 Task: Slide 32 - And The Same Goes For Tables-1.
Action: Mouse moved to (41, 95)
Screenshot: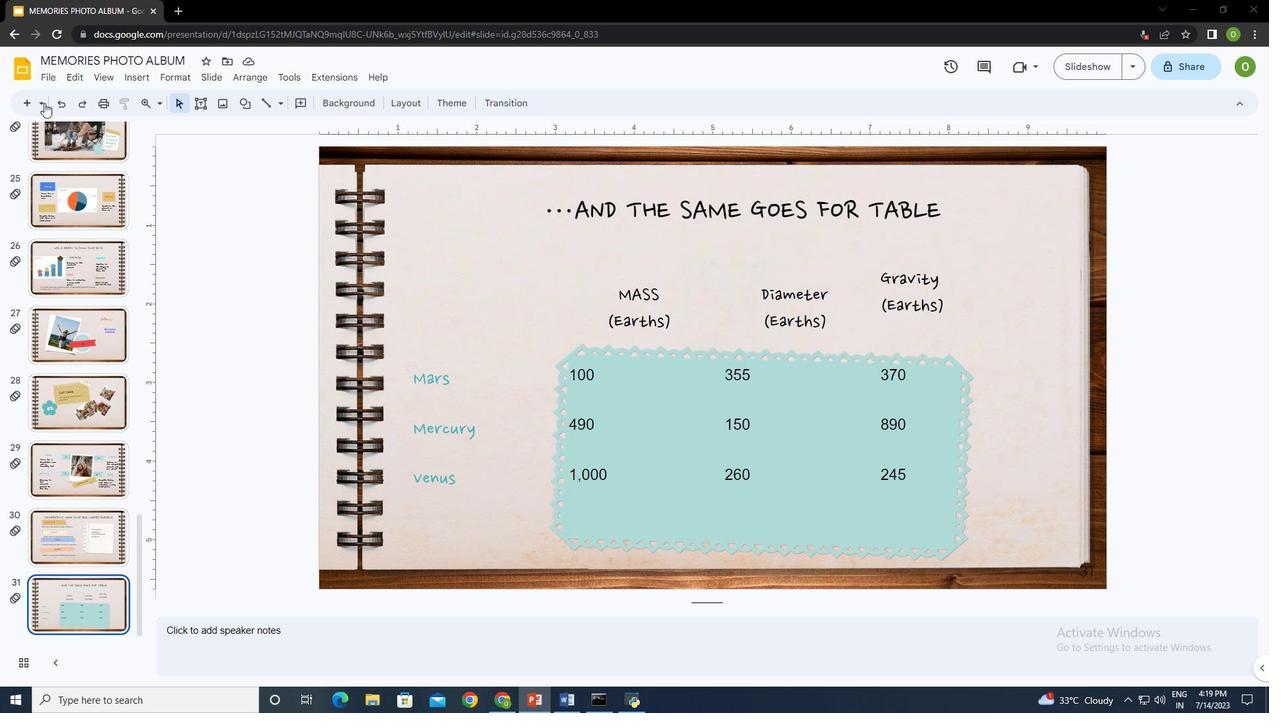 
Action: Mouse pressed left at (41, 95)
Screenshot: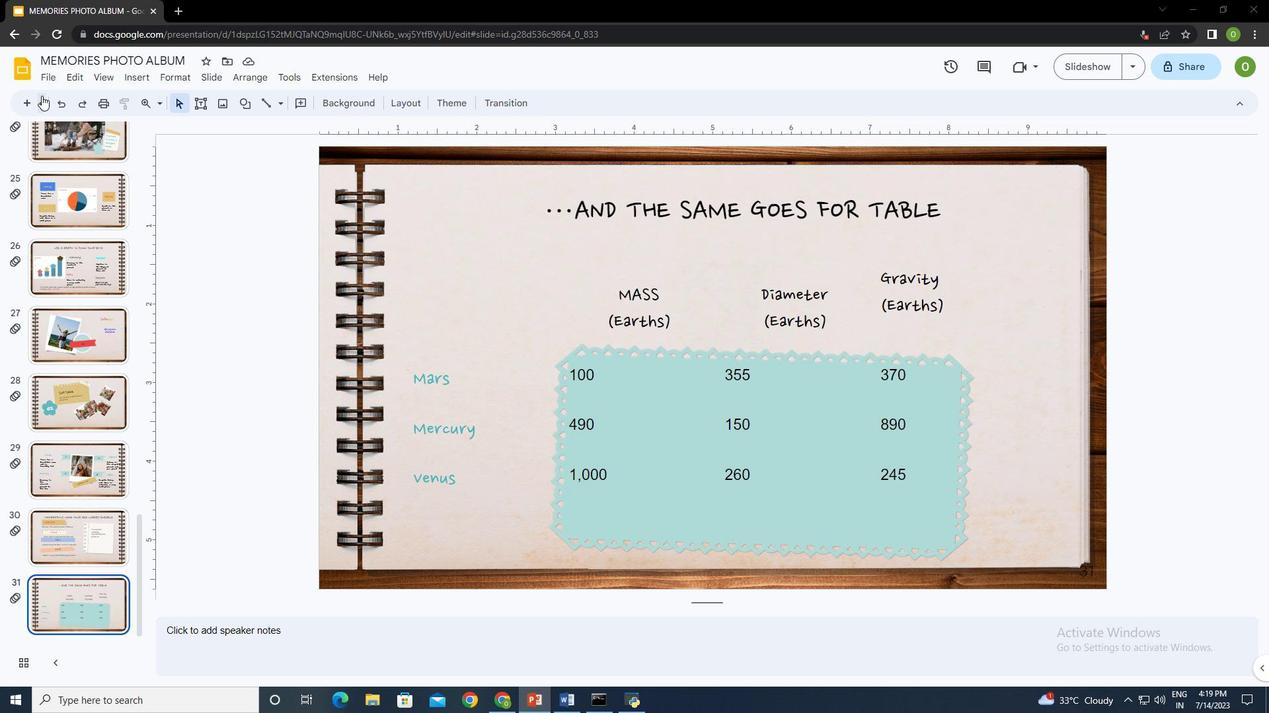 
Action: Mouse moved to (121, 348)
Screenshot: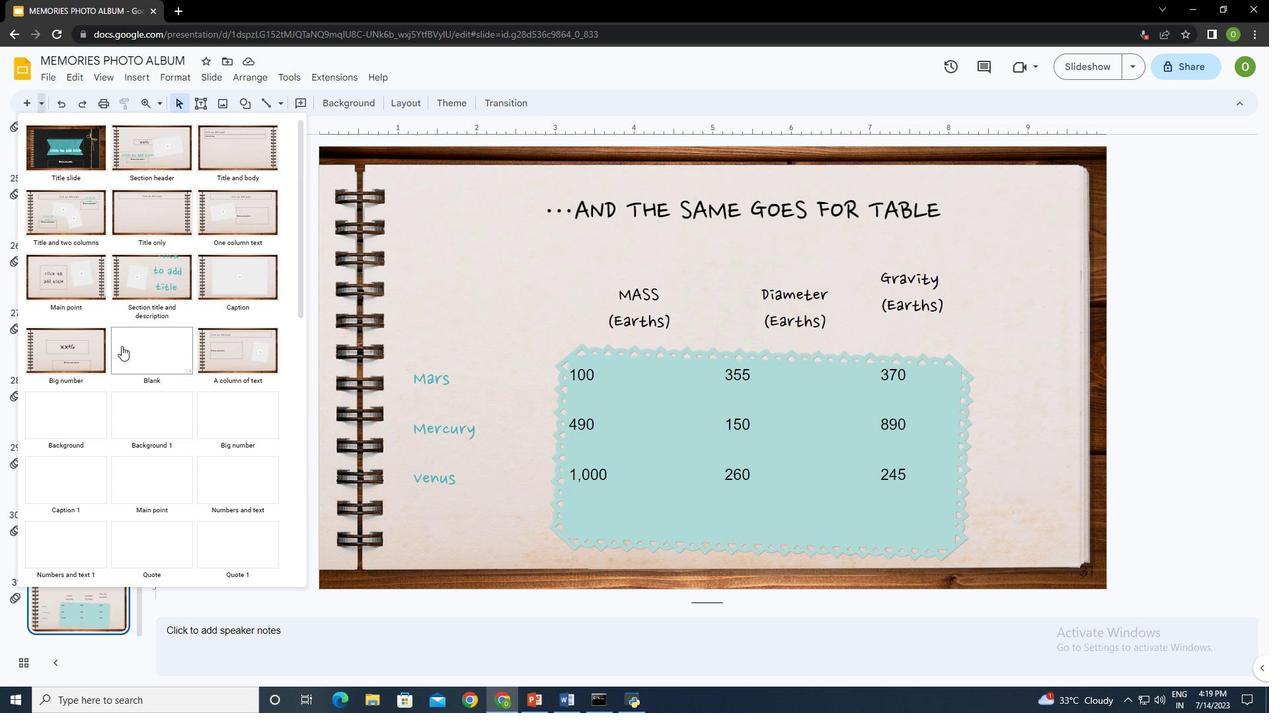 
Action: Mouse scrolled (121, 348) with delta (0, 0)
Screenshot: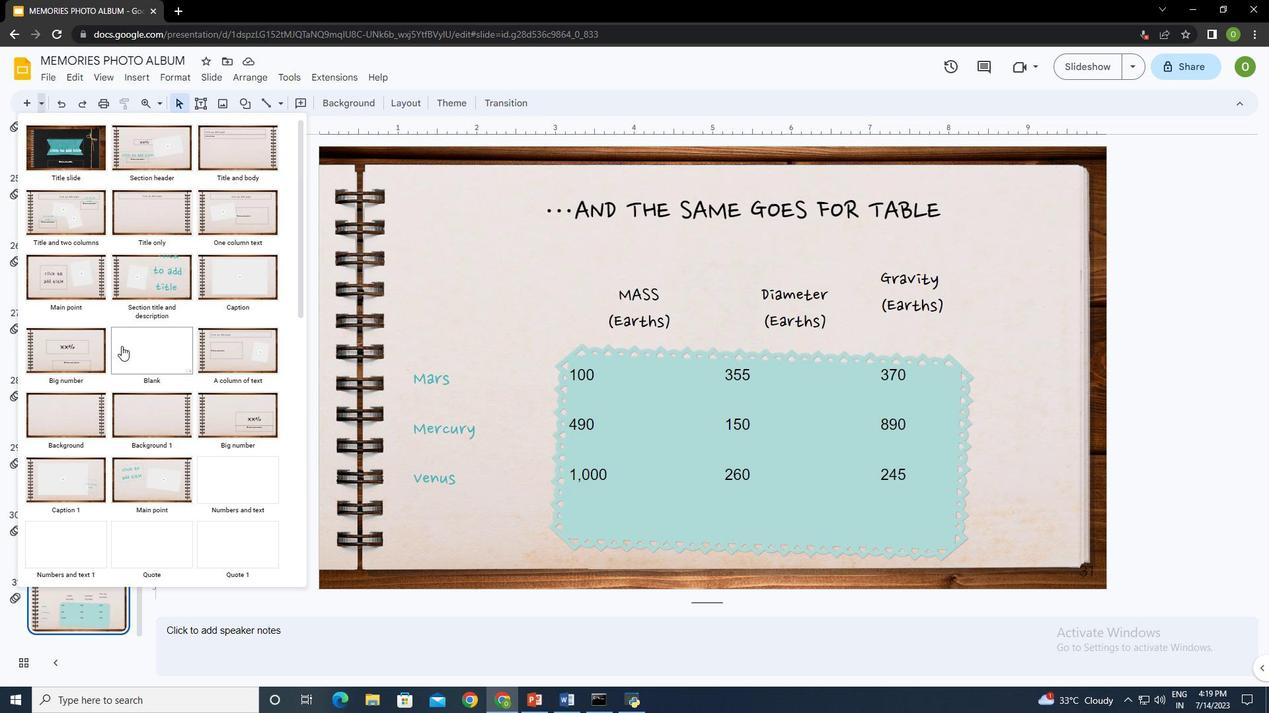 
Action: Mouse scrolled (121, 348) with delta (0, 0)
Screenshot: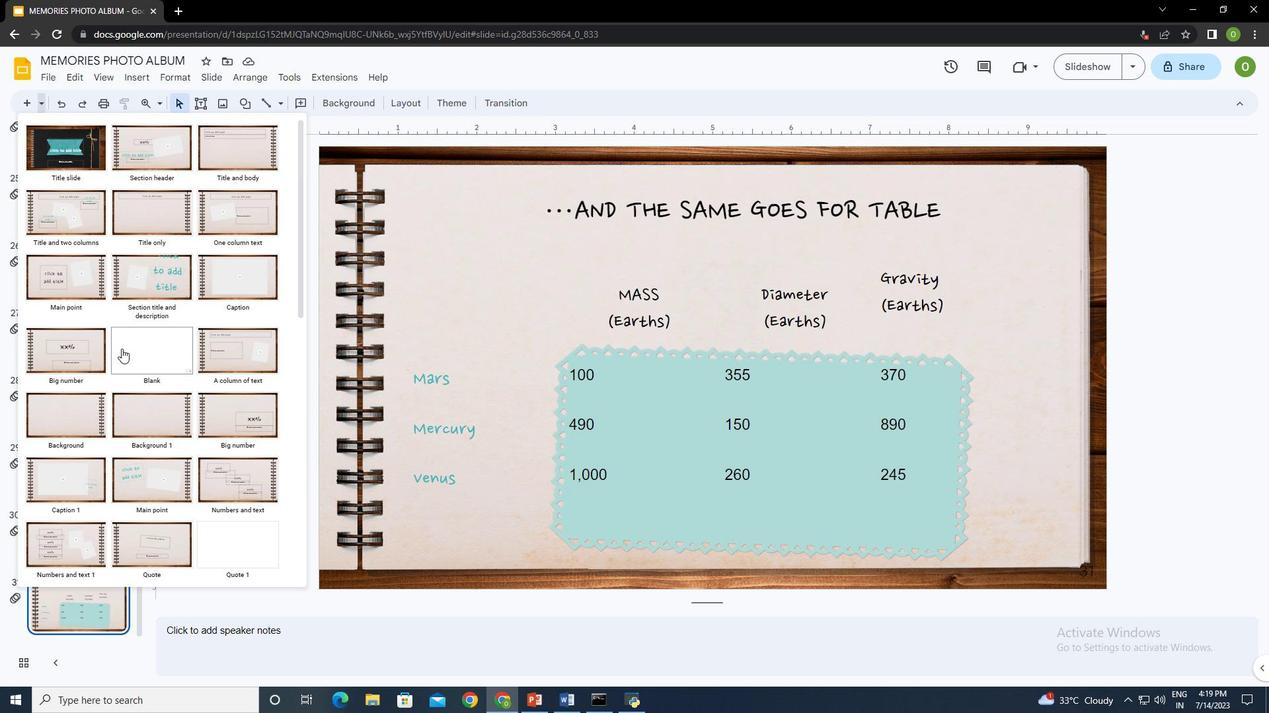 
Action: Mouse scrolled (121, 348) with delta (0, 0)
Screenshot: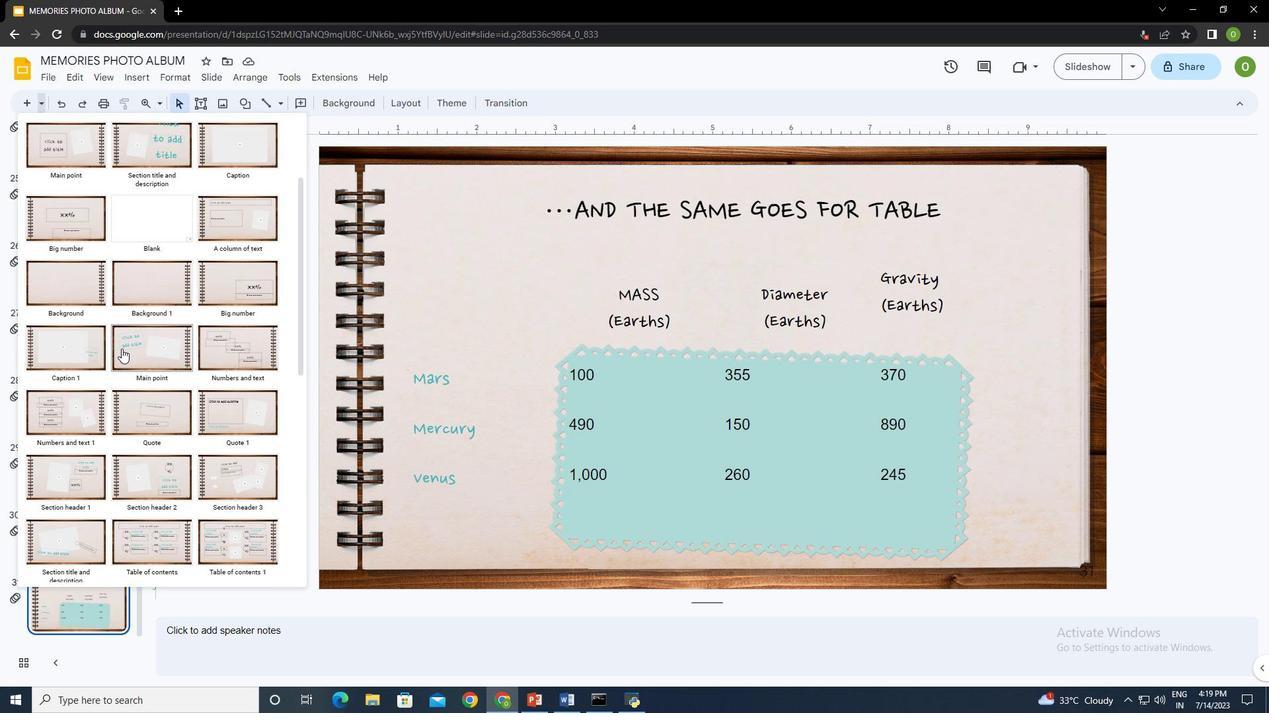 
Action: Mouse scrolled (121, 348) with delta (0, 0)
Screenshot: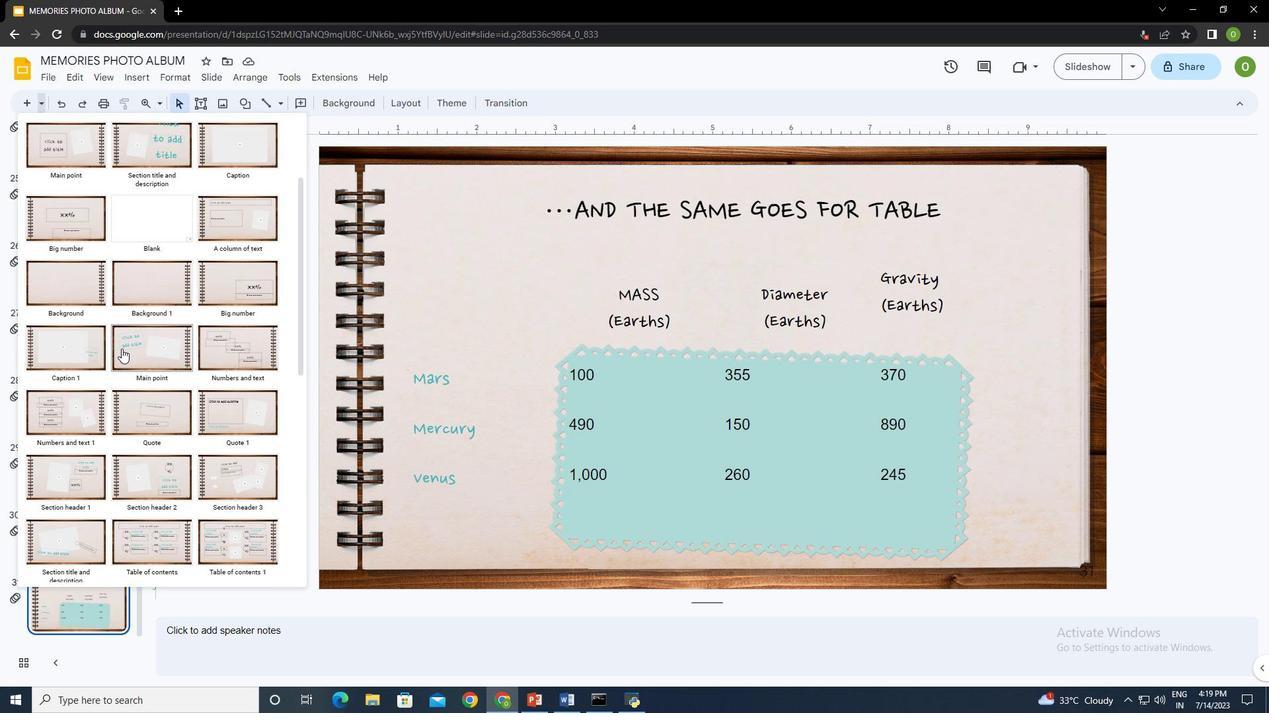 
Action: Mouse scrolled (121, 348) with delta (0, 0)
Screenshot: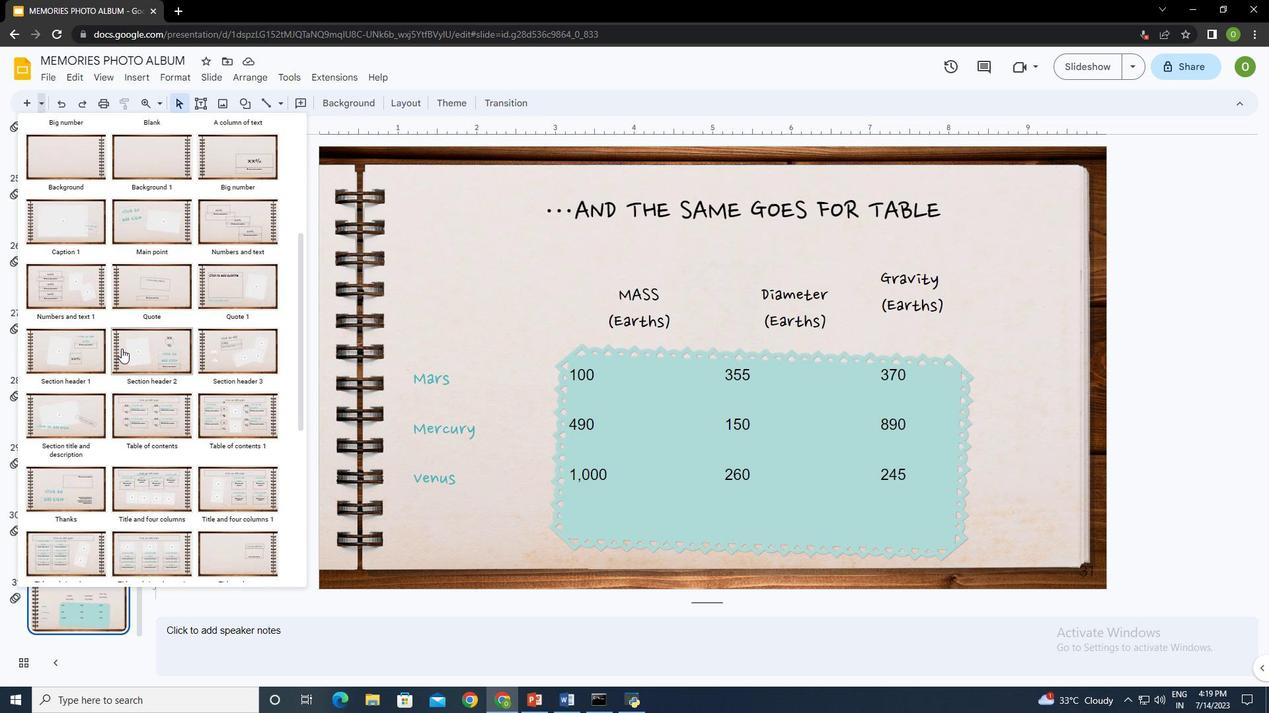 
Action: Mouse scrolled (121, 348) with delta (0, 0)
Screenshot: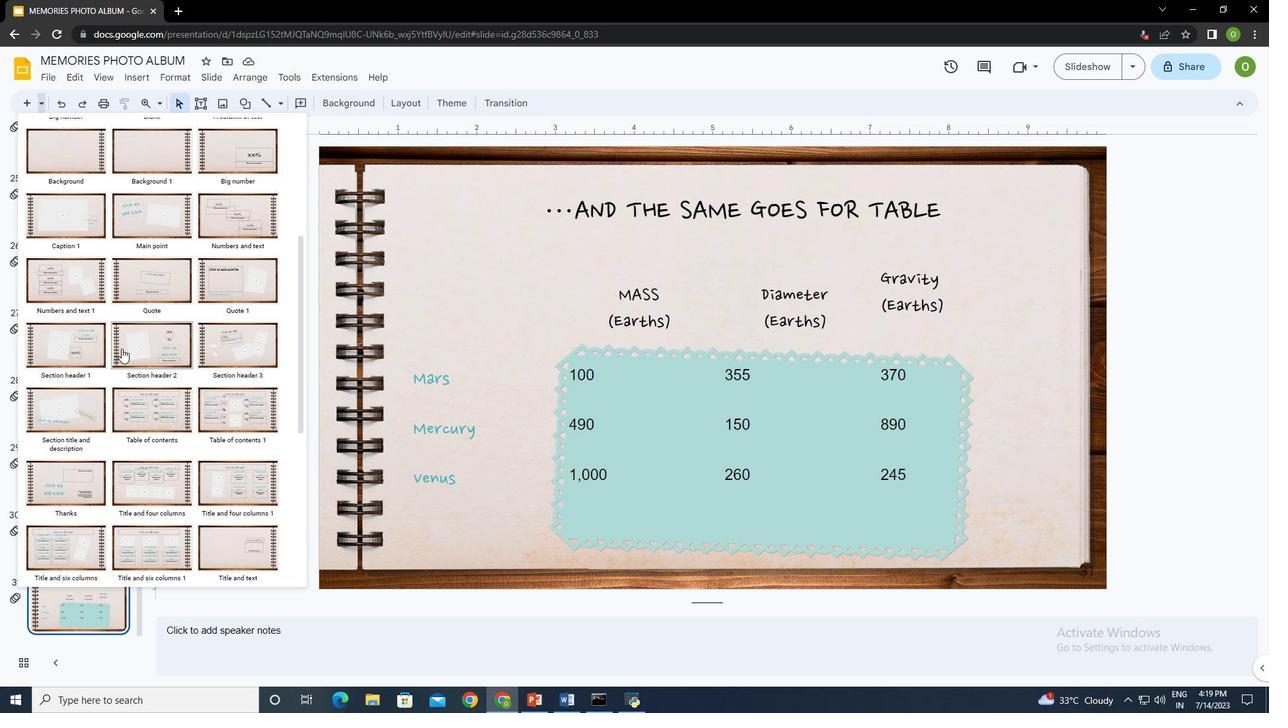 
Action: Mouse scrolled (121, 348) with delta (0, 0)
Screenshot: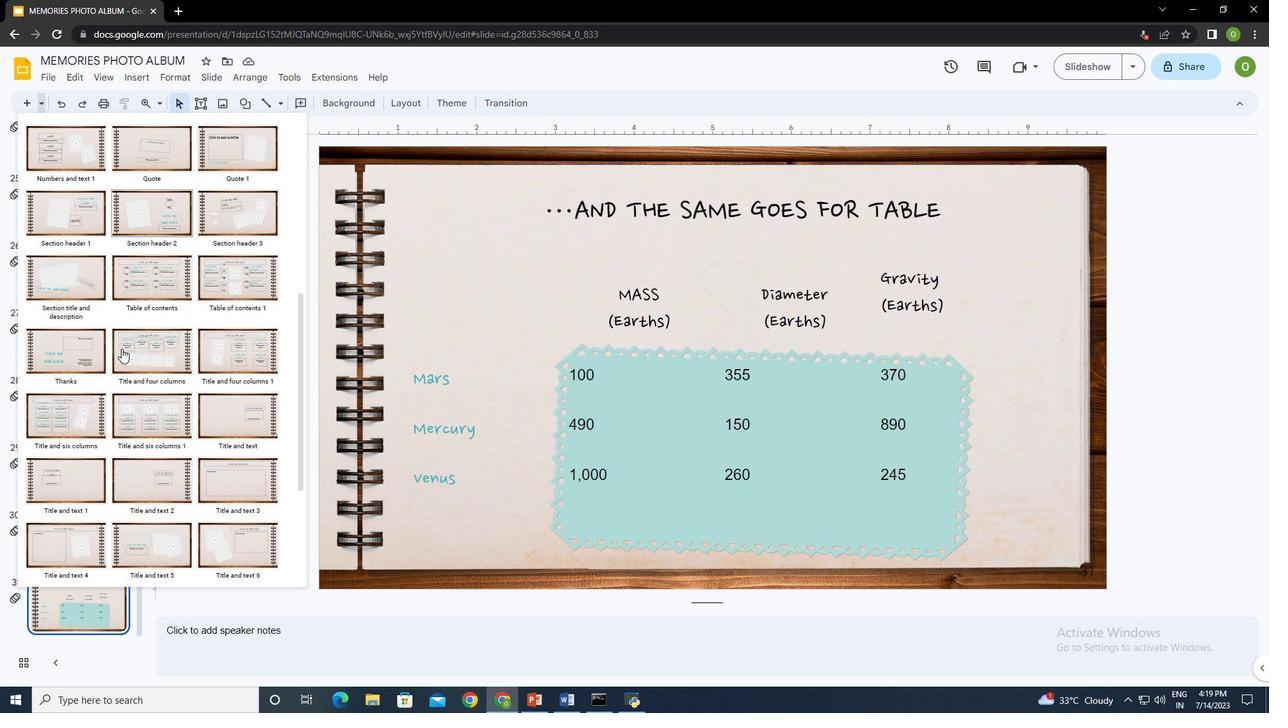 
Action: Mouse scrolled (121, 348) with delta (0, 0)
Screenshot: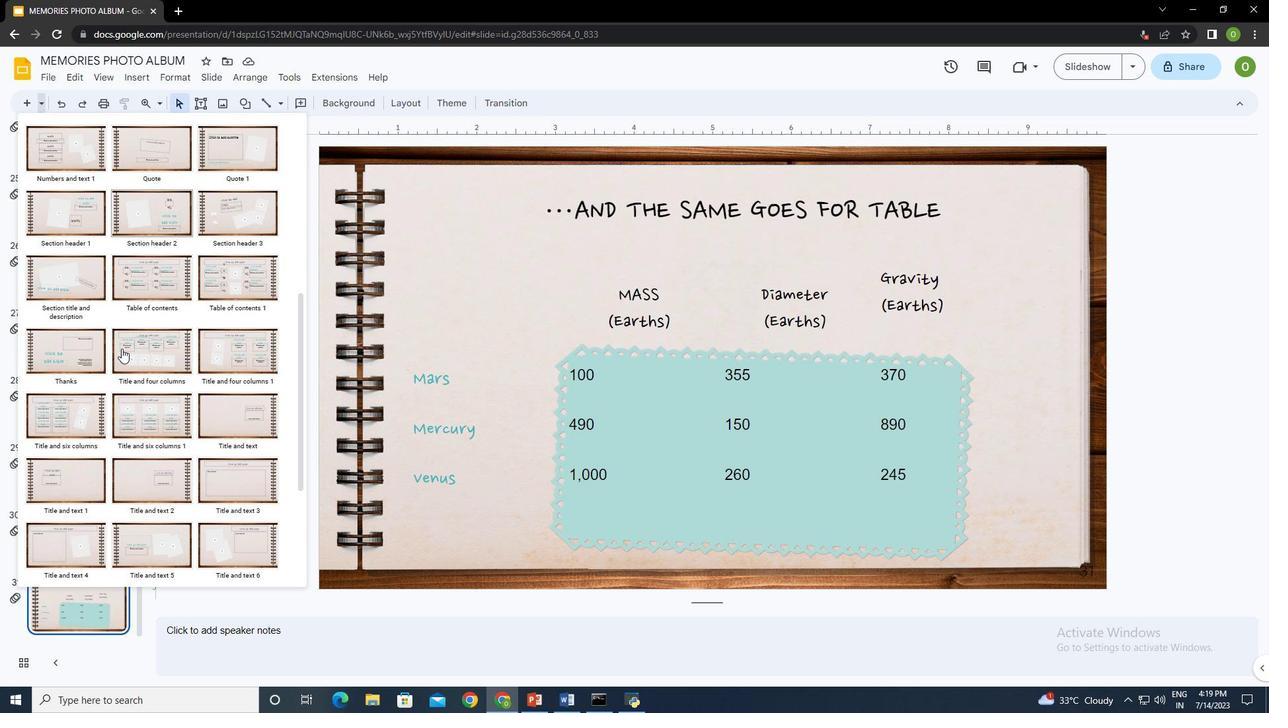 
Action: Mouse scrolled (121, 348) with delta (0, 0)
Screenshot: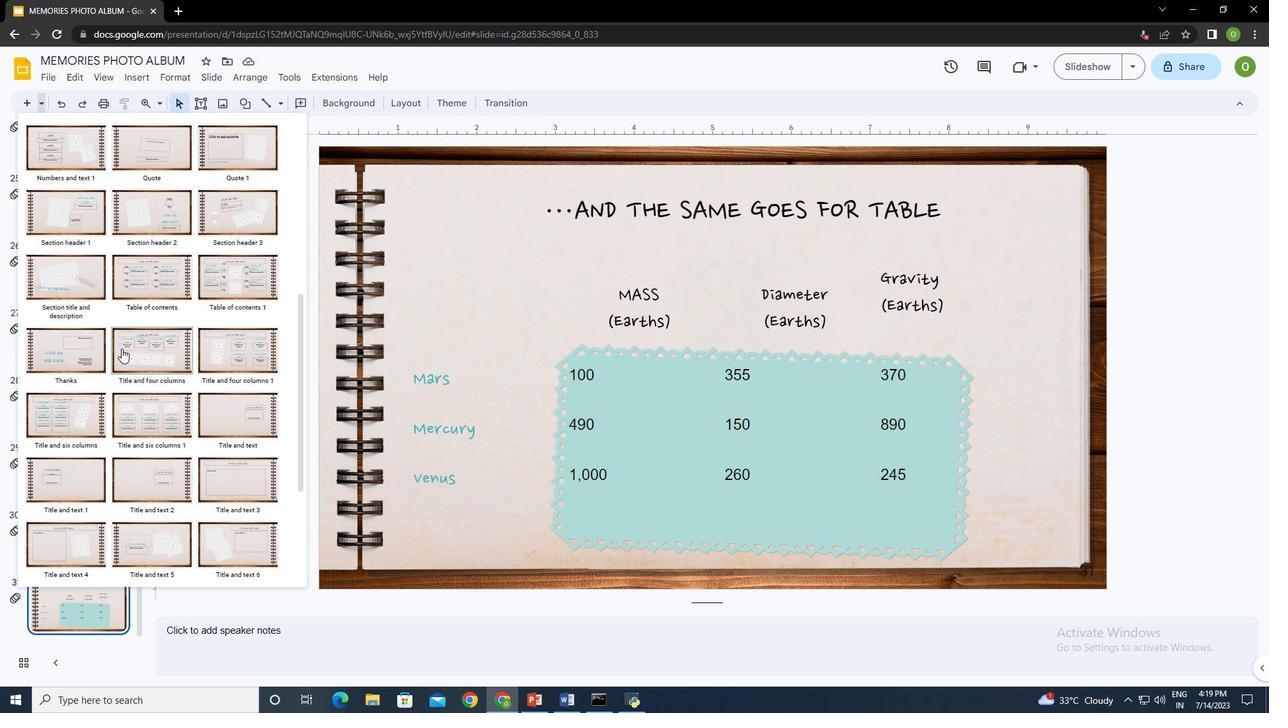 
Action: Mouse scrolled (121, 348) with delta (0, 0)
Screenshot: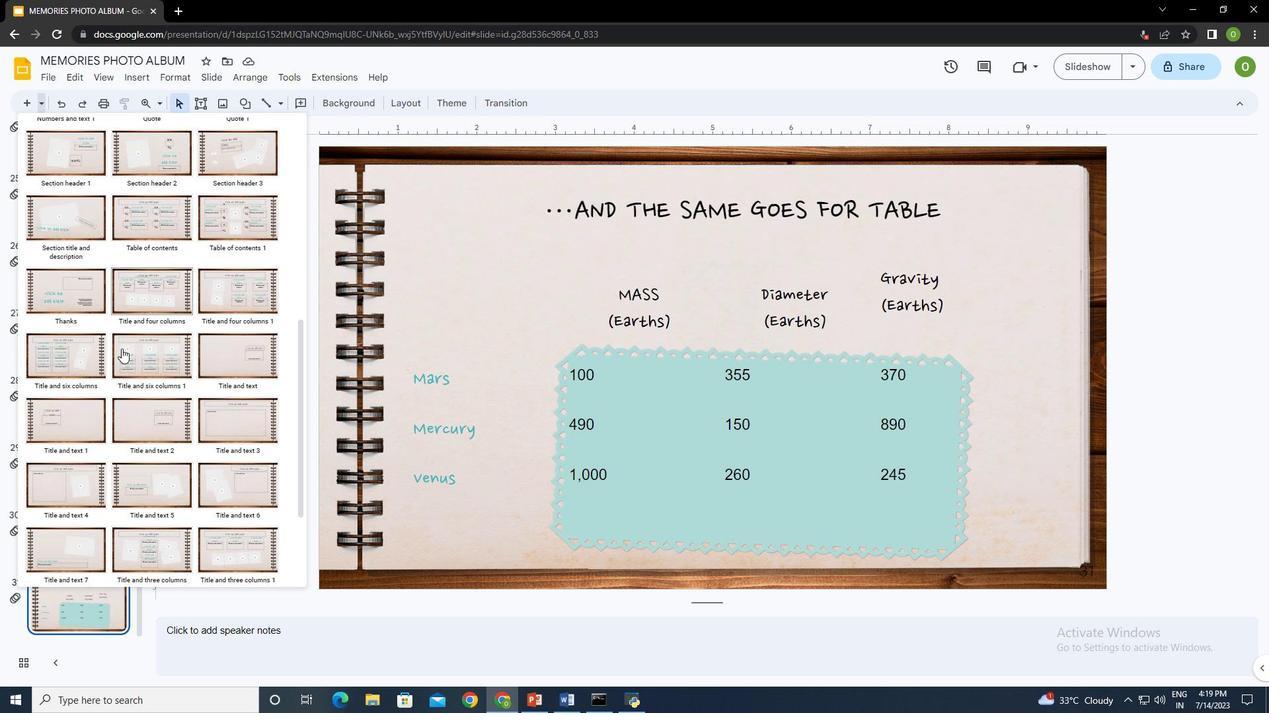 
Action: Mouse scrolled (121, 348) with delta (0, 0)
Screenshot: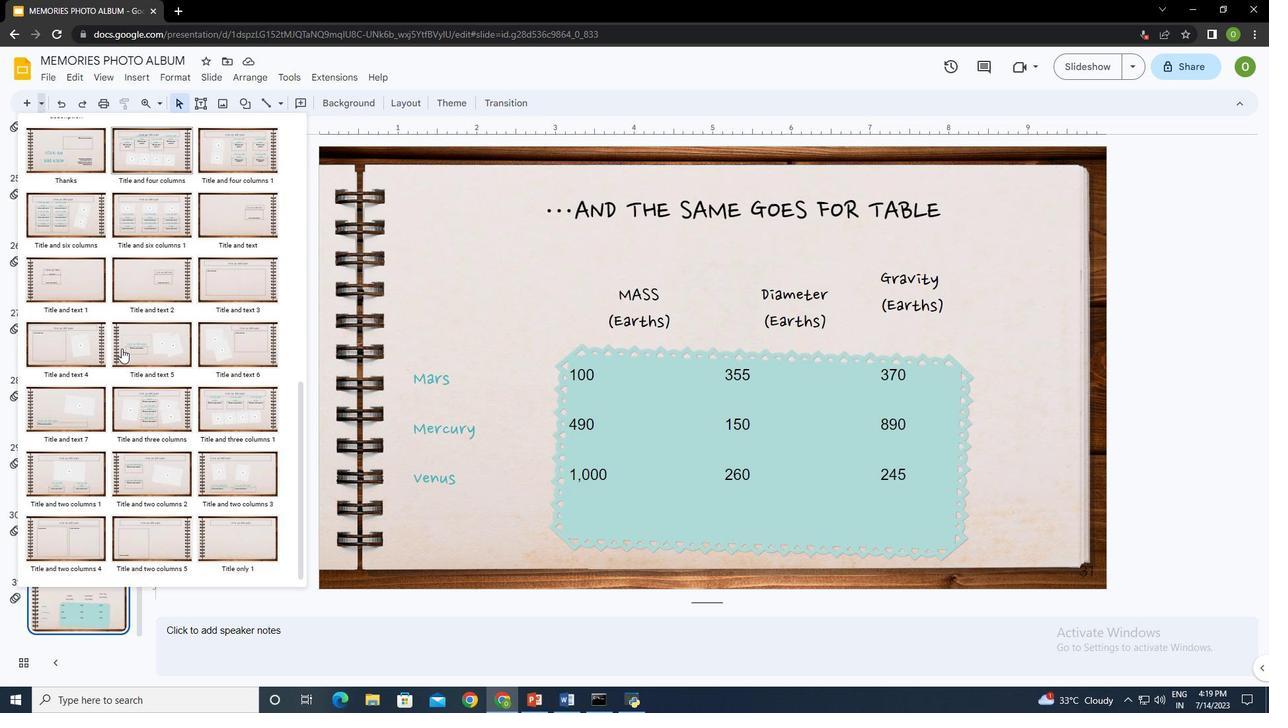 
Action: Mouse scrolled (121, 348) with delta (0, 0)
Screenshot: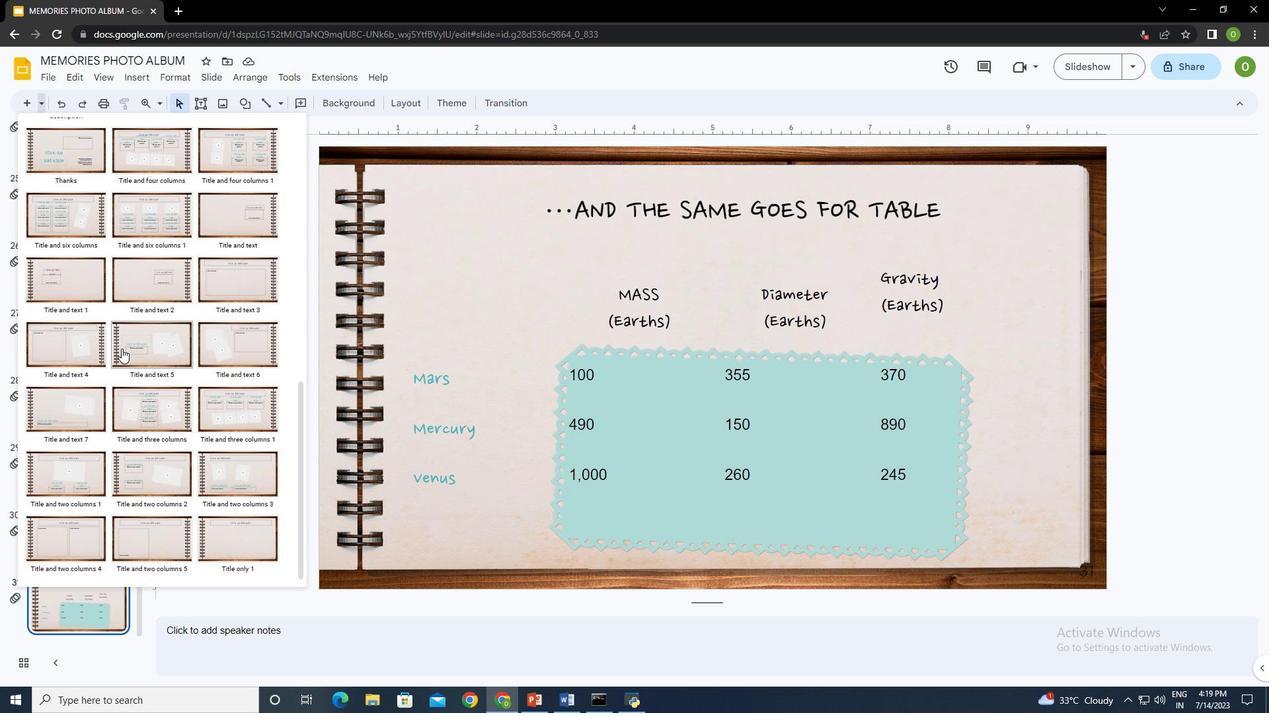 
Action: Mouse scrolled (121, 348) with delta (0, 0)
Screenshot: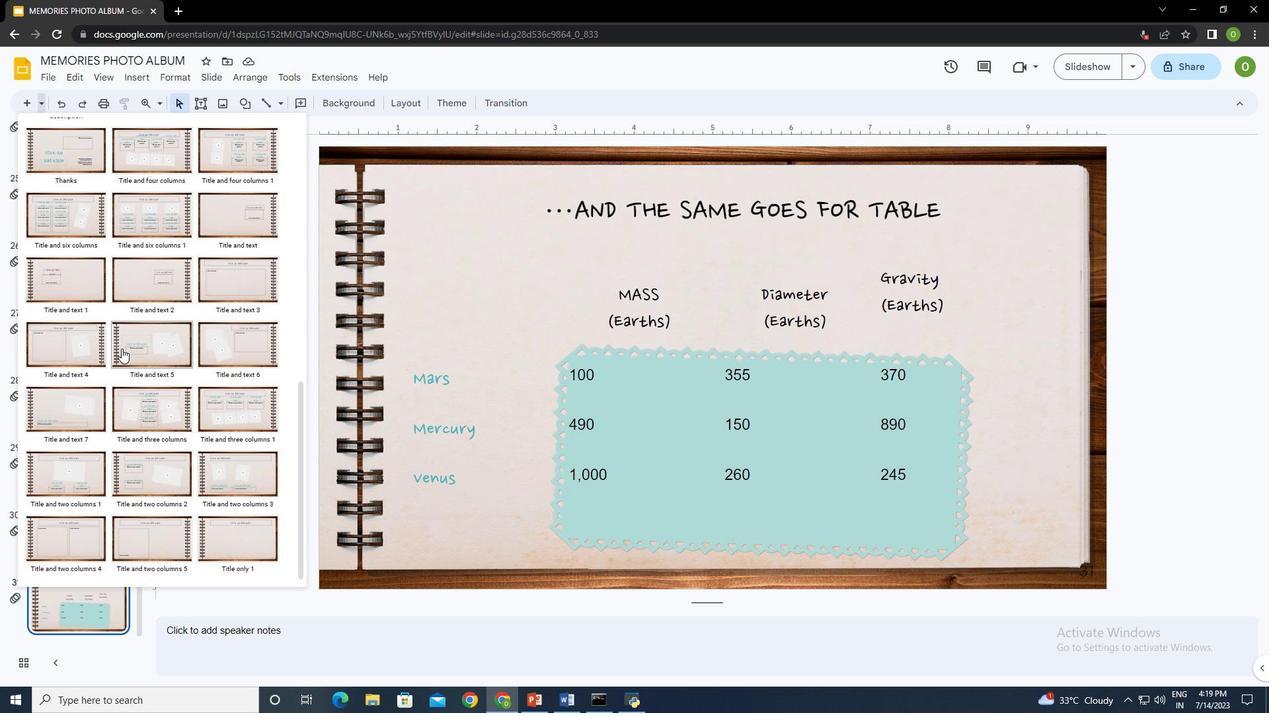 
Action: Mouse moved to (221, 537)
Screenshot: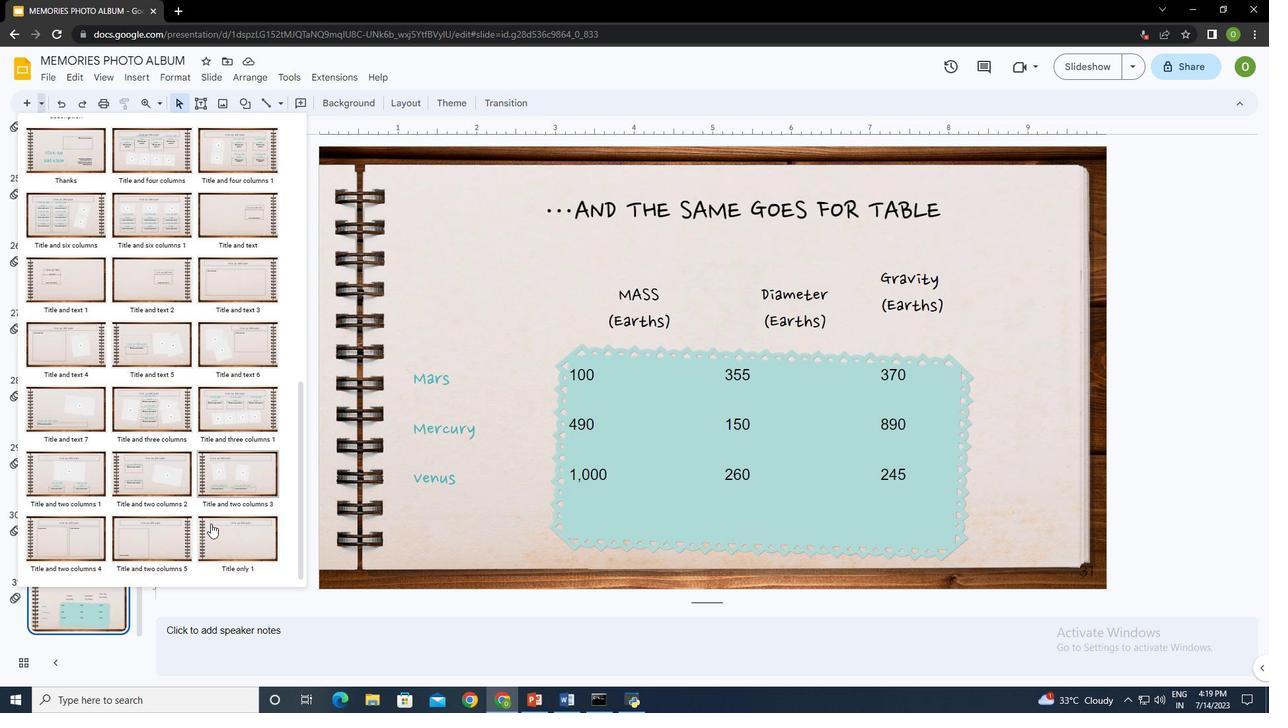 
Action: Mouse pressed left at (221, 537)
Screenshot: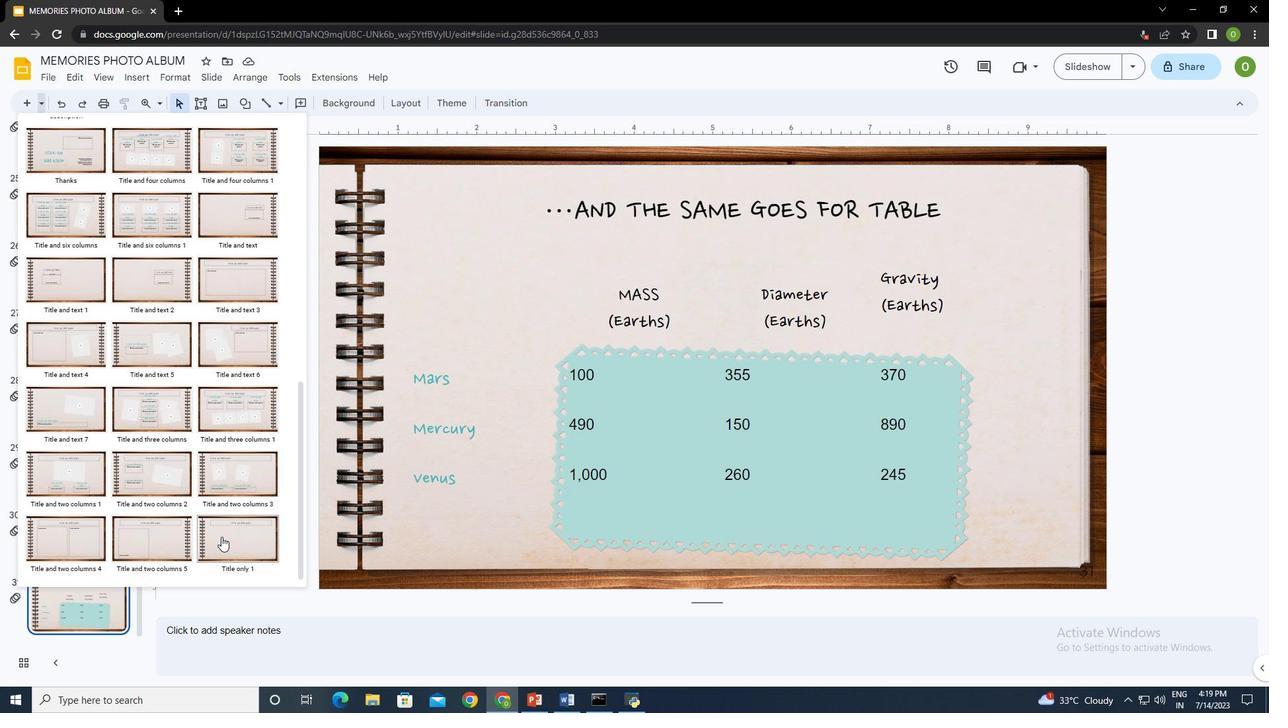 
Action: Mouse moved to (634, 214)
Screenshot: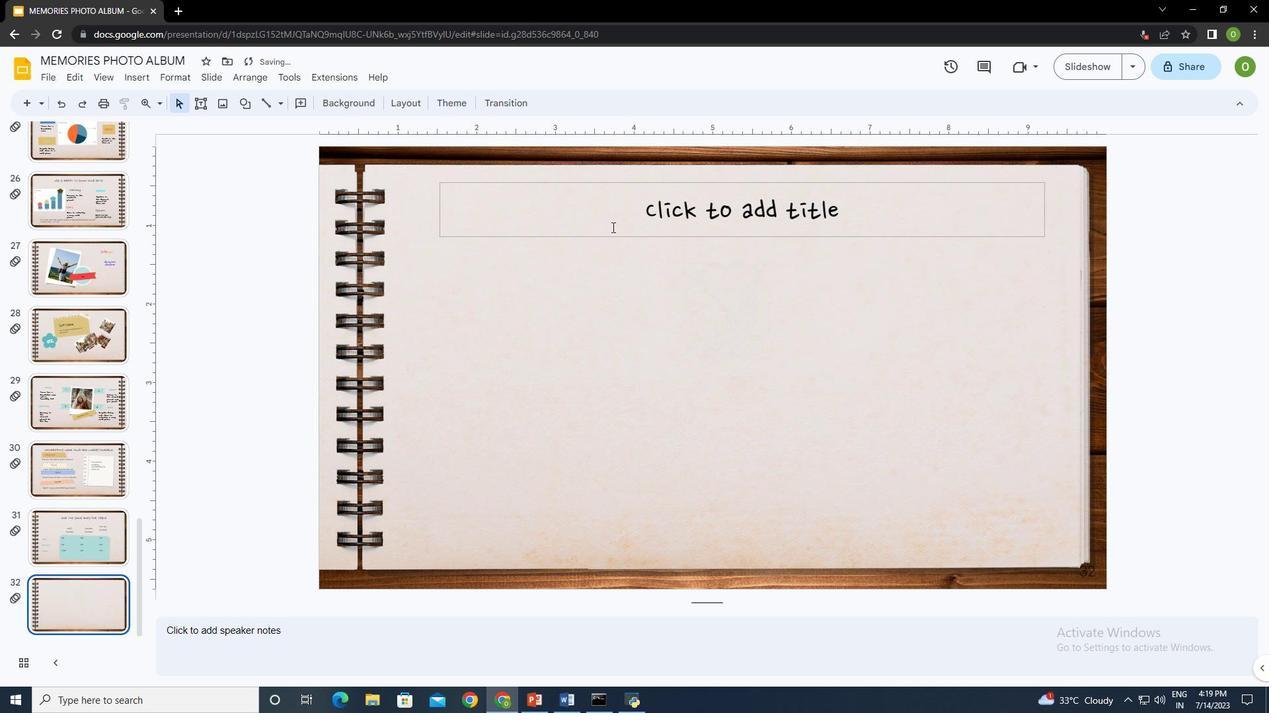 
Action: Mouse pressed left at (634, 214)
Screenshot: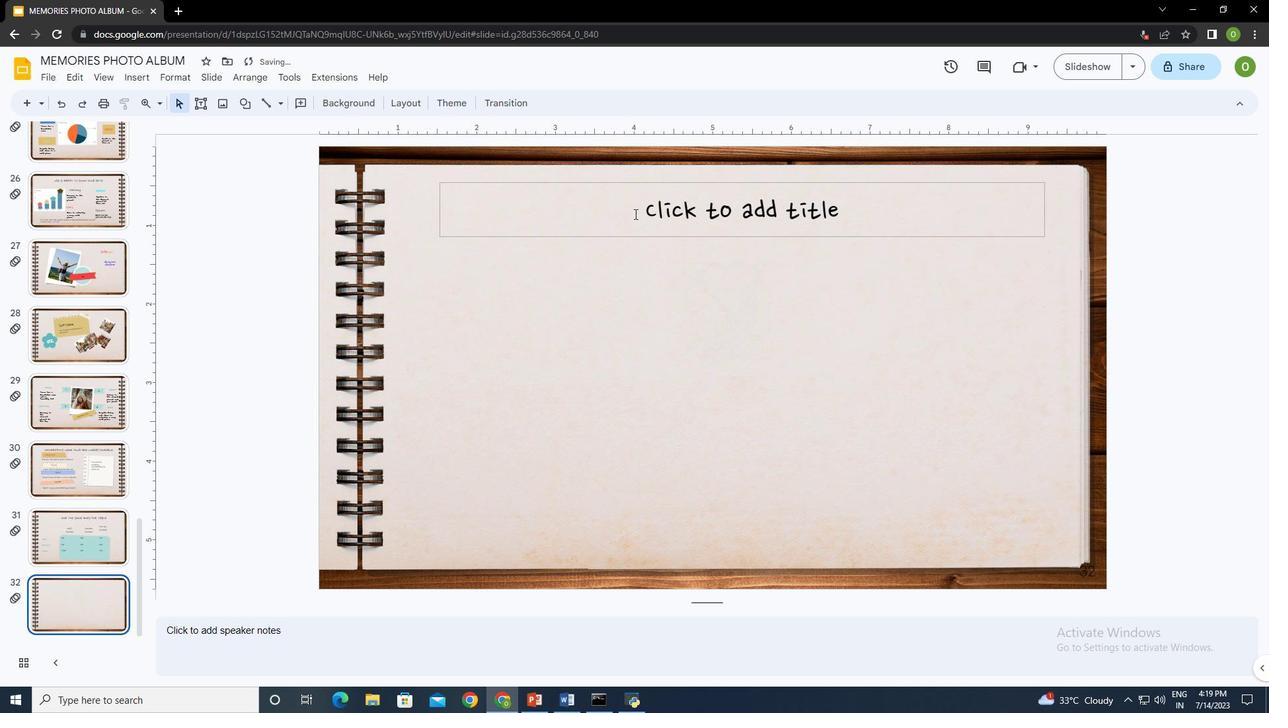
Action: Key pressed ...<Key.space><Key.backspace>an<Key.backspace><Key.backspace><Key.caps_lock>AND<Key.space>THE<Key.space>SAME<Key.space>GOES<Key.space>FOR<Key.space>TABLE
Screenshot: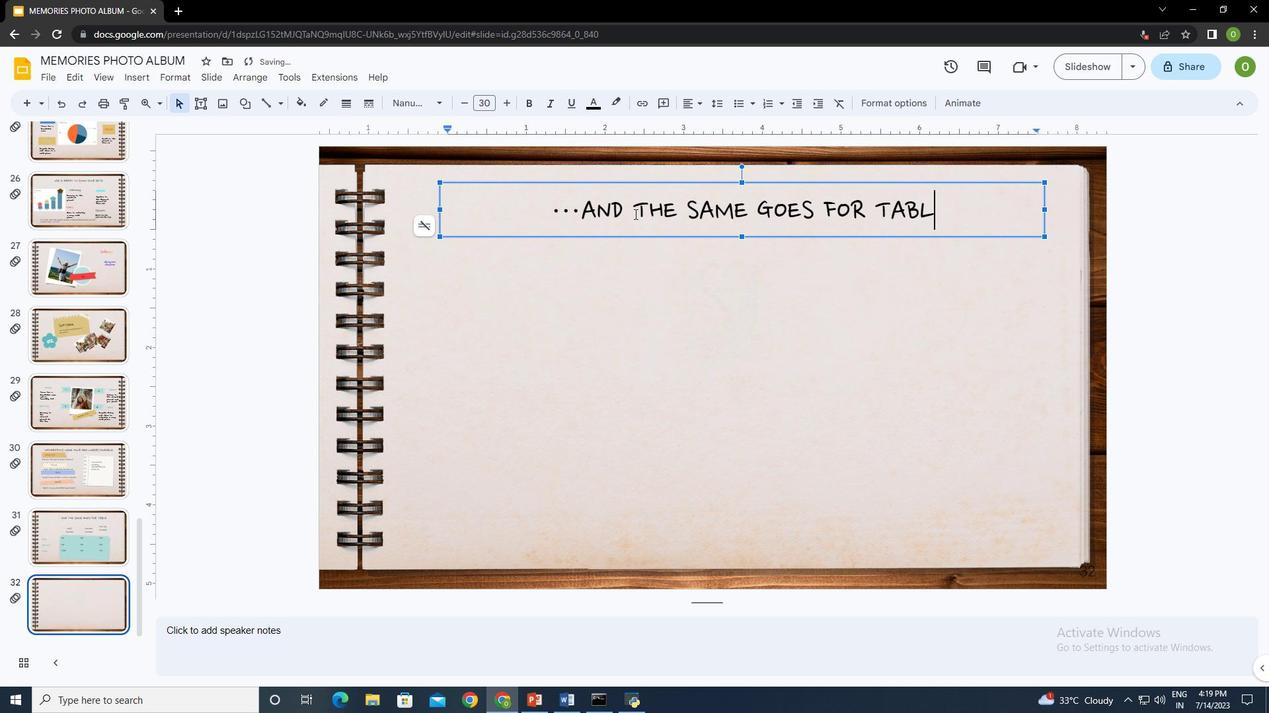 
Action: Mouse moved to (655, 290)
Screenshot: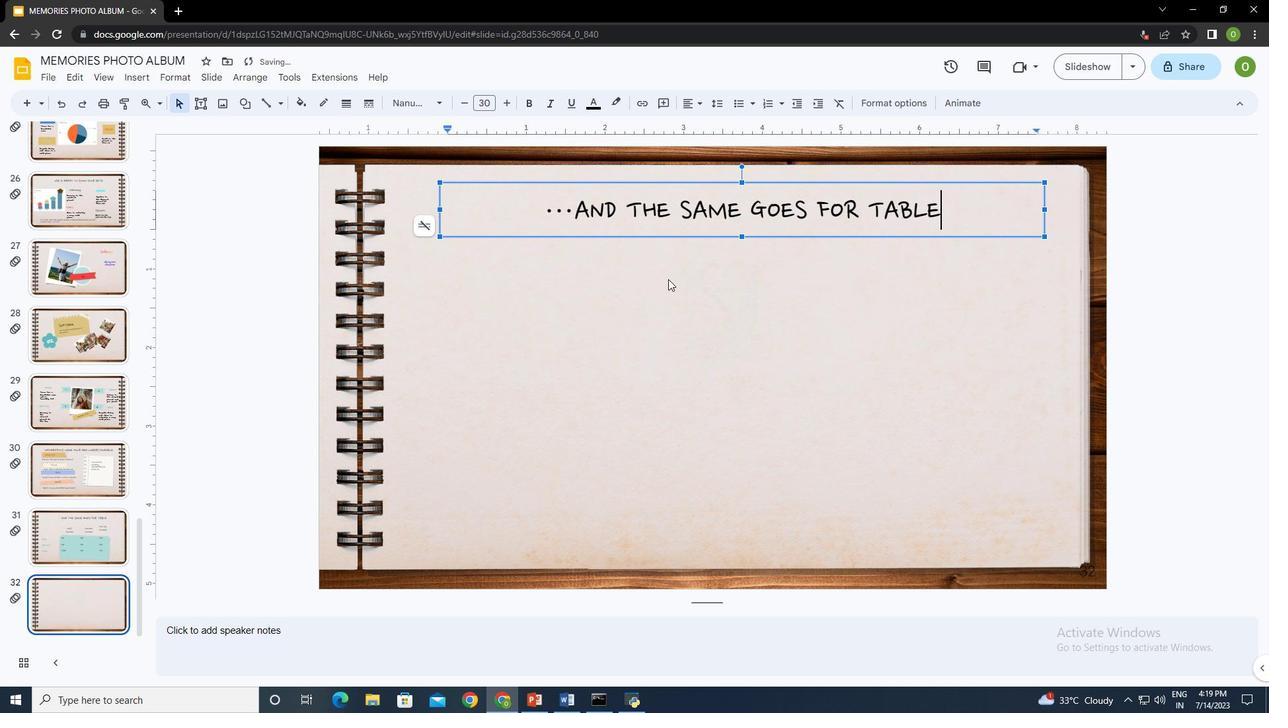 
Action: Mouse pressed left at (655, 290)
Screenshot: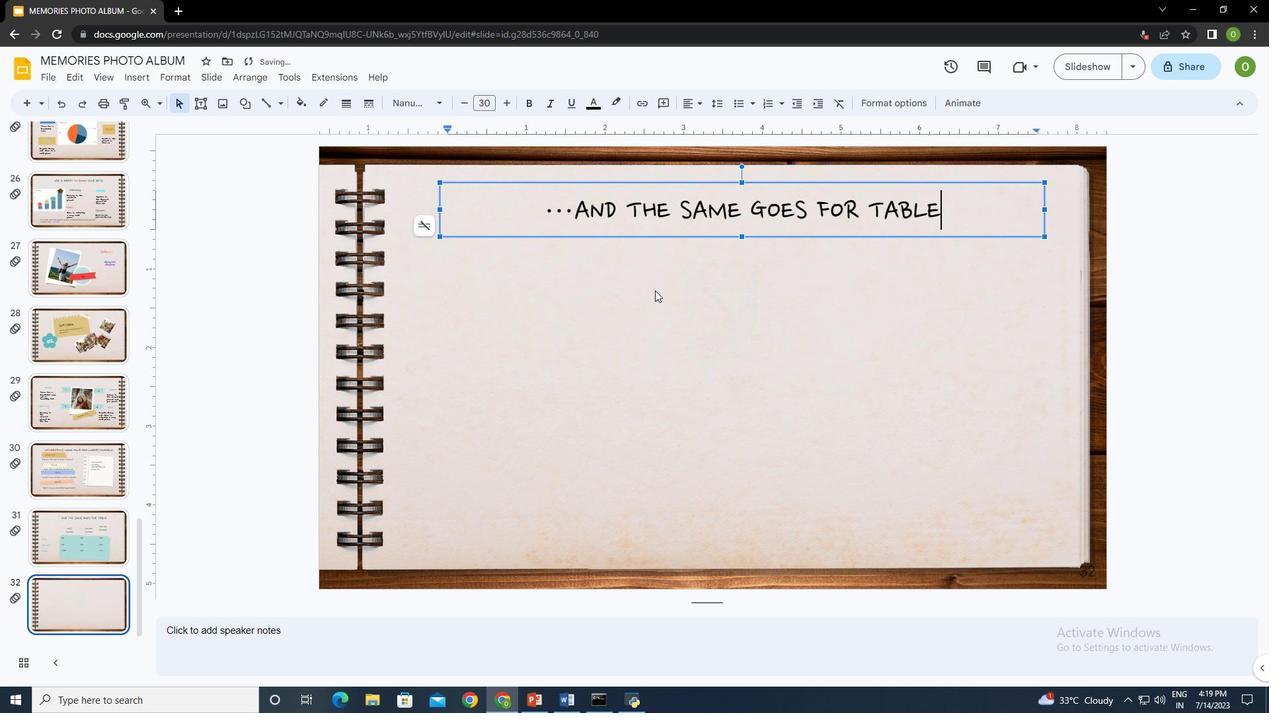 
Action: Mouse moved to (130, 72)
Screenshot: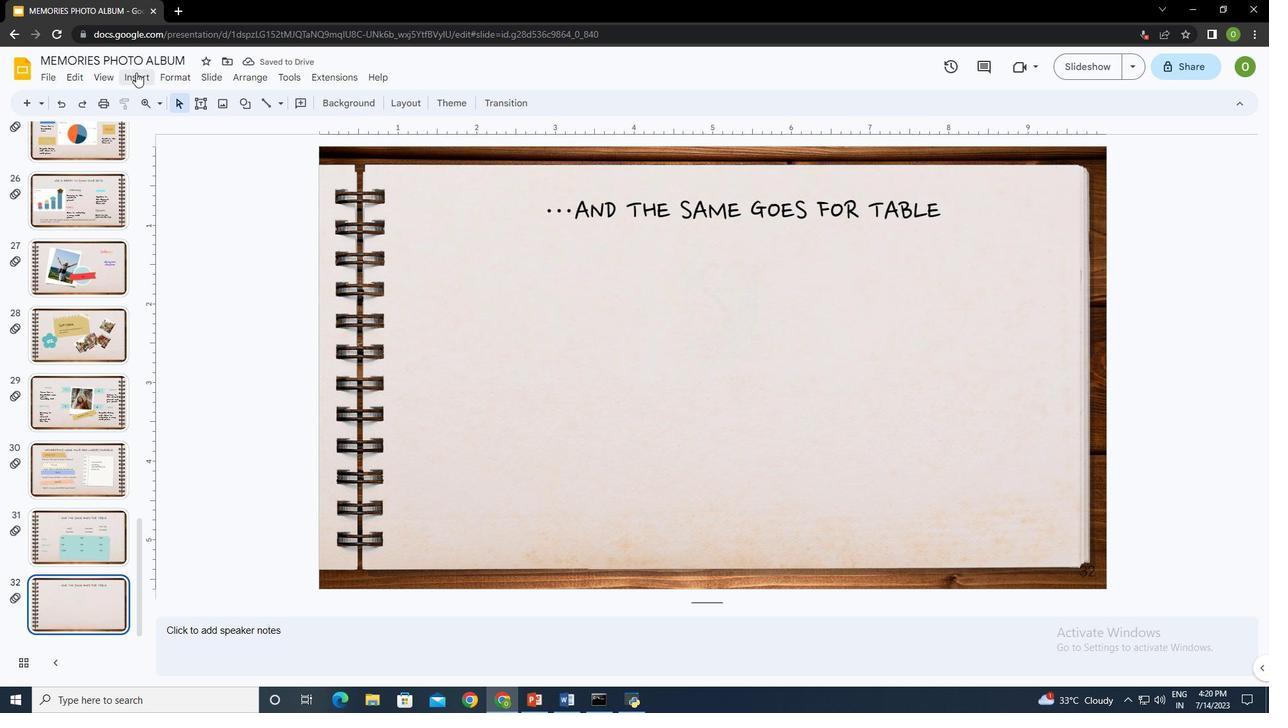 
Action: Mouse pressed left at (130, 72)
Screenshot: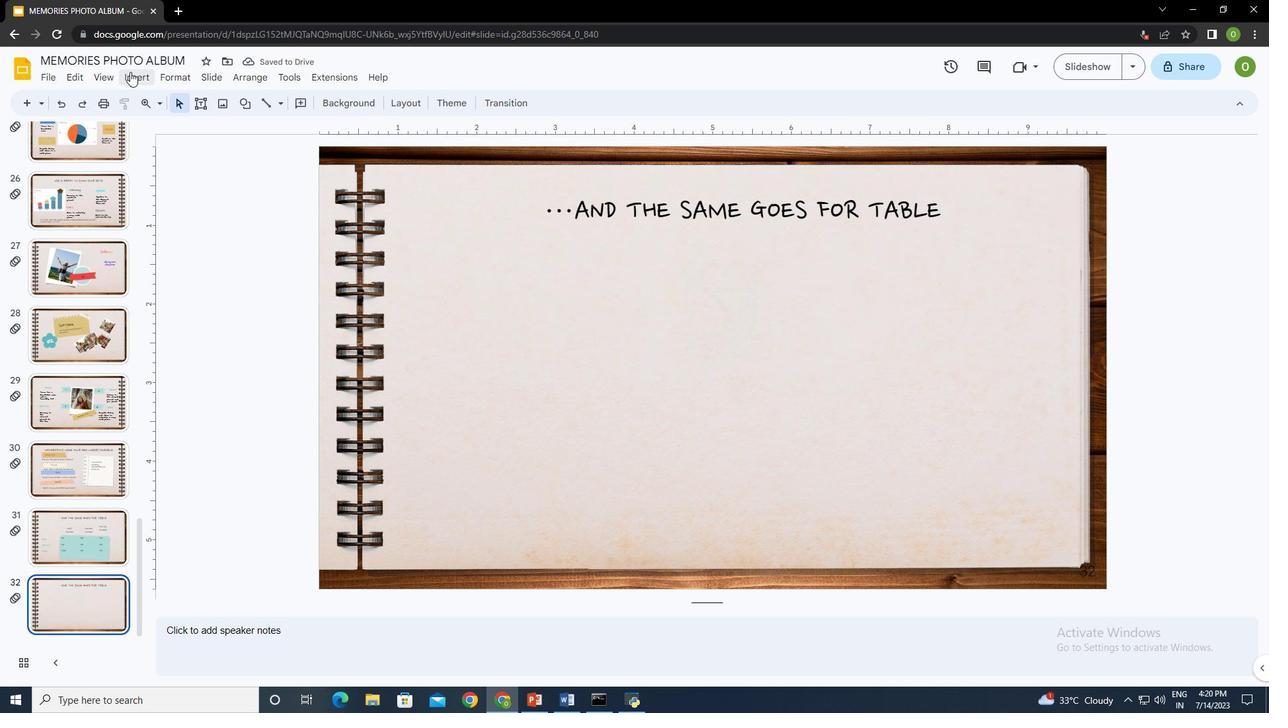 
Action: Mouse moved to (403, 106)
Screenshot: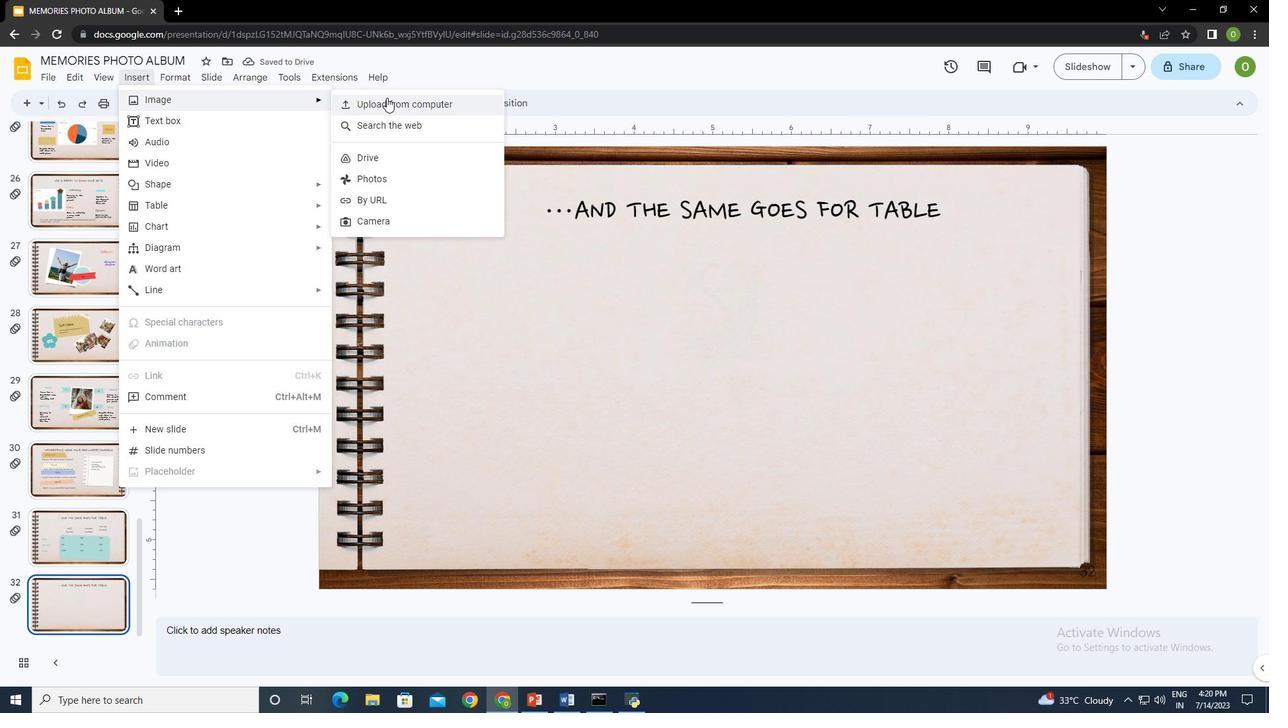 
Action: Mouse pressed left at (403, 106)
Screenshot: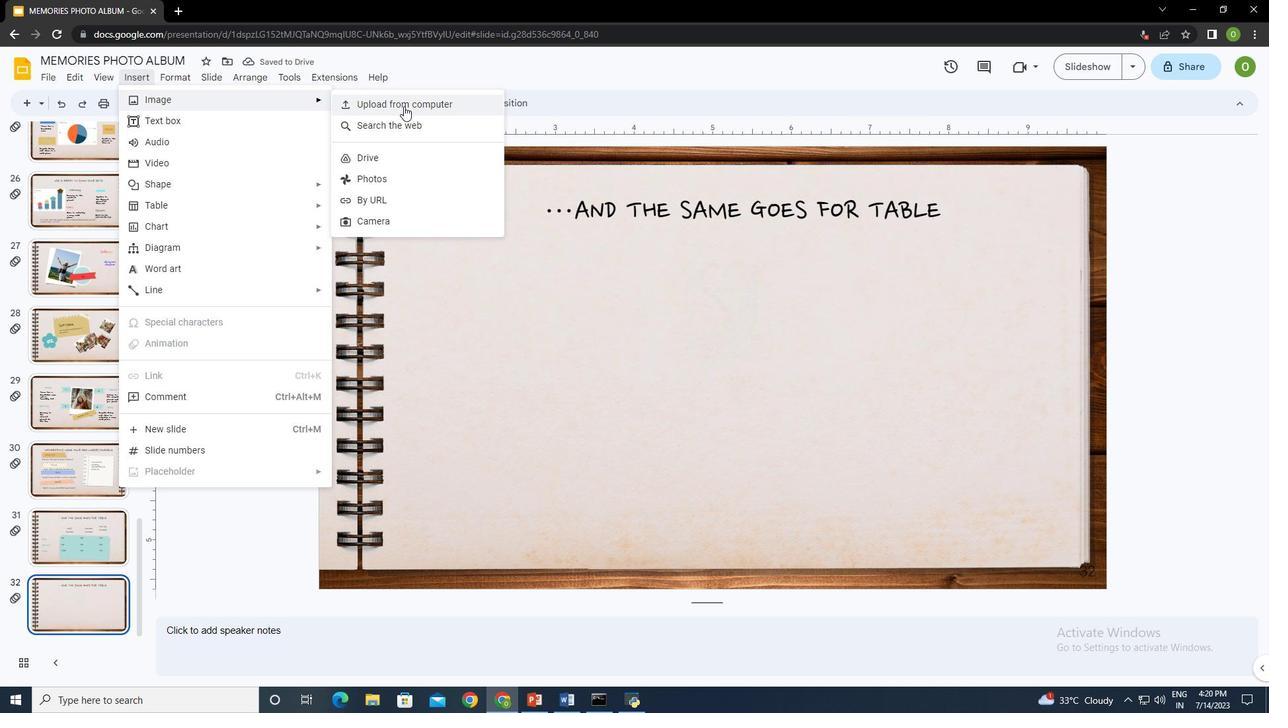 
Action: Mouse moved to (390, 185)
Screenshot: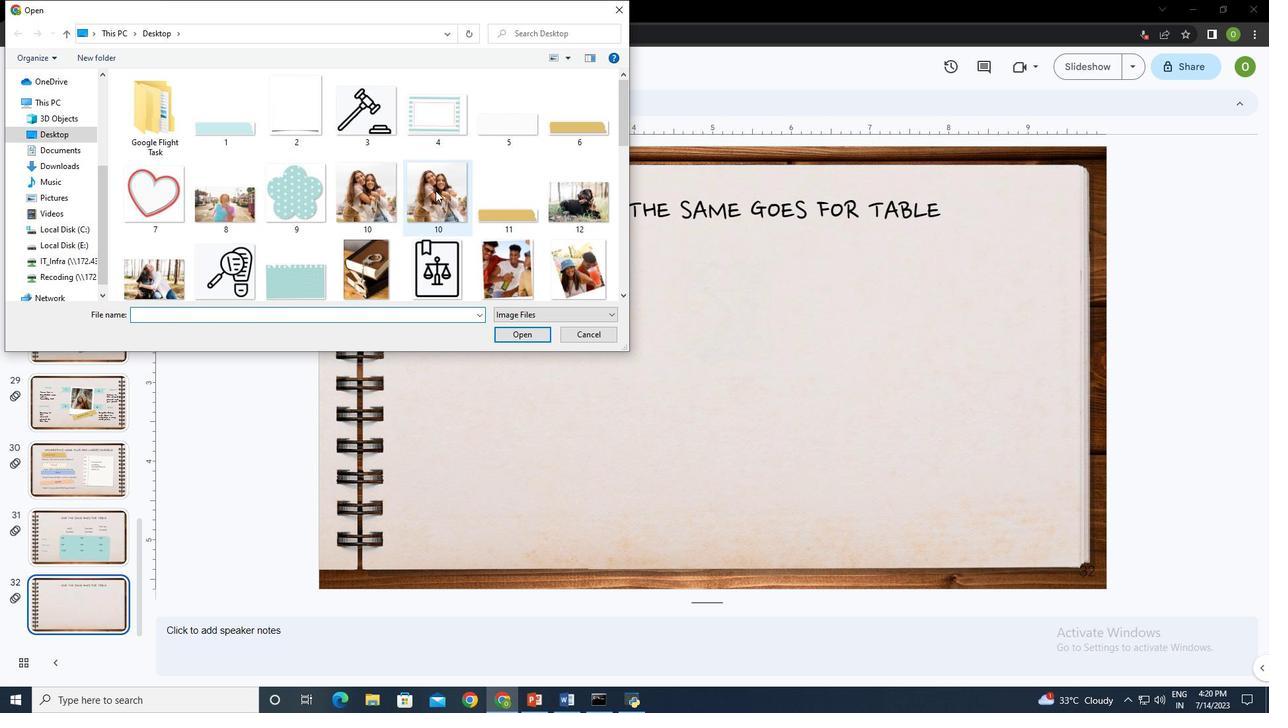 
Action: Mouse scrolled (390, 185) with delta (0, 0)
Screenshot: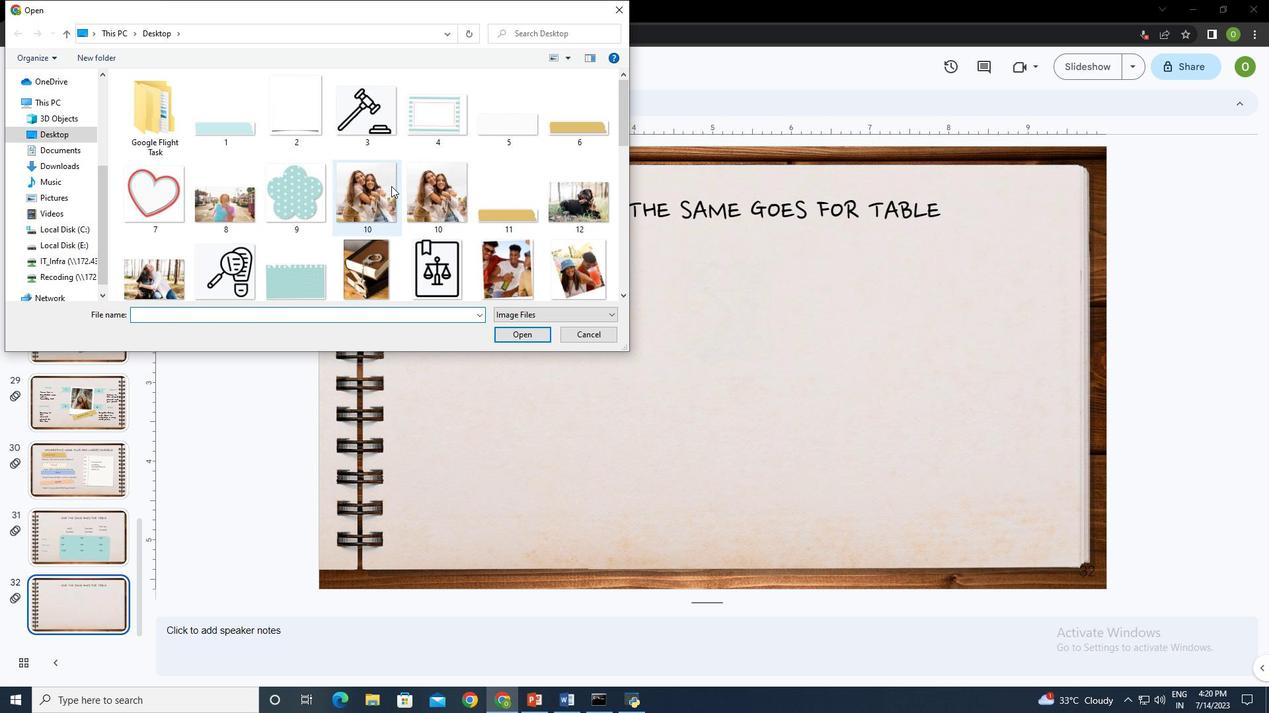 
Action: Mouse scrolled (390, 185) with delta (0, 0)
Screenshot: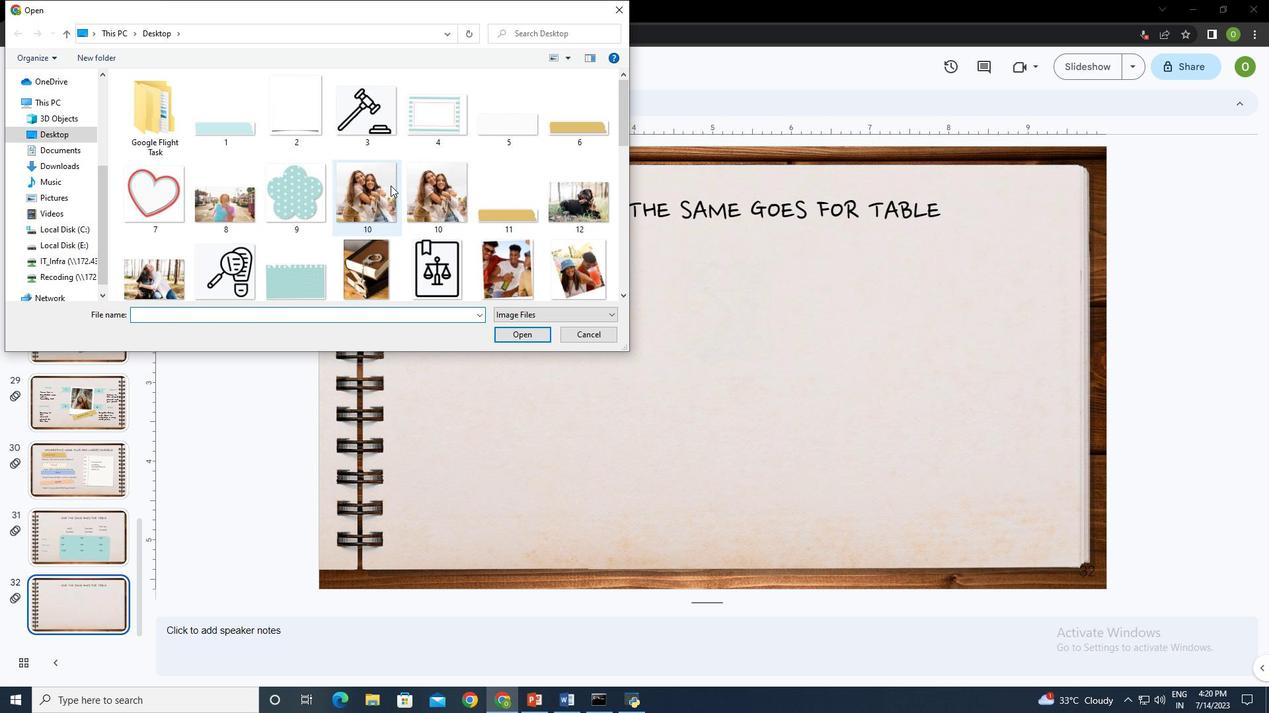 
Action: Mouse scrolled (390, 185) with delta (0, 0)
Screenshot: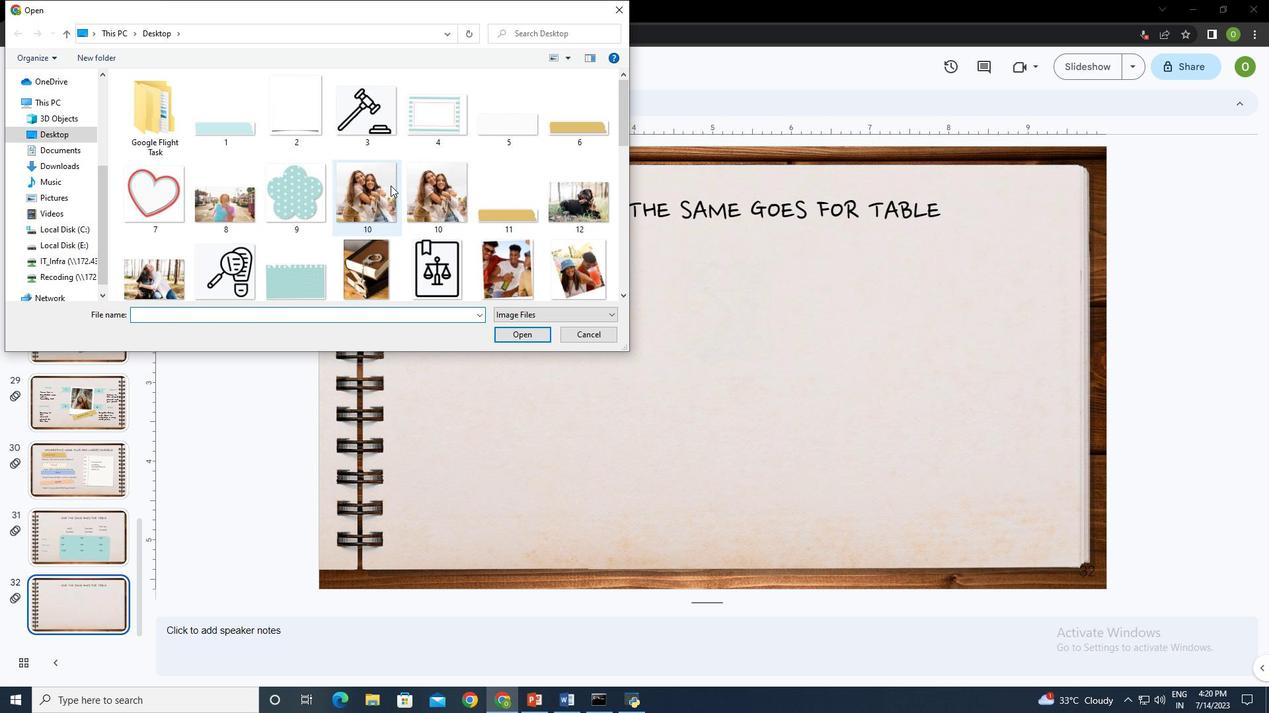 
Action: Mouse scrolled (390, 185) with delta (0, 0)
Screenshot: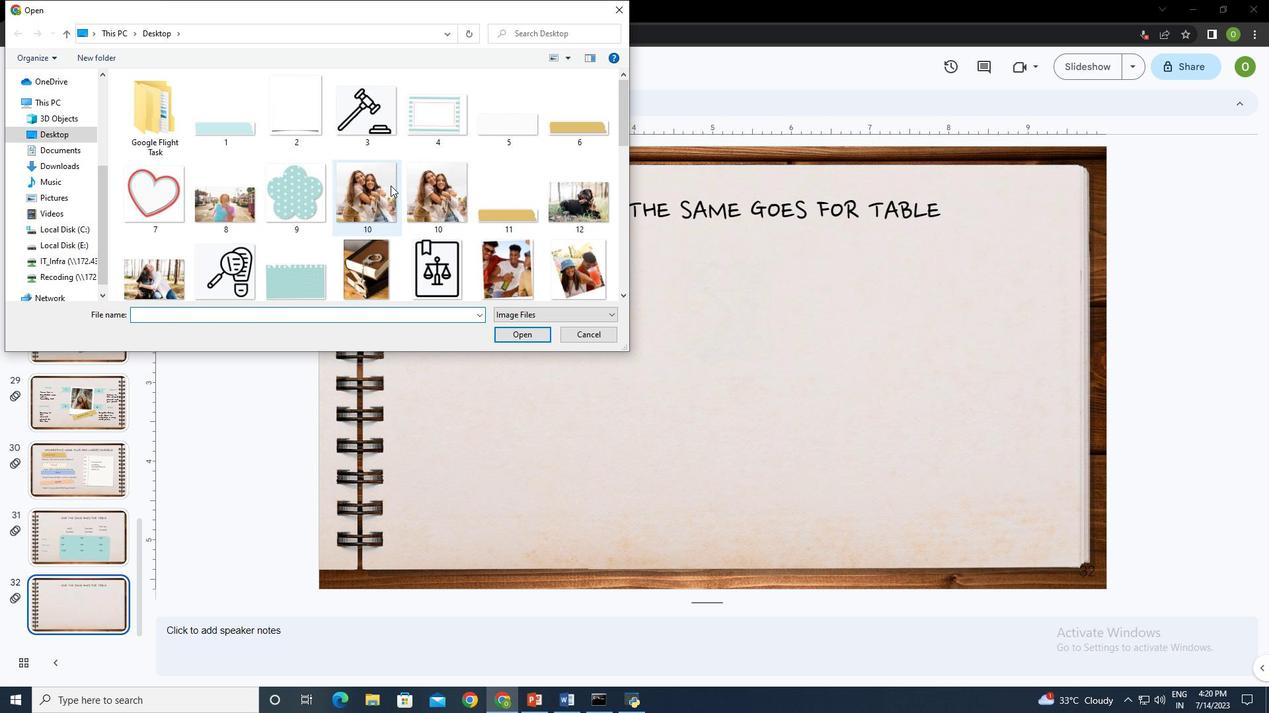 
Action: Mouse scrolled (390, 185) with delta (0, 0)
Screenshot: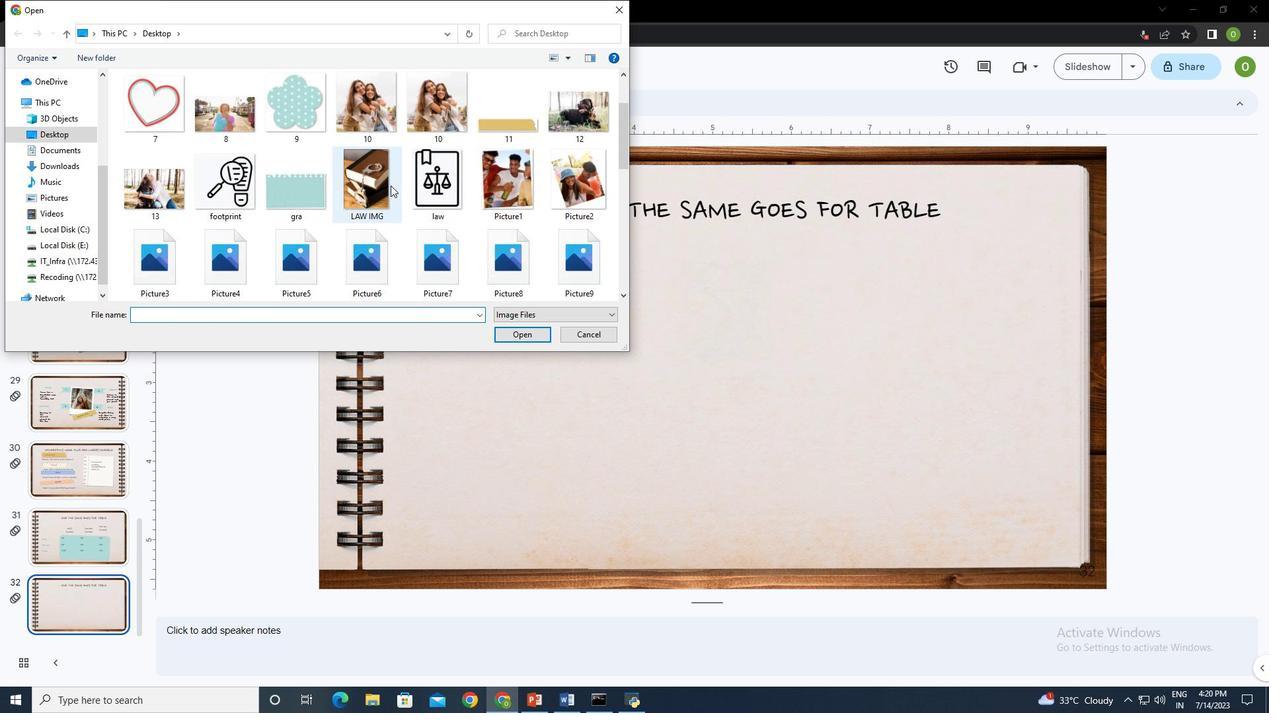 
Action: Mouse scrolled (390, 185) with delta (0, 0)
Screenshot: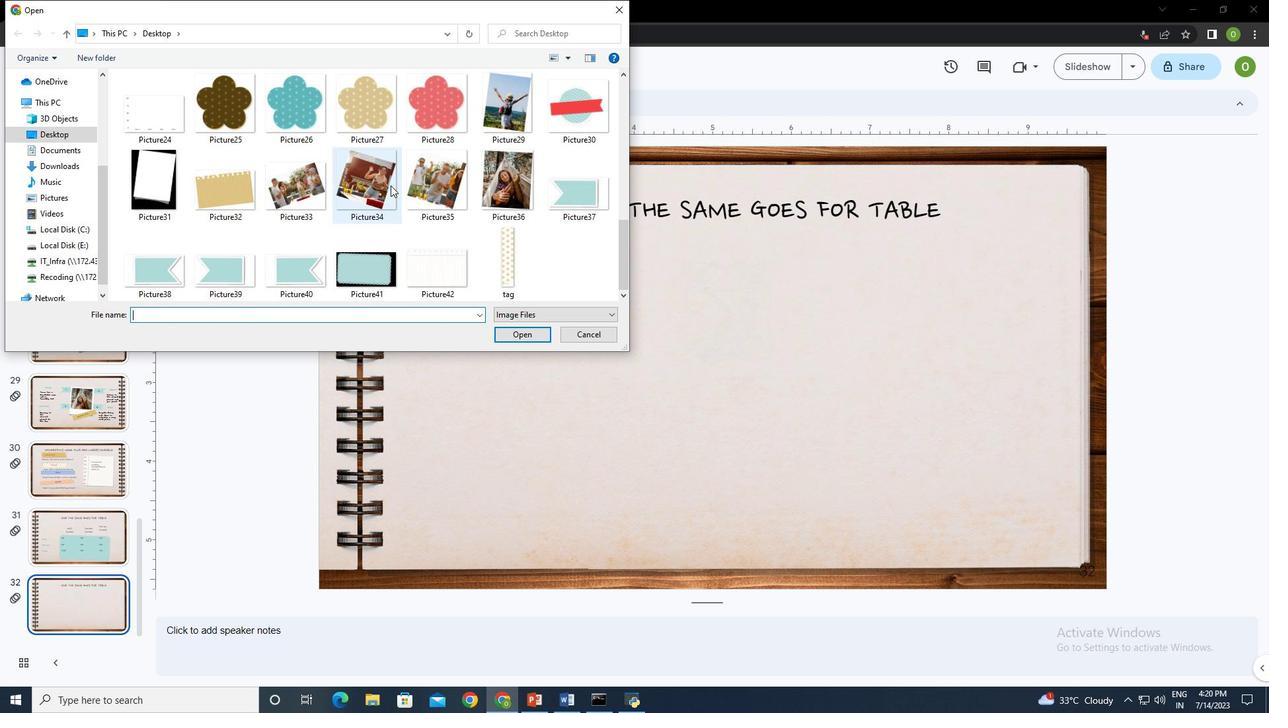 
Action: Mouse scrolled (390, 185) with delta (0, 0)
Screenshot: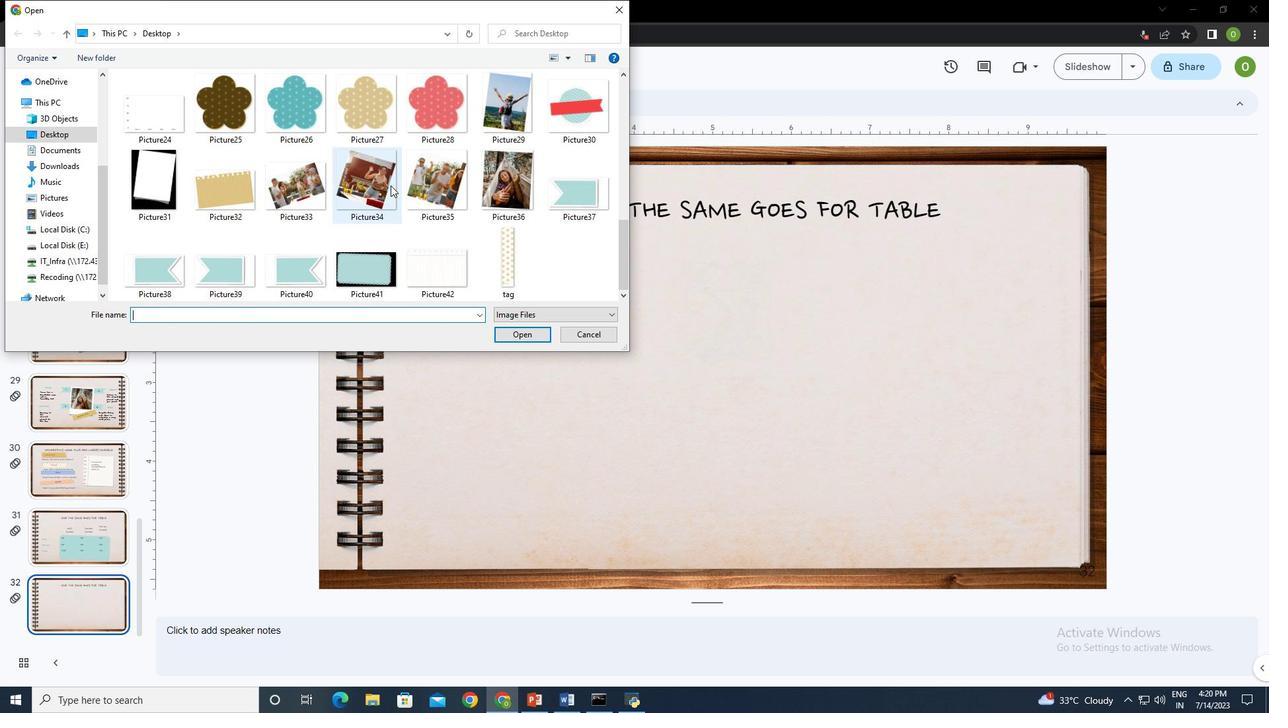 
Action: Mouse scrolled (390, 185) with delta (0, 0)
Screenshot: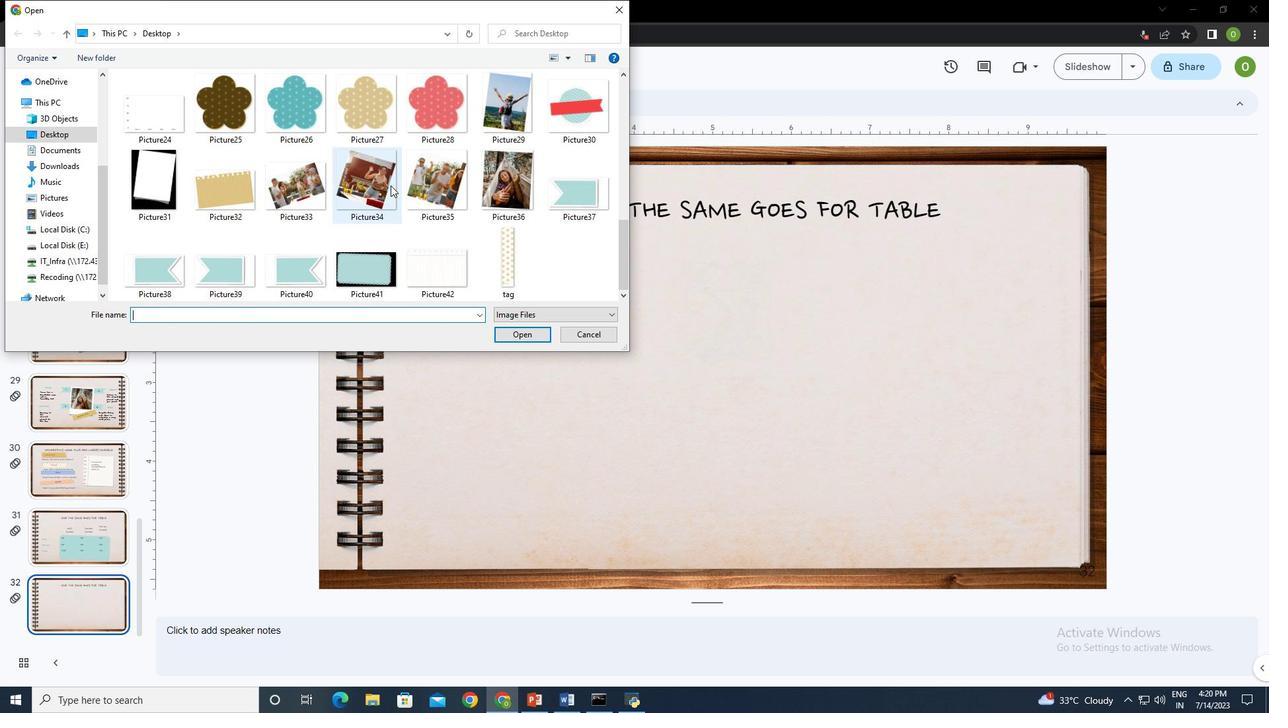 
Action: Mouse moved to (444, 263)
Screenshot: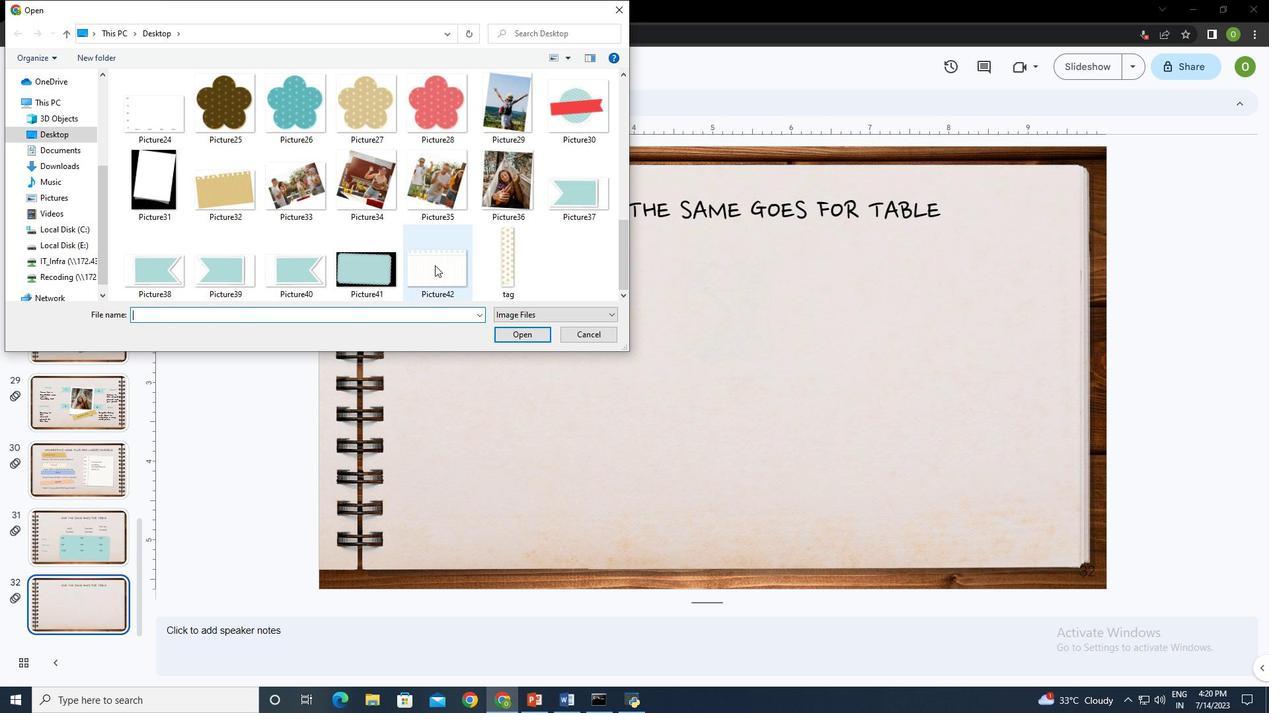
Action: Mouse pressed left at (444, 263)
Screenshot: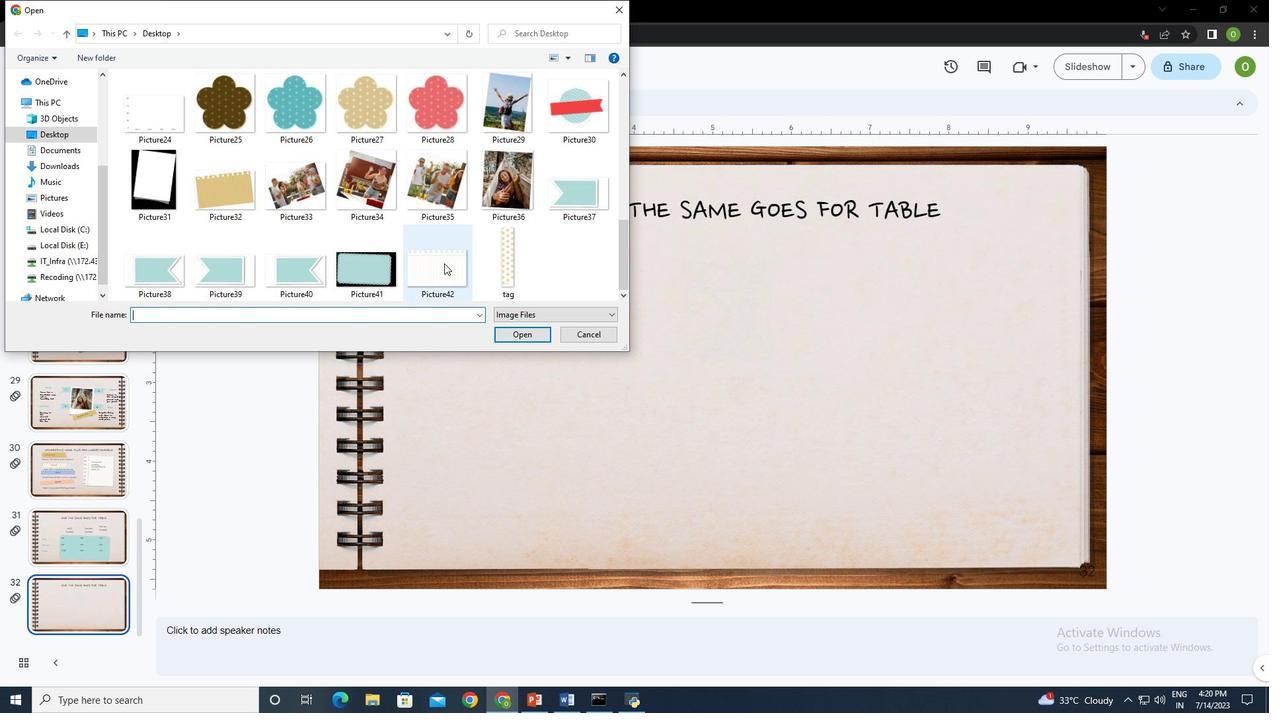
Action: Mouse moved to (528, 333)
Screenshot: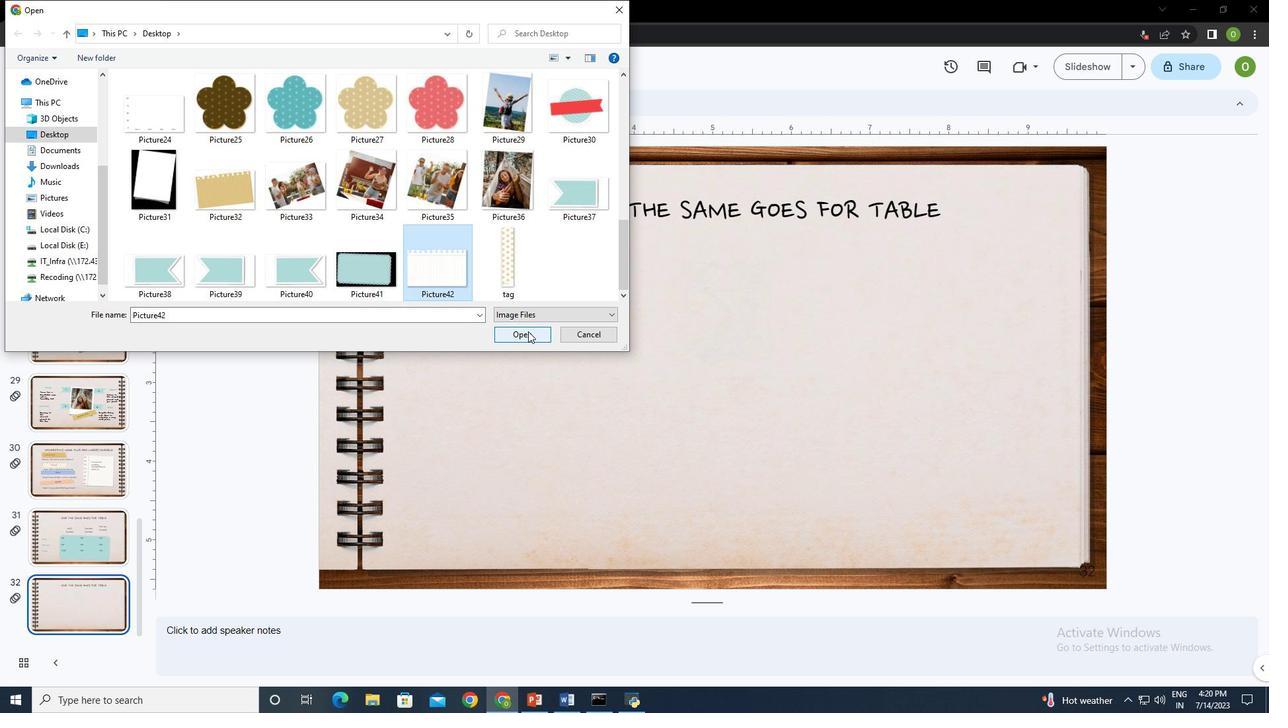 
Action: Mouse pressed left at (528, 333)
Screenshot: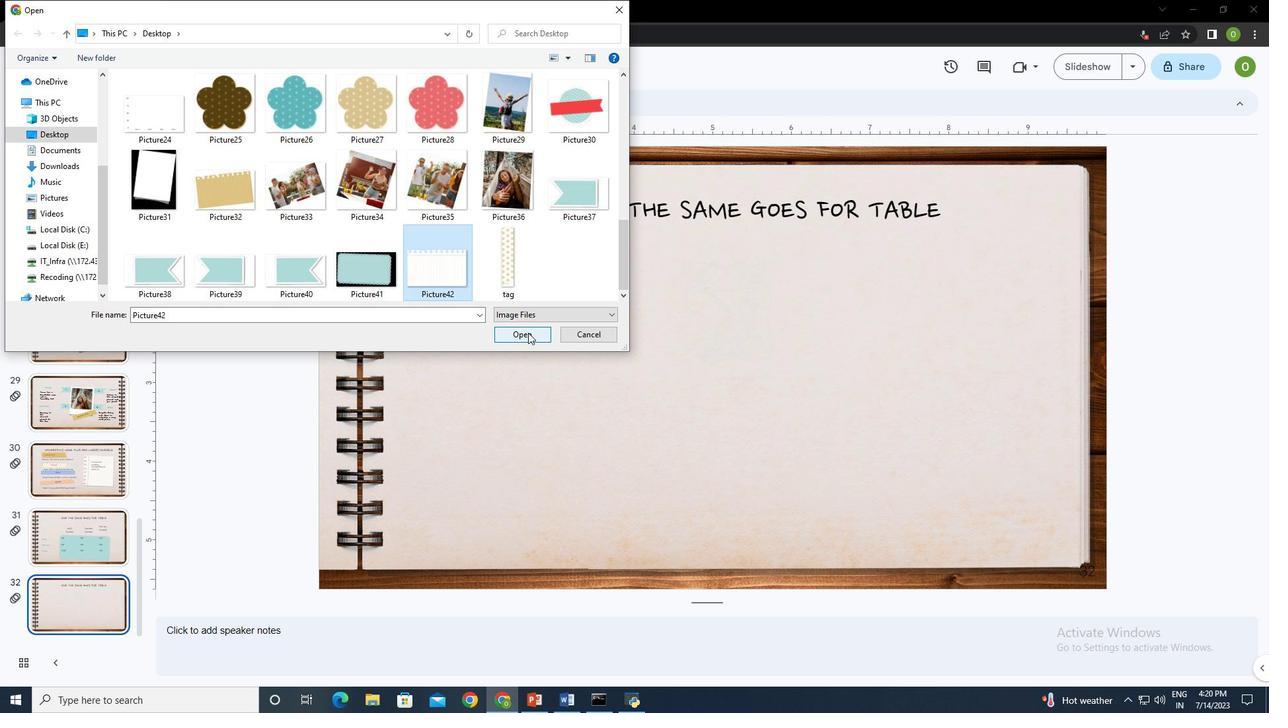 
Action: Mouse moved to (586, 390)
Screenshot: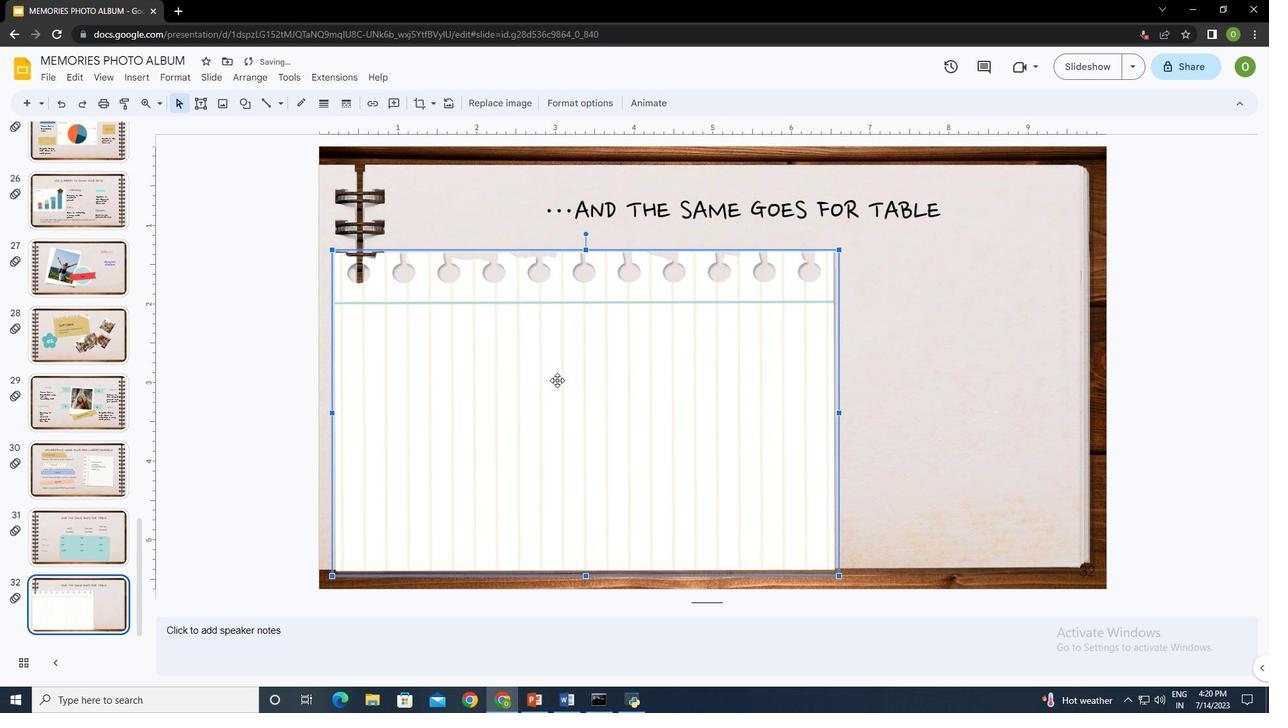 
Action: Mouse pressed left at (586, 390)
Screenshot: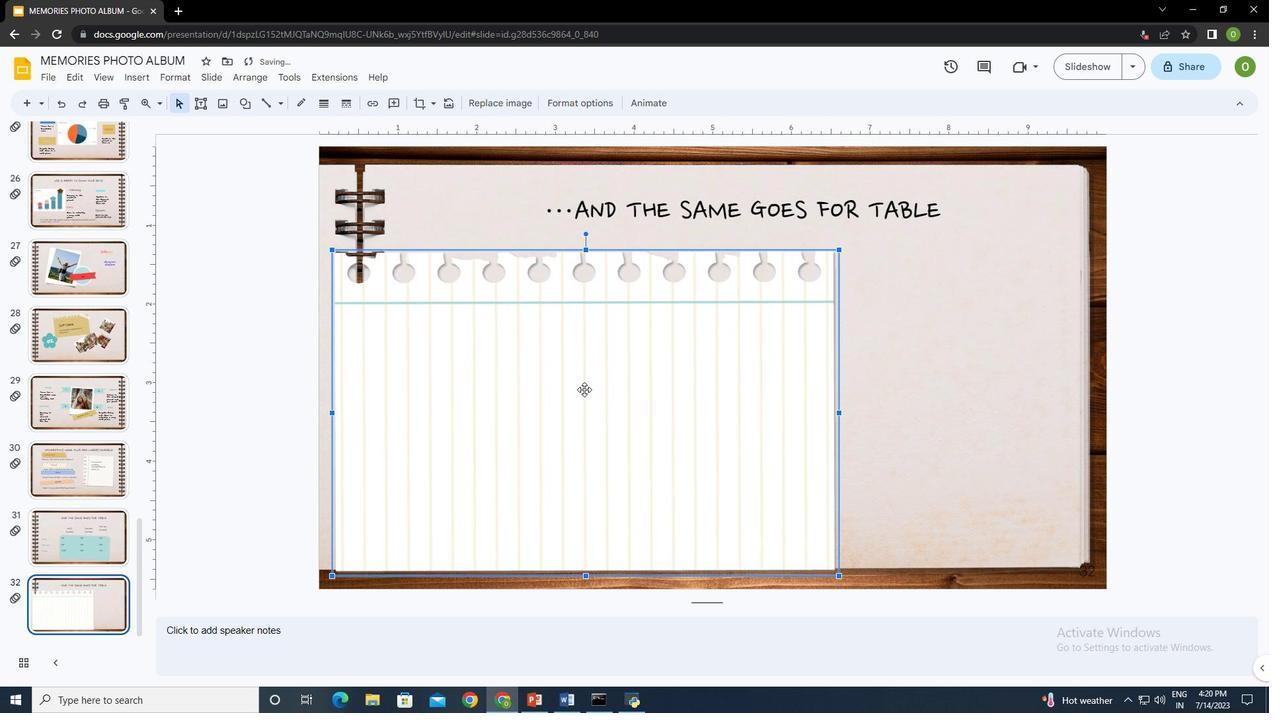 
Action: Mouse moved to (701, 391)
Screenshot: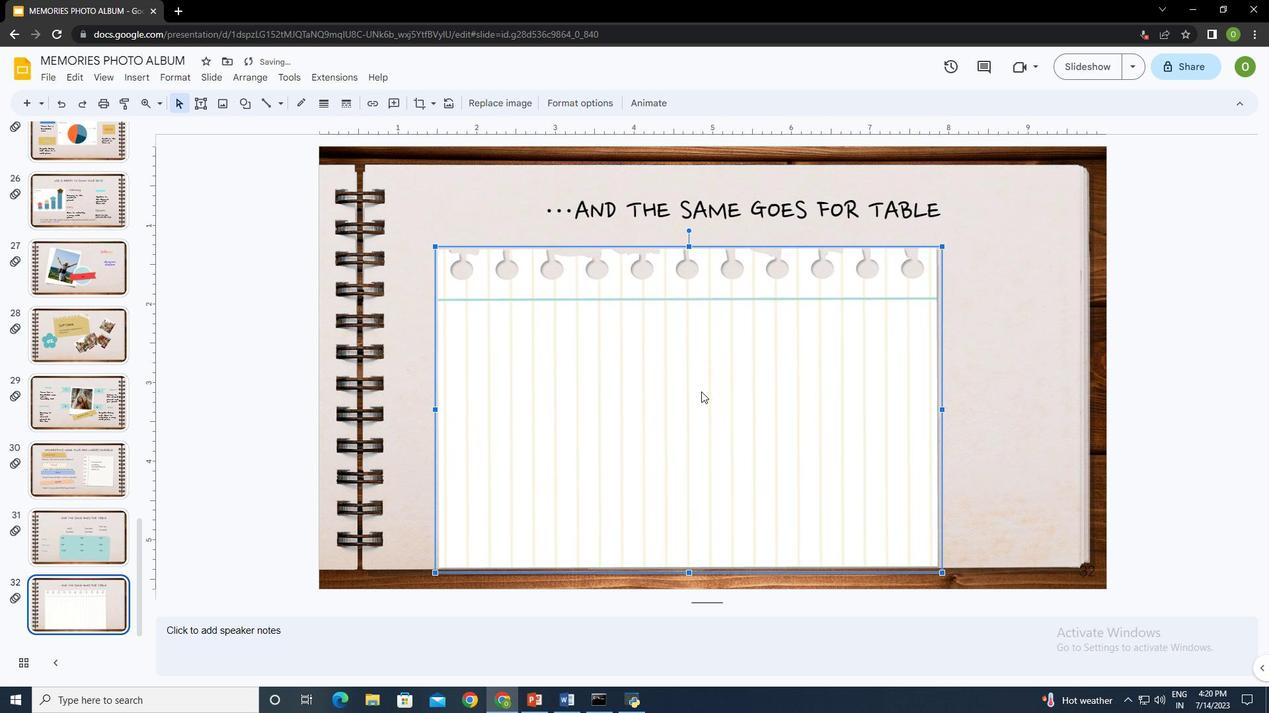 
Action: Mouse pressed left at (701, 391)
Screenshot: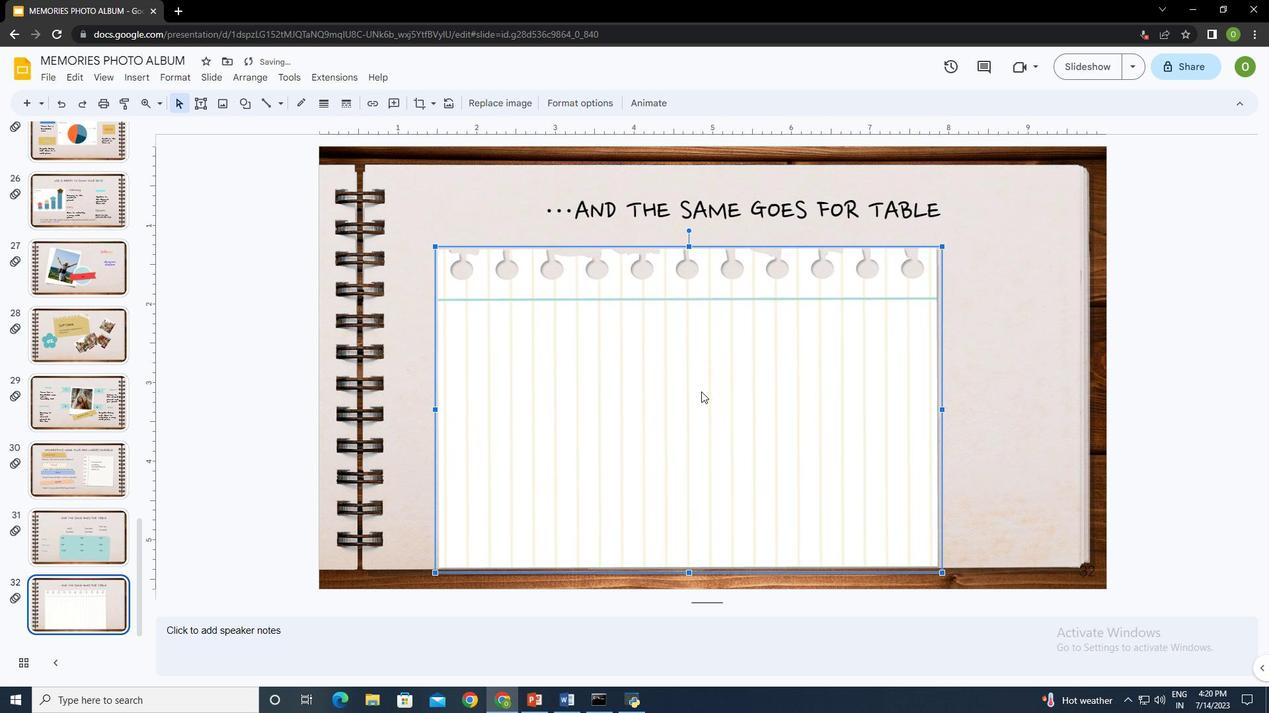 
Action: Mouse moved to (786, 380)
Screenshot: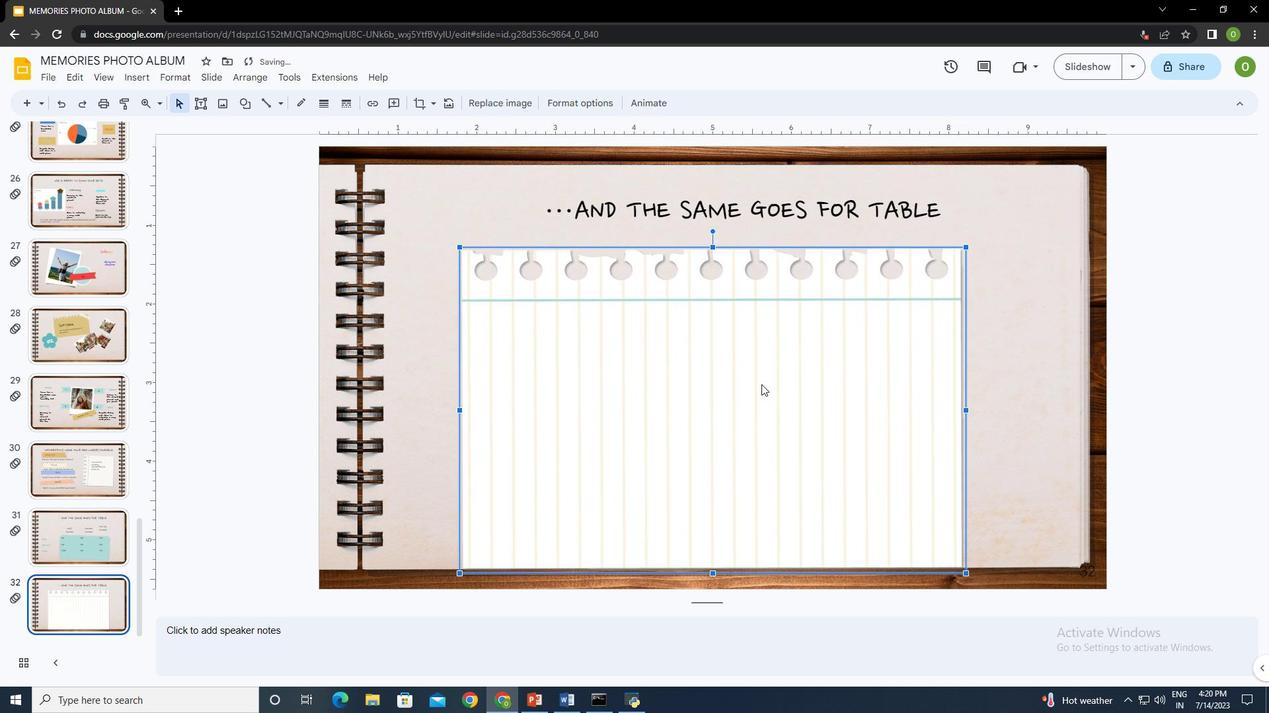 
Action: Mouse pressed left at (786, 380)
Screenshot: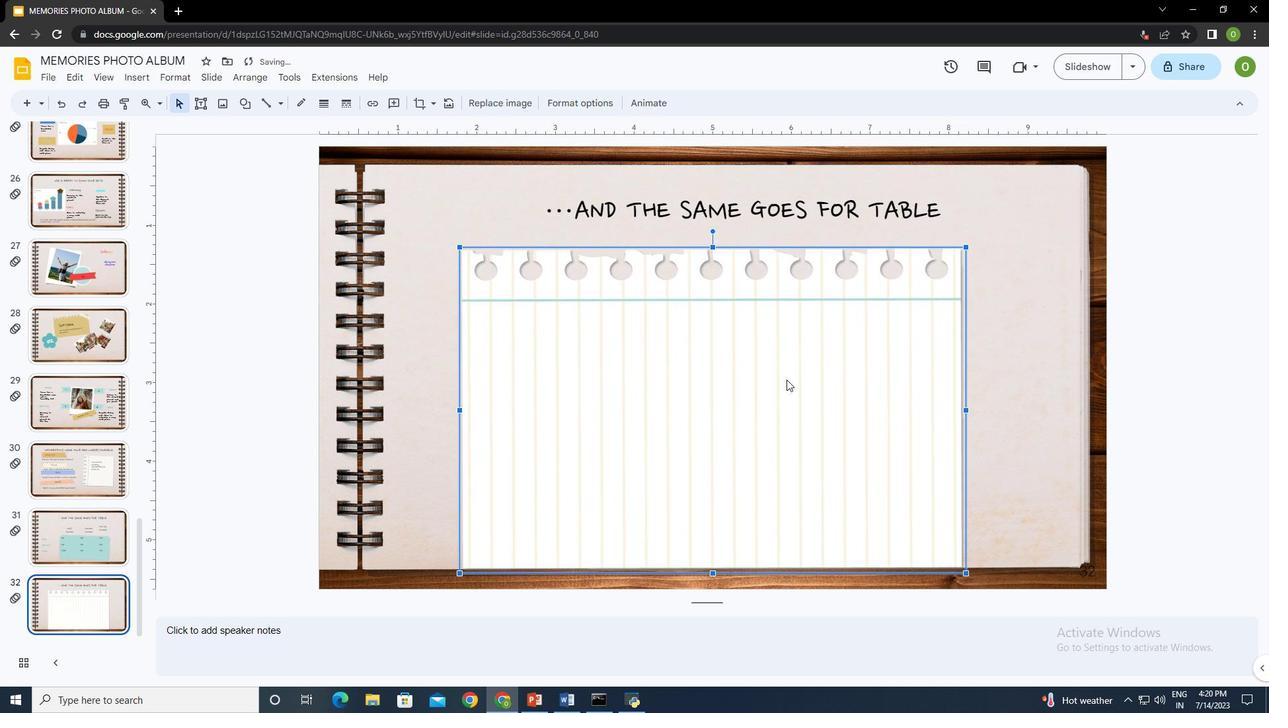 
Action: Mouse moved to (772, 373)
Screenshot: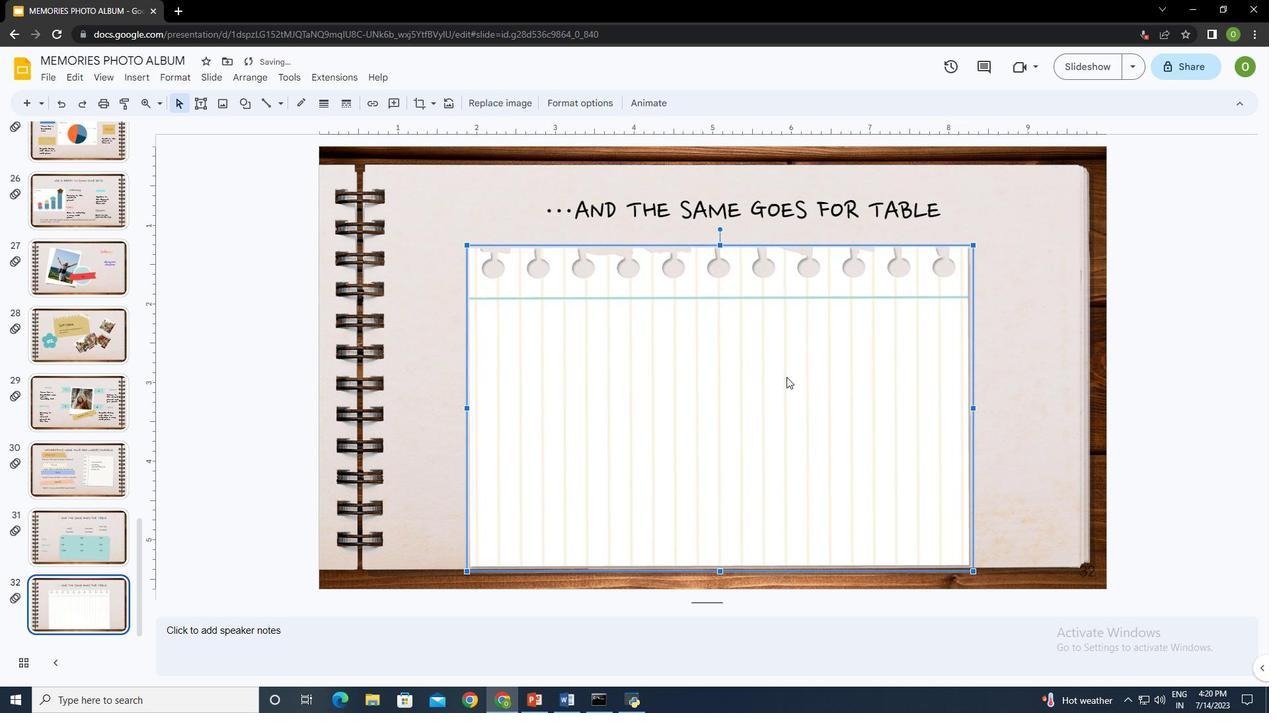 
Action: Mouse pressed left at (772, 373)
Screenshot: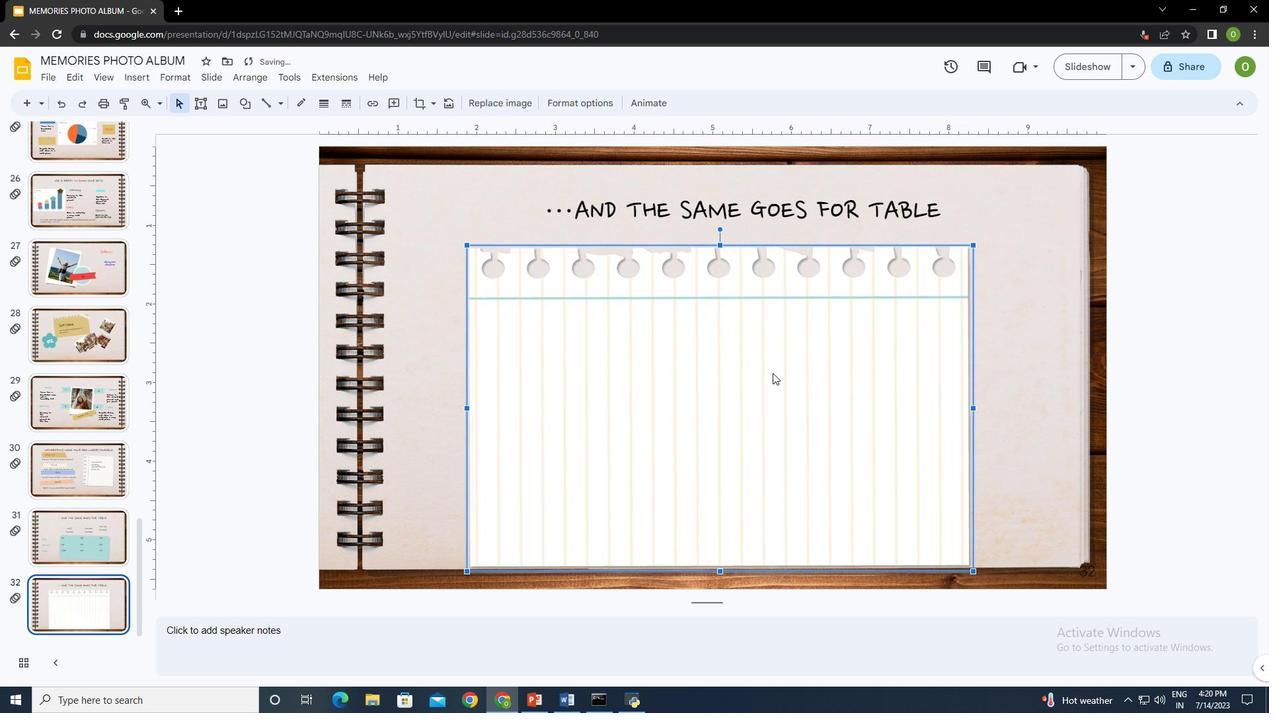 
Action: Mouse moved to (436, 313)
Screenshot: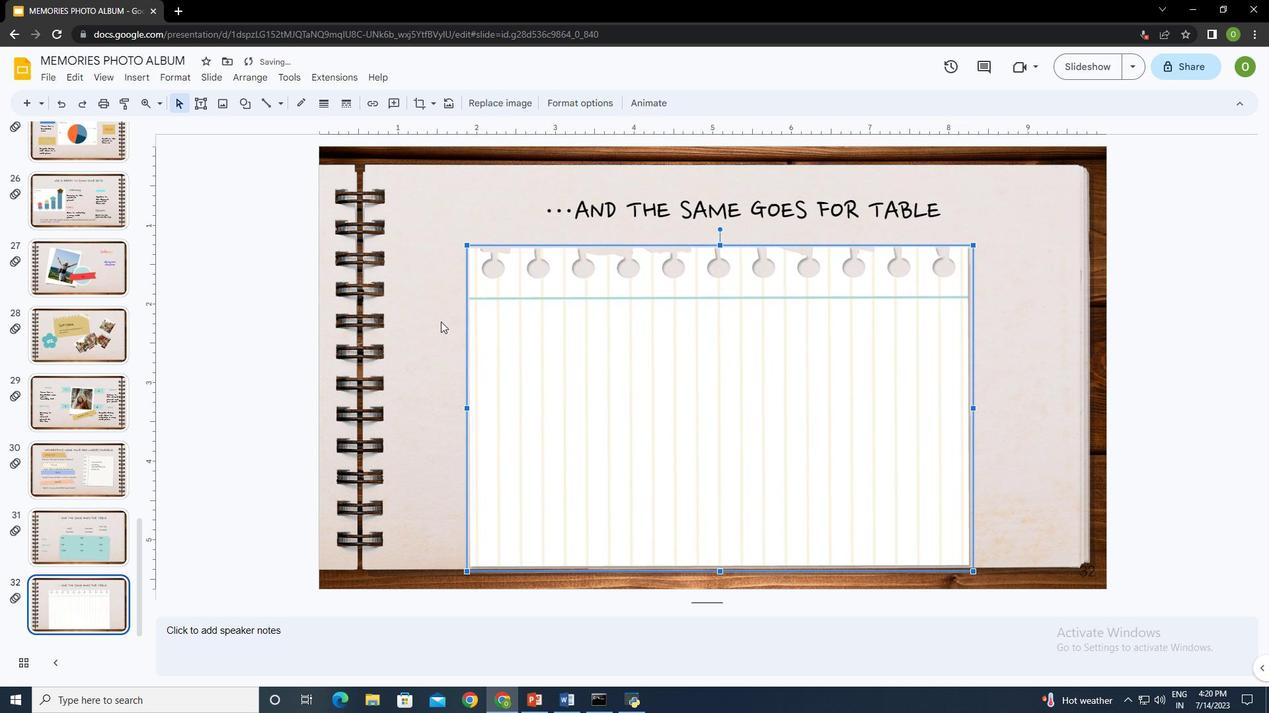 
Action: Mouse pressed left at (436, 313)
Screenshot: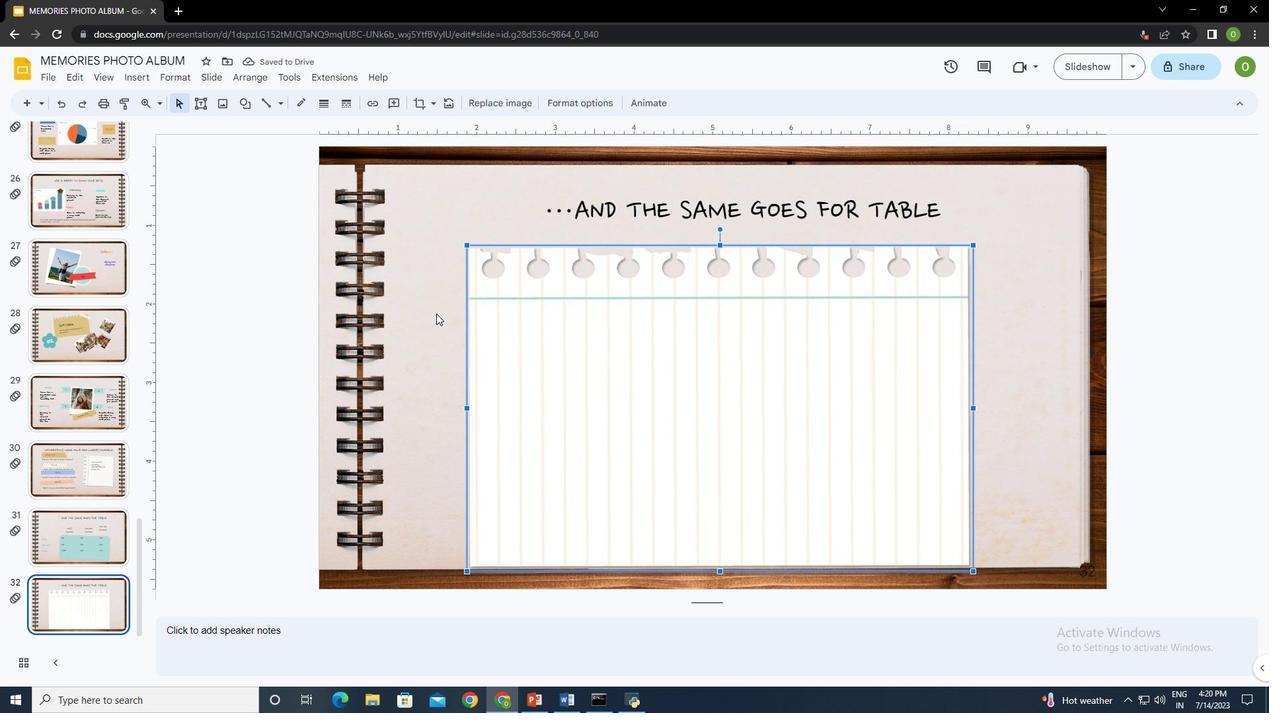 
Action: Mouse moved to (144, 74)
Screenshot: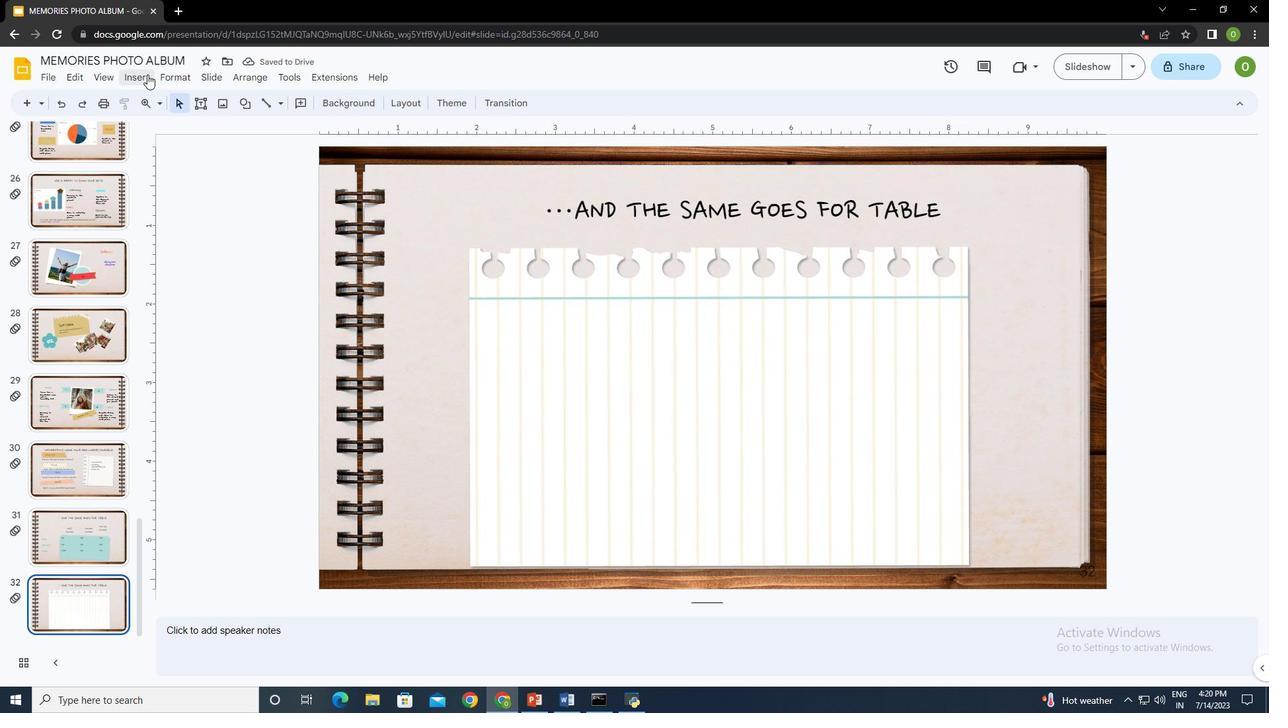 
Action: Mouse pressed left at (144, 74)
Screenshot: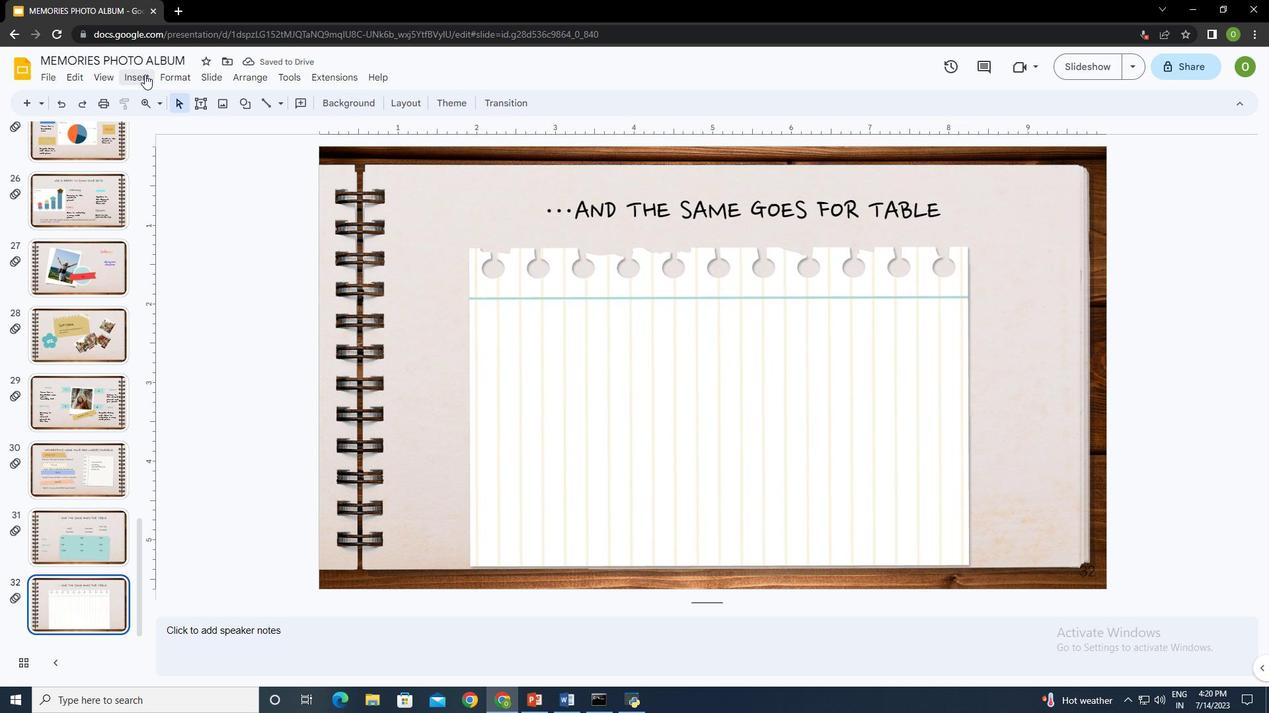 
Action: Mouse moved to (363, 222)
Screenshot: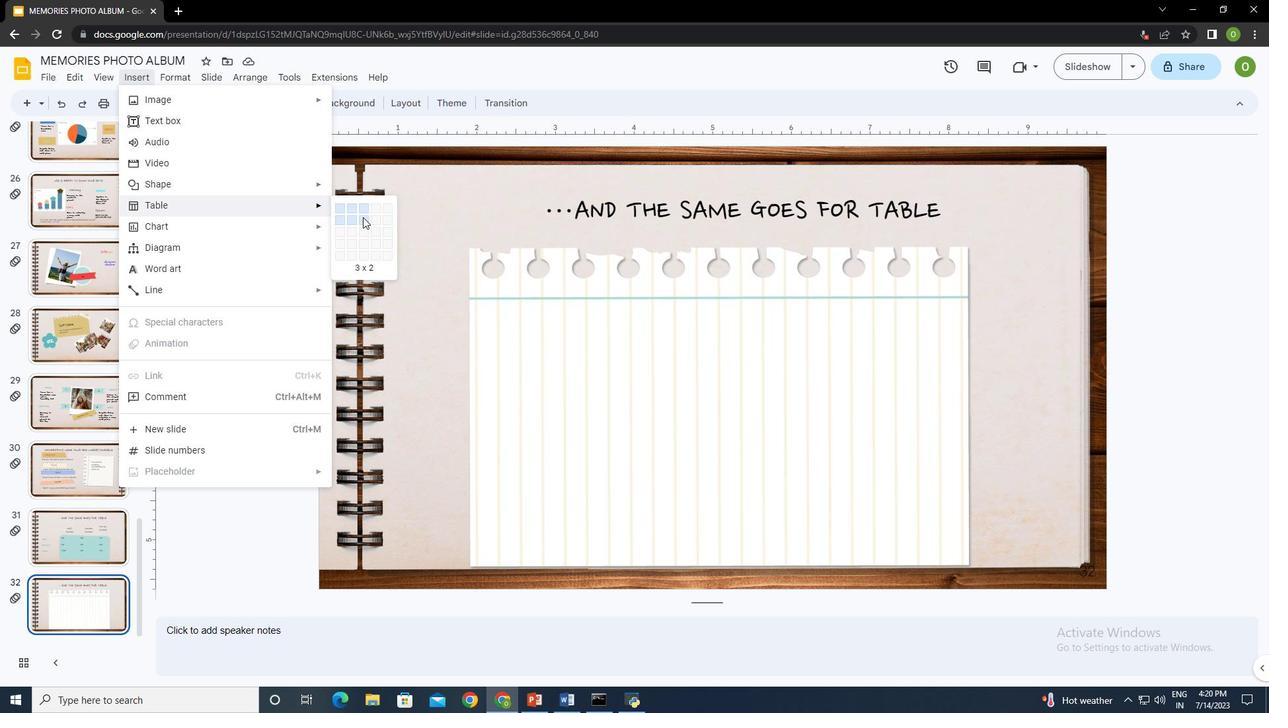 
Action: Mouse pressed left at (363, 222)
Screenshot: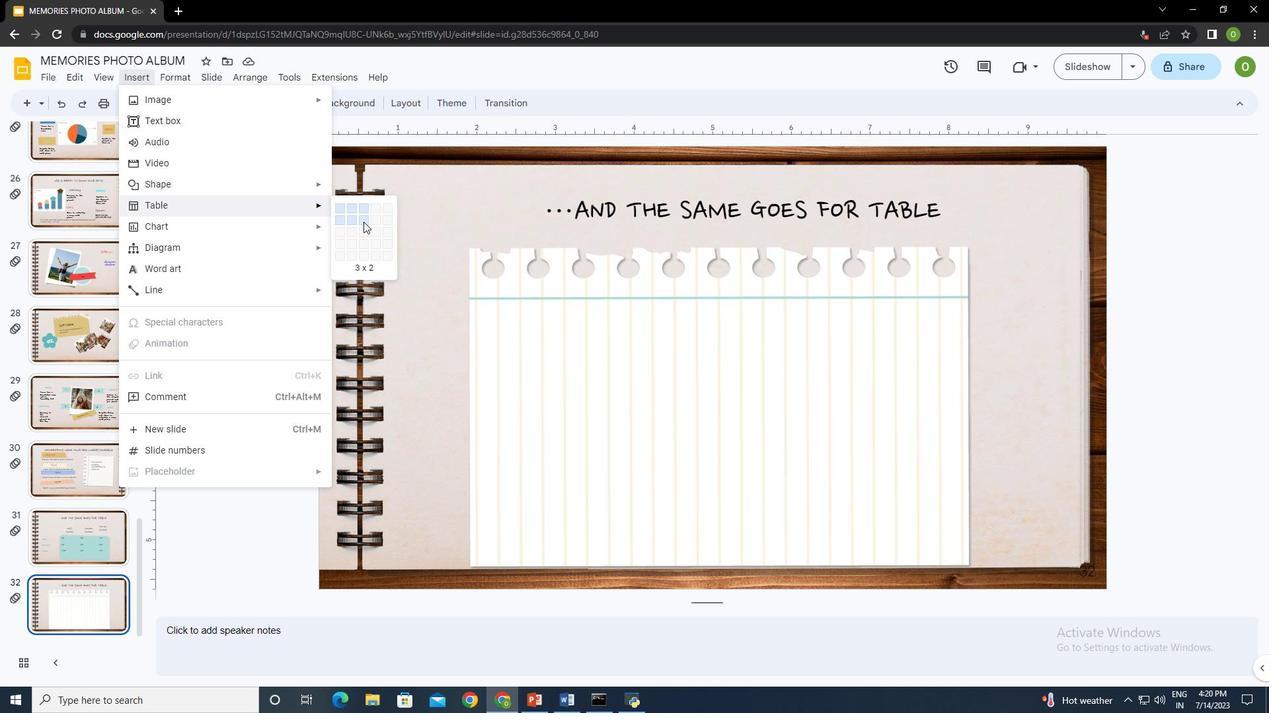 
Action: Mouse moved to (496, 348)
Screenshot: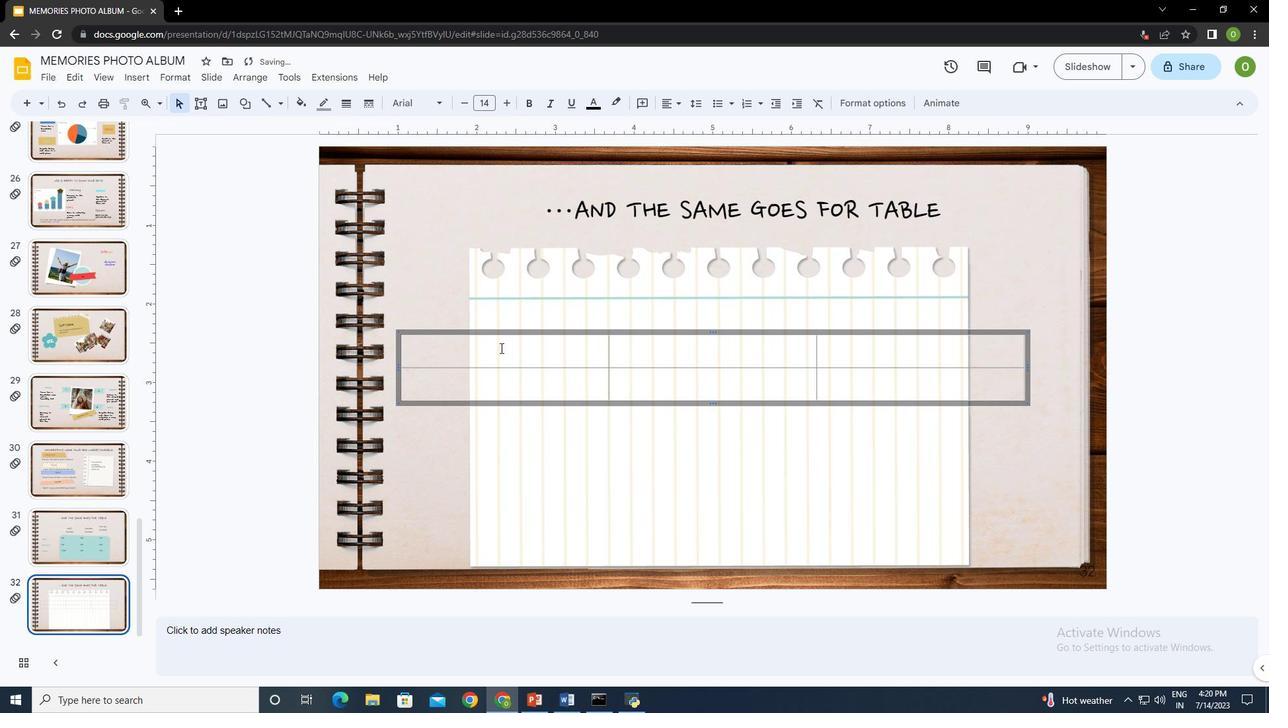 
Action: Mouse pressed left at (496, 348)
Screenshot: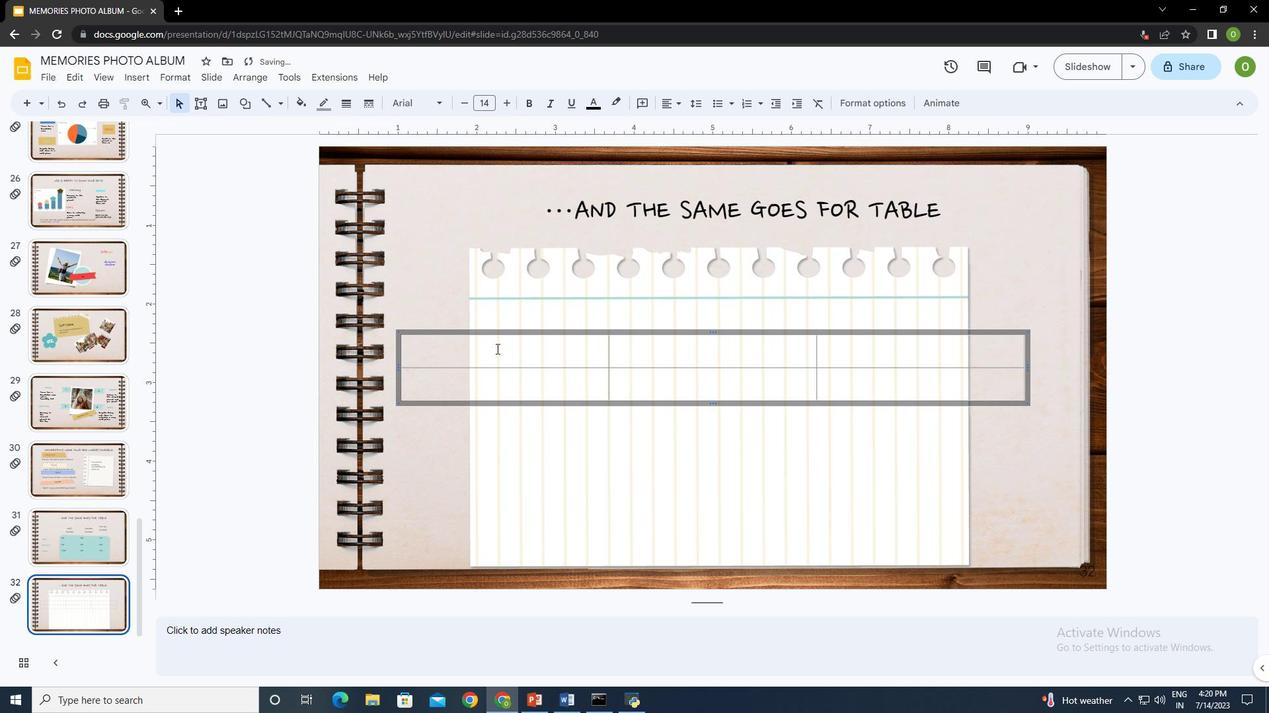 
Action: Key pressed <Key.shift><Key.shift><Key.shift><Key.shift><Key.shift><Key.shift><Key.shift><Key.shift><Key.shift><Key.shift><Key.shift><Key.shift><Key.shift><Key.shift><Key.shift>e<Key.backspace>EVENTS<Key.tab>TO<Key.space>DO<Key.backspace><Key.backspace><Key.backspace><Key.backspace><Key.caps_lock>o<Key.space>do<Key.tab>check<Key.left><Key.left><Key.left><Key.left><Key.left><Key.right><Key.backspace><Key.shift>Cctrl+A
Screenshot: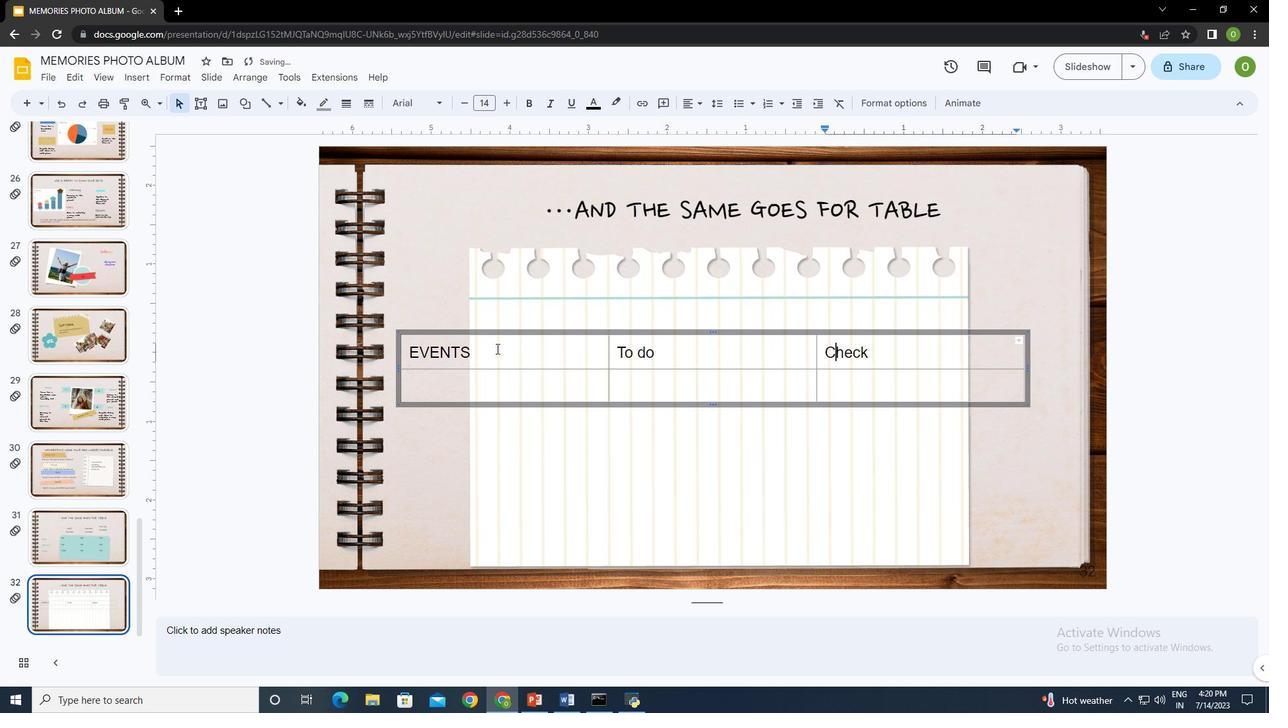 
Action: Mouse moved to (656, 350)
Screenshot: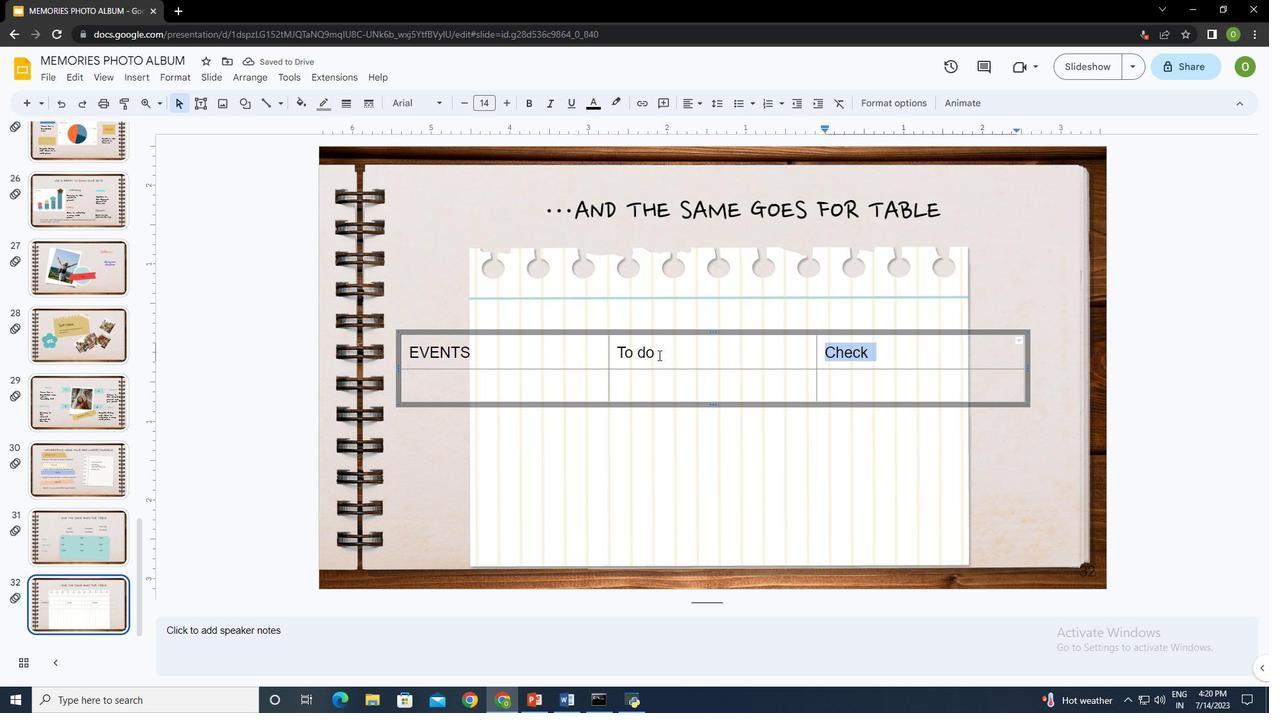 
Action: Mouse pressed left at (656, 350)
Screenshot: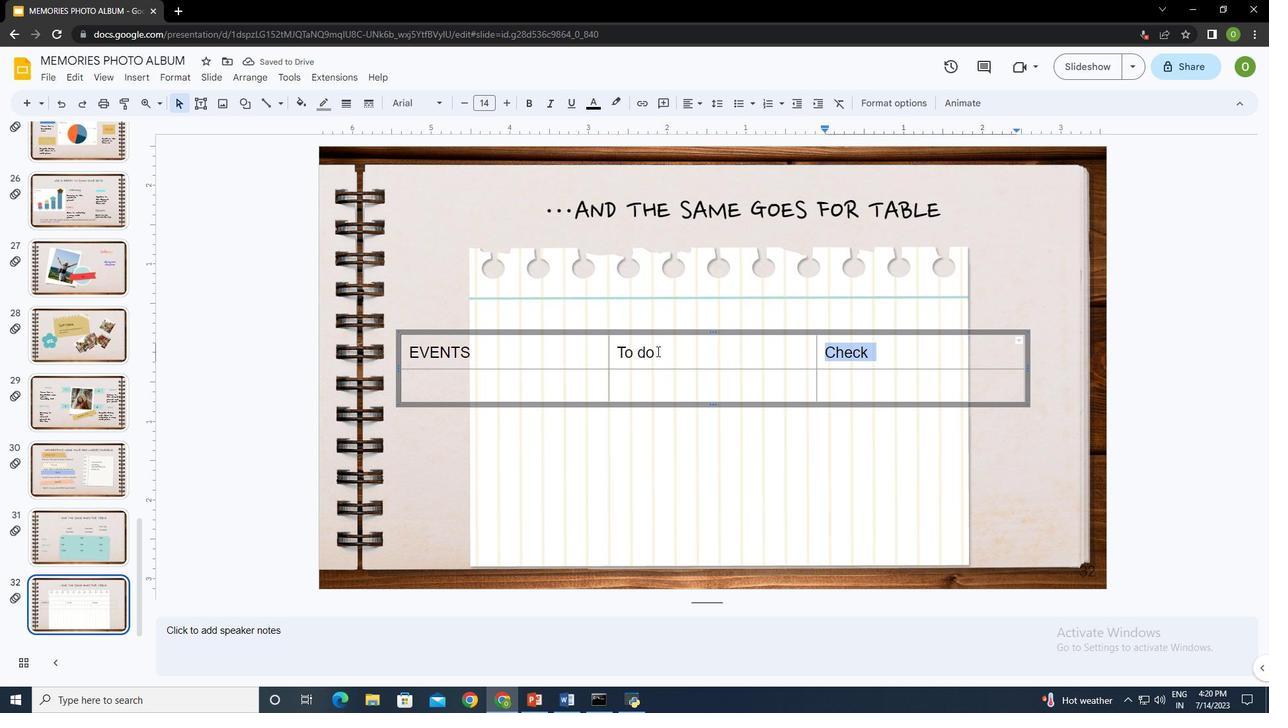 
Action: Mouse moved to (522, 349)
Screenshot: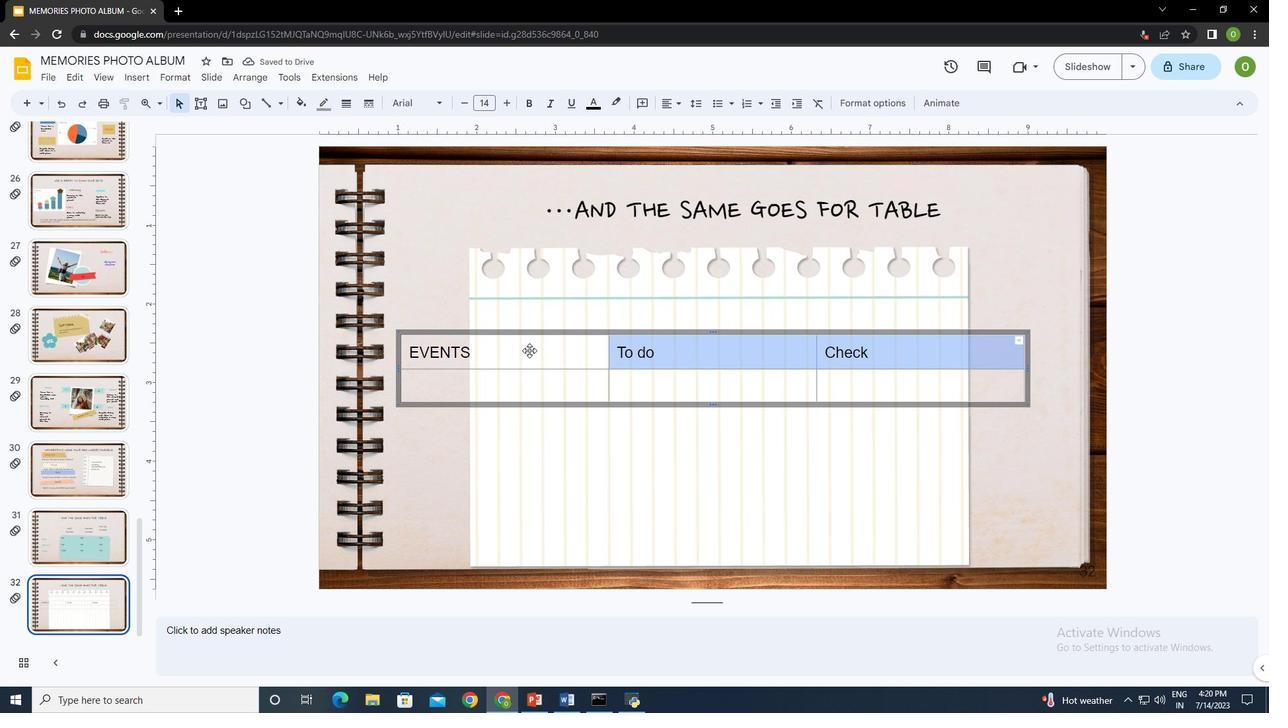 
Action: Mouse pressed left at (522, 349)
Screenshot: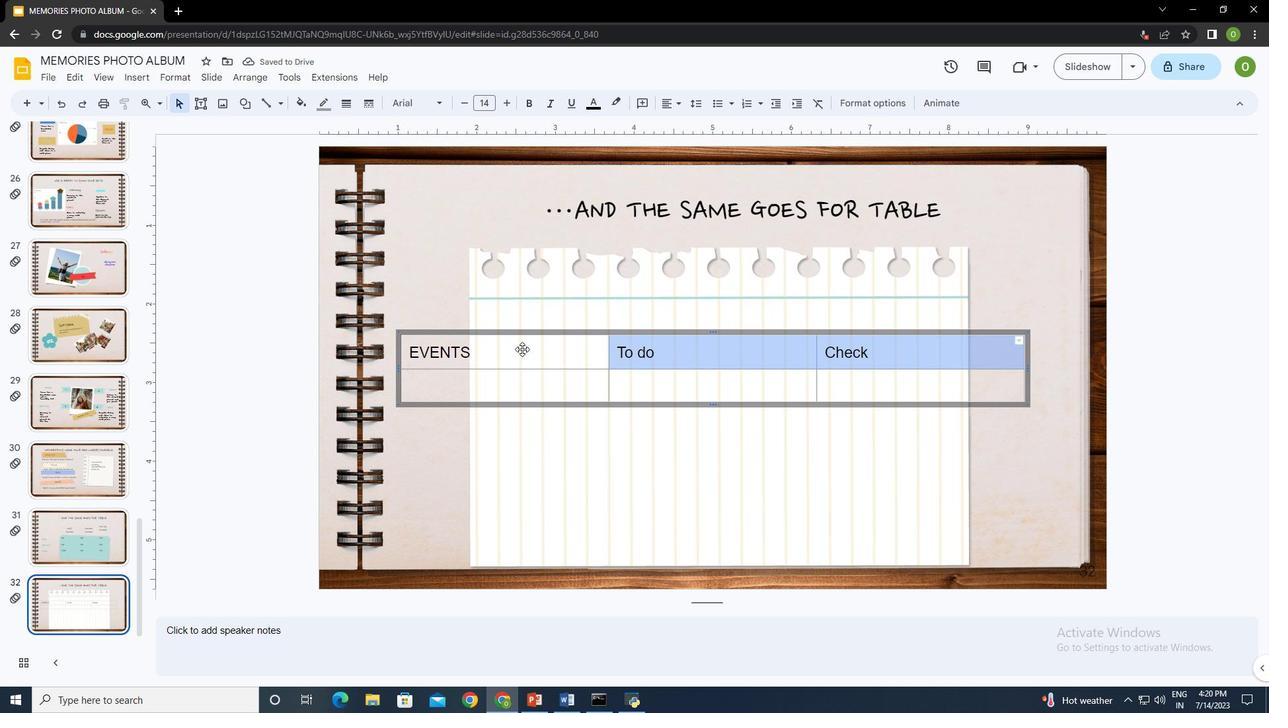 
Action: Mouse moved to (408, 107)
Screenshot: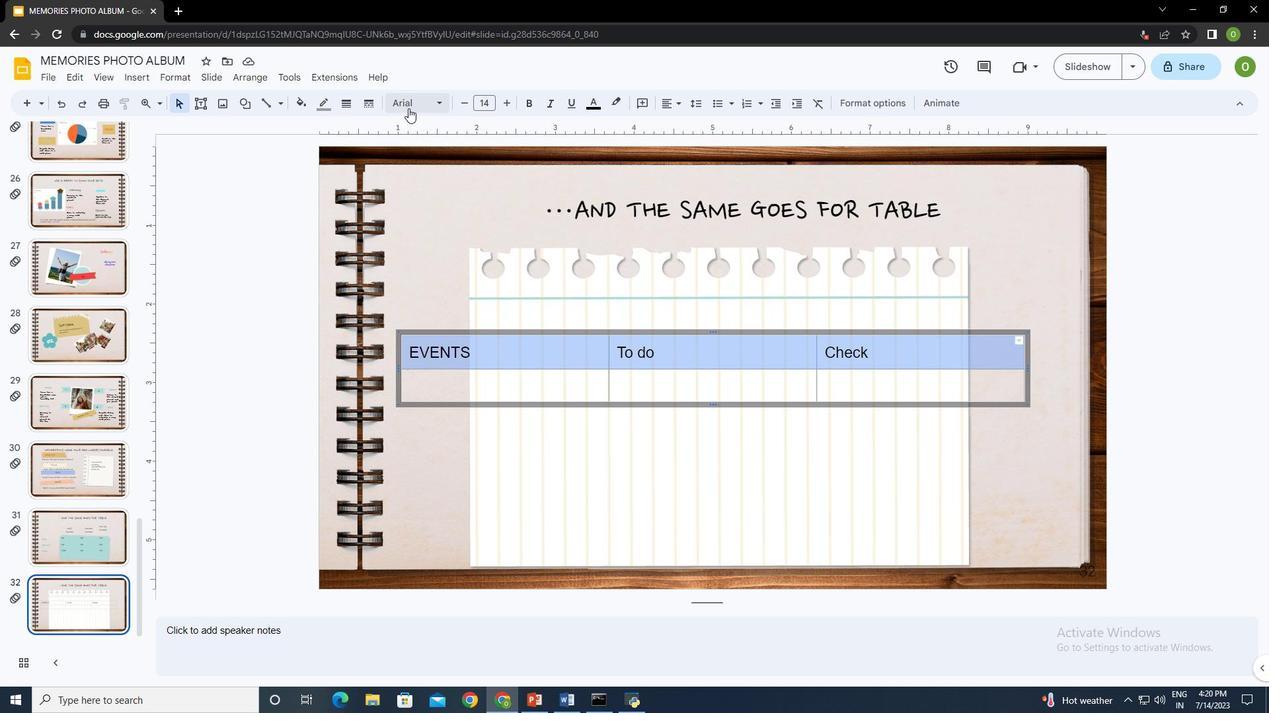 
Action: Mouse pressed left at (408, 107)
Screenshot: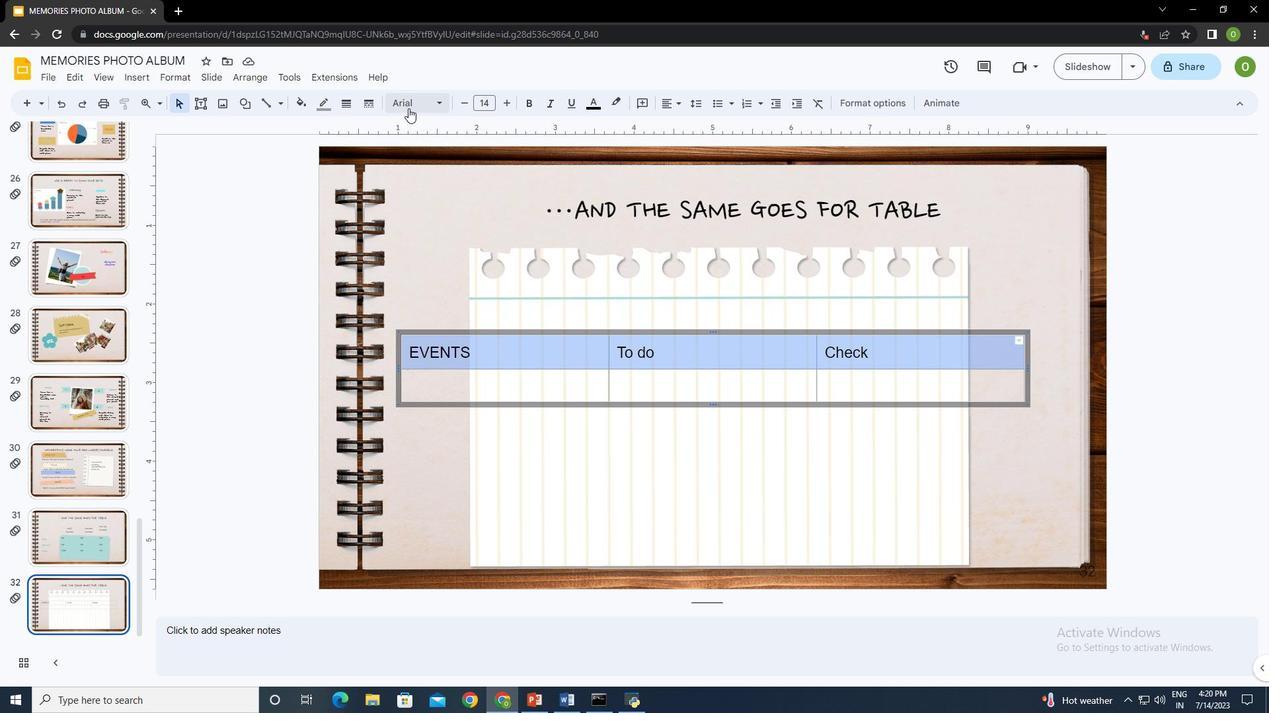 
Action: Mouse moved to (450, 177)
Screenshot: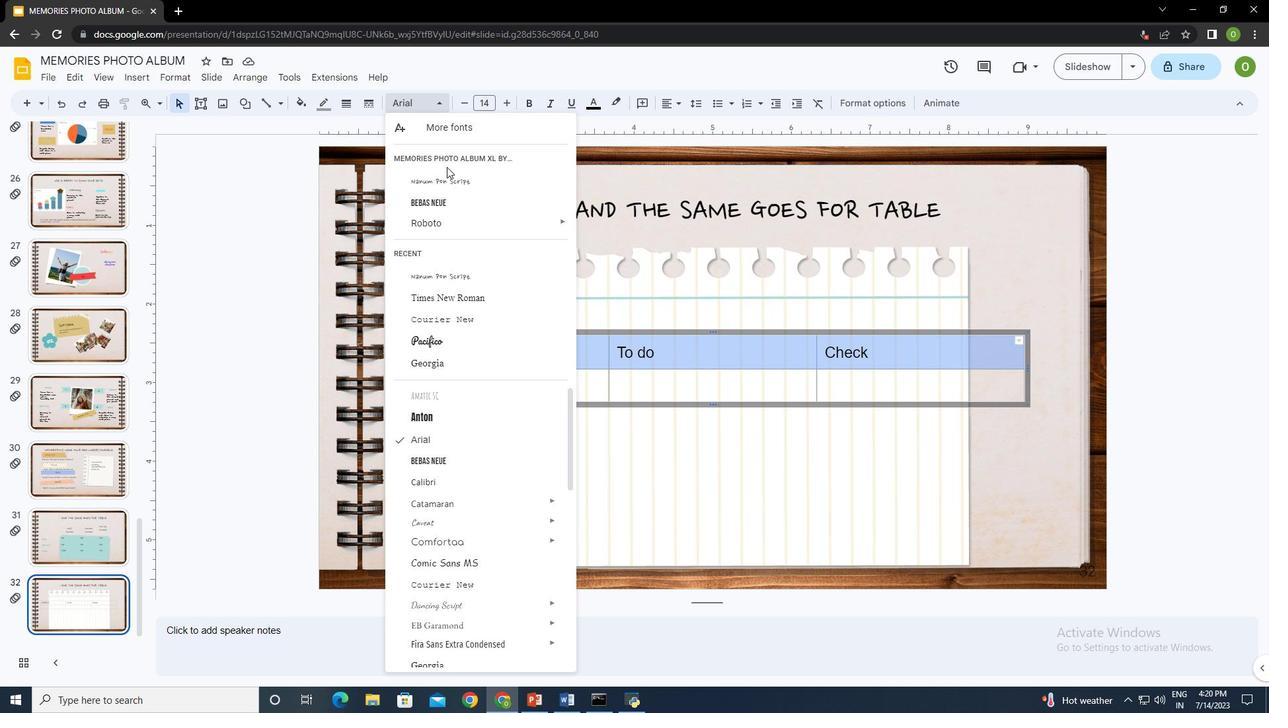
Action: Mouse pressed left at (450, 177)
Screenshot: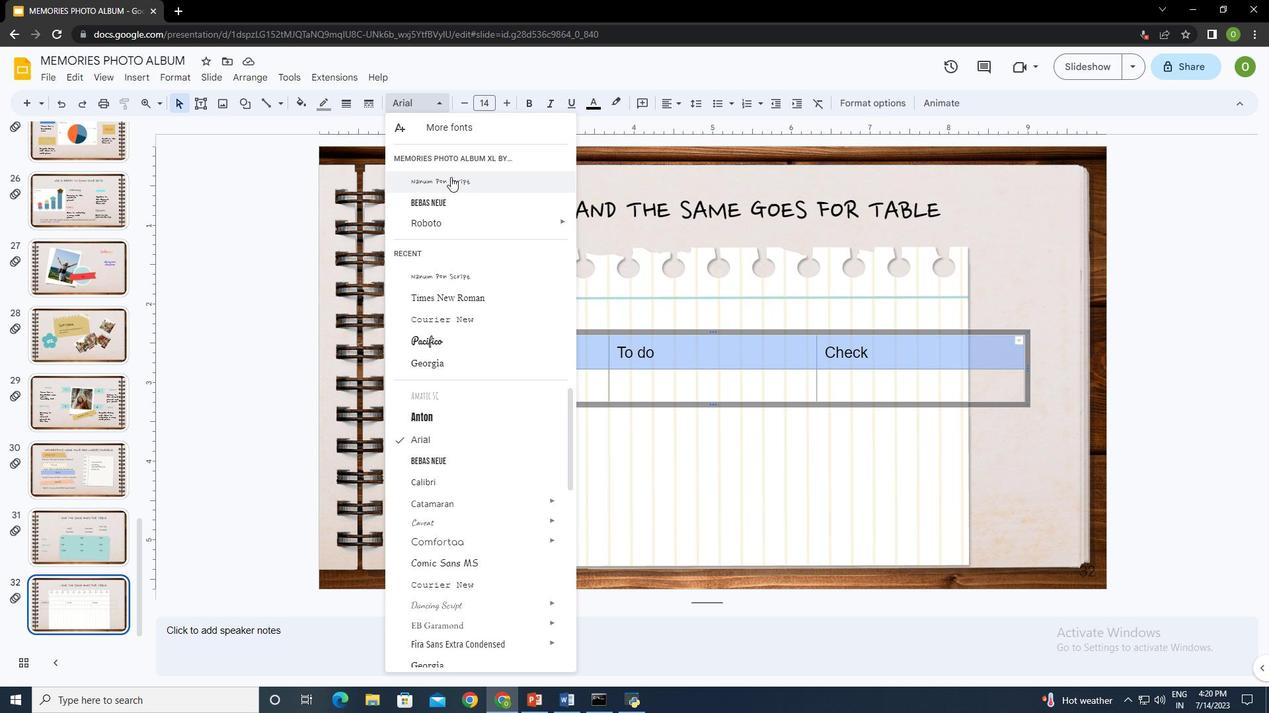 
Action: Mouse moved to (504, 106)
Screenshot: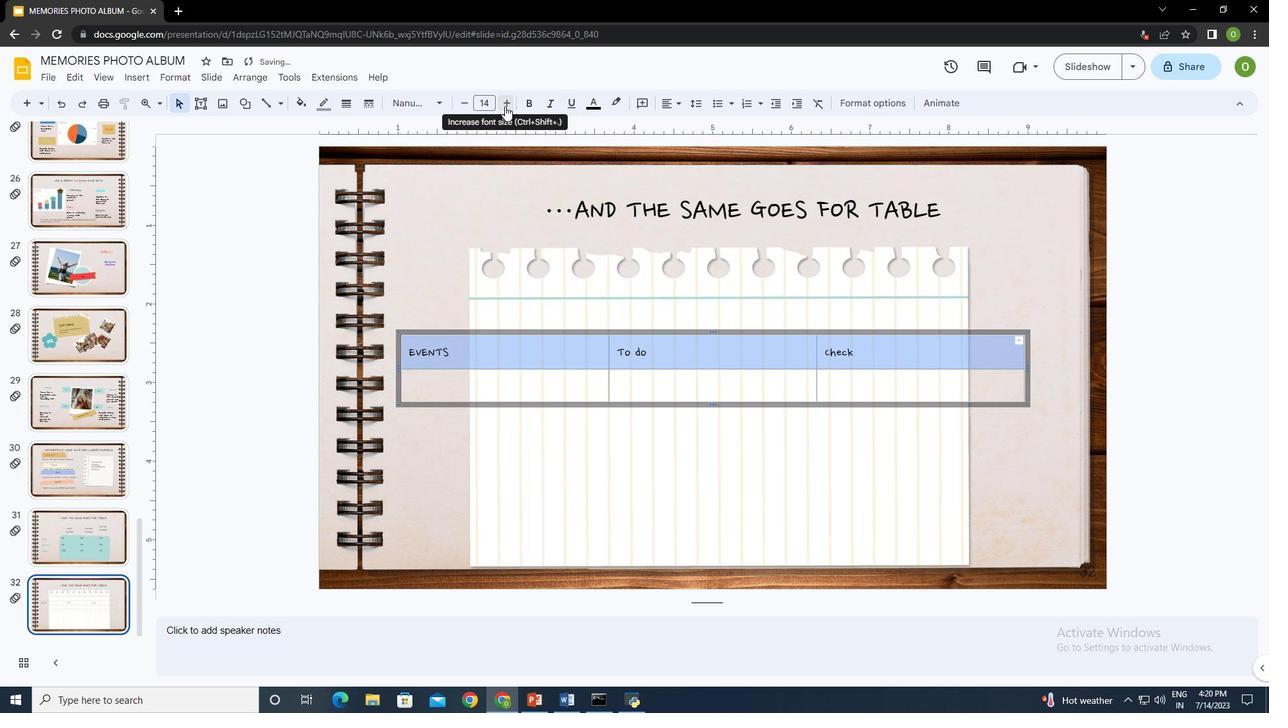
Action: Mouse pressed left at (504, 106)
Screenshot: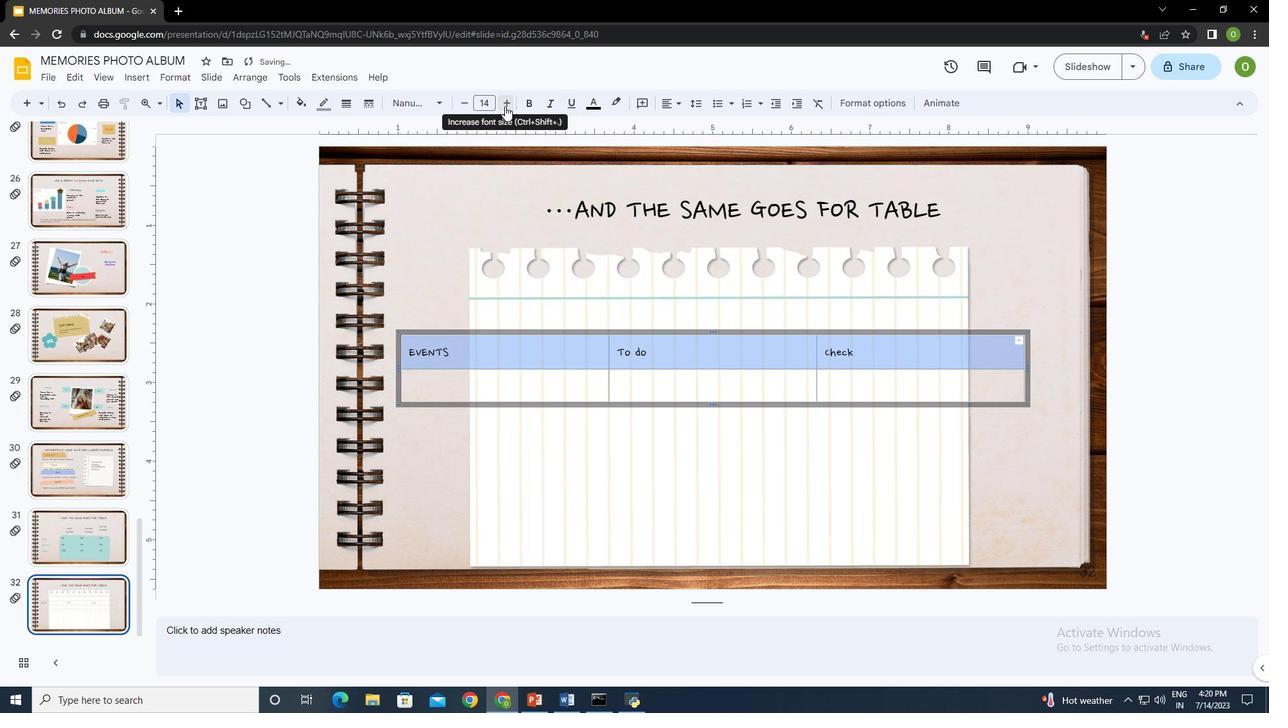 
Action: Mouse pressed left at (504, 106)
Screenshot: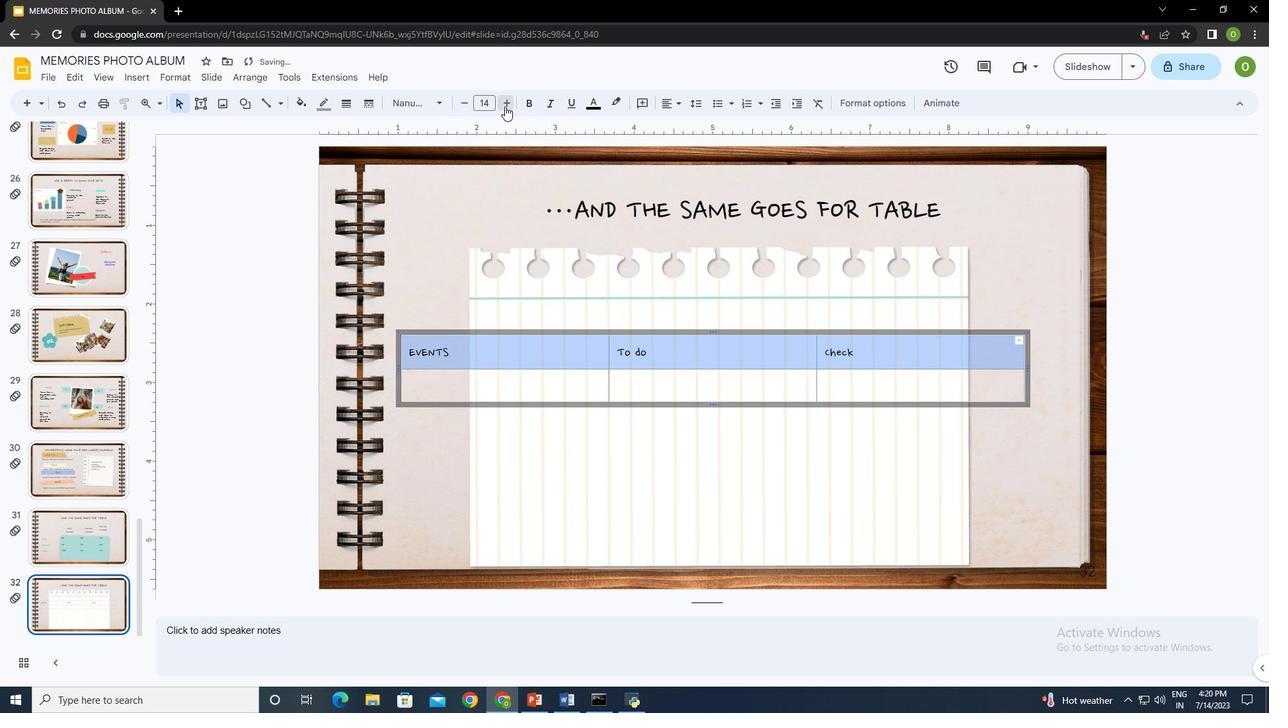 
Action: Mouse pressed left at (504, 106)
Screenshot: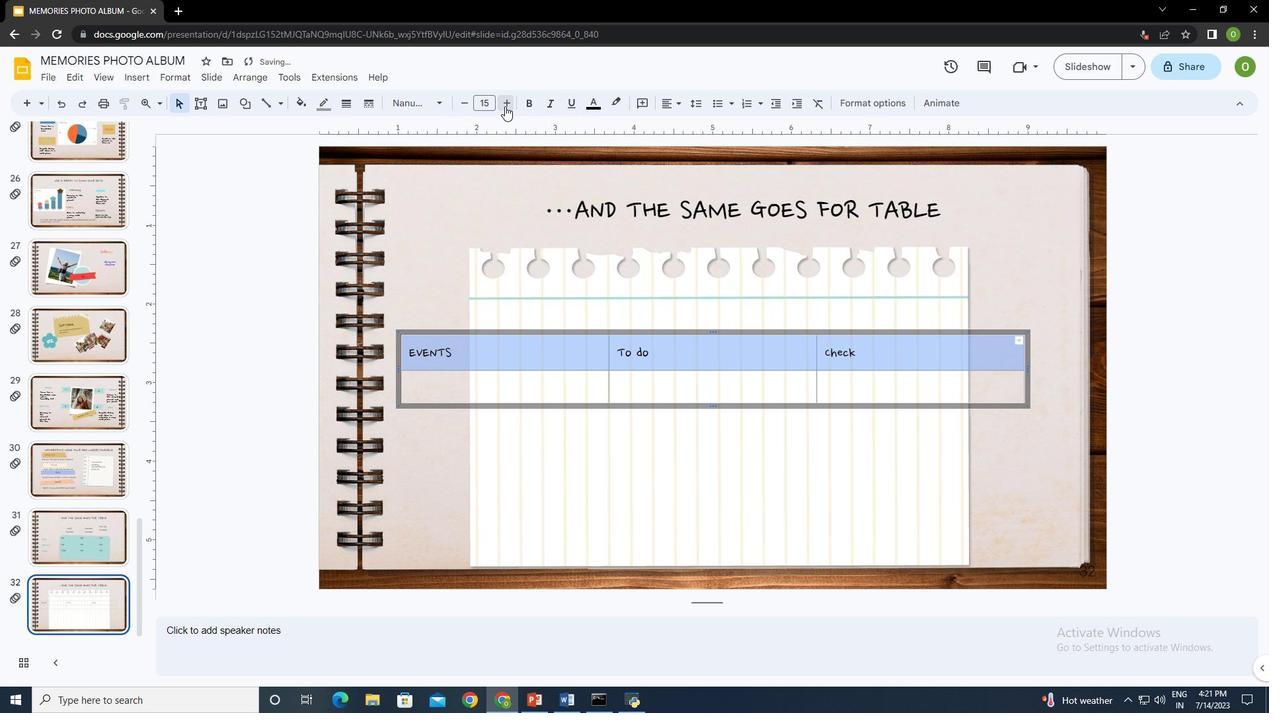 
Action: Mouse pressed left at (504, 106)
Screenshot: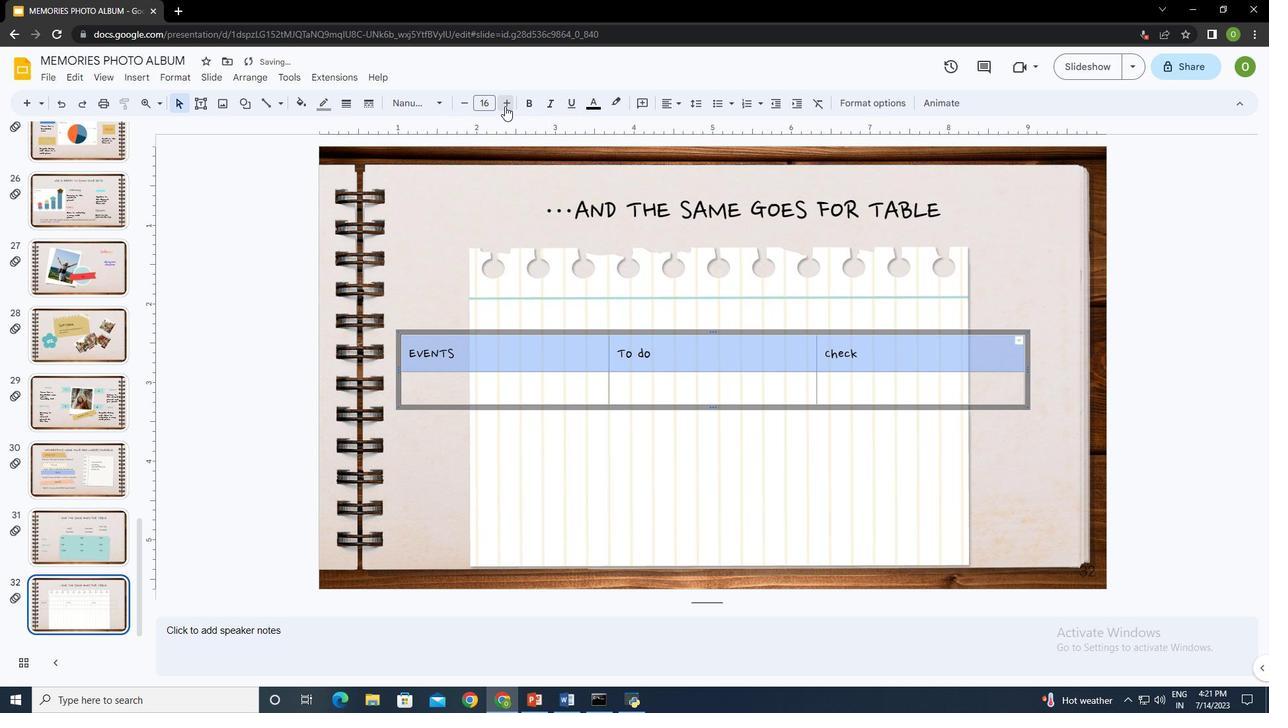 
Action: Mouse pressed left at (504, 106)
Screenshot: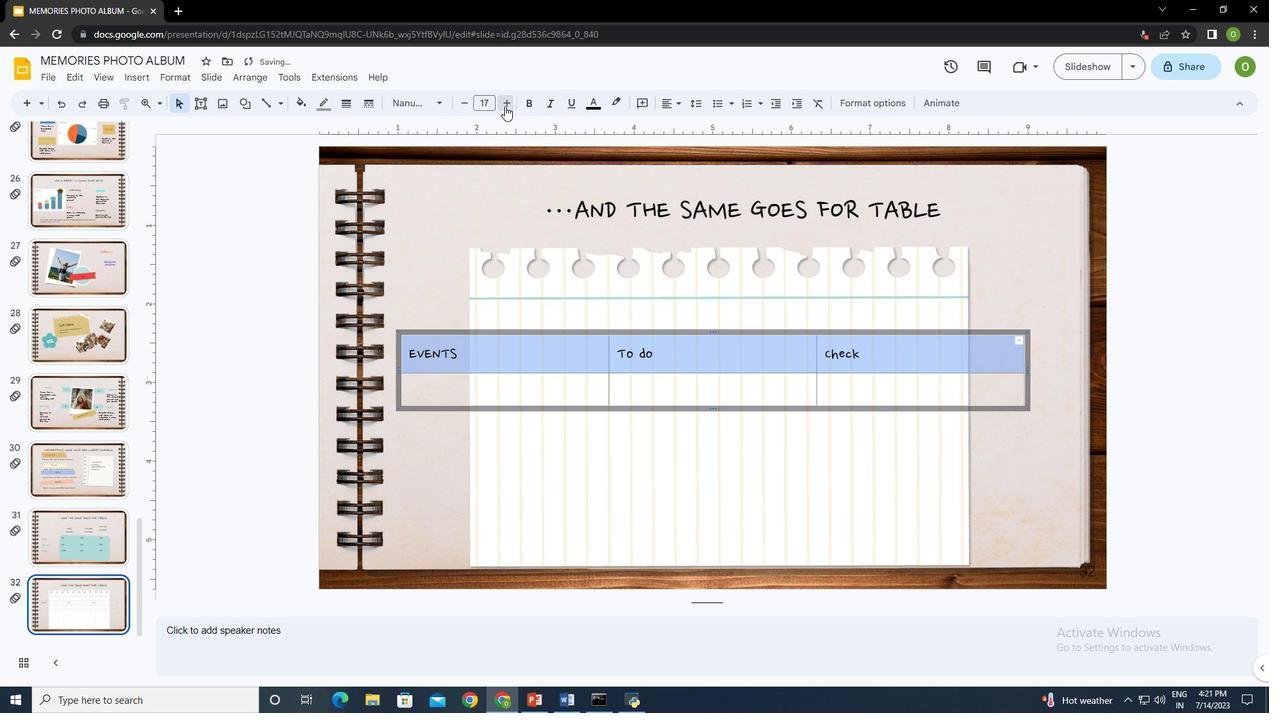 
Action: Mouse pressed left at (504, 106)
Screenshot: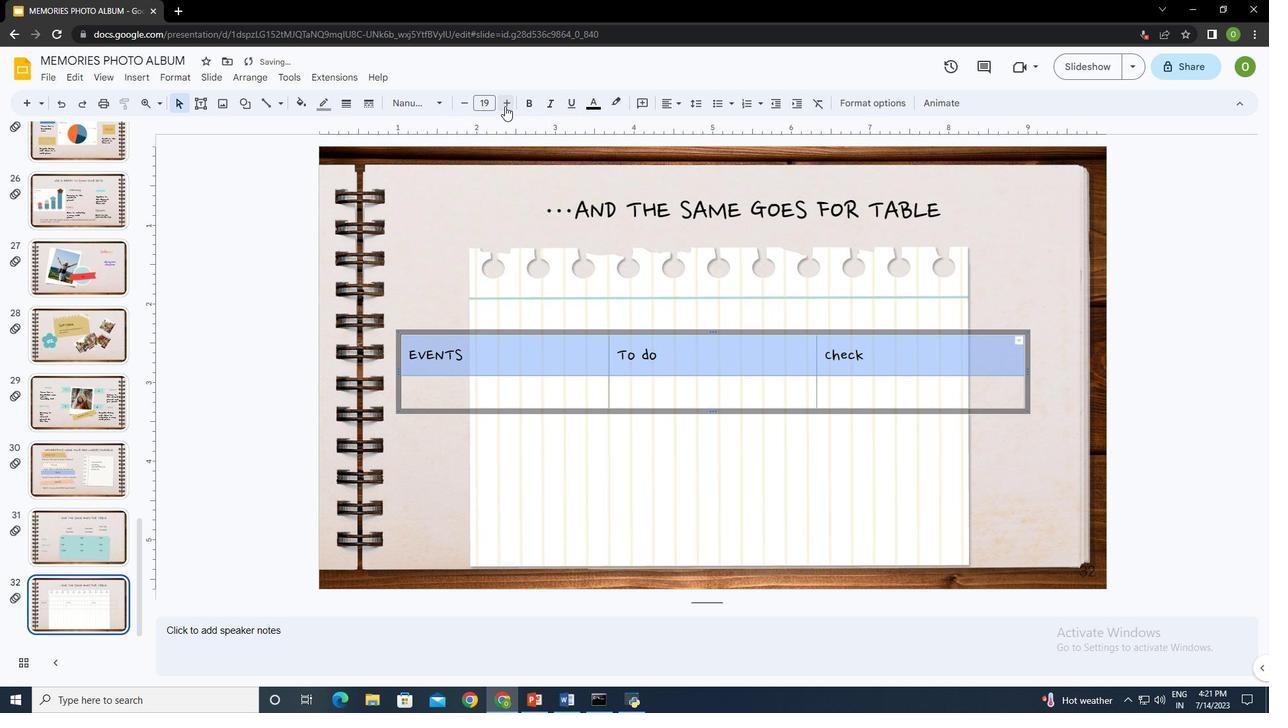 
Action: Mouse moved to (668, 105)
Screenshot: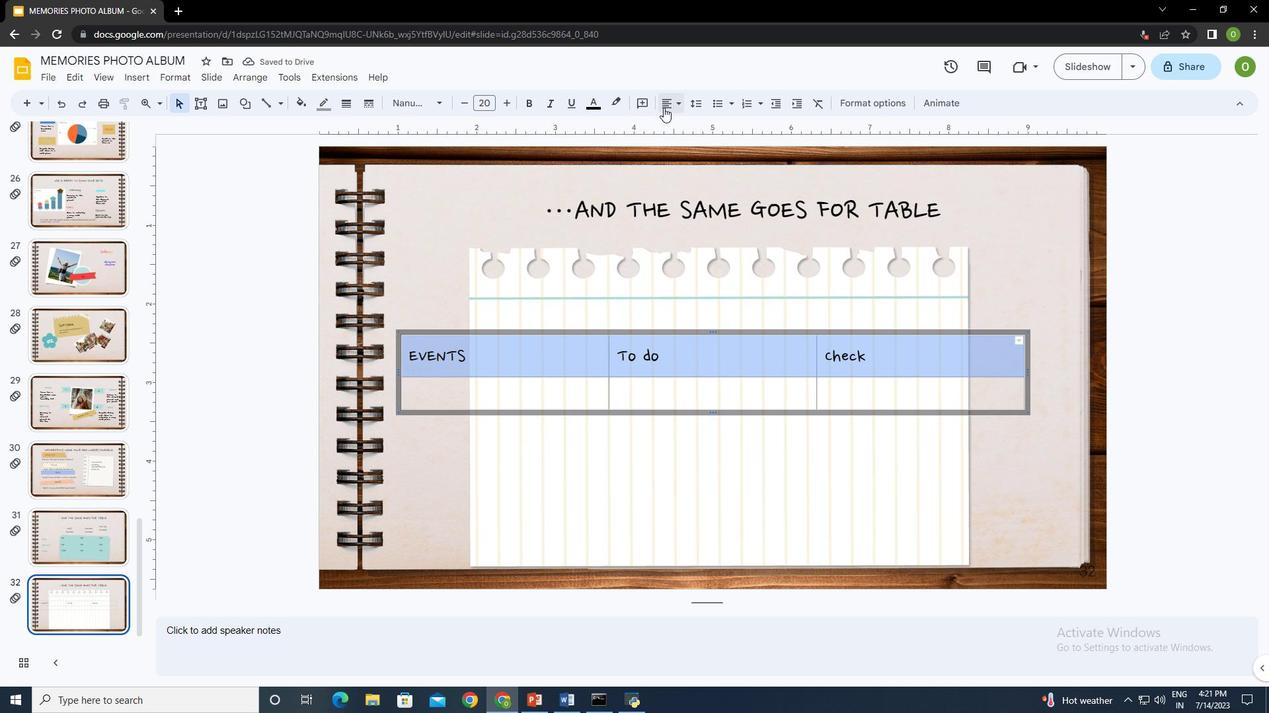 
Action: Mouse pressed left at (668, 105)
Screenshot: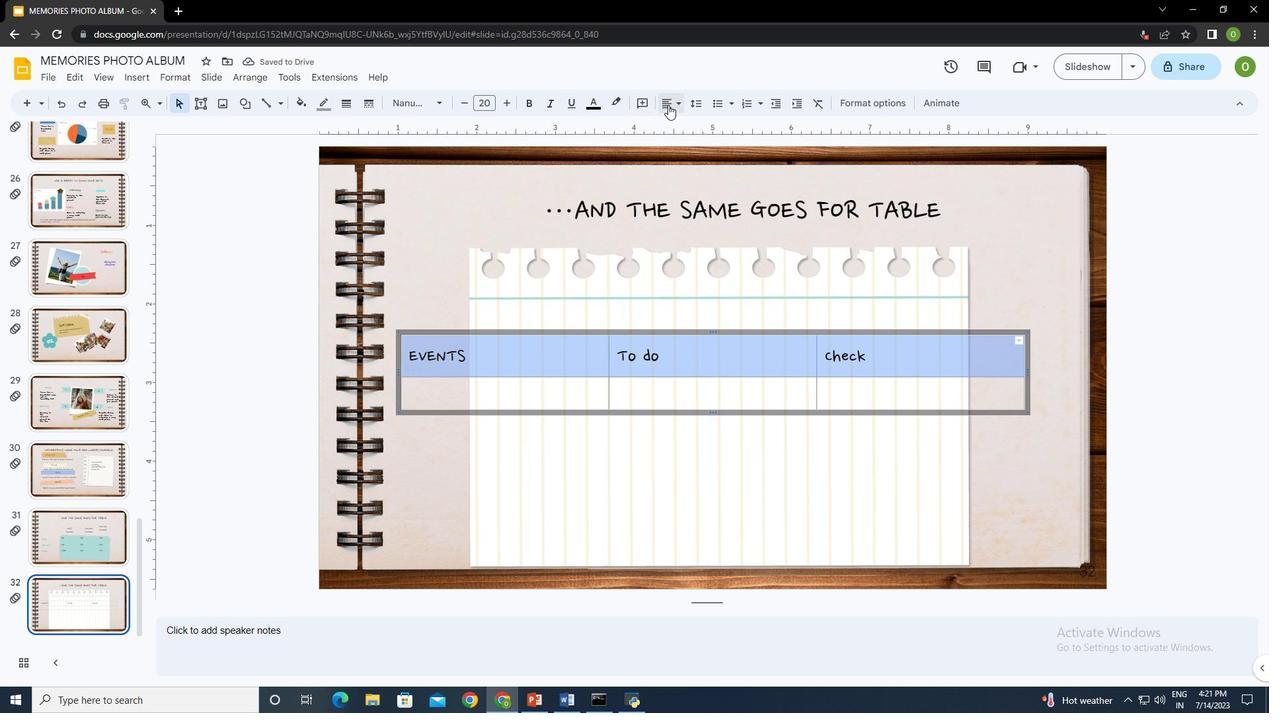 
Action: Mouse moved to (691, 128)
Screenshot: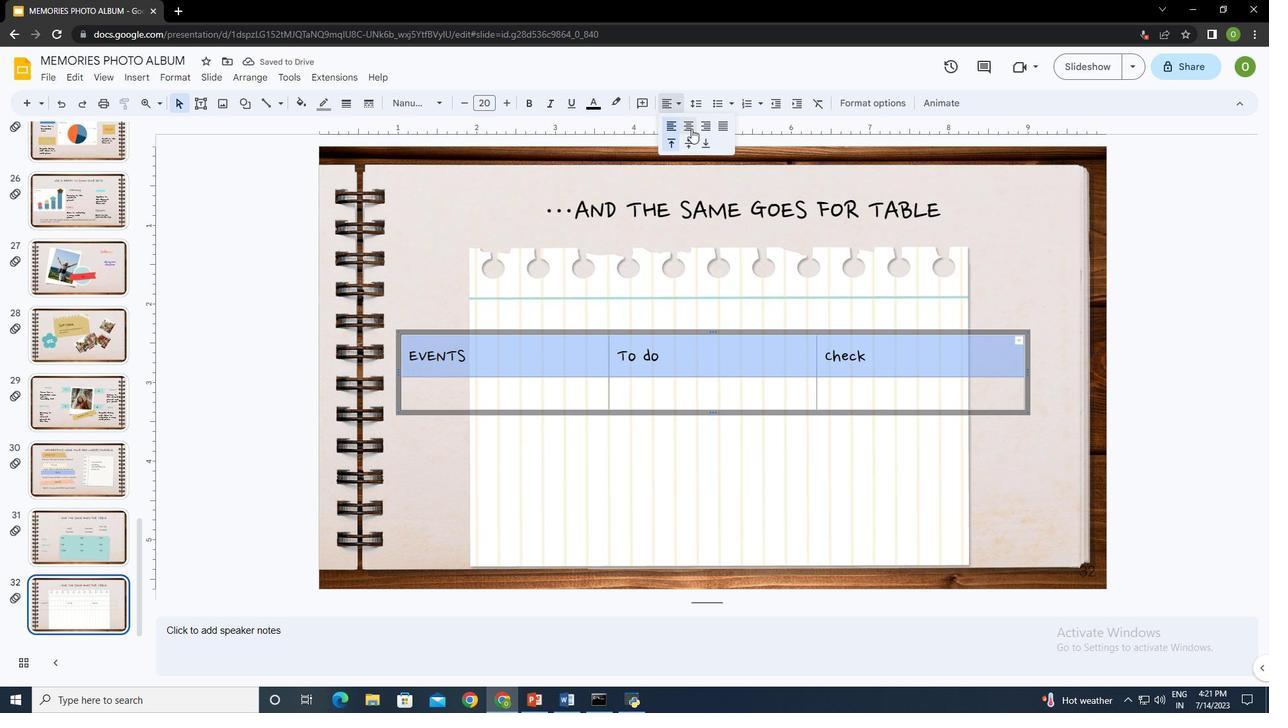 
Action: Mouse pressed left at (691, 128)
Screenshot: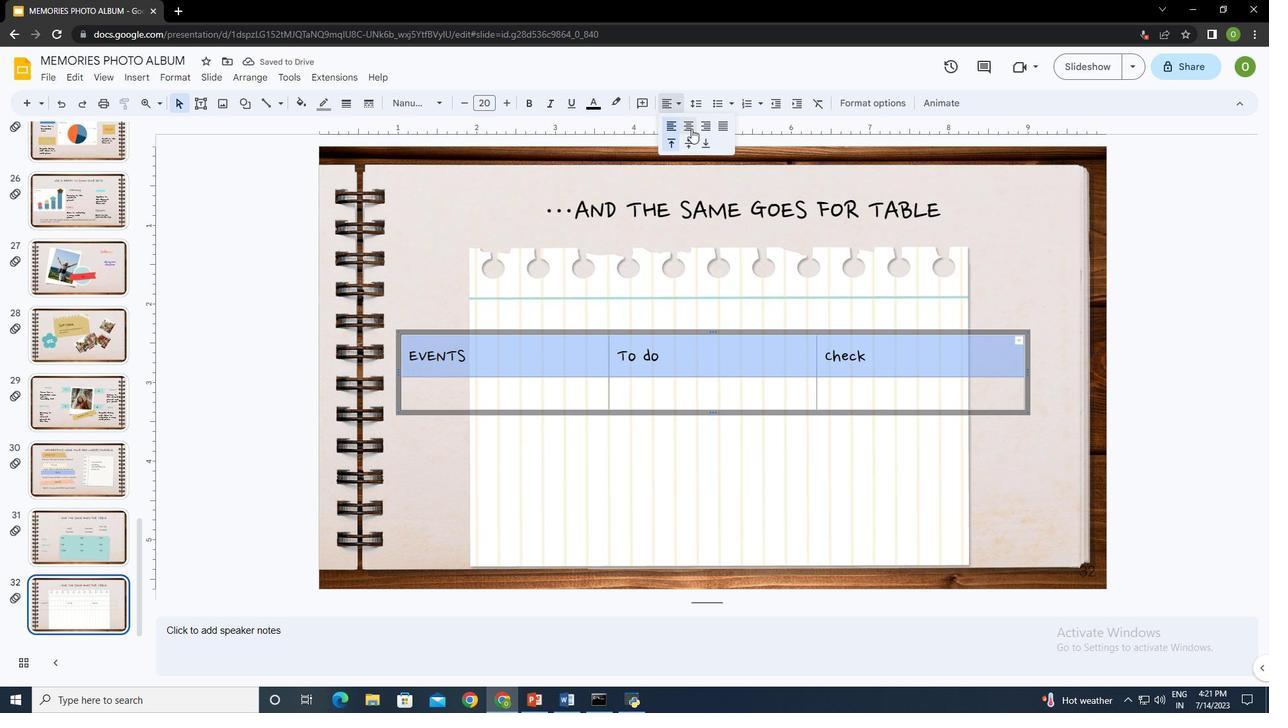 
Action: Mouse moved to (675, 104)
Screenshot: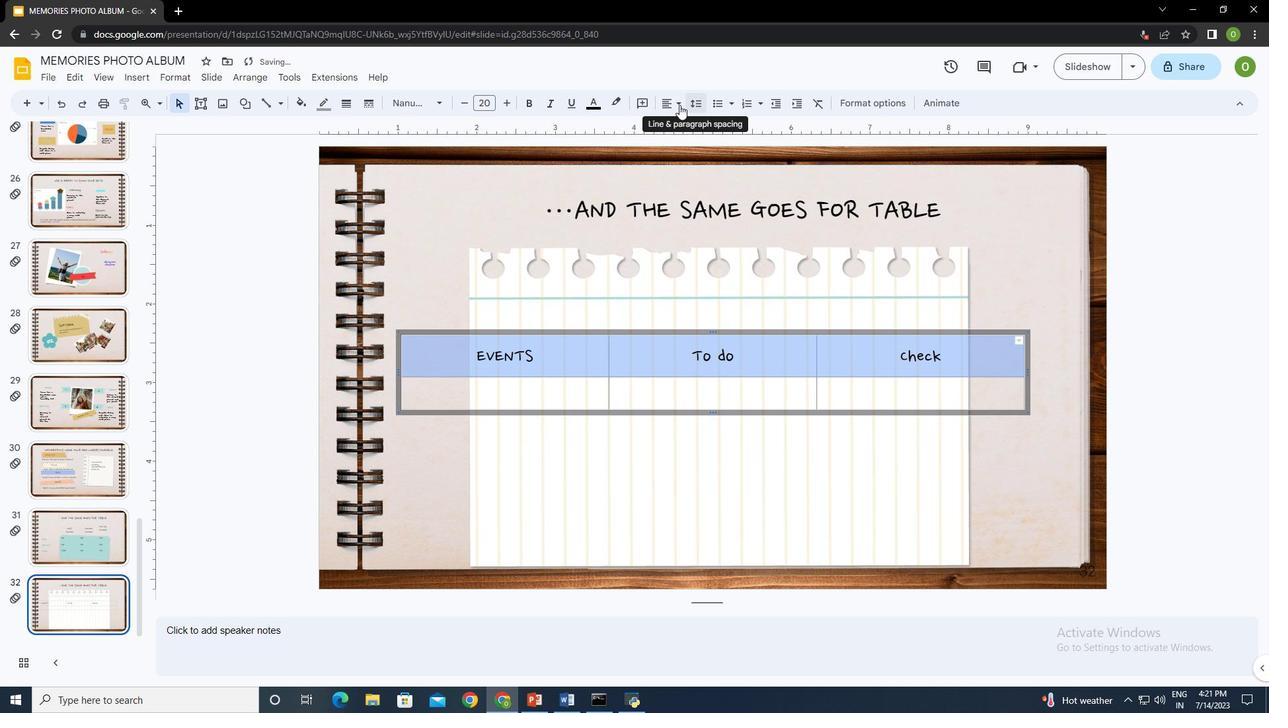 
Action: Mouse pressed left at (675, 104)
Screenshot: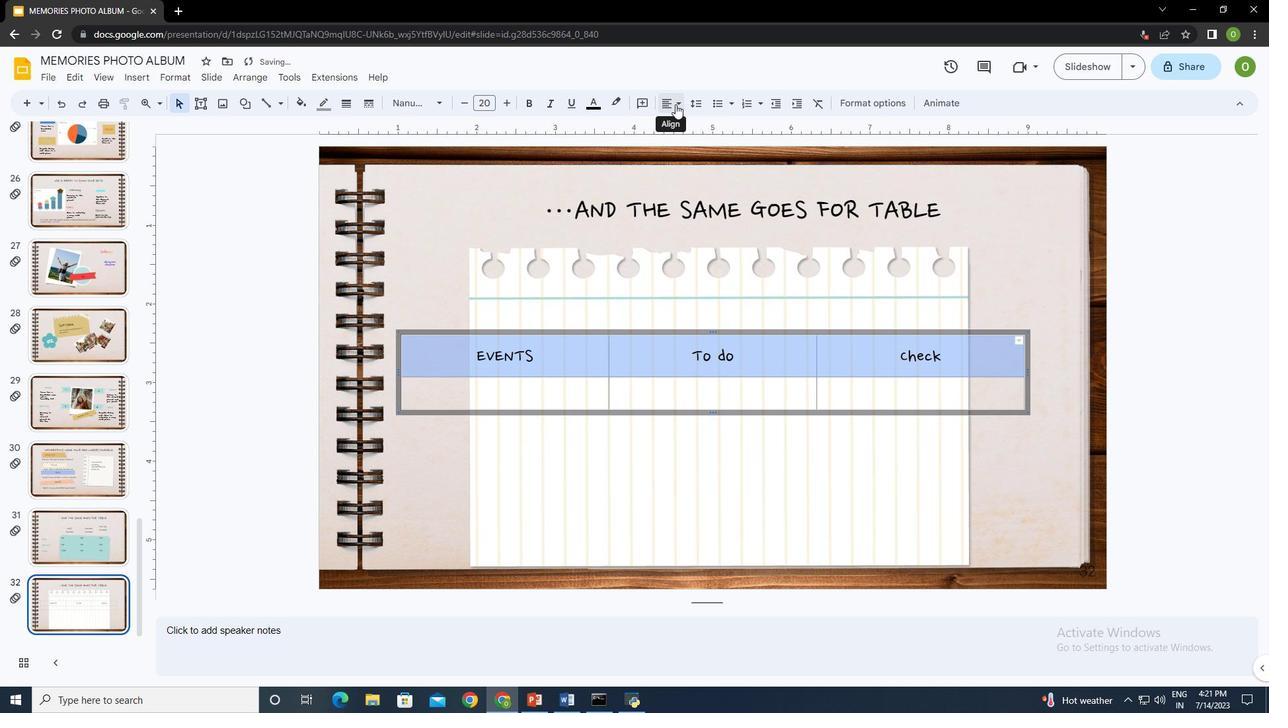 
Action: Mouse moved to (688, 142)
Screenshot: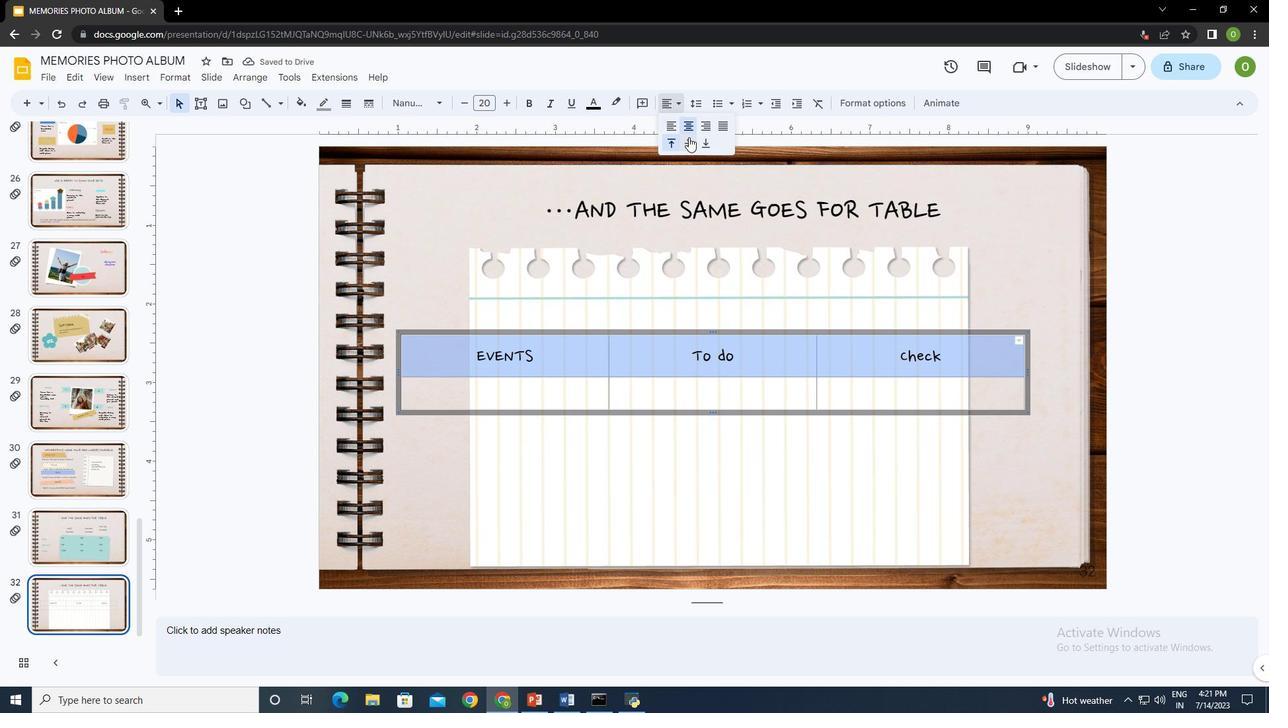 
Action: Mouse pressed left at (688, 142)
Screenshot: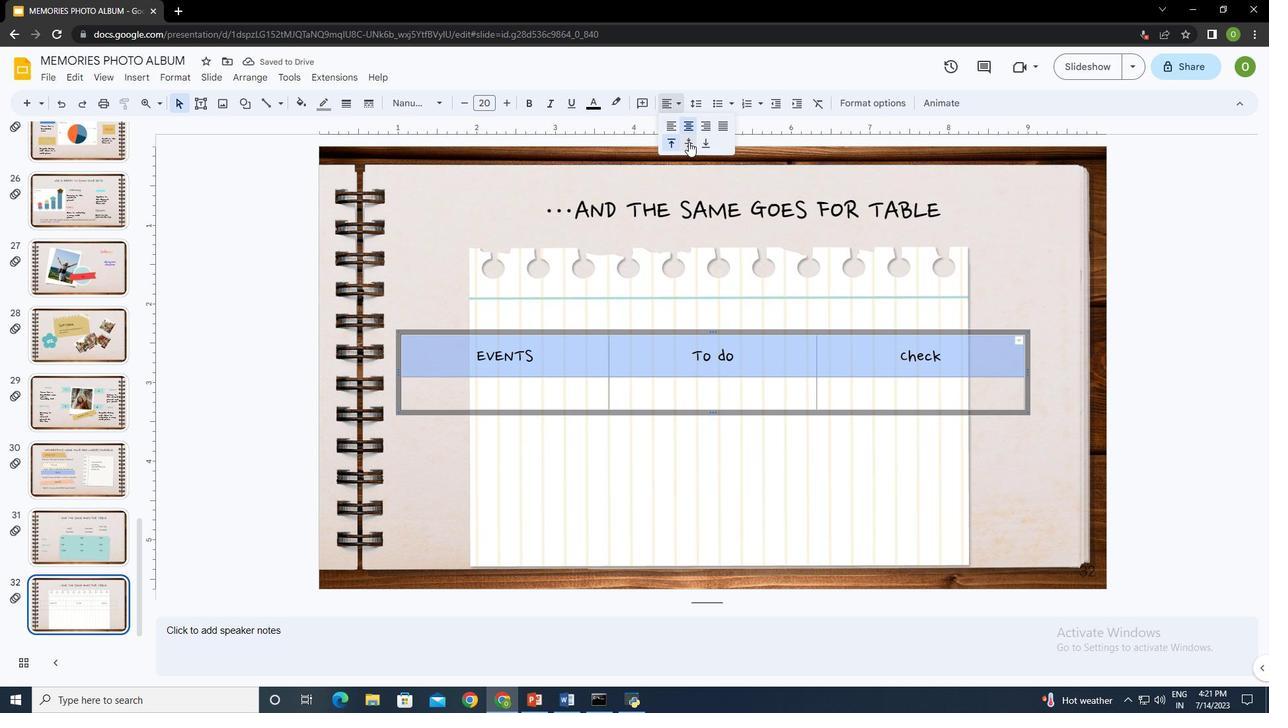 
Action: Mouse moved to (490, 402)
Screenshot: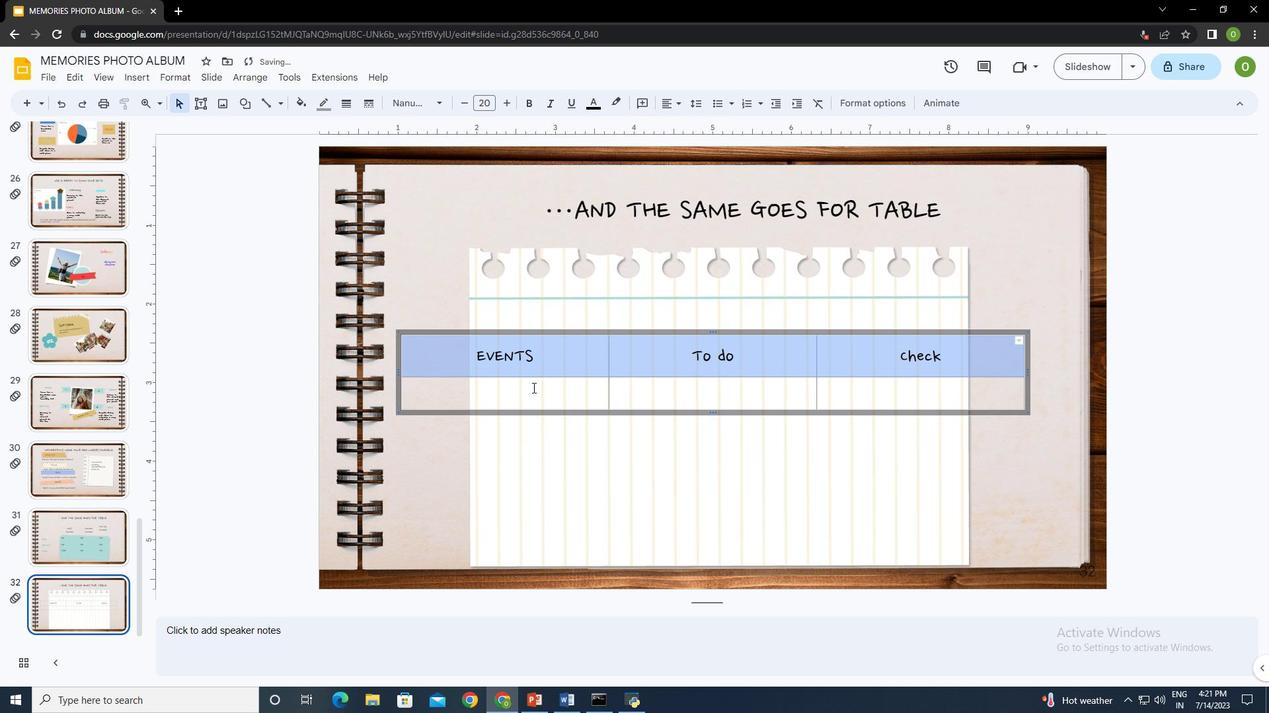 
Action: Mouse pressed left at (490, 402)
Screenshot: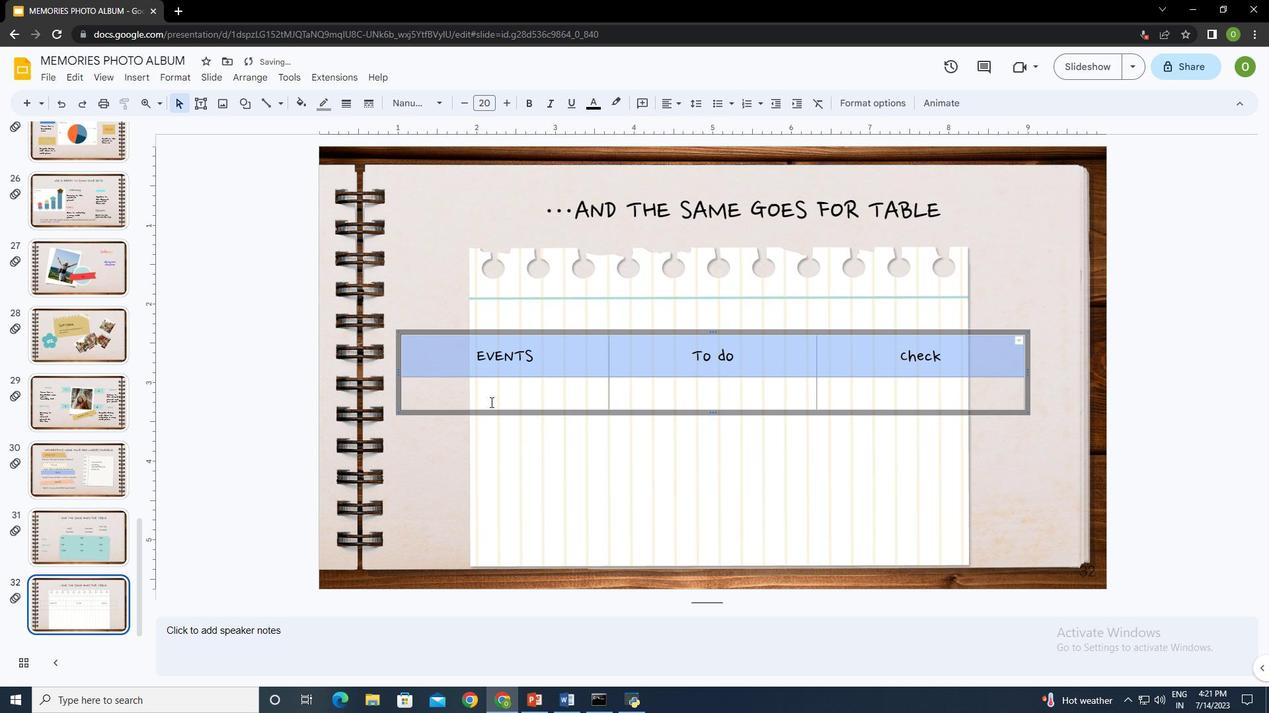 
Action: Mouse moved to (480, 400)
Screenshot: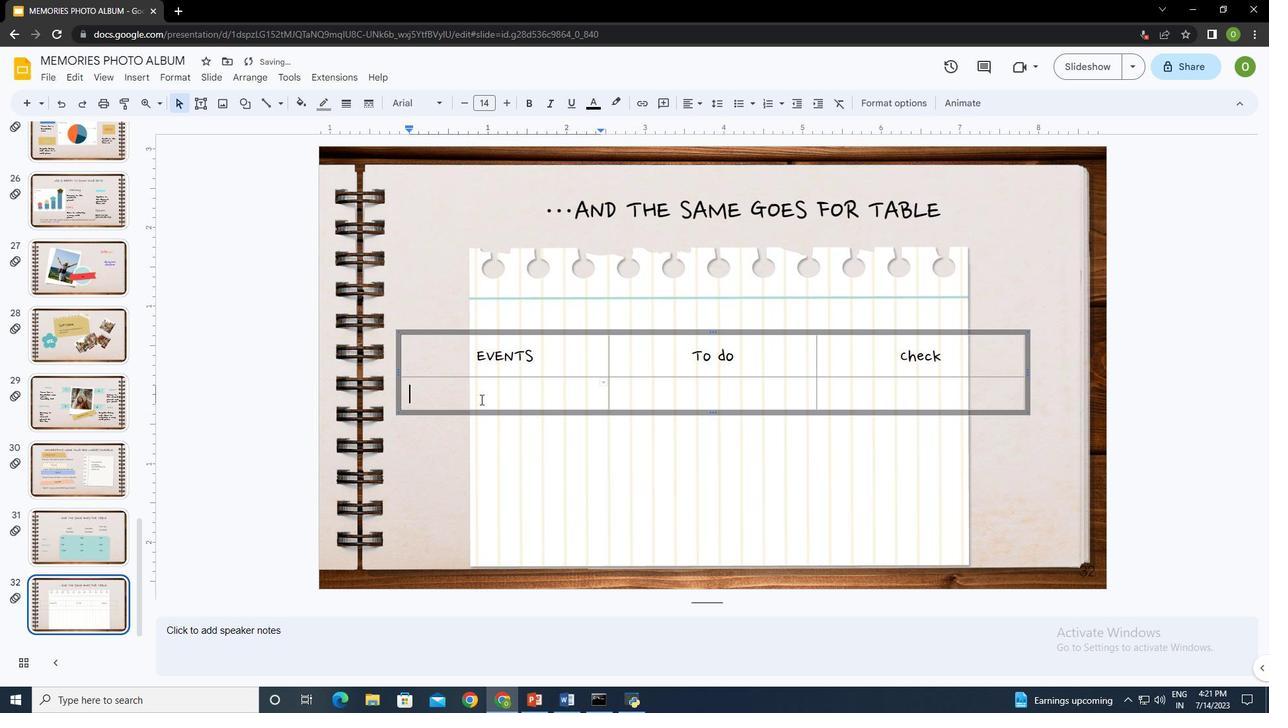 
Action: Key pressed <Key.shift><Key.shift><Key.shift><Key.shift><Key.shift><Key.shift><Key.shift><Key.shift><Key.shift><Key.shift><Key.shift><Key.shift>Mercury<Key.tab><Key.shift>Mercury<Key.space>u<Key.backspace>is<Key.space>the<Key.space>smallest<Key.space>planet<Key.space>of<Key.space>them<Key.space>all<Key.tab>yes<Key.backspace><Key.backspace><Key.backspace><Key.backspace><Key.shift><Key.shift>Yes<Key.tab><Key.shift>Venus<Key.tab><Key.shift>Venus<Key.space>is<Key.space>extremely<Key.space>hot,<Key.space>even<Key.space>more<Key.space>then<Key.backspace><Key.backspace>an<Key.space><Key.shift>Mercury<Key.tab><Key.shift>No<Key.tab><Key.shift><Key.shift>Mars<Key.tab><Key.shift>Despite<Key.space>begin<Key.backspace><Key.backspace><Key.backspace><Key.backspace>eing<Key.space>red<Key.space><Key.backspace>,<Key.space><Key.shift>Mars<Key.space>is<Key.space>actually<Key.space>a<Key.space>cold<Key.space>place<Key.tab><Key.shift><Key.shift><Key.shift><Key.shift><Key.shift>Yes
Screenshot: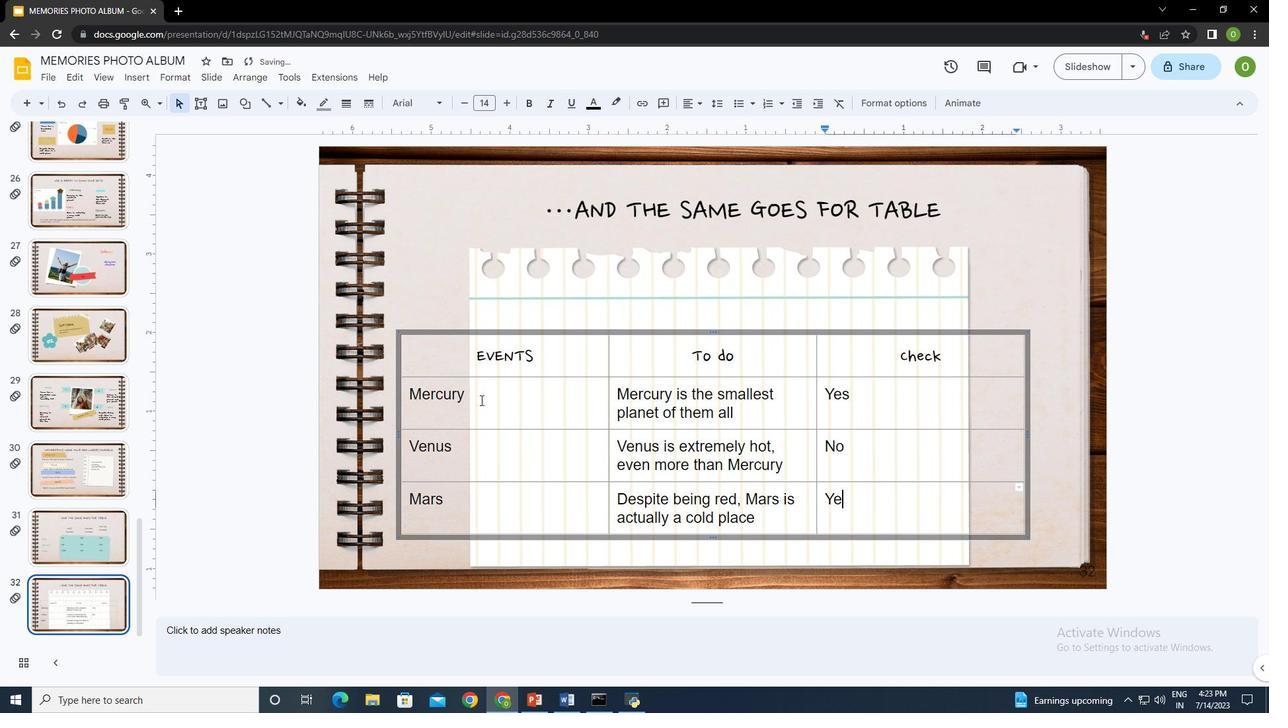 
Action: Mouse moved to (827, 536)
Screenshot: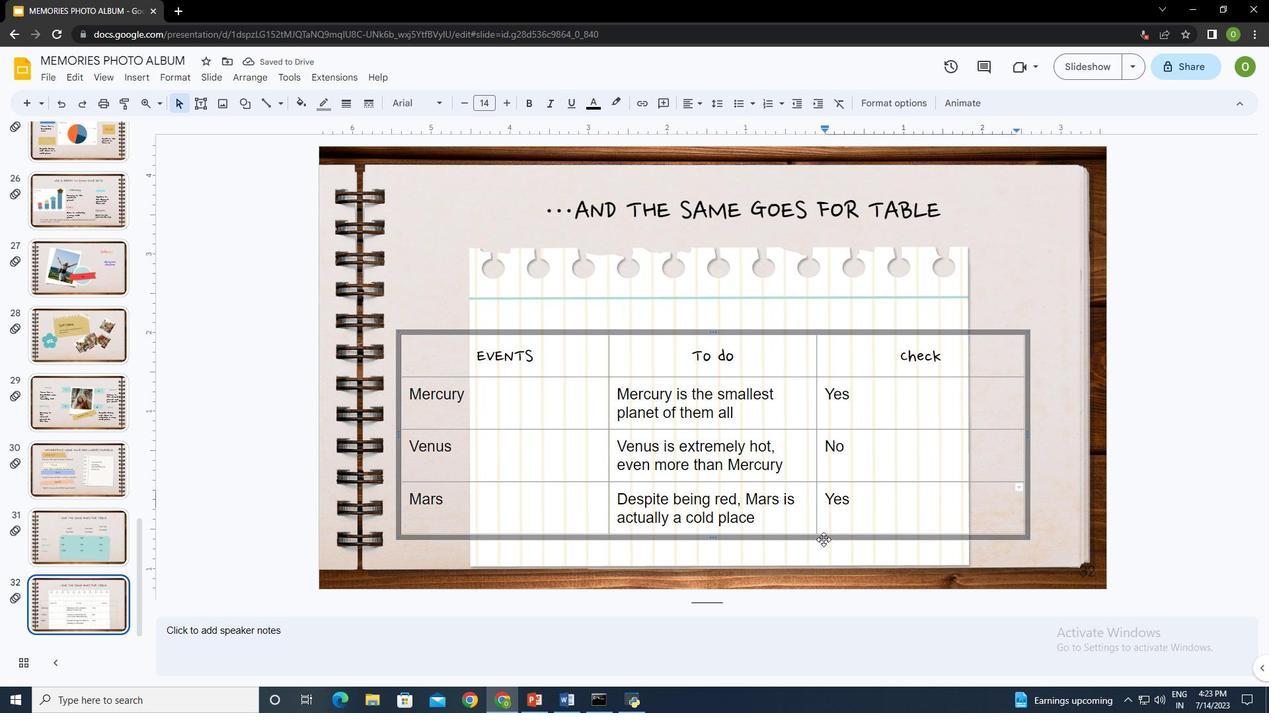 
Action: Mouse pressed left at (827, 536)
Screenshot: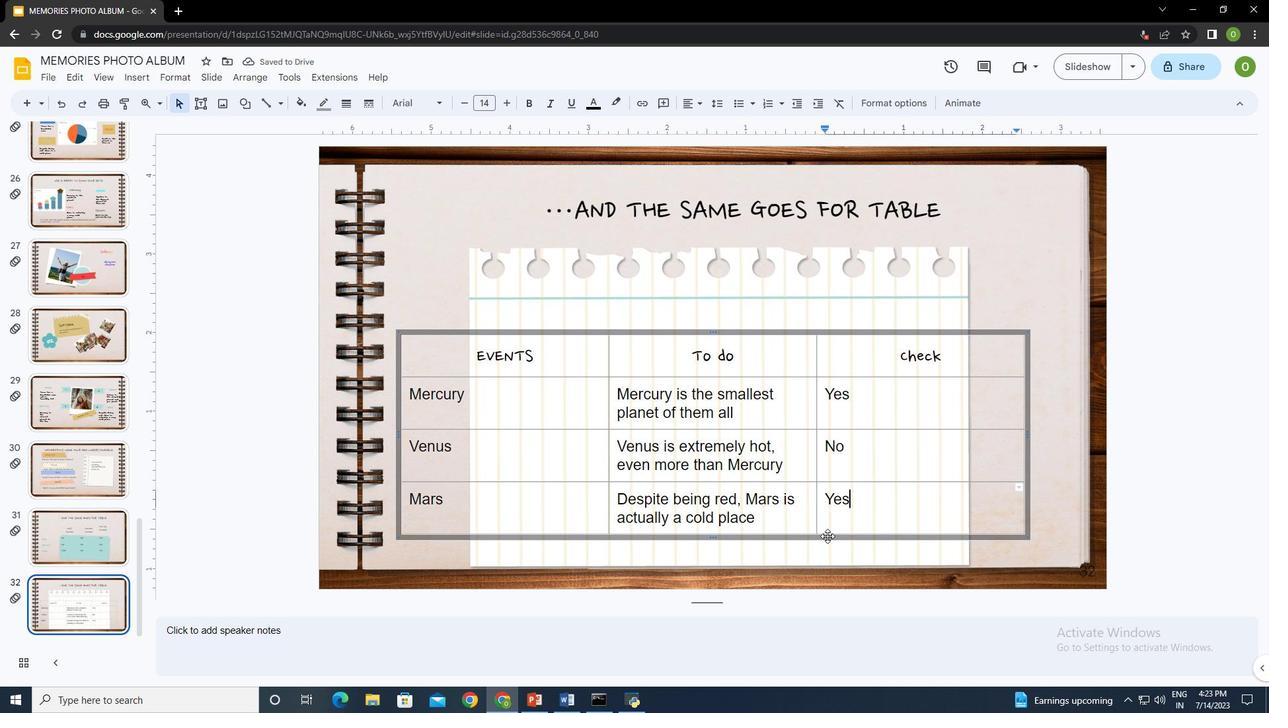 
Action: Mouse moved to (399, 435)
Screenshot: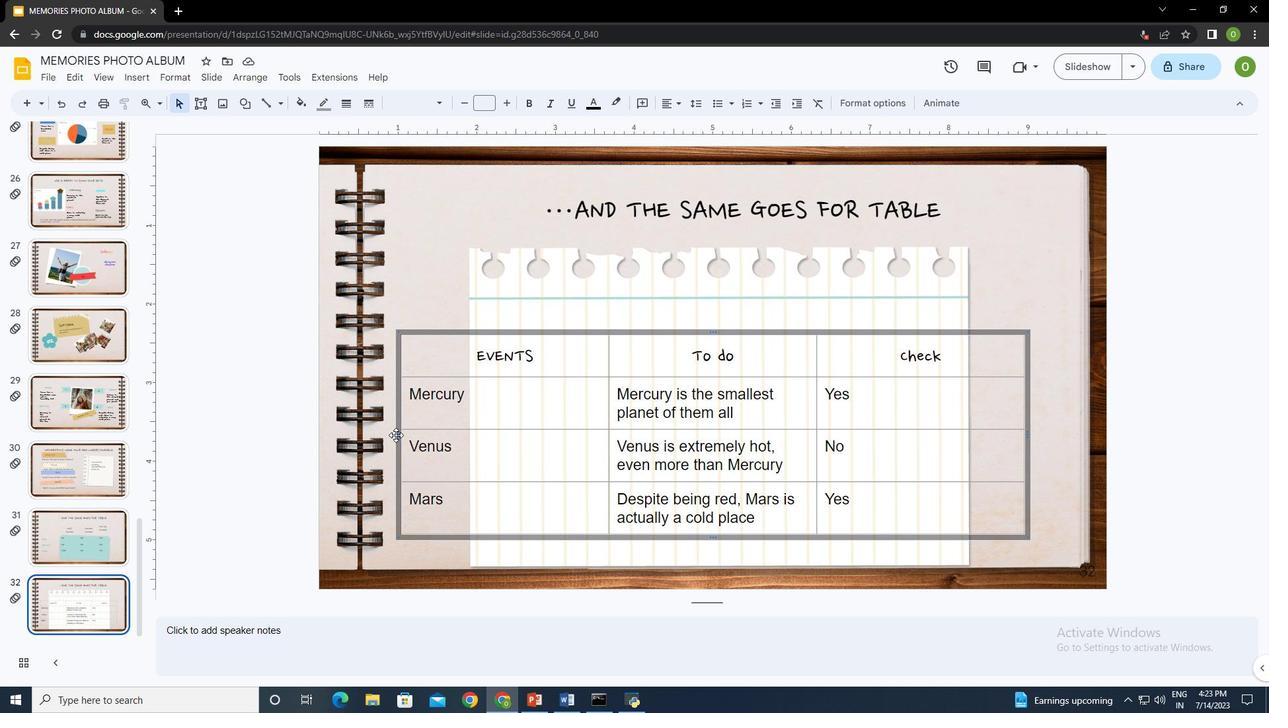 
Action: Mouse pressed left at (399, 435)
Screenshot: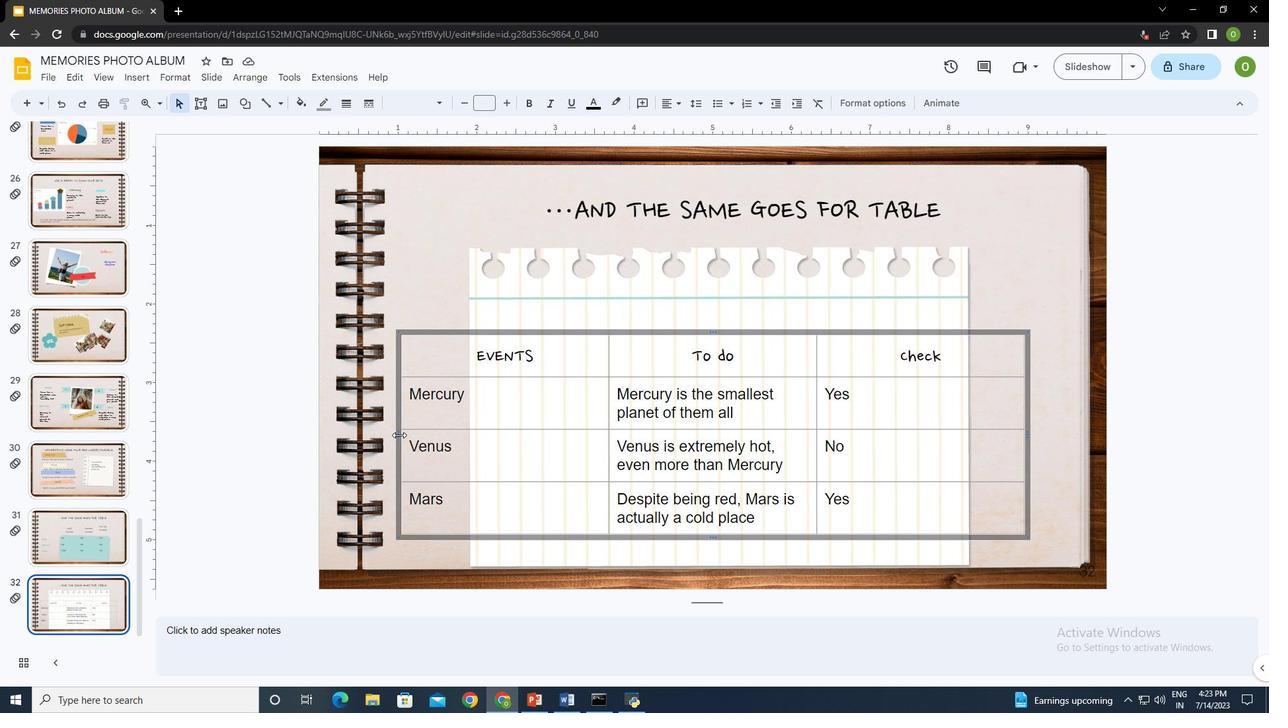 
Action: Mouse moved to (1029, 436)
Screenshot: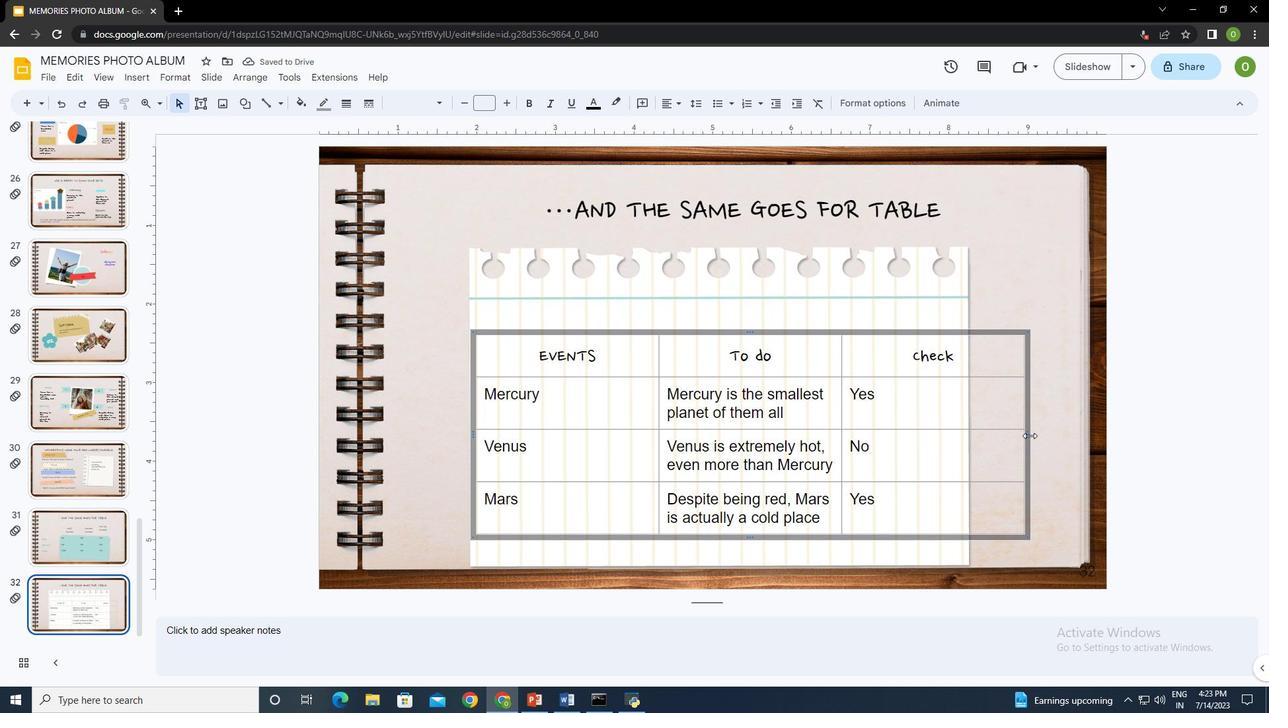 
Action: Mouse pressed left at (1029, 436)
Screenshot: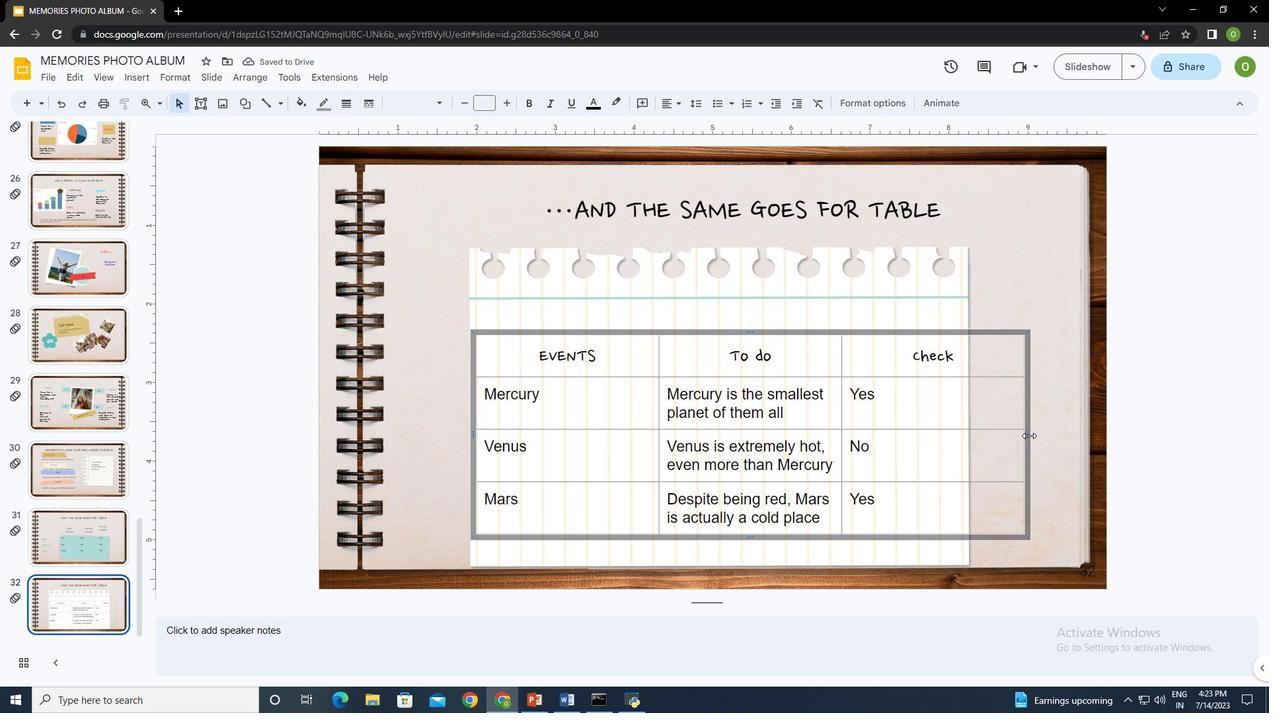 
Action: Mouse moved to (723, 592)
Screenshot: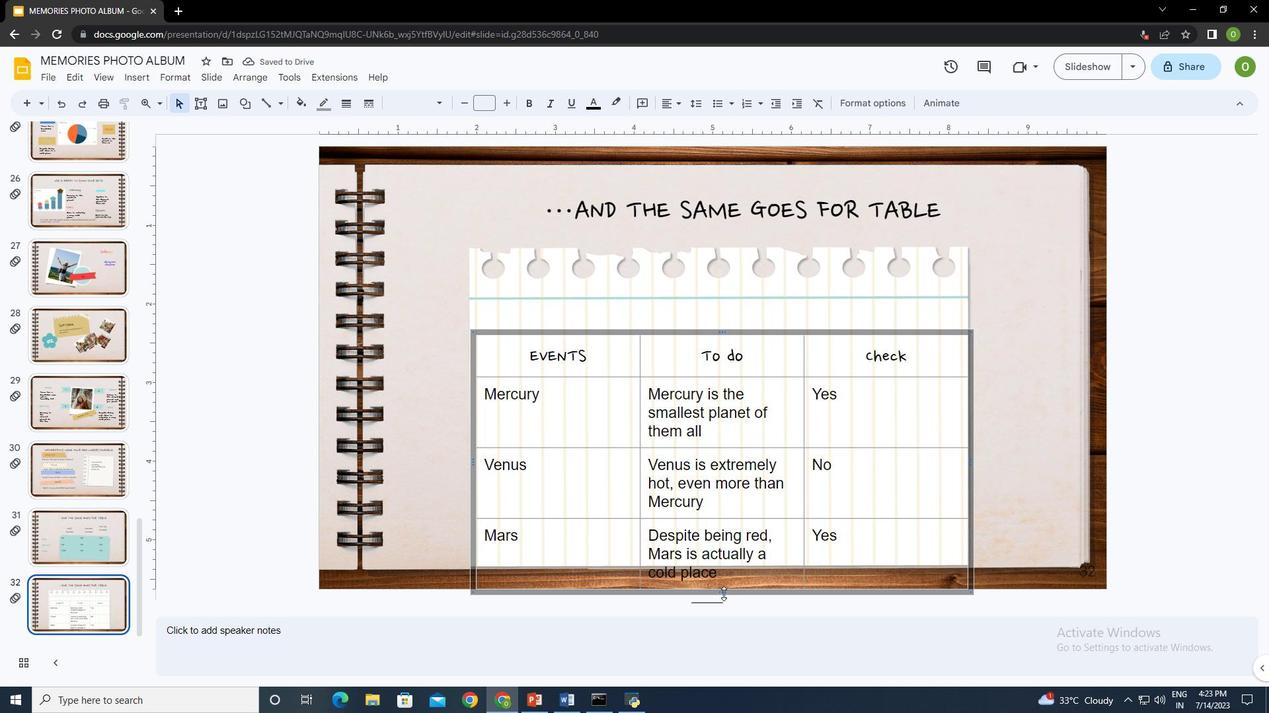
Action: Mouse pressed left at (723, 592)
Screenshot: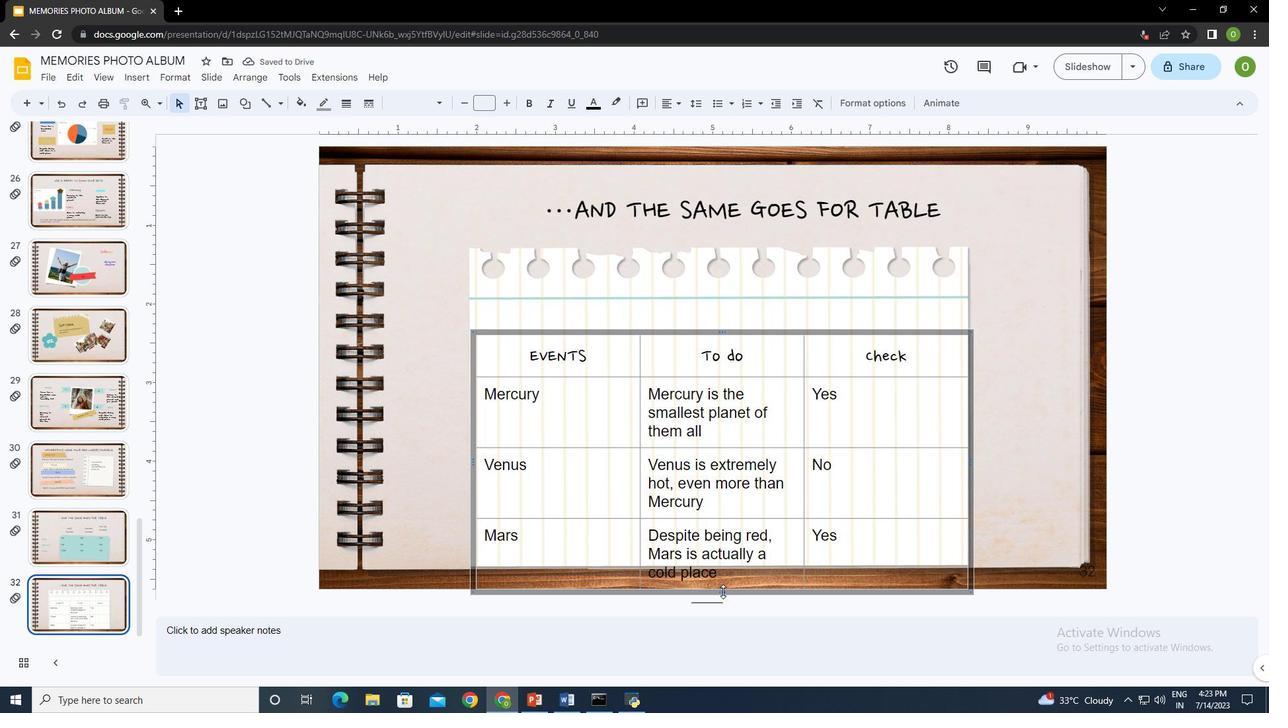 
Action: Mouse moved to (724, 335)
Screenshot: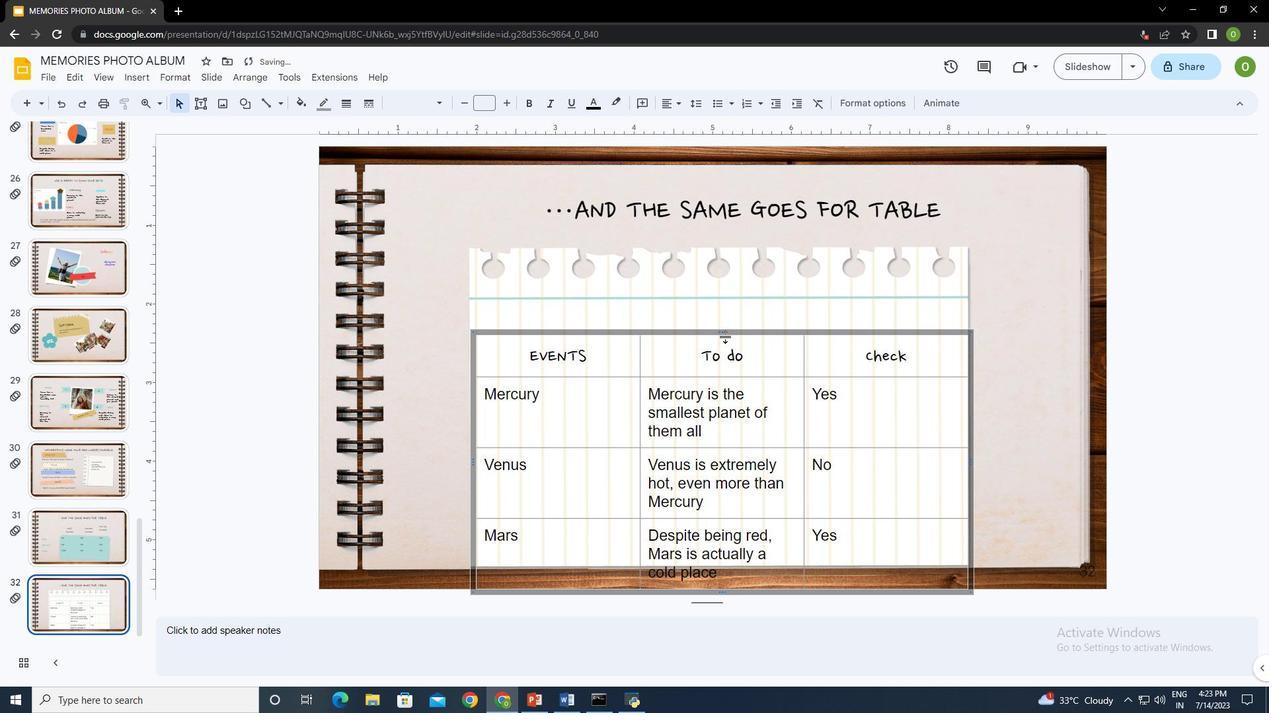 
Action: Mouse pressed left at (724, 335)
Screenshot: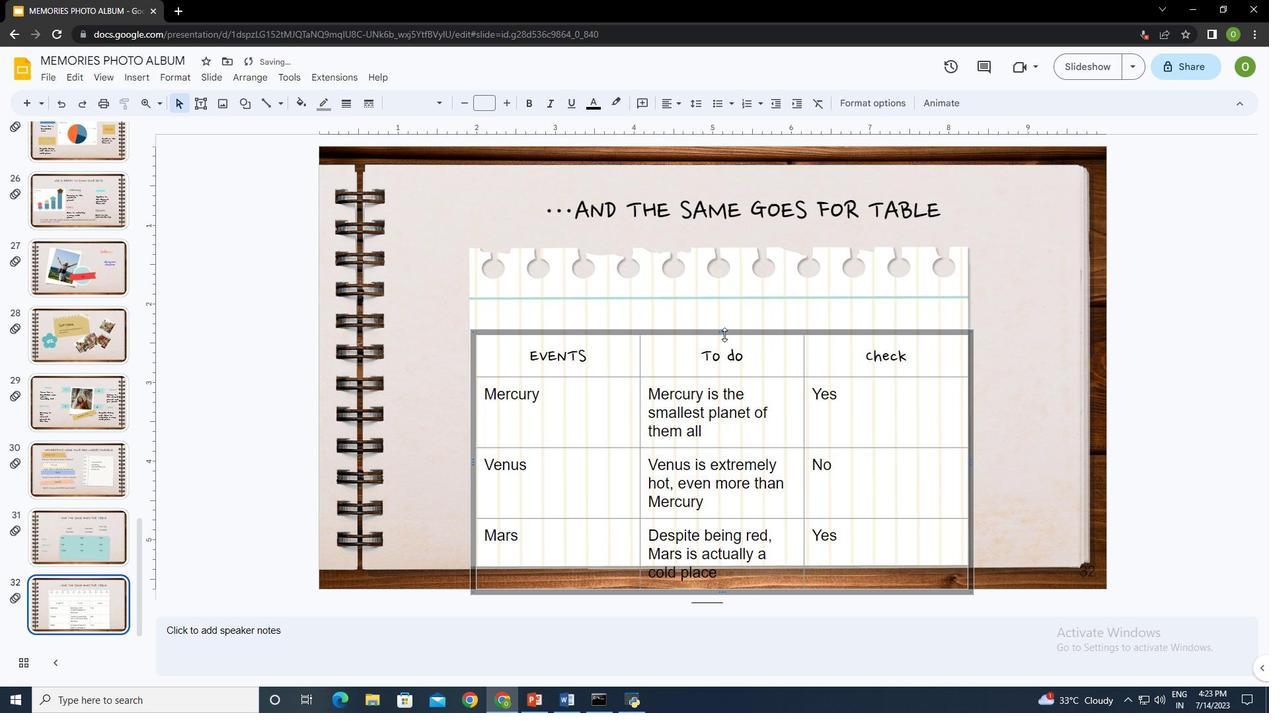 
Action: Mouse moved to (715, 406)
Screenshot: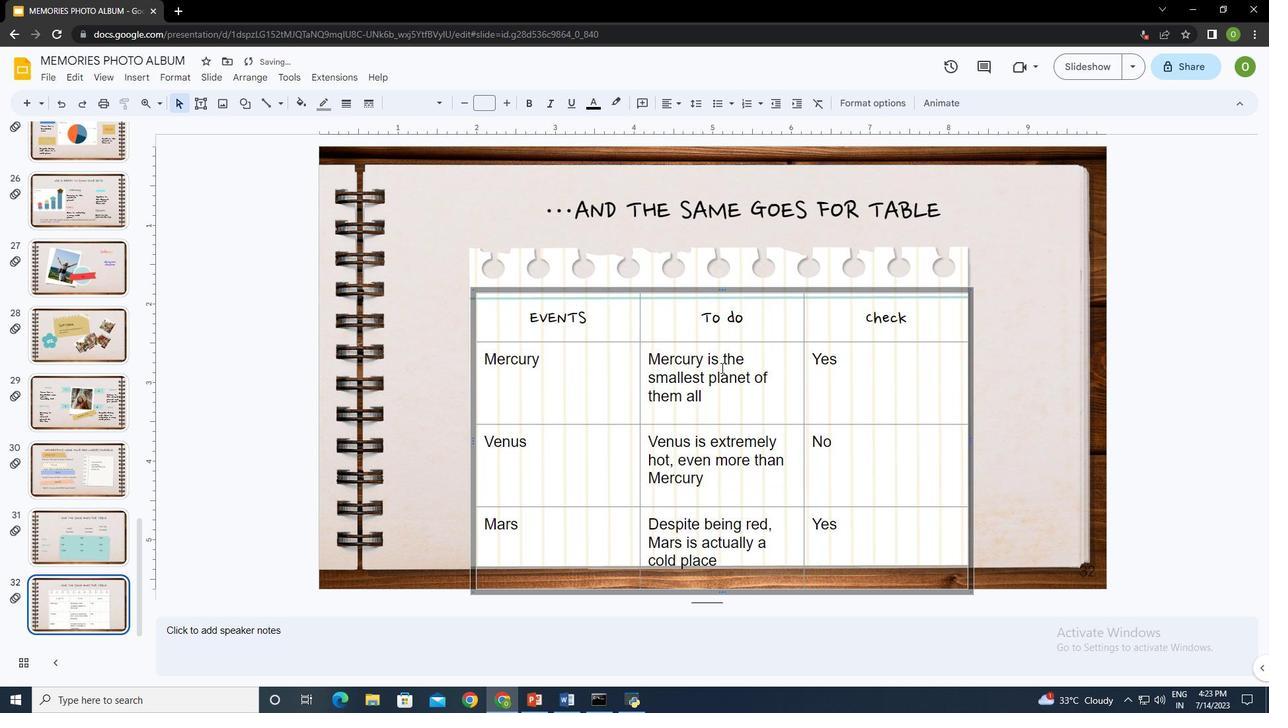 
Action: Mouse pressed left at (715, 406)
Screenshot: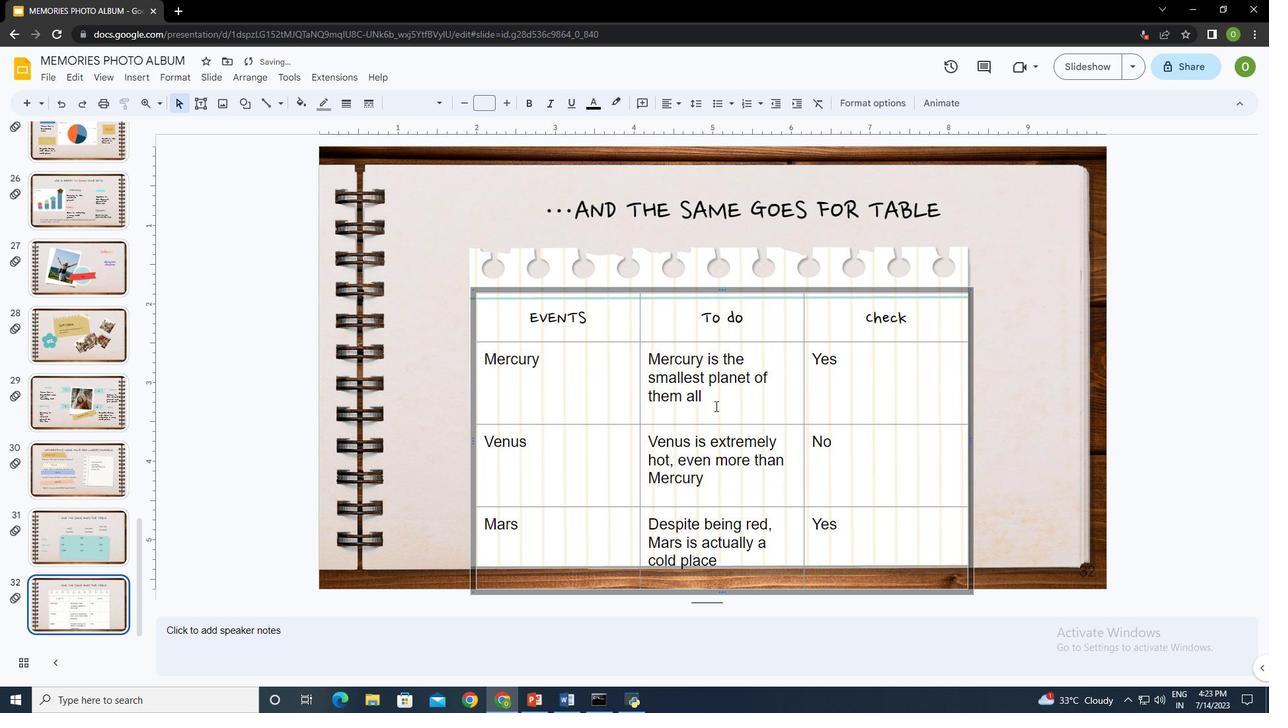 
Action: Mouse moved to (629, 289)
Screenshot: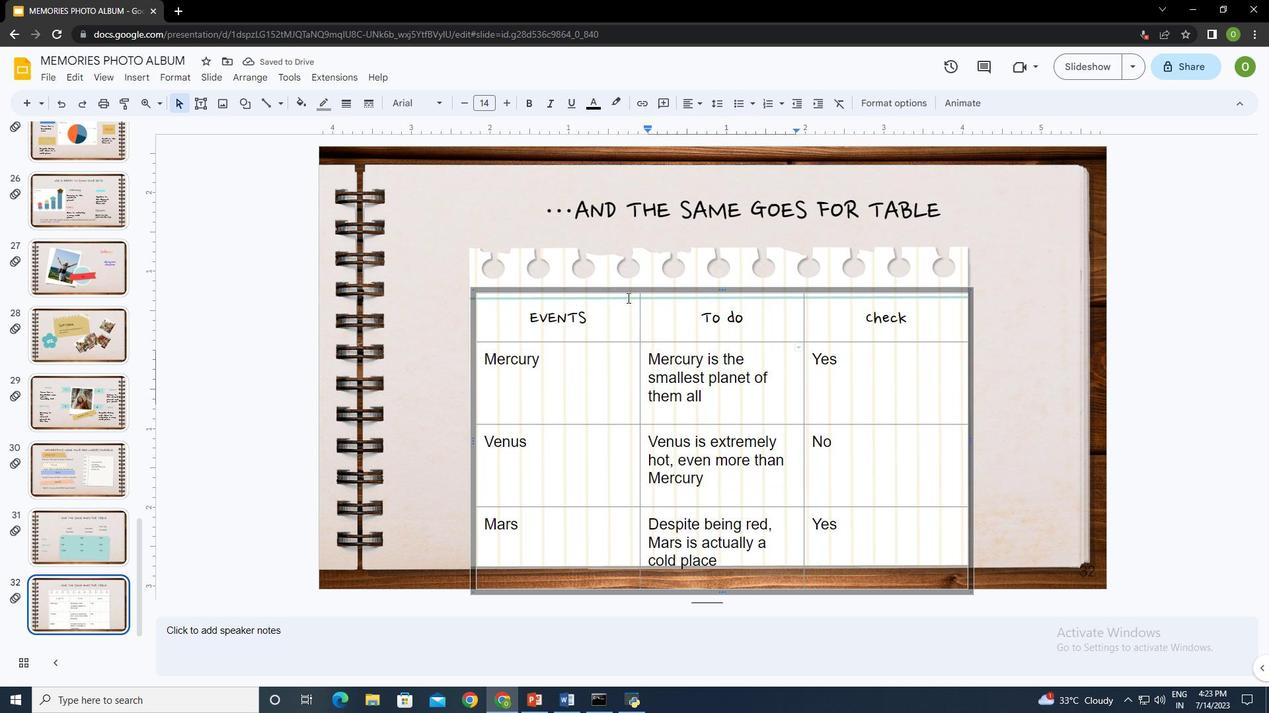 
Action: Mouse pressed left at (629, 289)
Screenshot: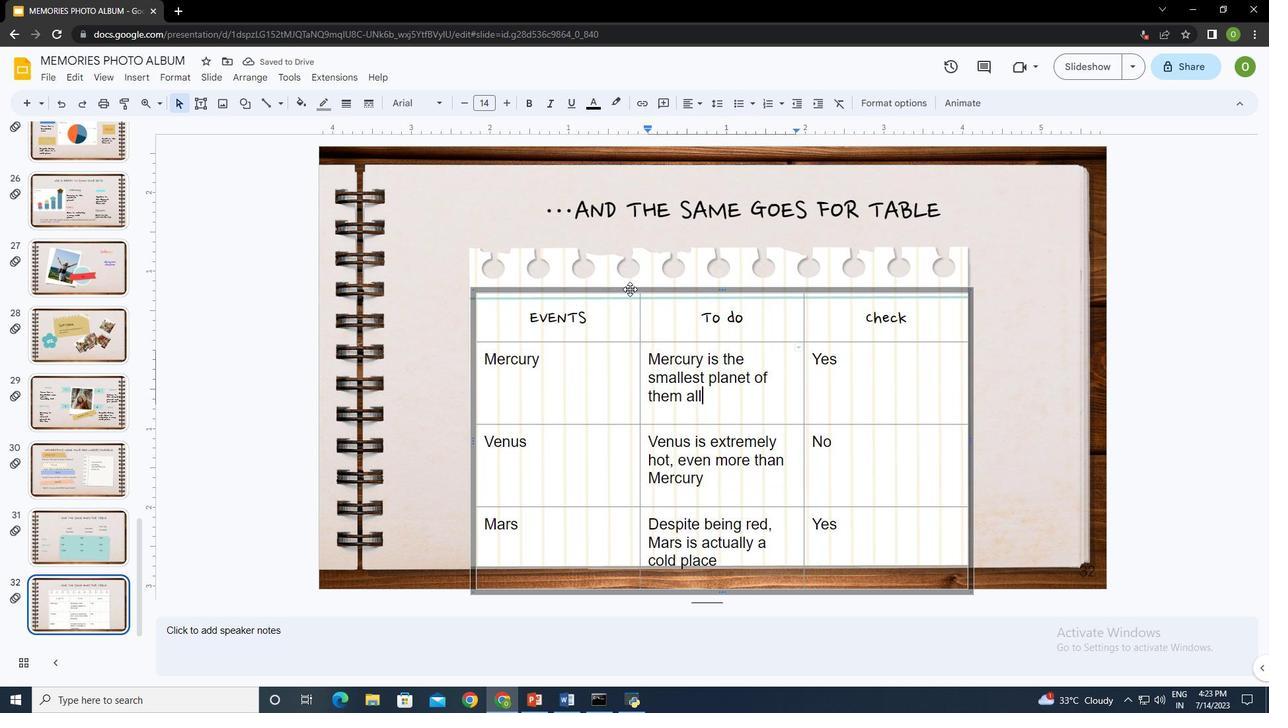 
Action: Mouse moved to (325, 106)
Screenshot: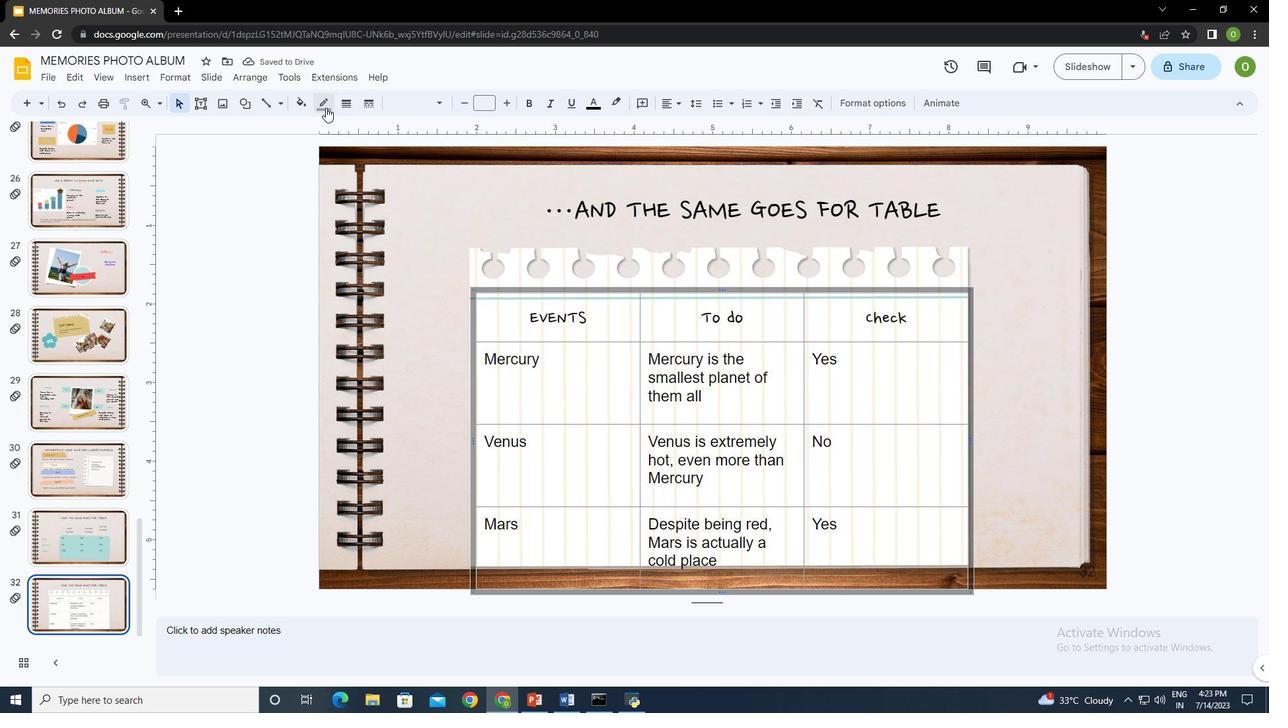 
Action: Mouse pressed left at (325, 106)
Screenshot: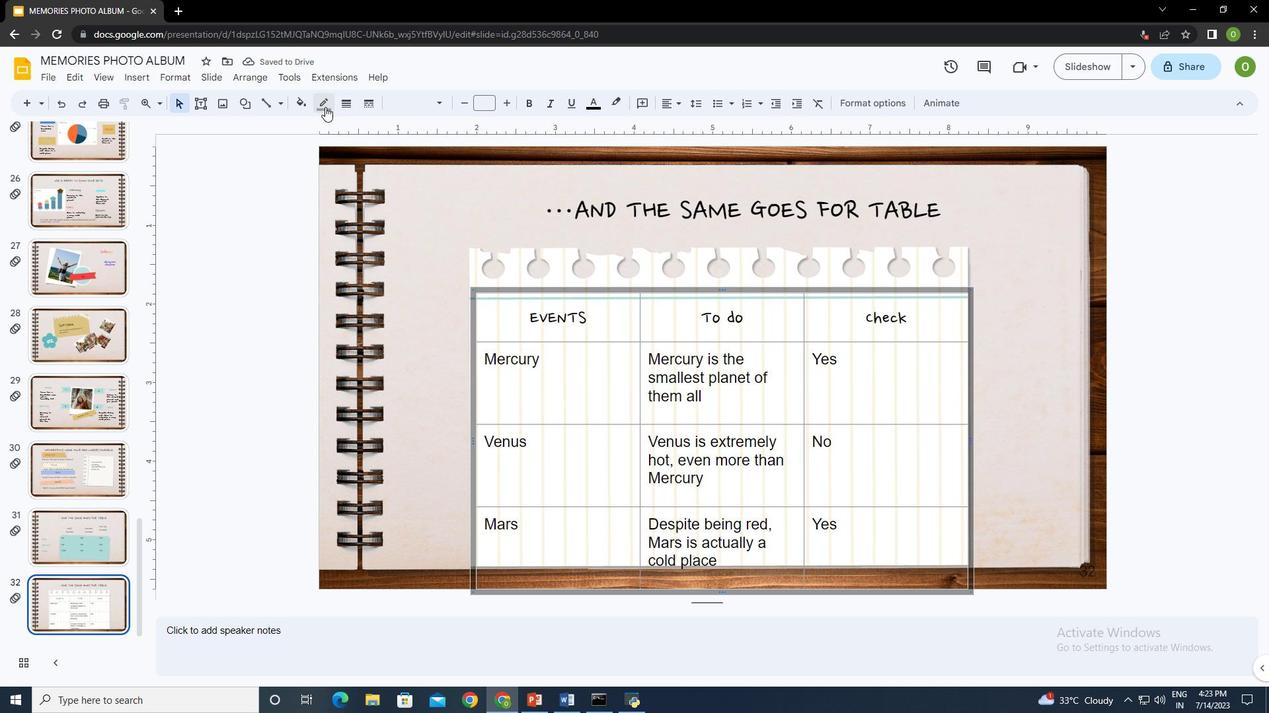 
Action: Mouse moved to (417, 338)
Screenshot: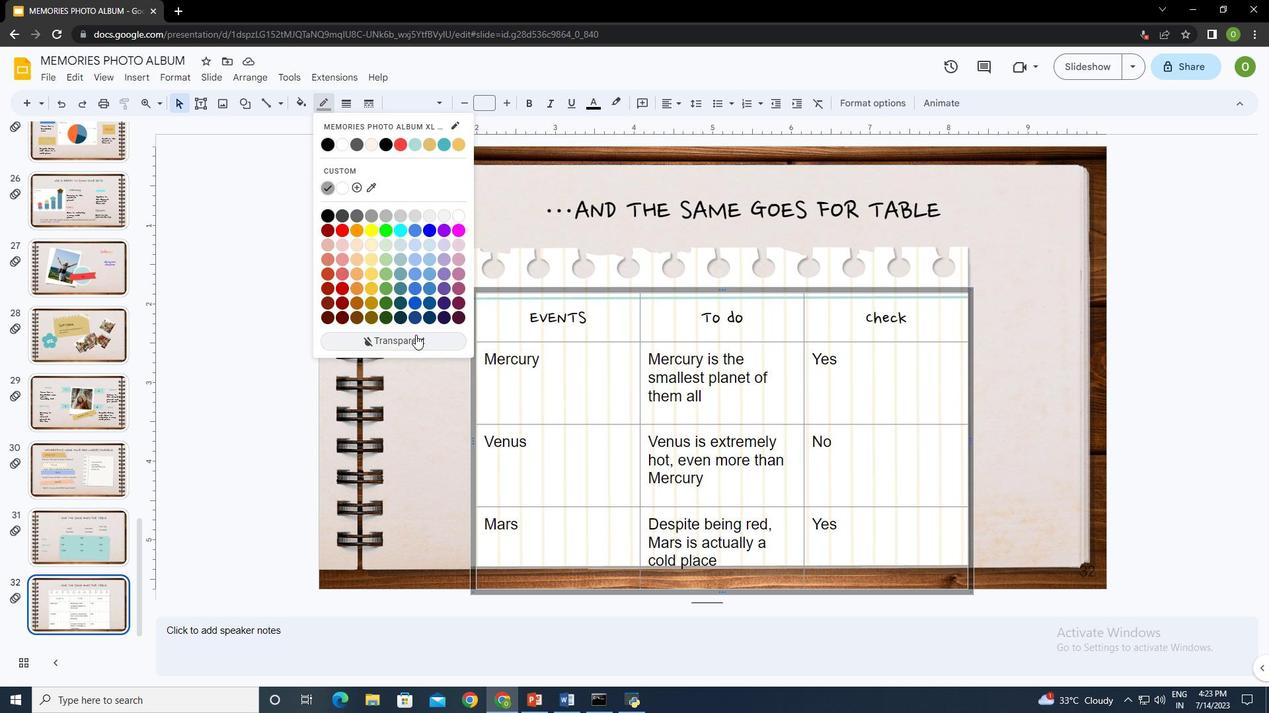 
Action: Mouse pressed left at (417, 338)
Screenshot: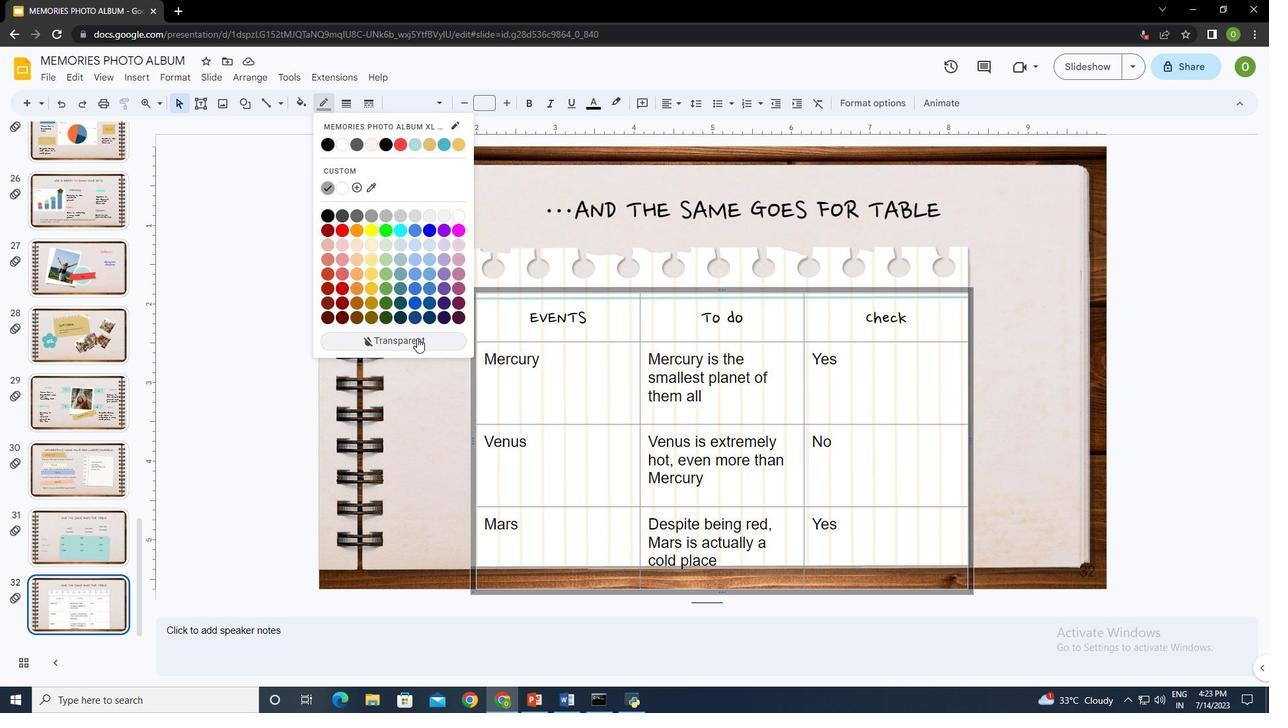
Action: Mouse moved to (840, 329)
Screenshot: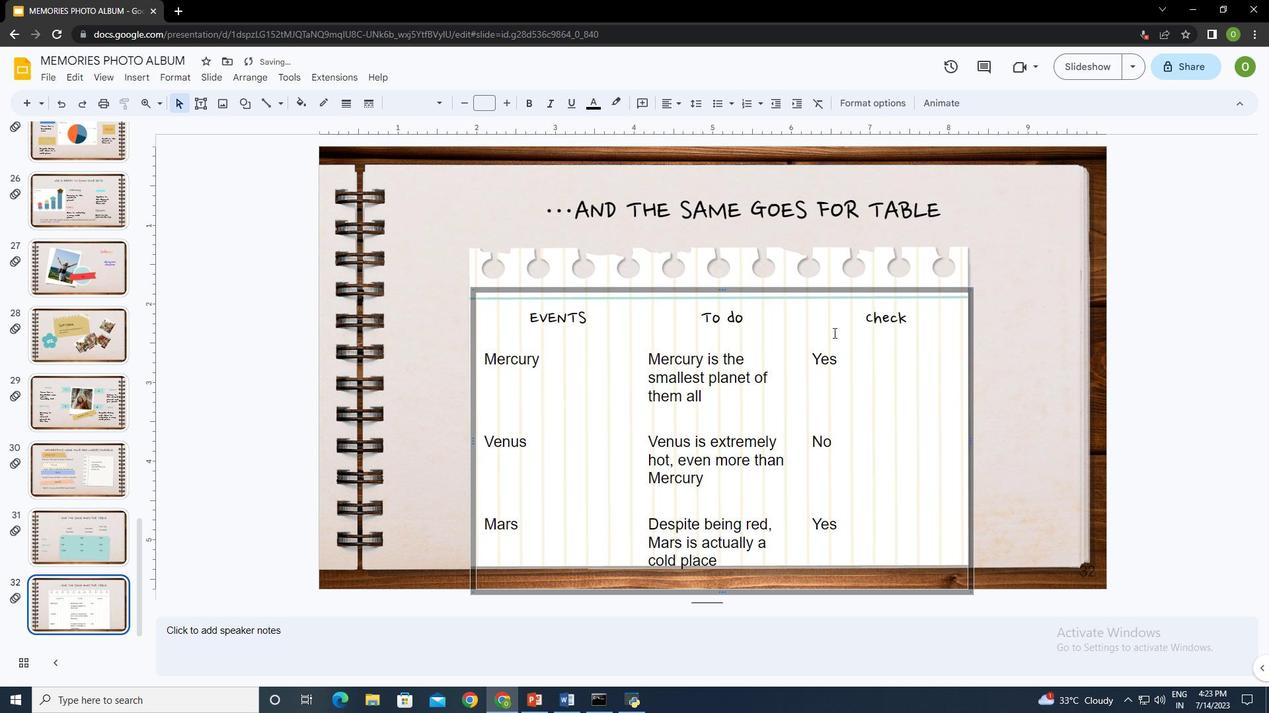
Action: Mouse pressed left at (840, 329)
Screenshot: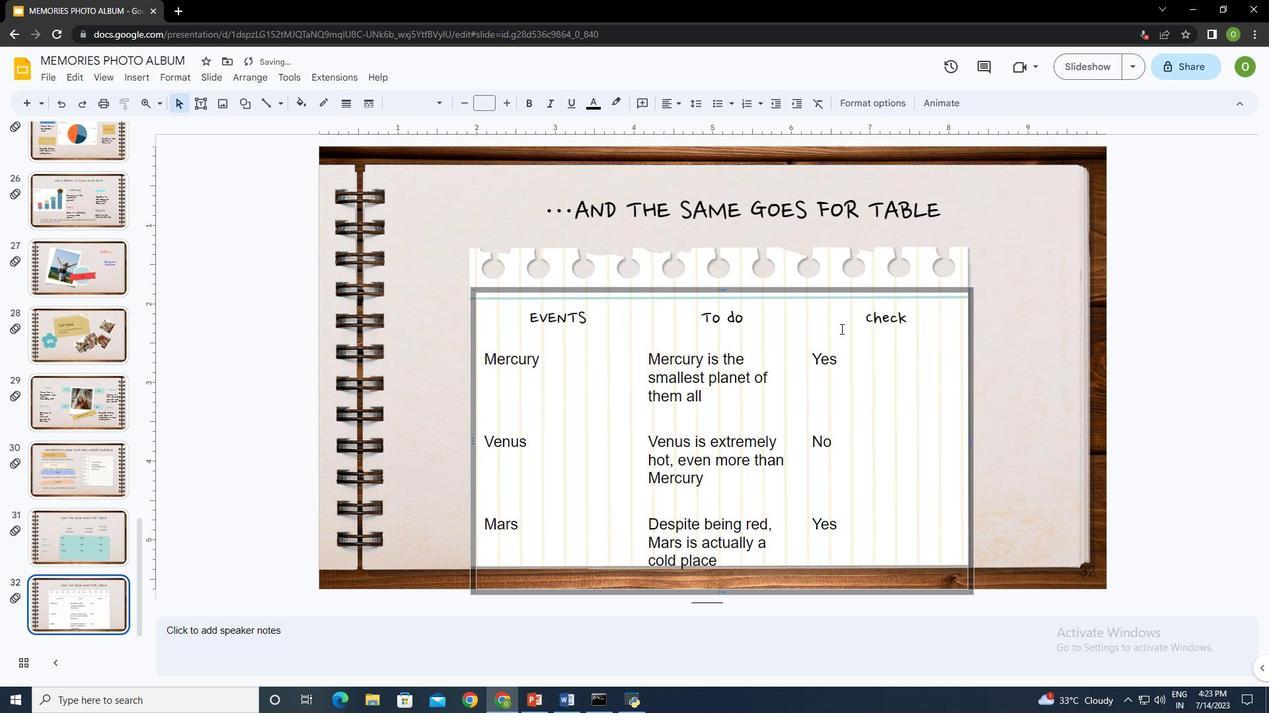 
Action: Mouse moved to (1003, 309)
Screenshot: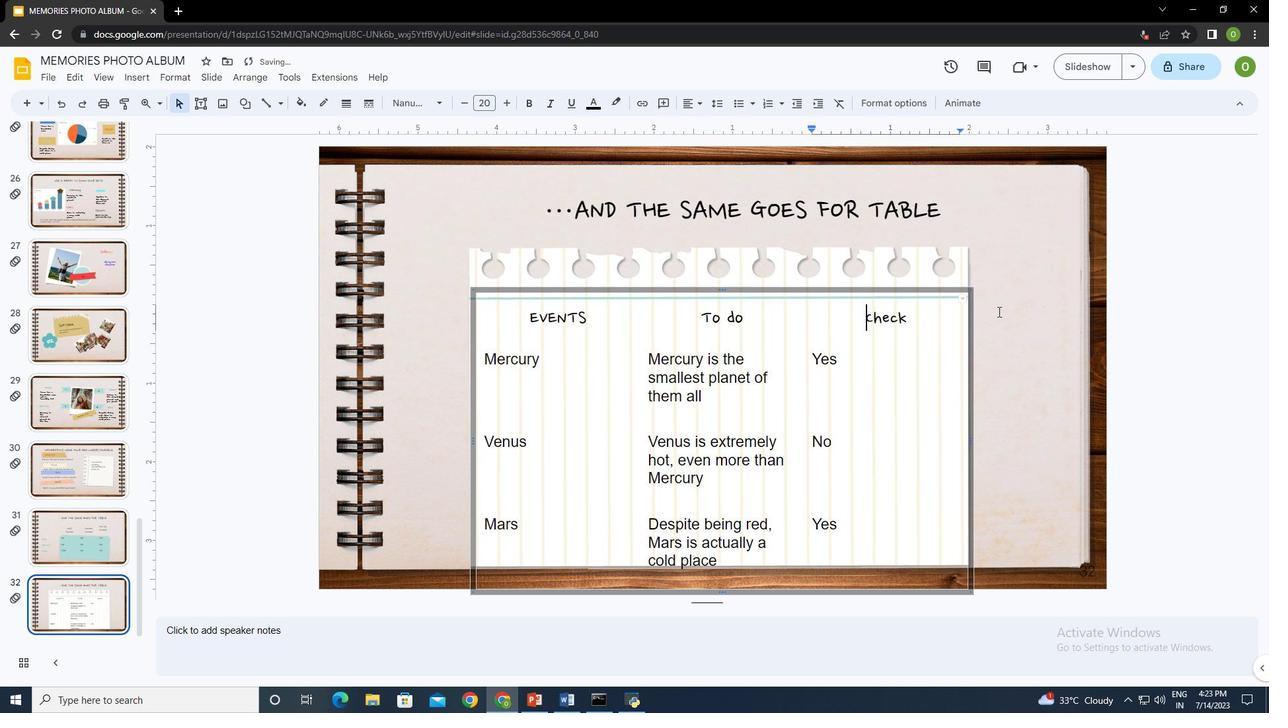 
Action: Mouse pressed left at (1003, 309)
Screenshot: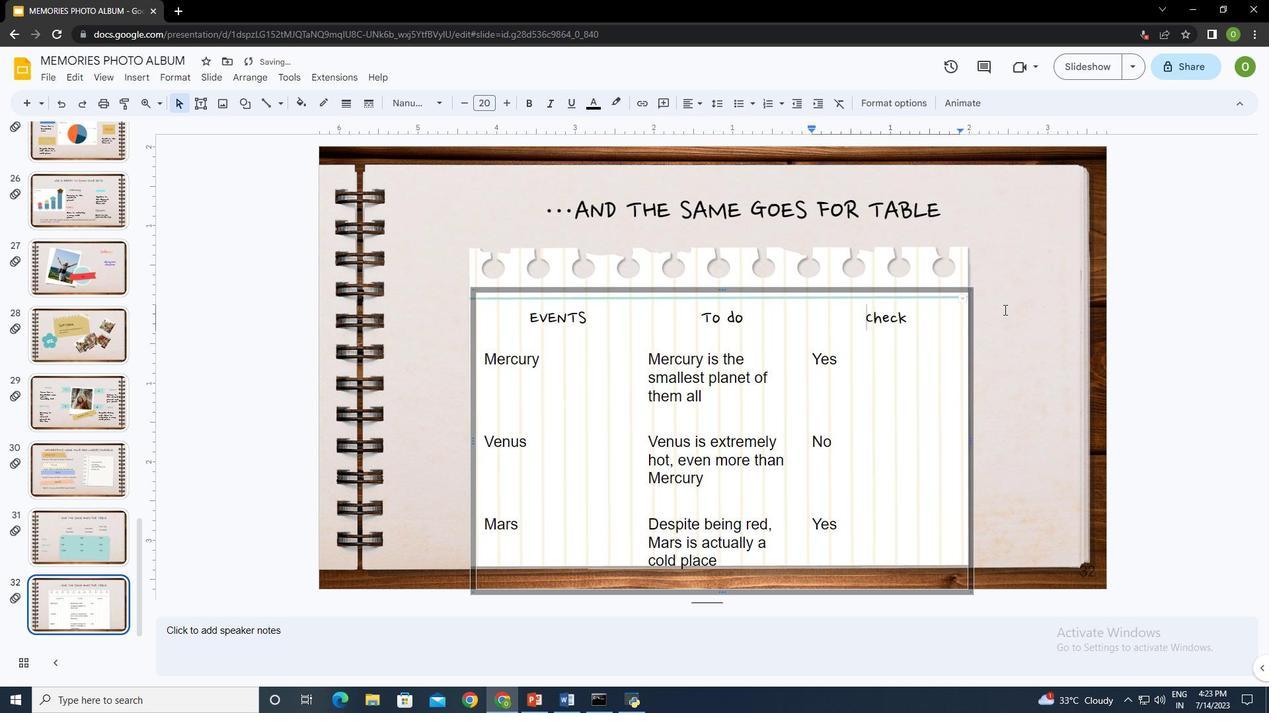 
Action: Mouse moved to (642, 348)
Screenshot: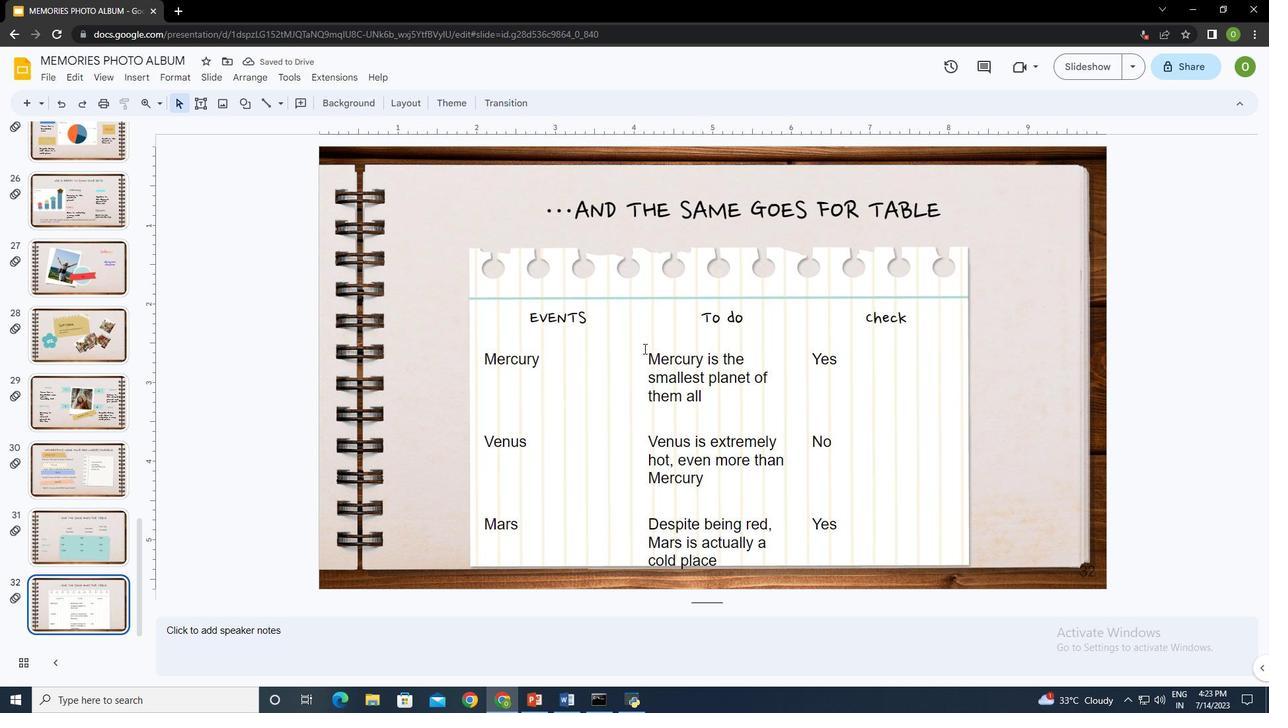 
Action: Mouse pressed left at (642, 348)
Screenshot: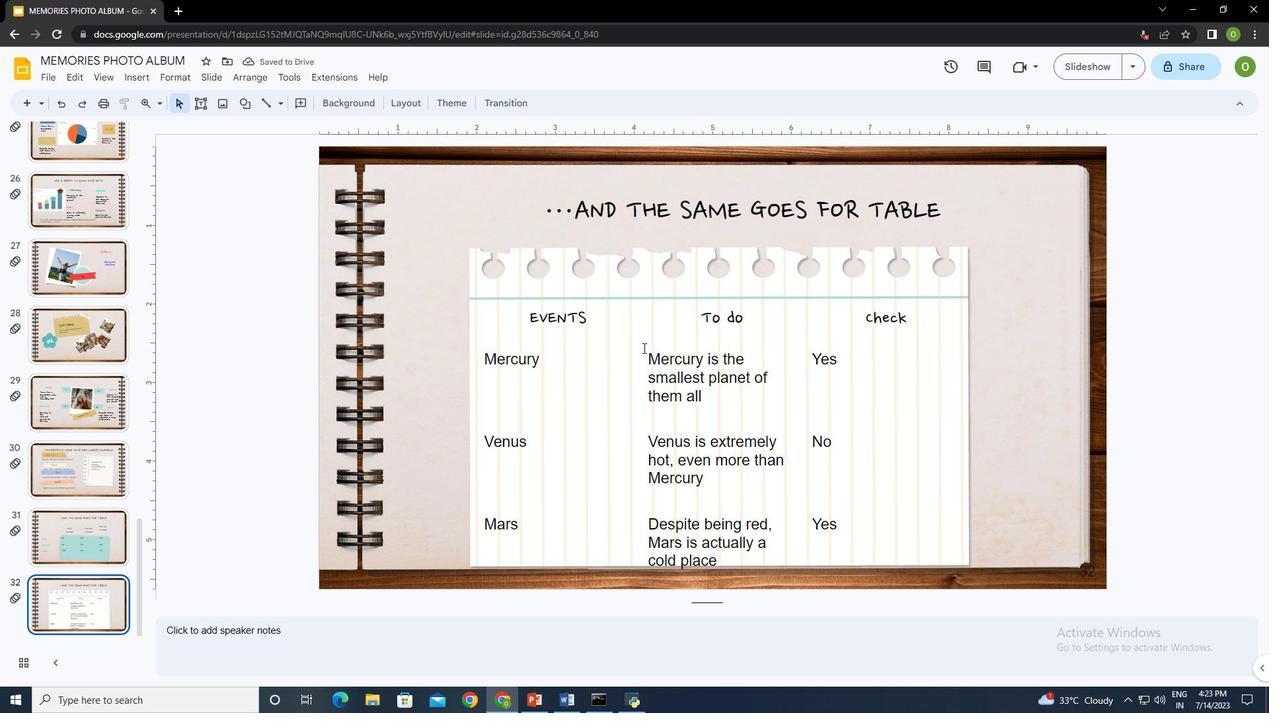 
Action: Mouse moved to (845, 358)
Screenshot: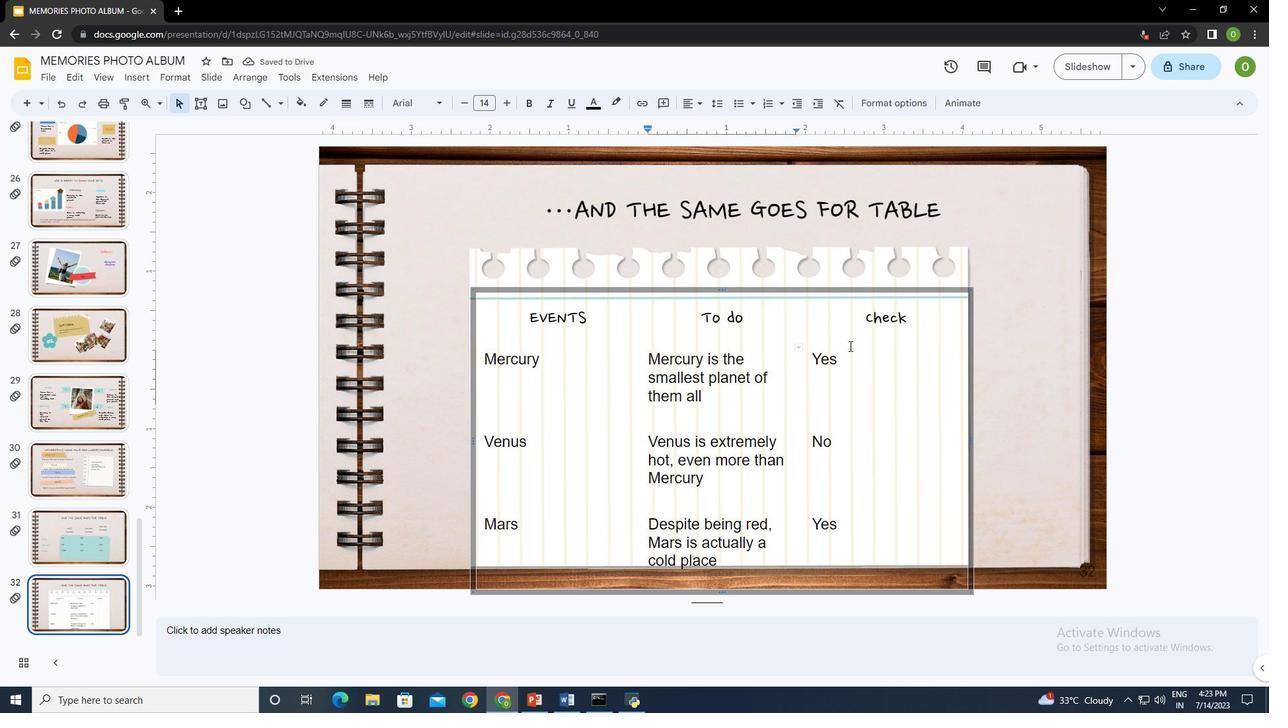 
Action: Mouse pressed left at (845, 358)
Screenshot: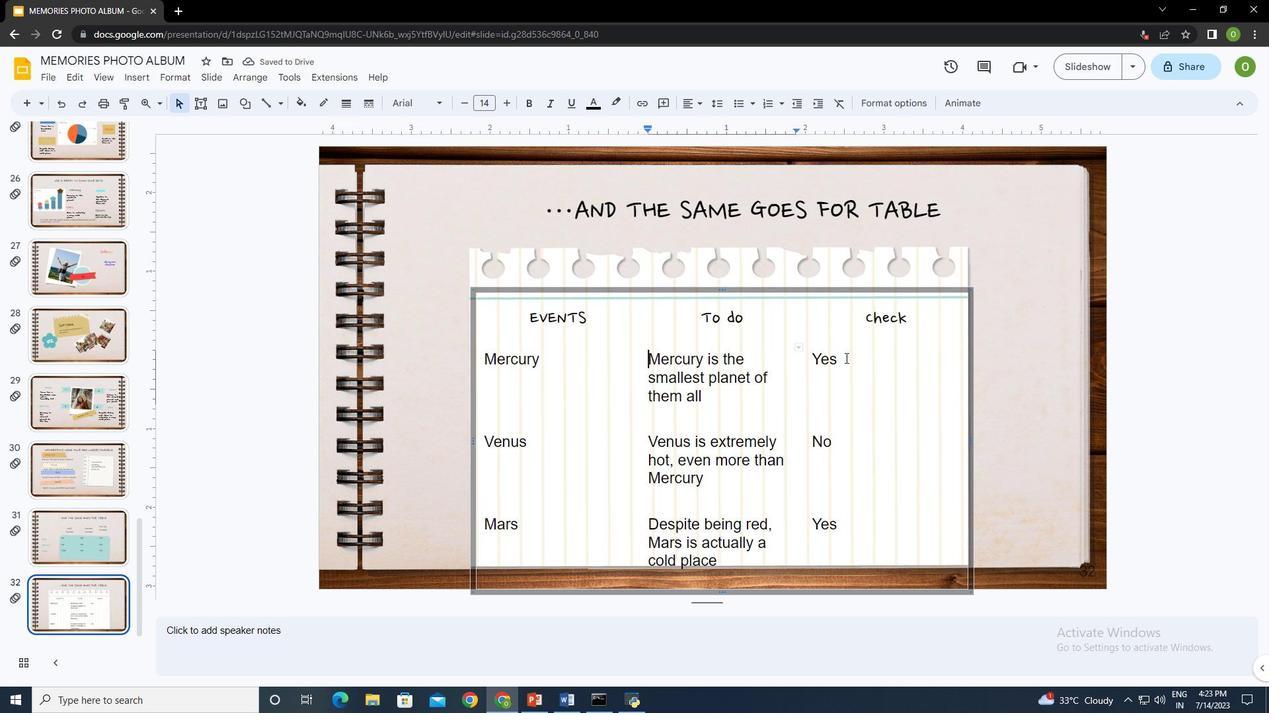 
Action: Mouse moved to (845, 359)
Screenshot: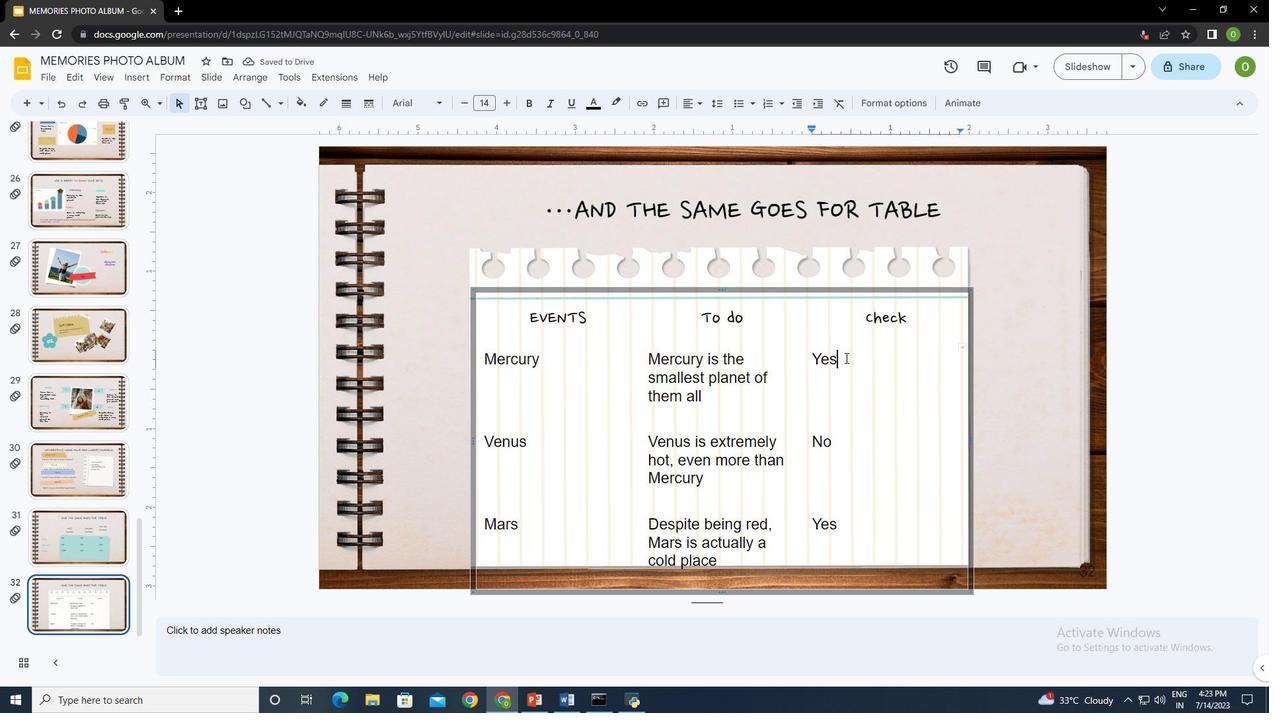 
Action: Mouse pressed left at (845, 359)
Screenshot: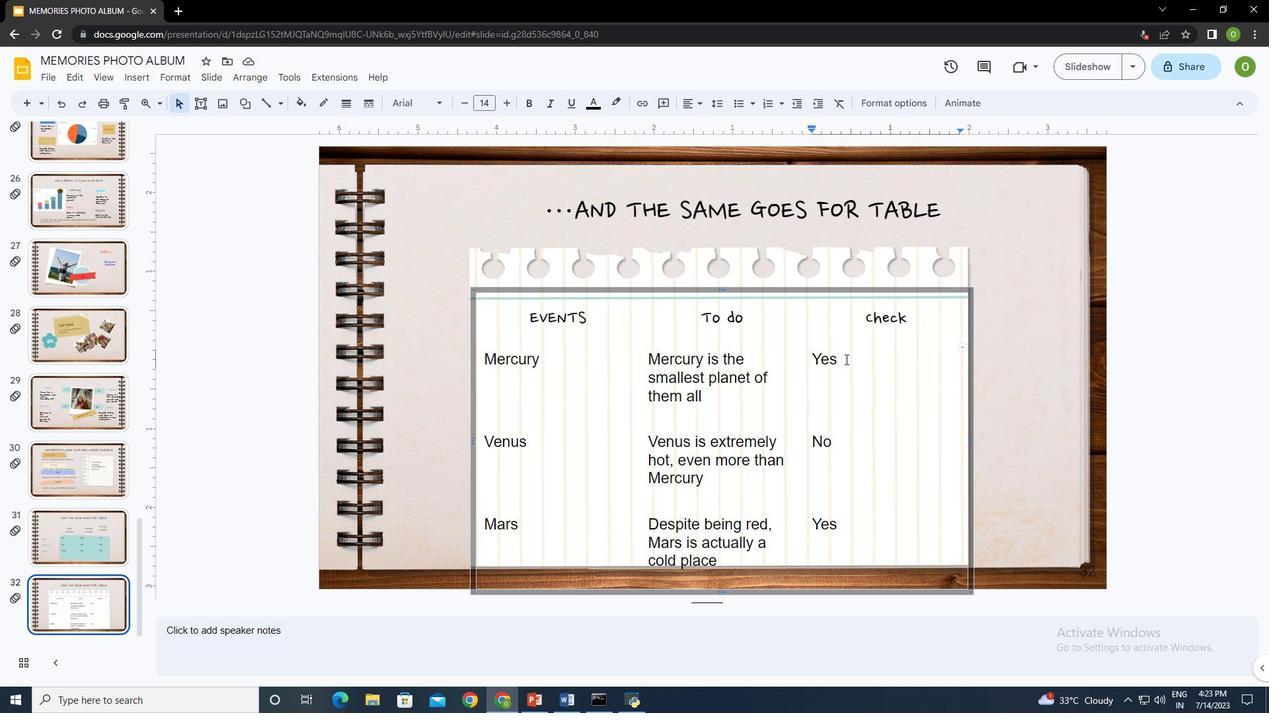 
Action: Mouse moved to (838, 442)
Screenshot: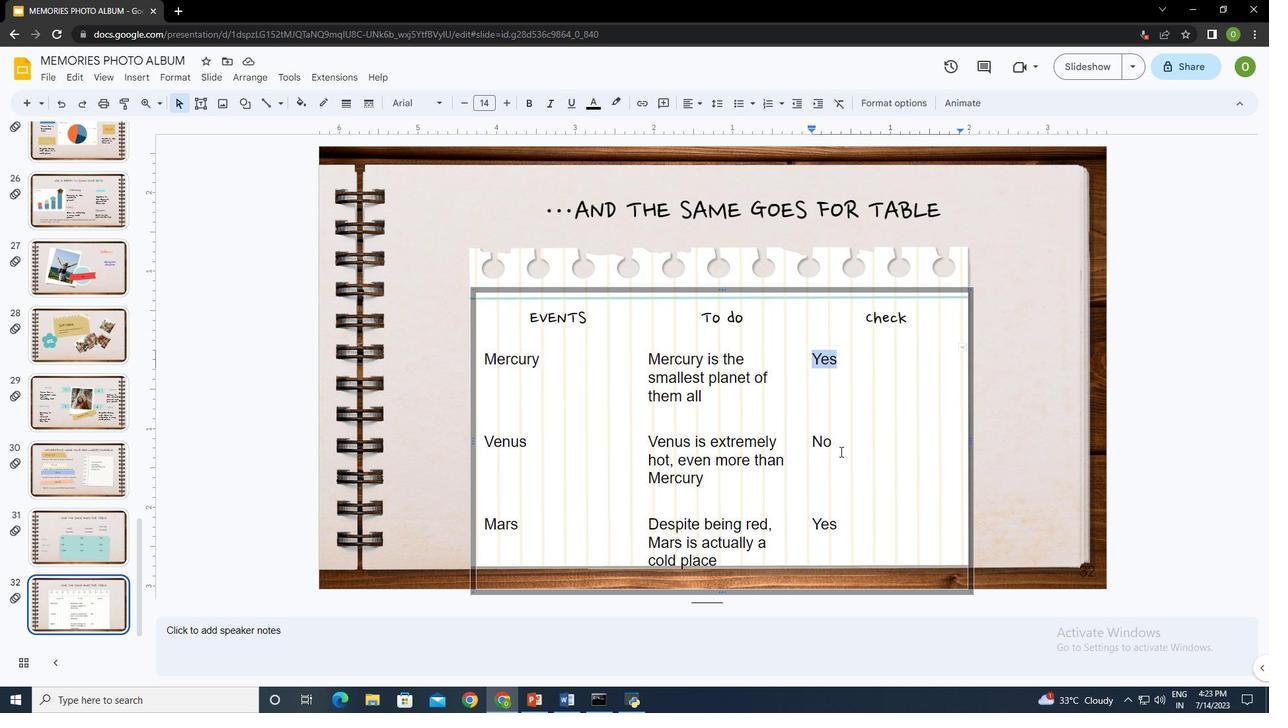 
Action: Mouse pressed left at (838, 442)
Screenshot: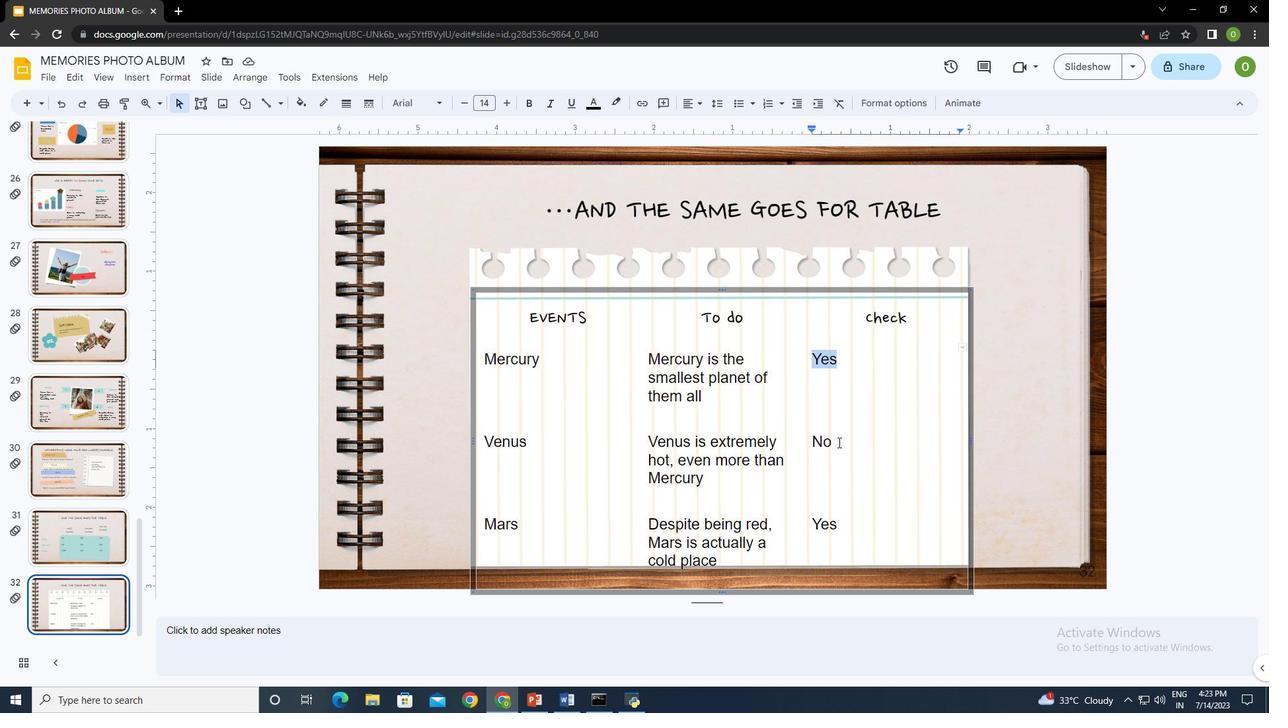 
Action: Mouse moved to (851, 524)
Screenshot: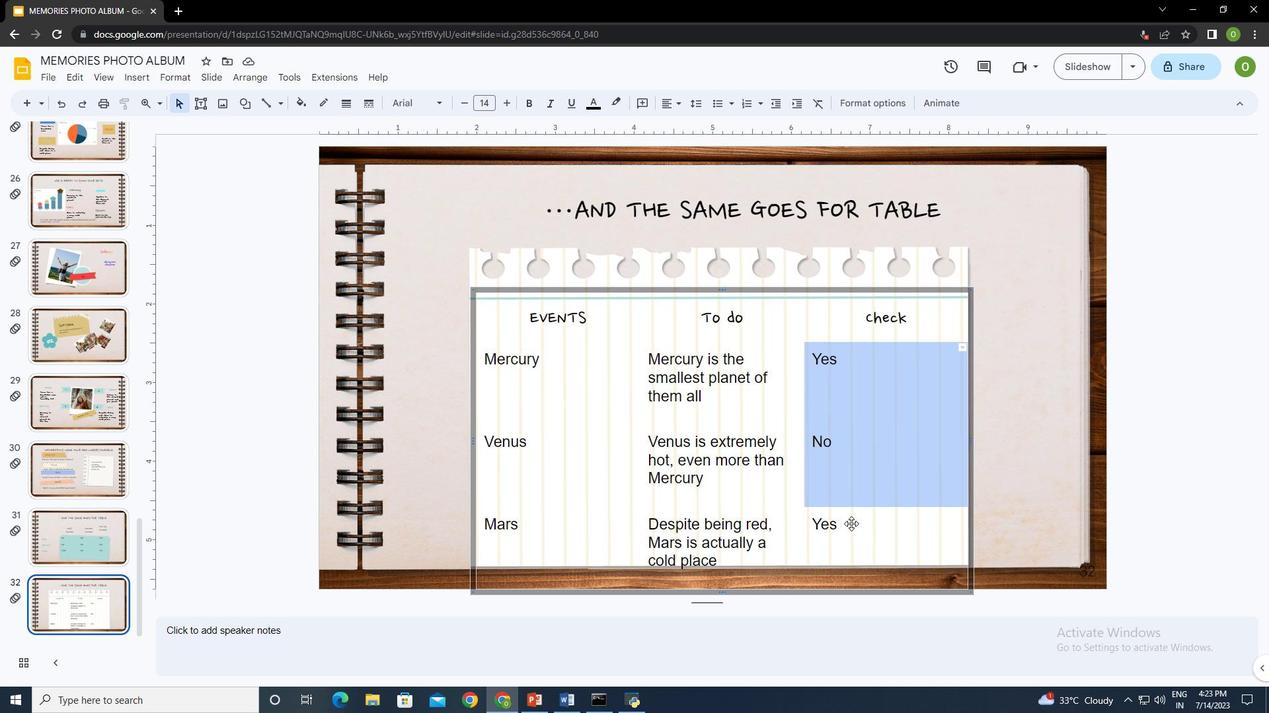 
Action: Mouse pressed left at (851, 524)
Screenshot: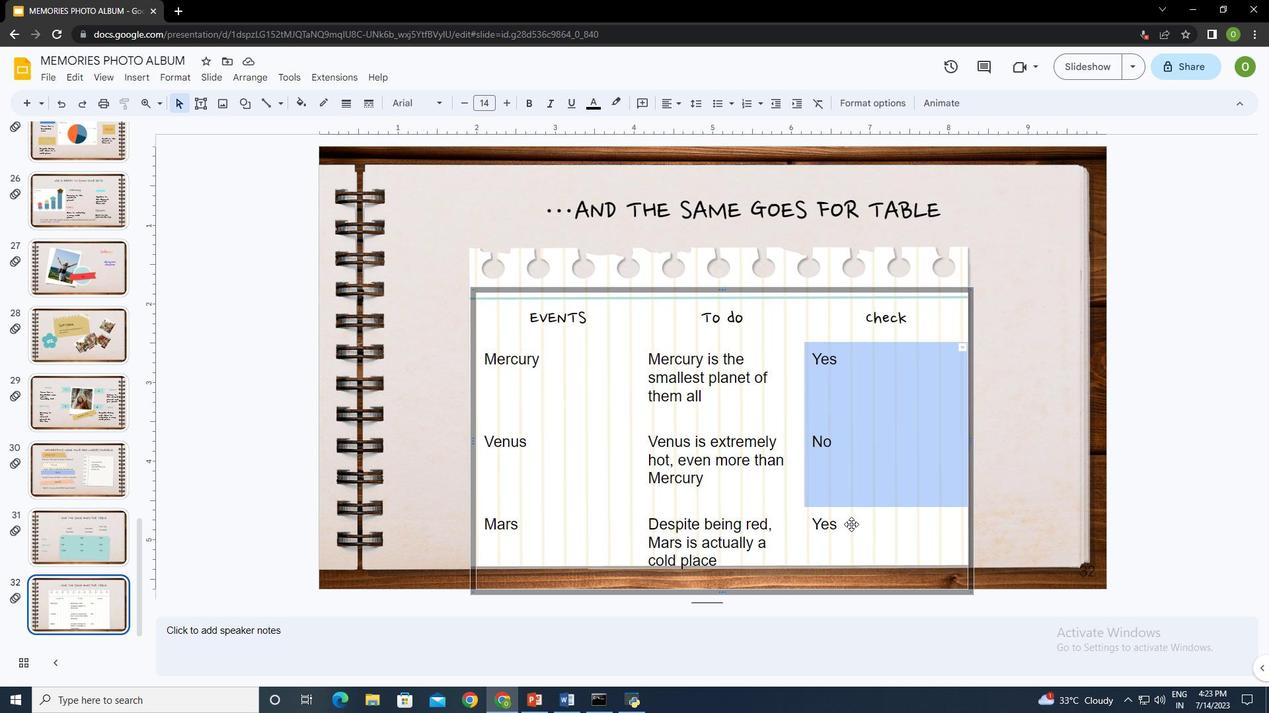 
Action: Mouse moved to (670, 105)
Screenshot: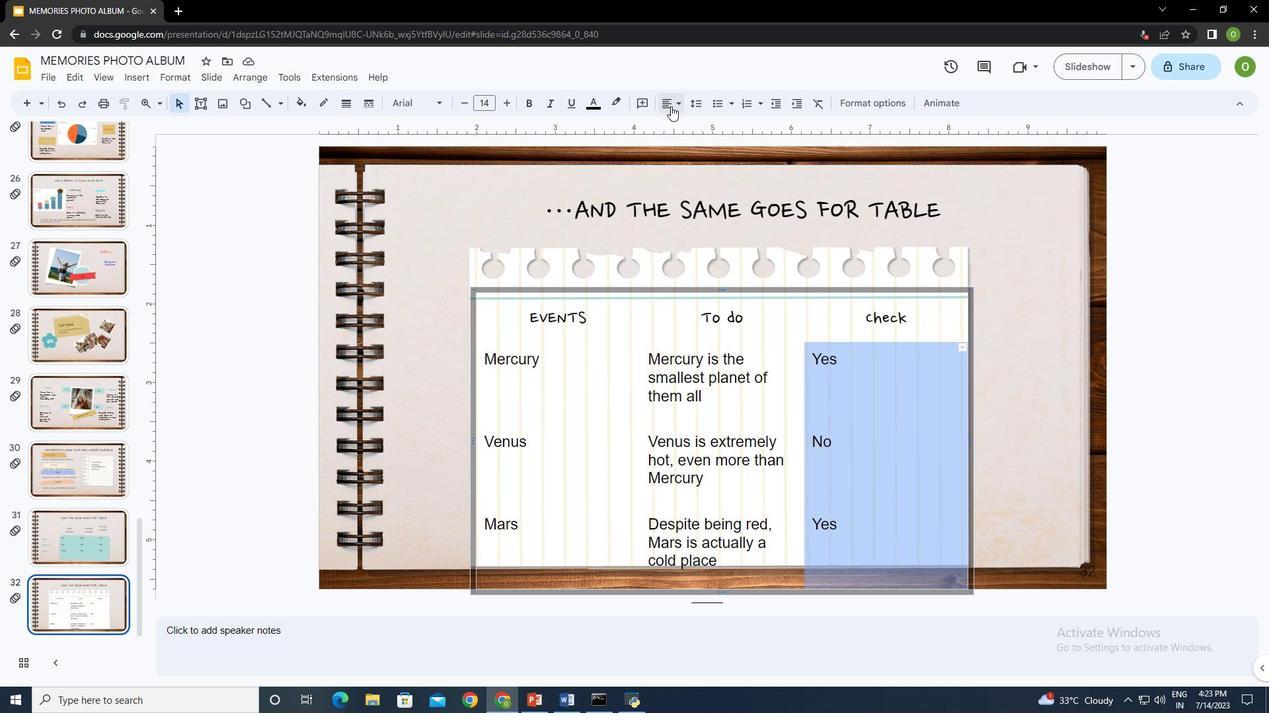 
Action: Mouse pressed left at (670, 105)
Screenshot: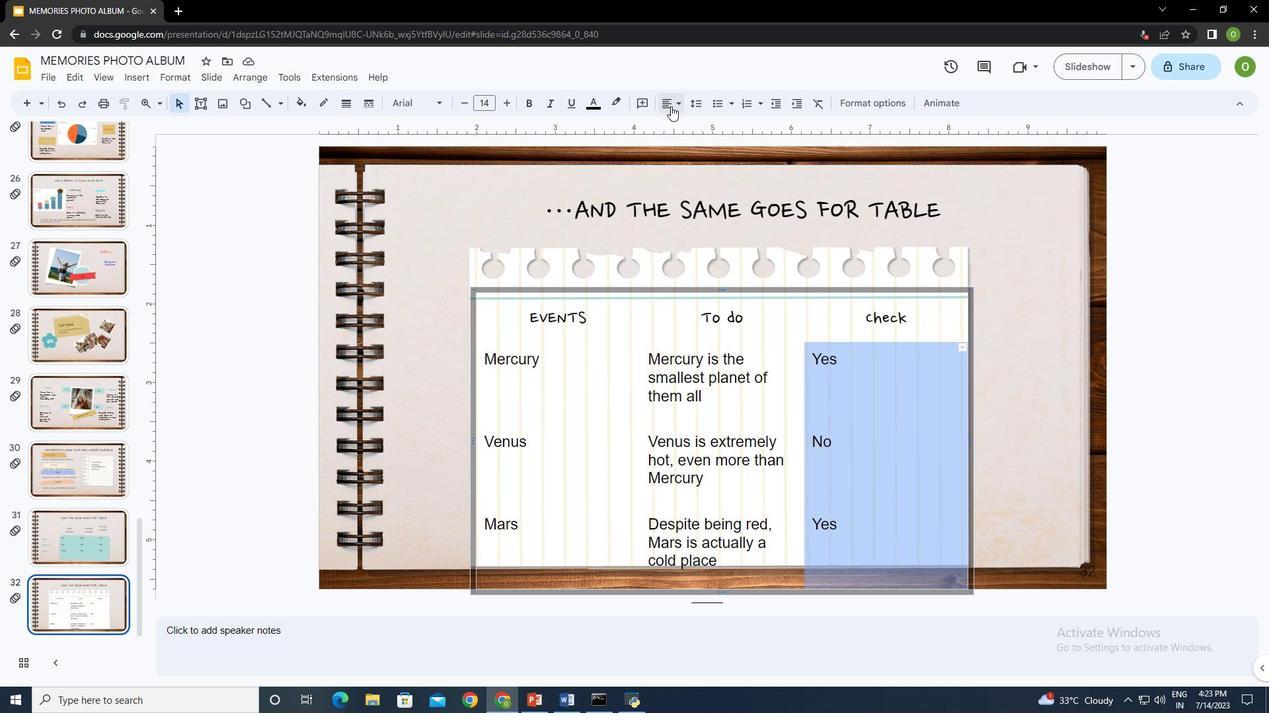 
Action: Mouse moved to (703, 128)
Screenshot: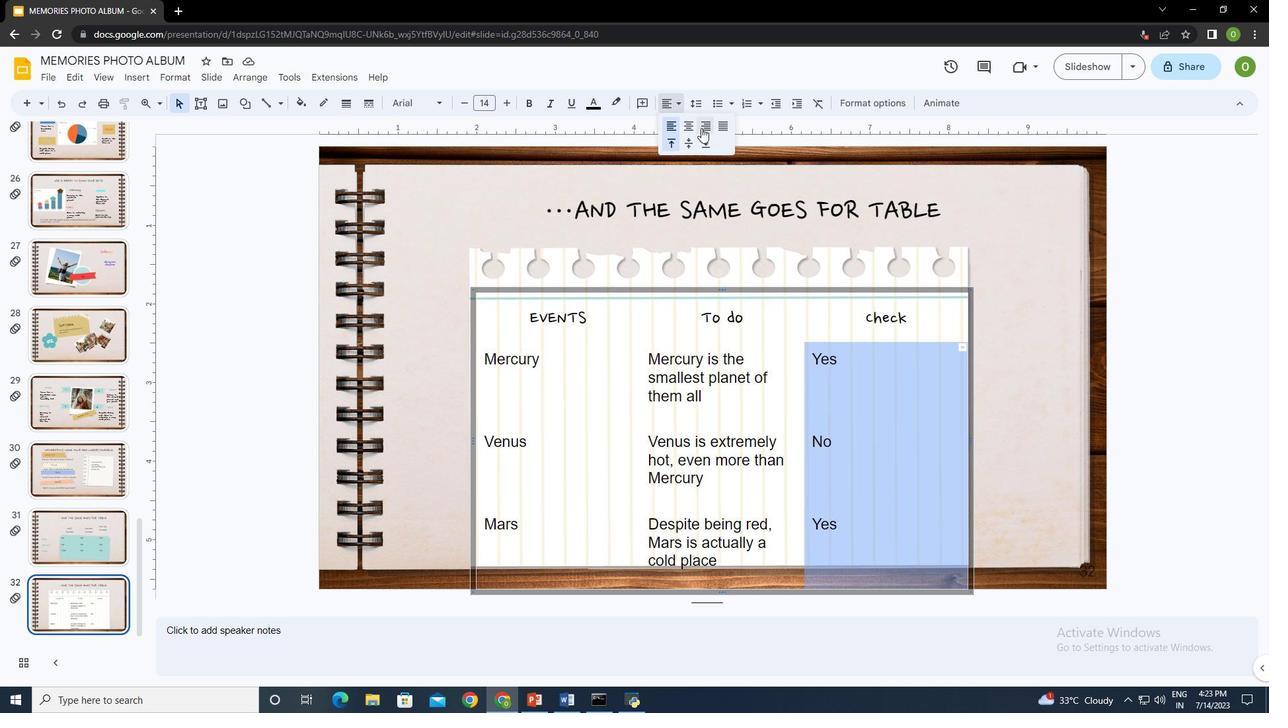 
Action: Mouse pressed left at (703, 128)
Screenshot: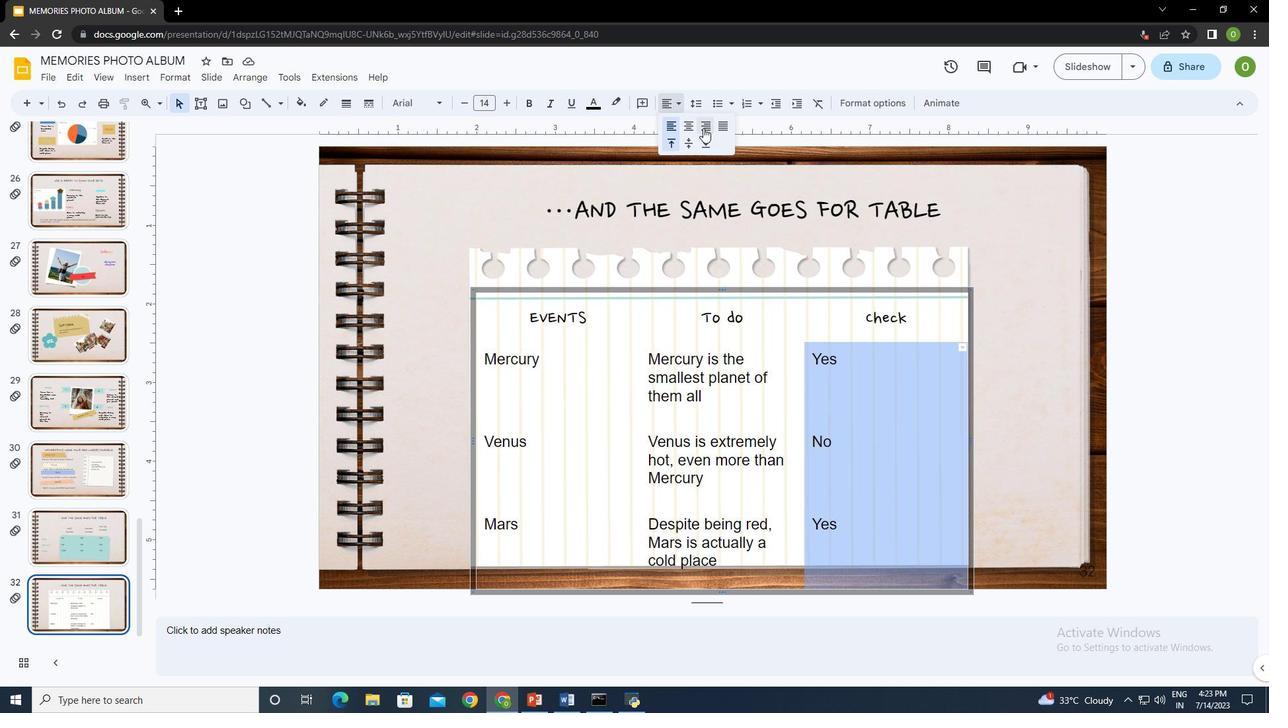 
Action: Mouse moved to (669, 103)
Screenshot: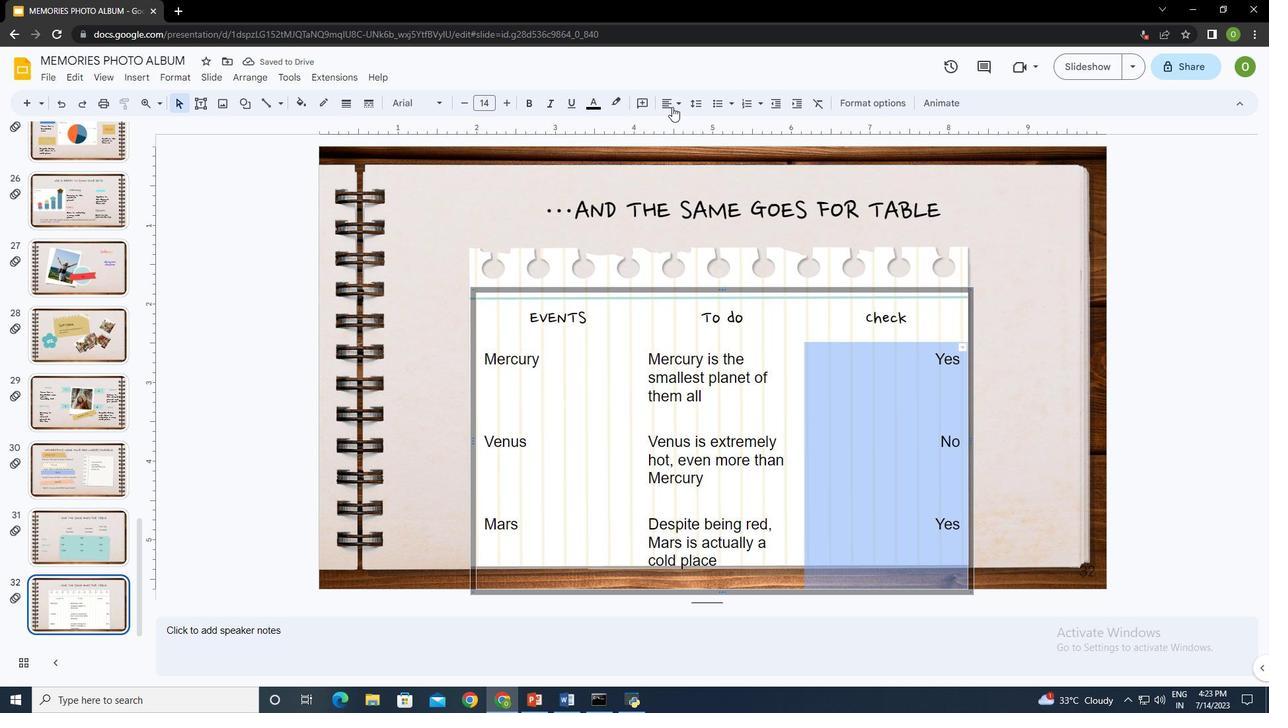 
Action: Mouse pressed left at (669, 103)
Screenshot: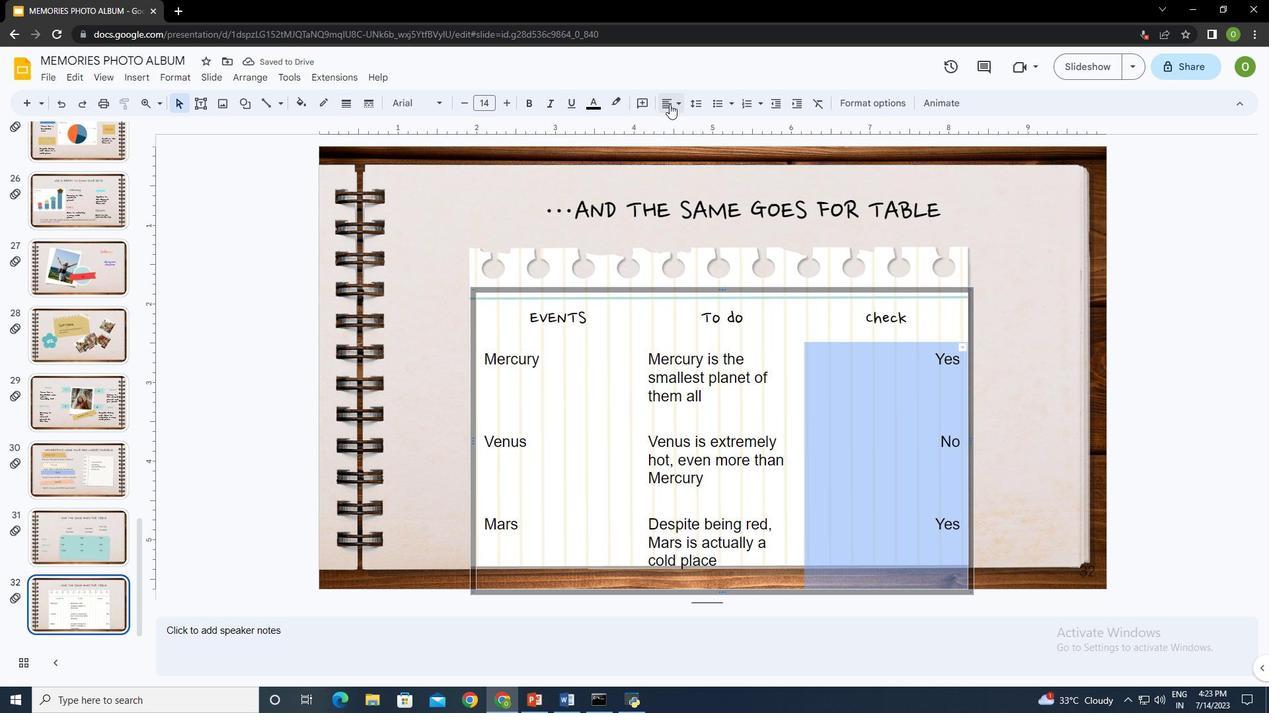 
Action: Mouse moved to (692, 124)
Screenshot: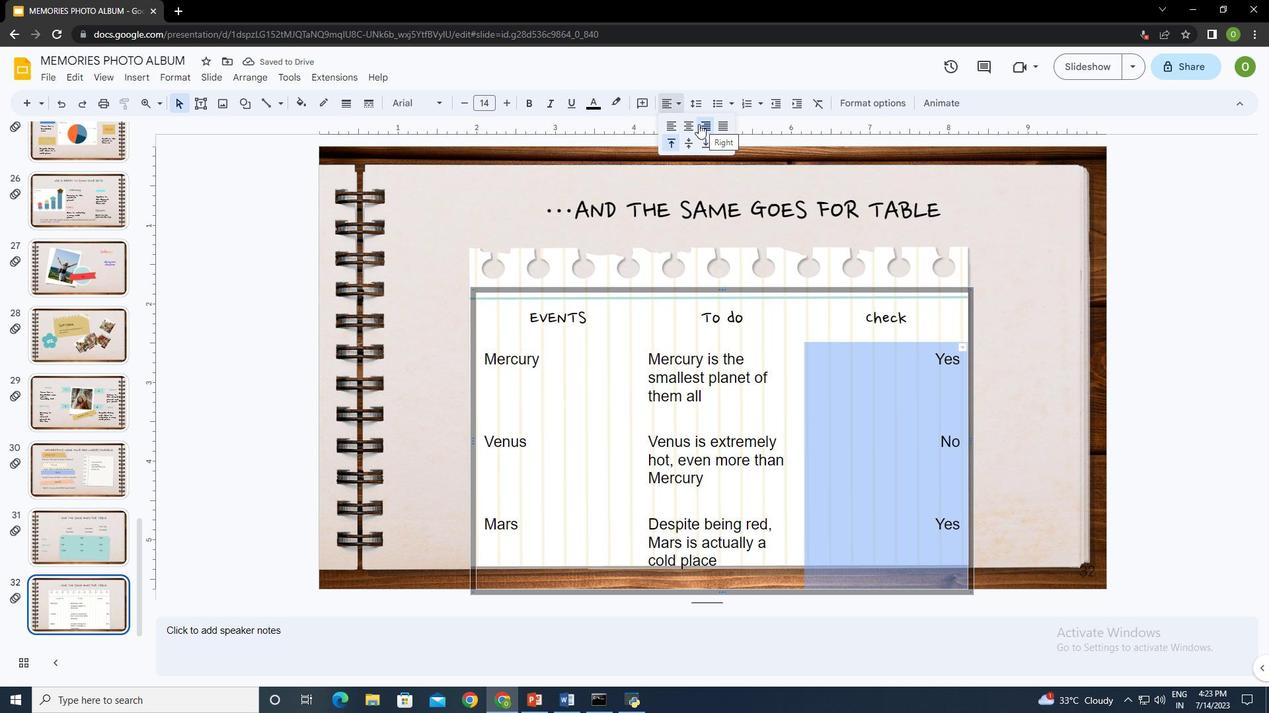 
Action: Mouse pressed left at (692, 124)
Screenshot: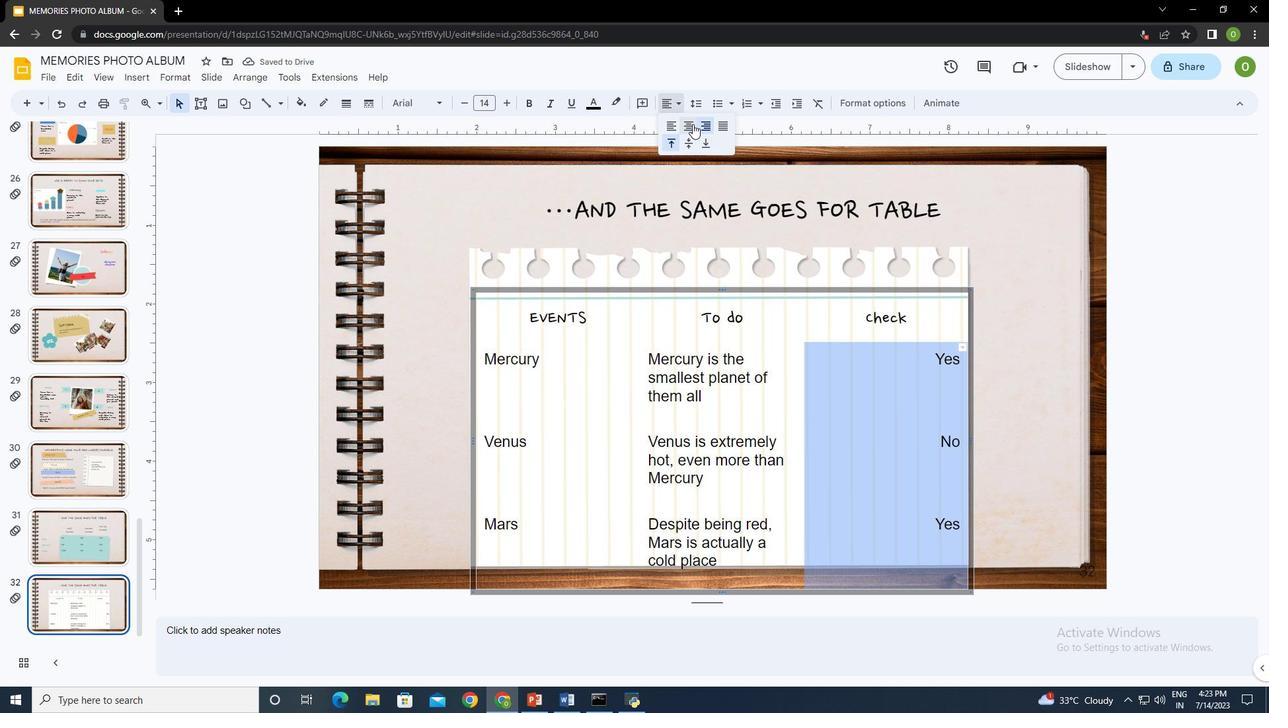 
Action: Mouse moved to (423, 99)
Screenshot: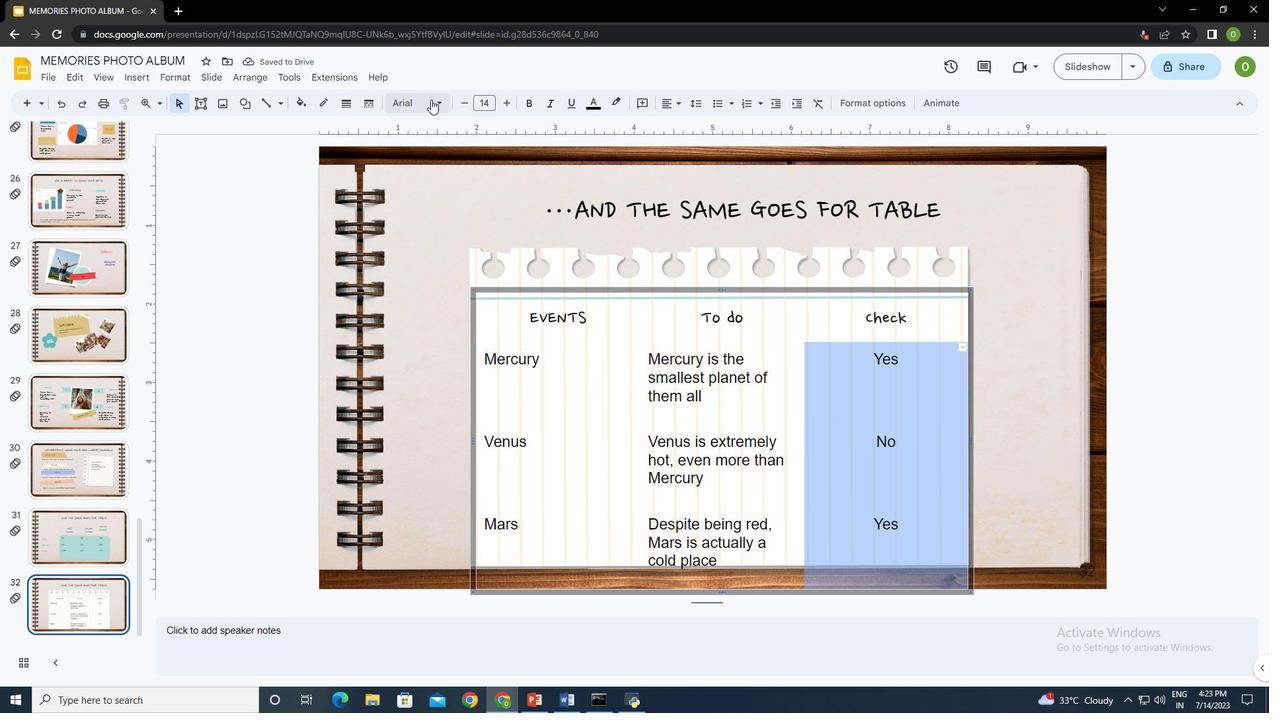 
Action: Mouse pressed left at (423, 99)
Screenshot: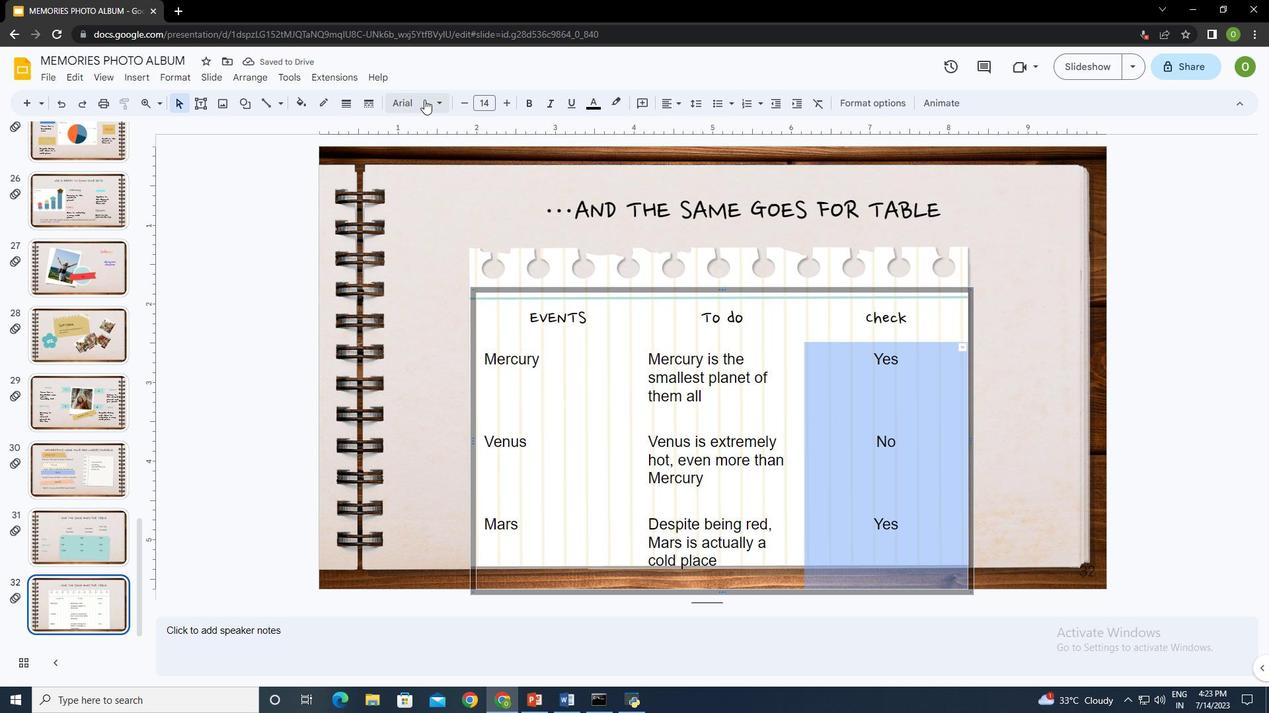 
Action: Mouse moved to (463, 293)
Screenshot: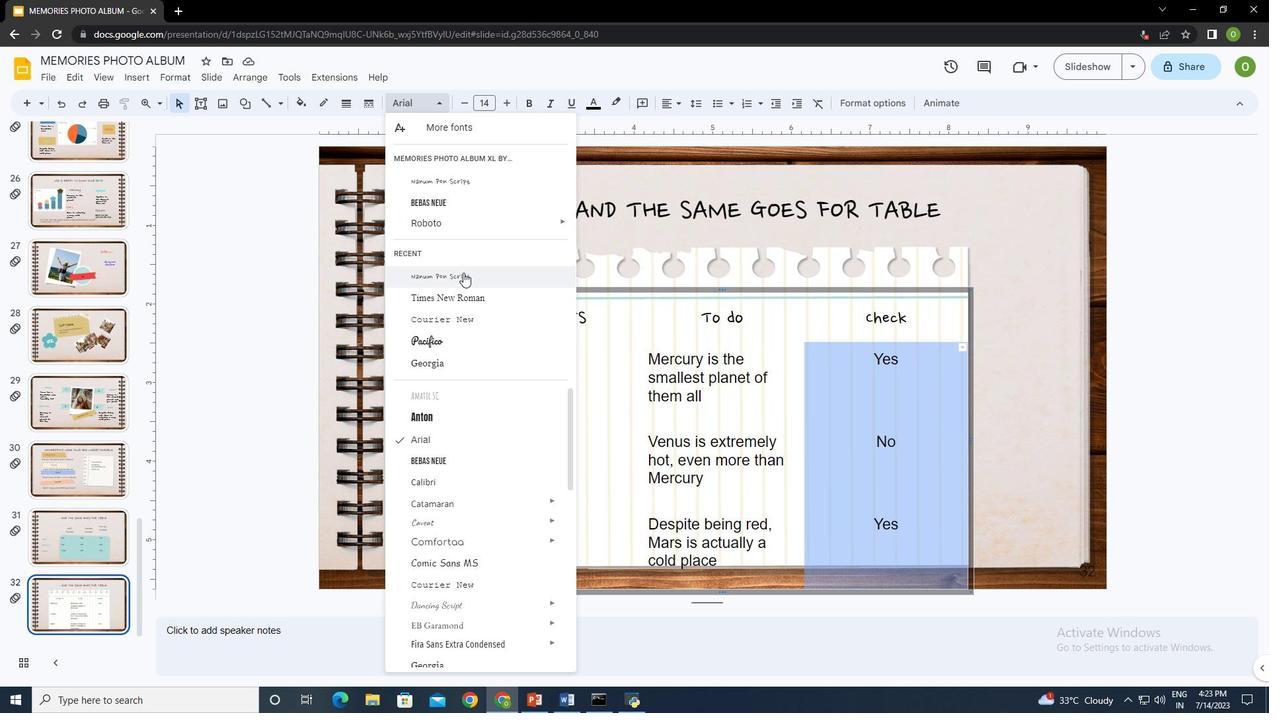 
Action: Mouse pressed left at (463, 293)
Screenshot: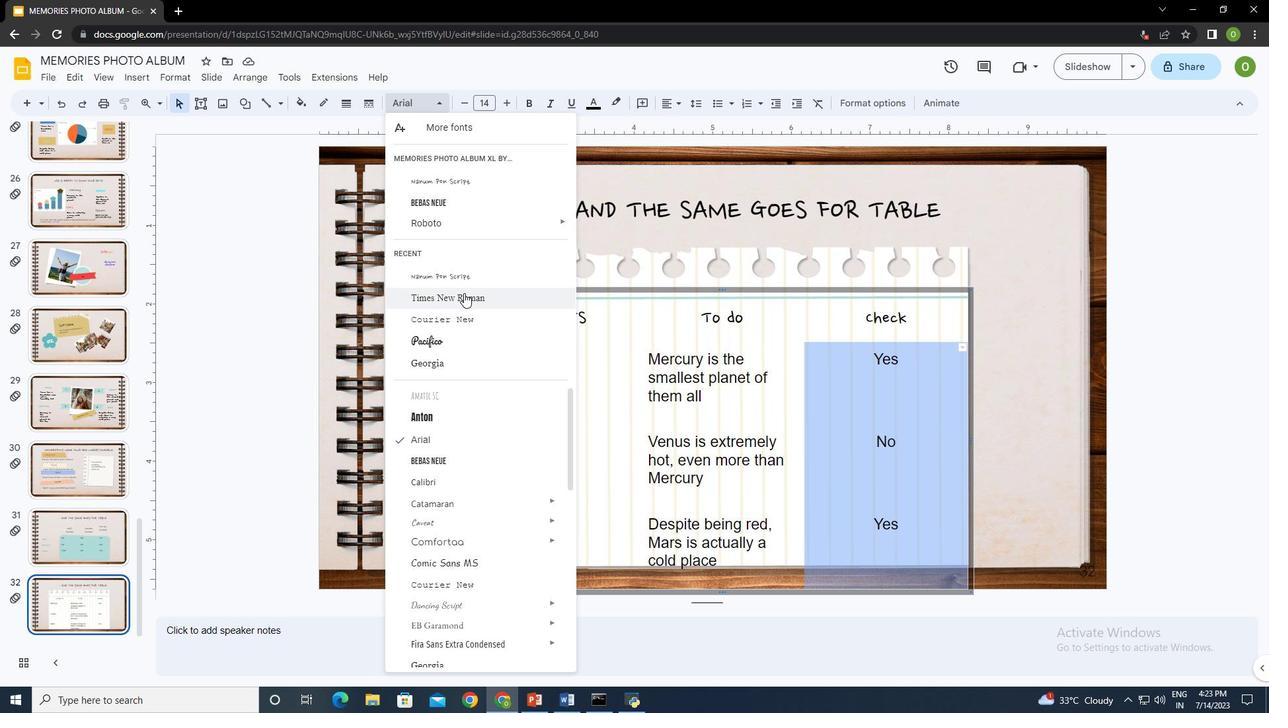 
Action: Mouse moved to (753, 359)
Screenshot: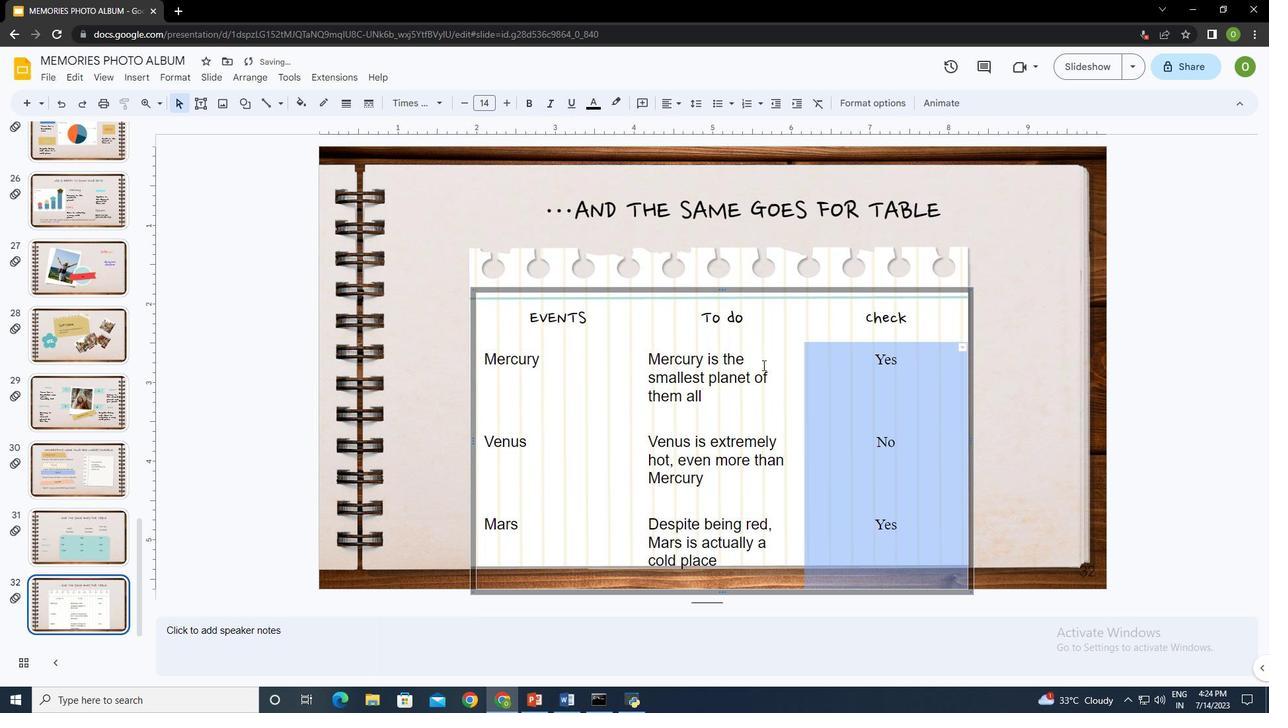 
Action: Mouse pressed left at (753, 359)
Screenshot: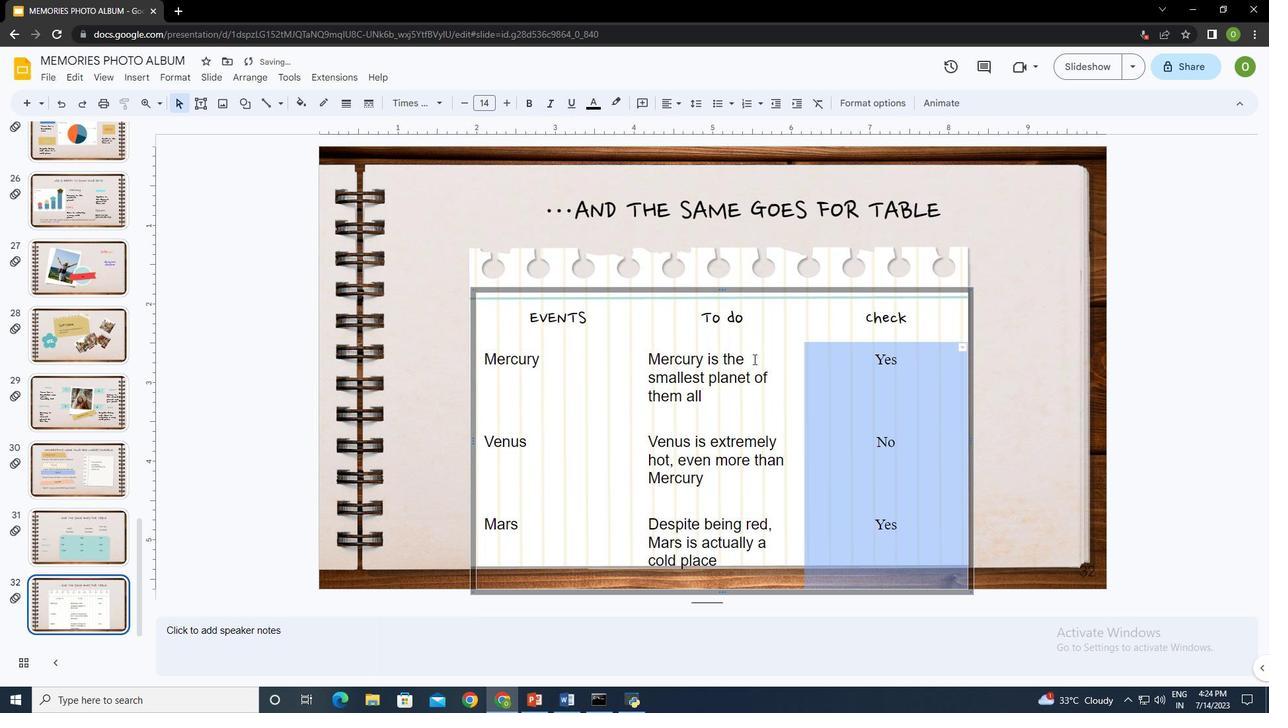 
Action: Mouse moved to (741, 443)
Screenshot: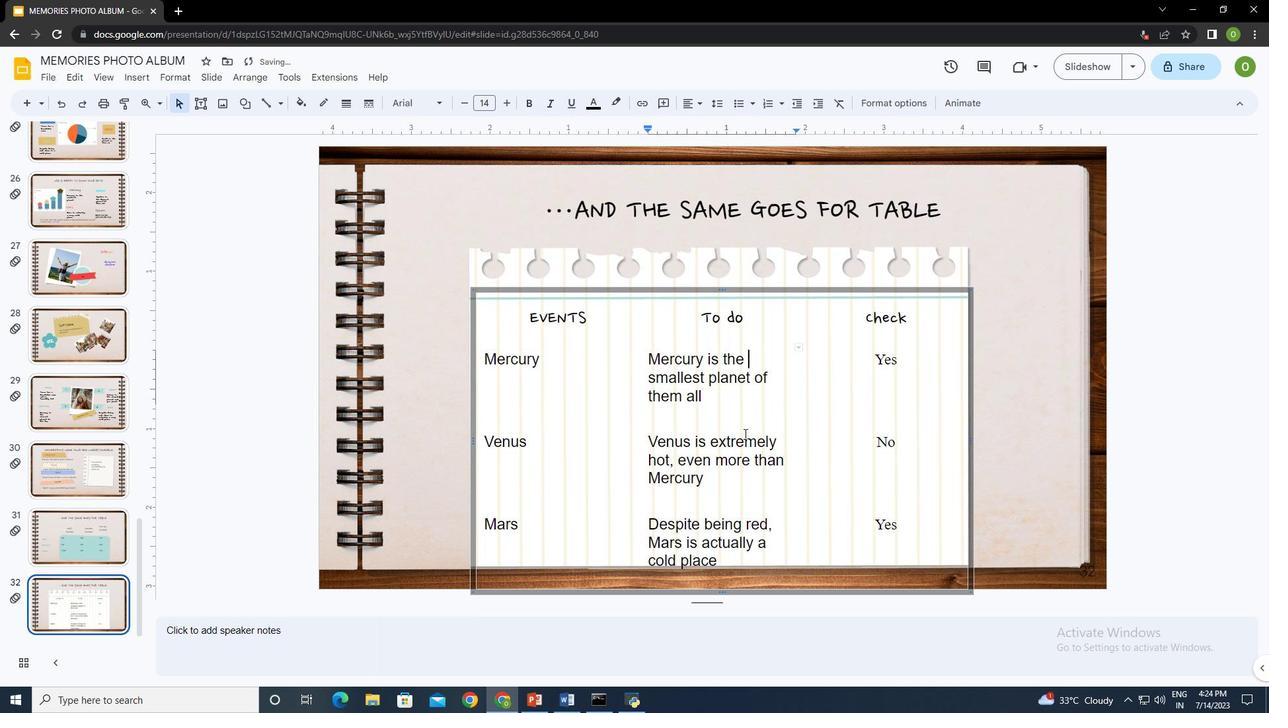 
Action: Mouse pressed left at (741, 443)
Screenshot: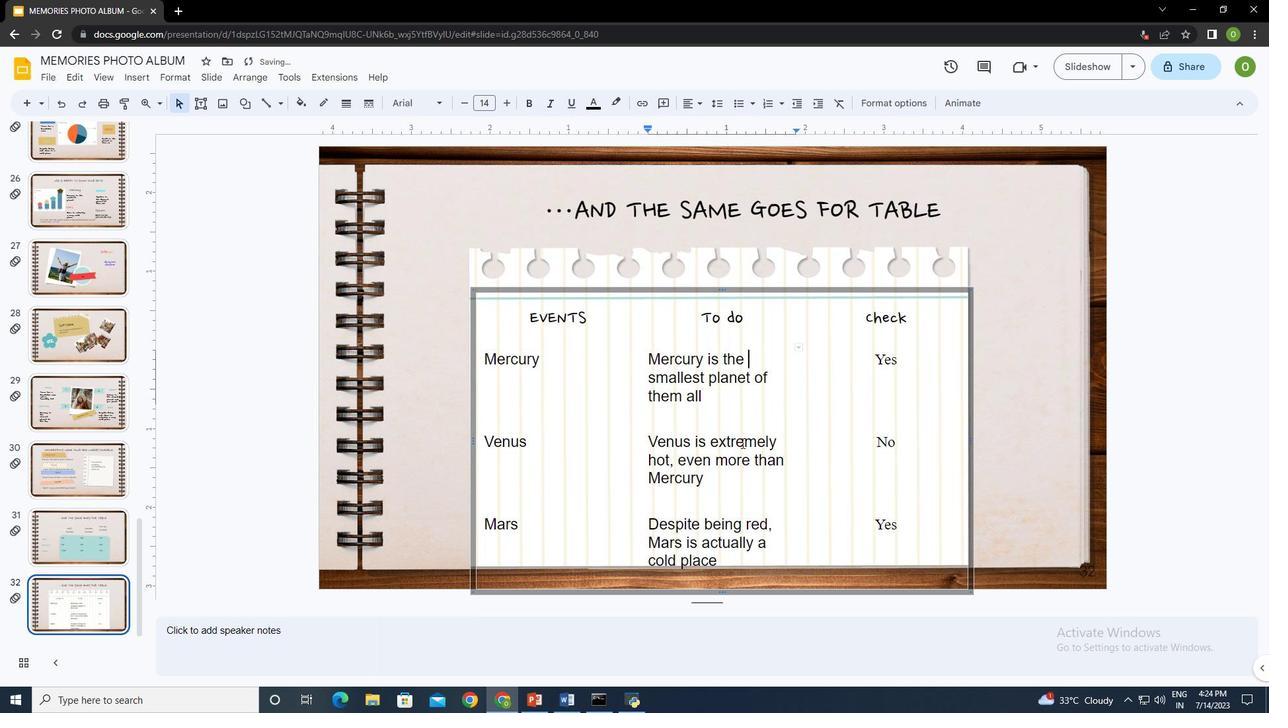 
Action: Mouse moved to (742, 528)
Screenshot: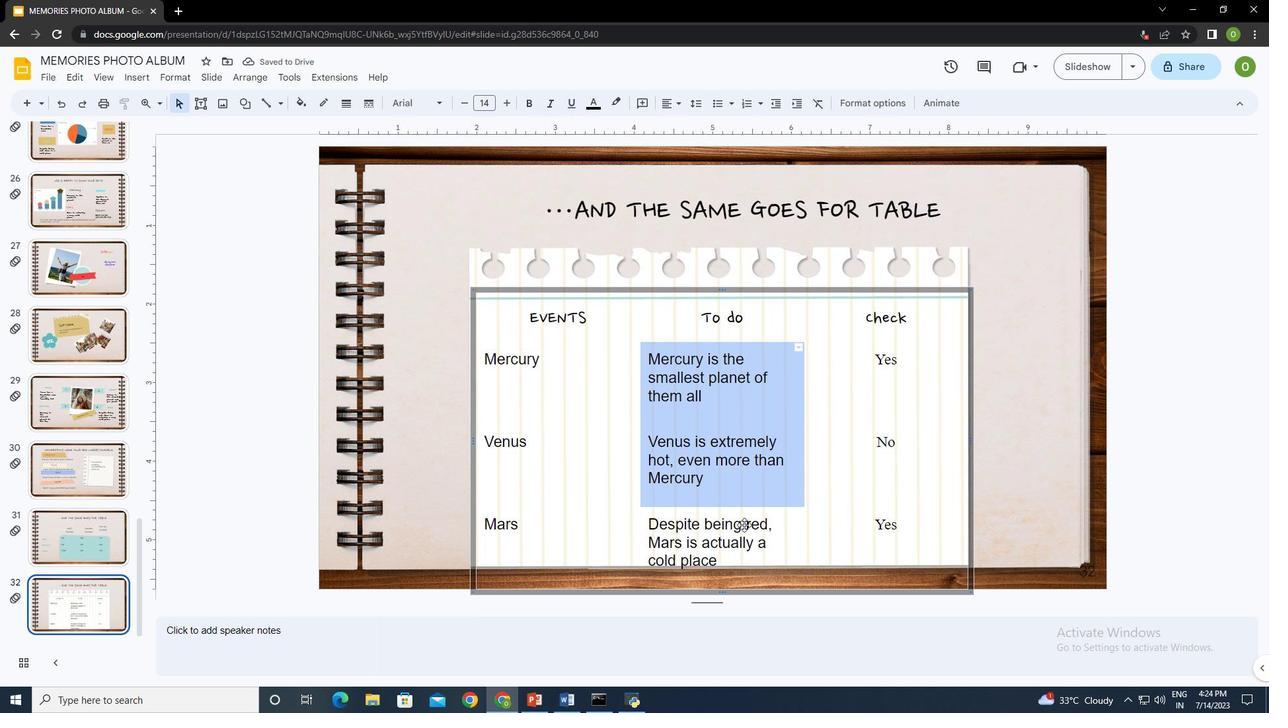 
Action: Mouse pressed left at (742, 528)
Screenshot: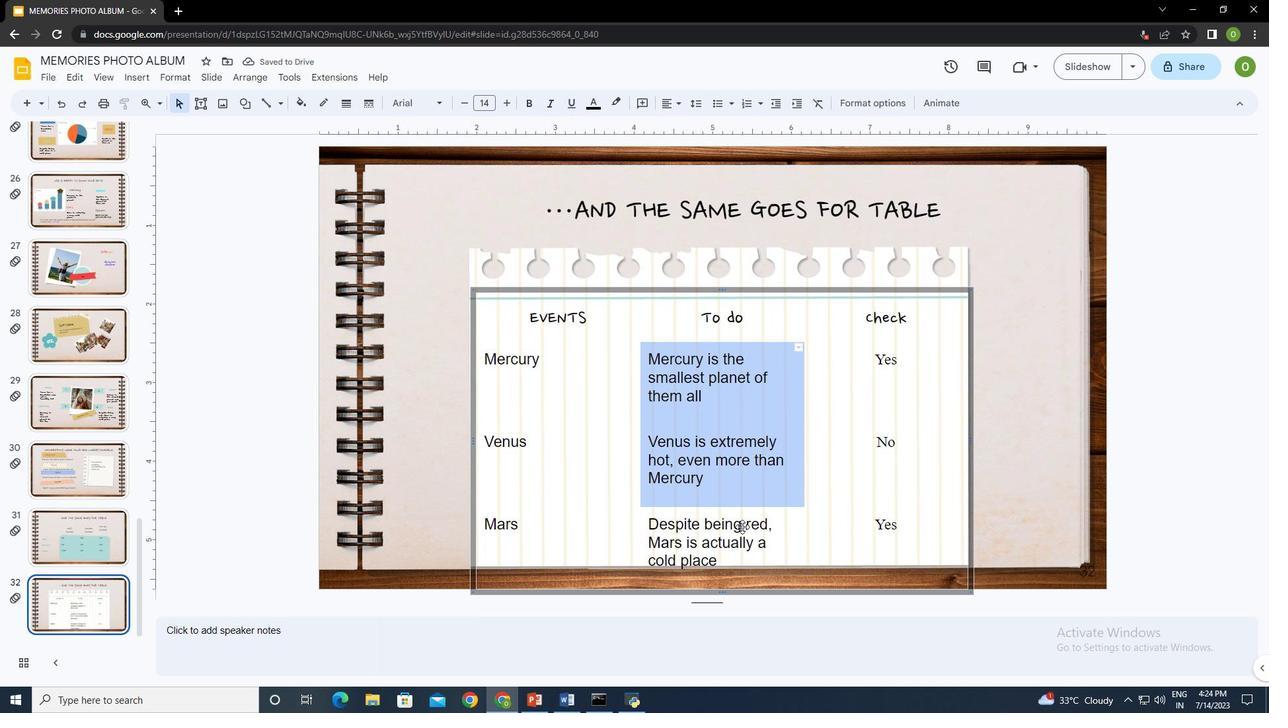 
Action: Mouse moved to (518, 530)
Screenshot: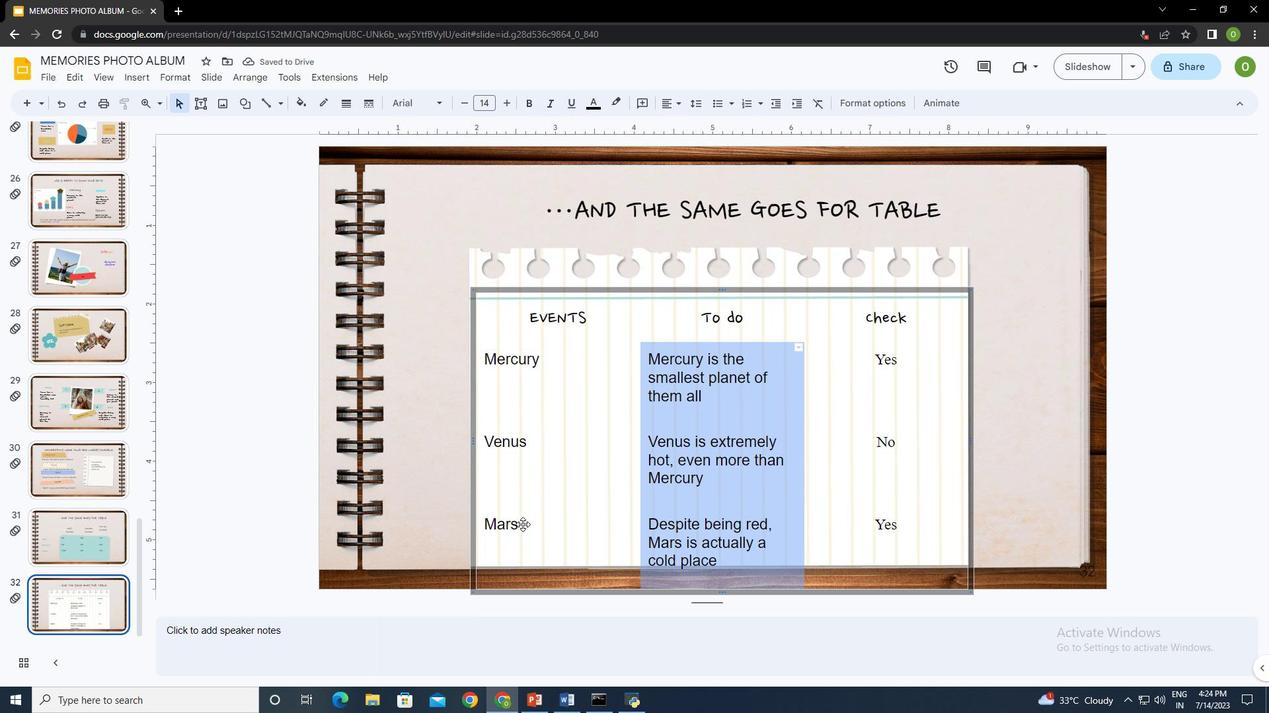 
Action: Mouse pressed left at (518, 530)
Screenshot: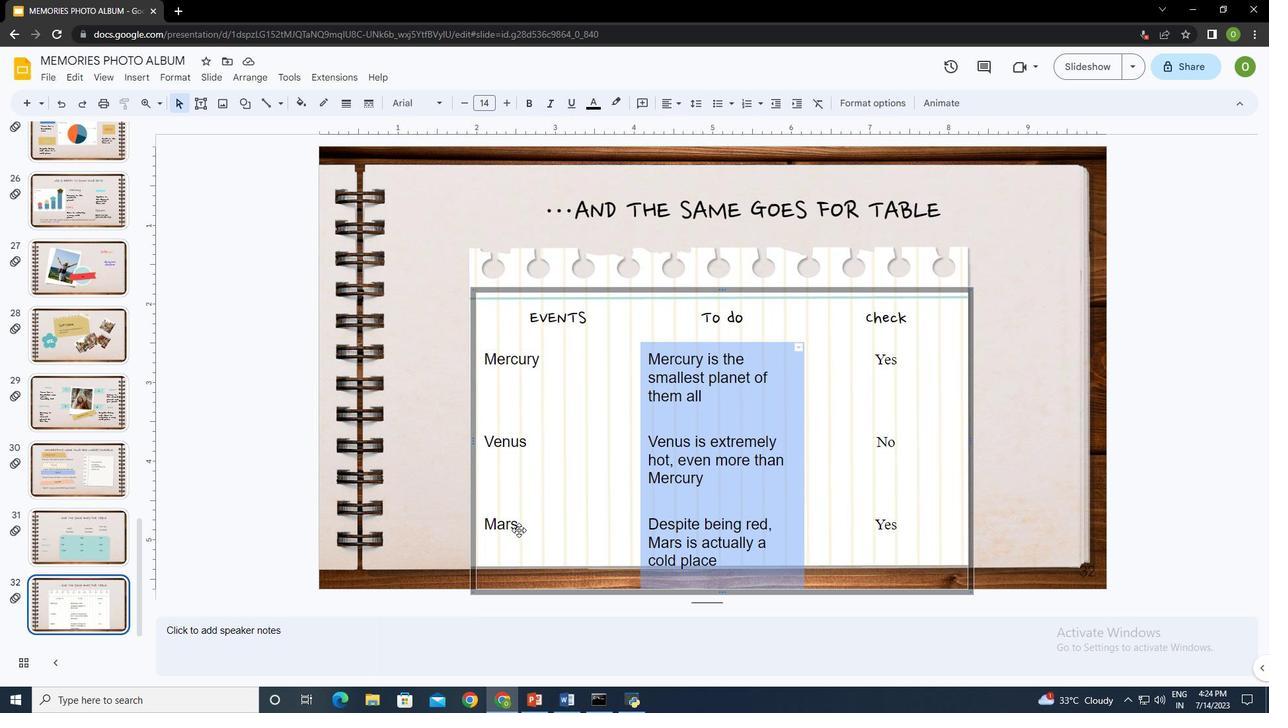 
Action: Mouse moved to (414, 102)
Screenshot: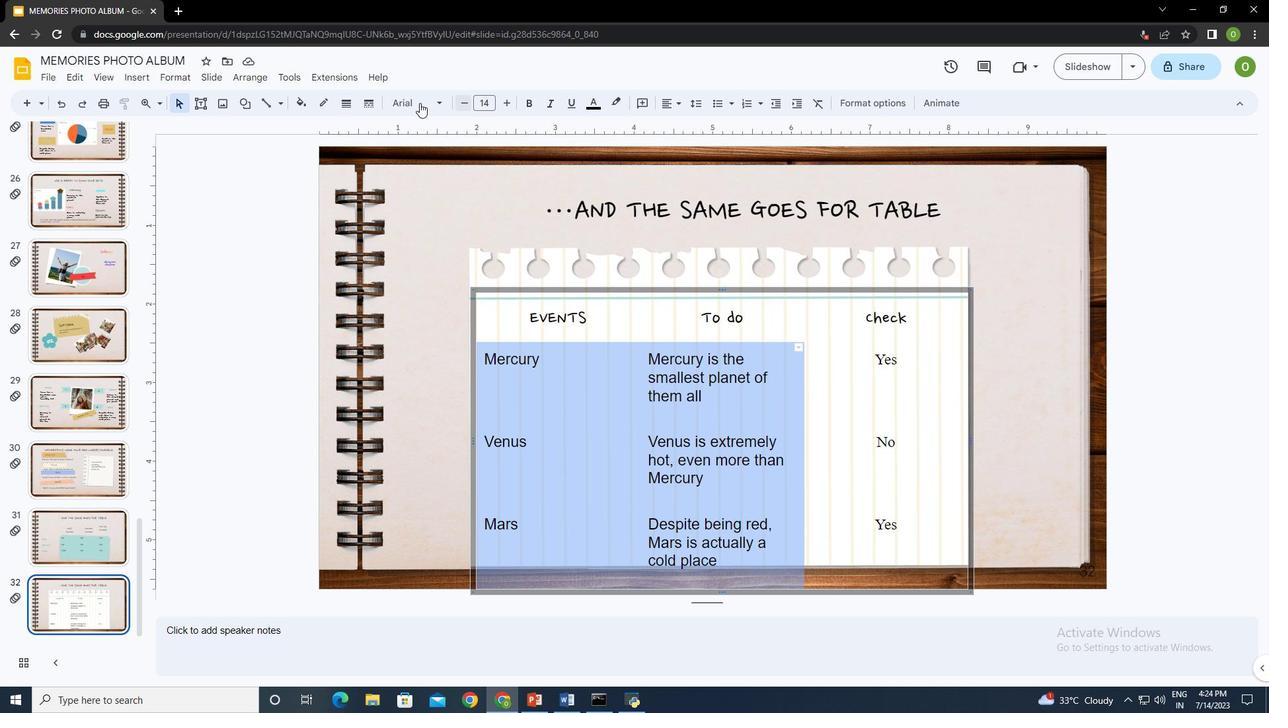 
Action: Mouse pressed left at (414, 102)
Screenshot: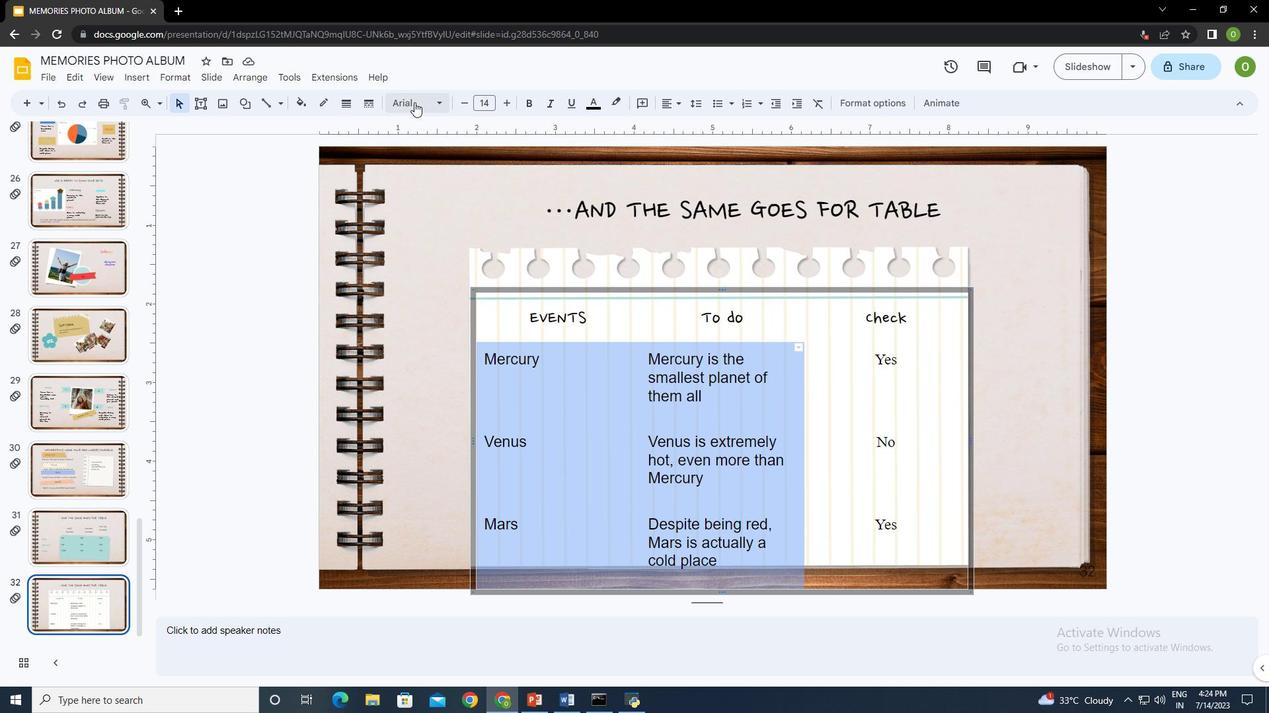 
Action: Mouse moved to (471, 275)
Screenshot: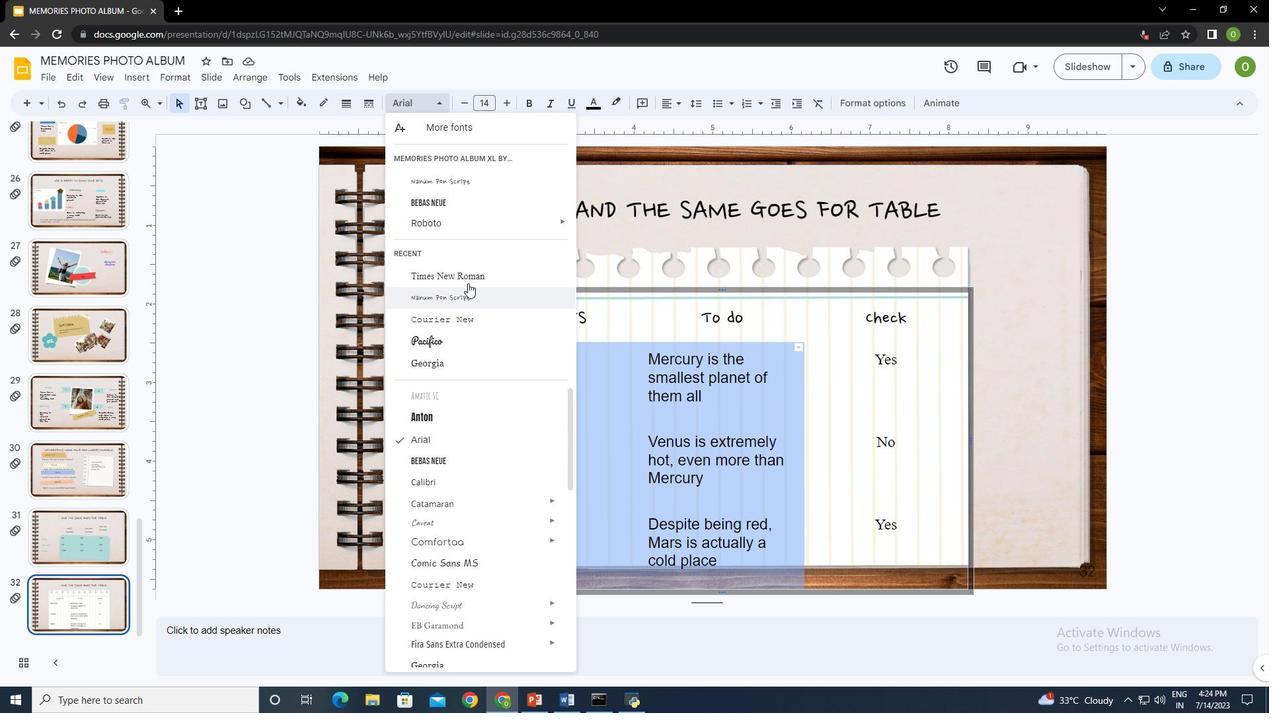 
Action: Mouse pressed left at (471, 275)
Screenshot: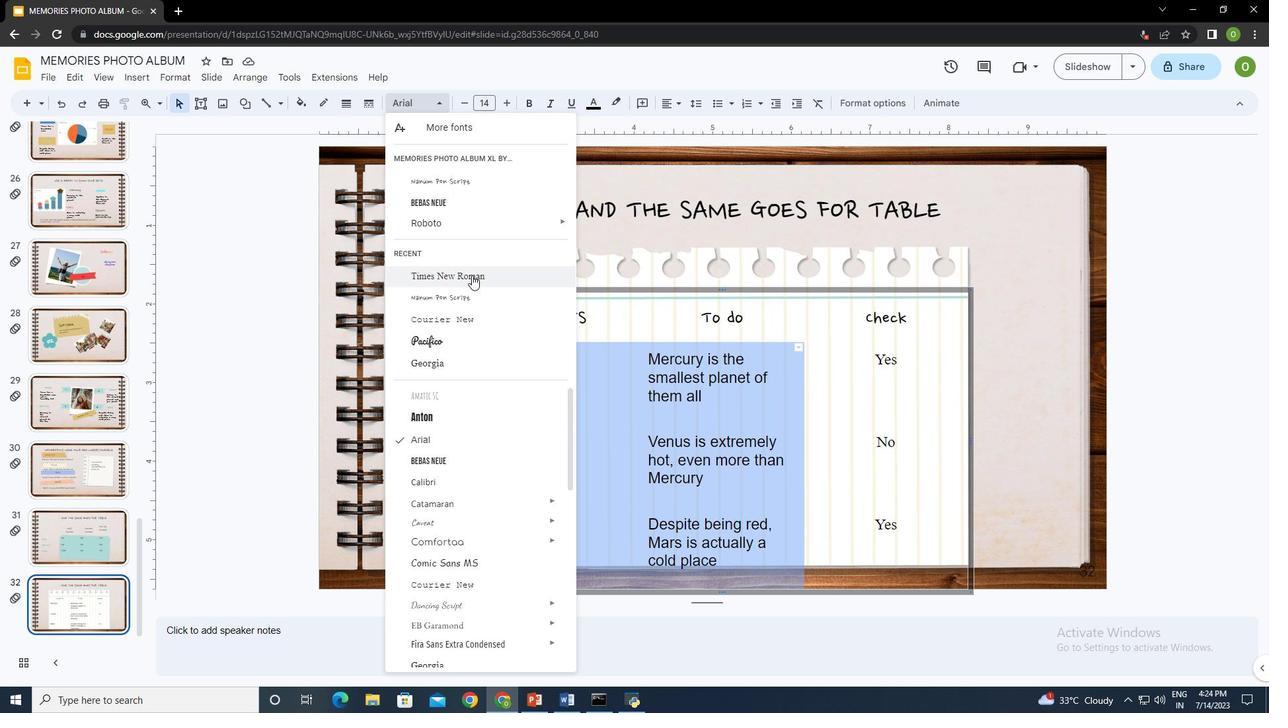 
Action: Mouse moved to (815, 391)
Screenshot: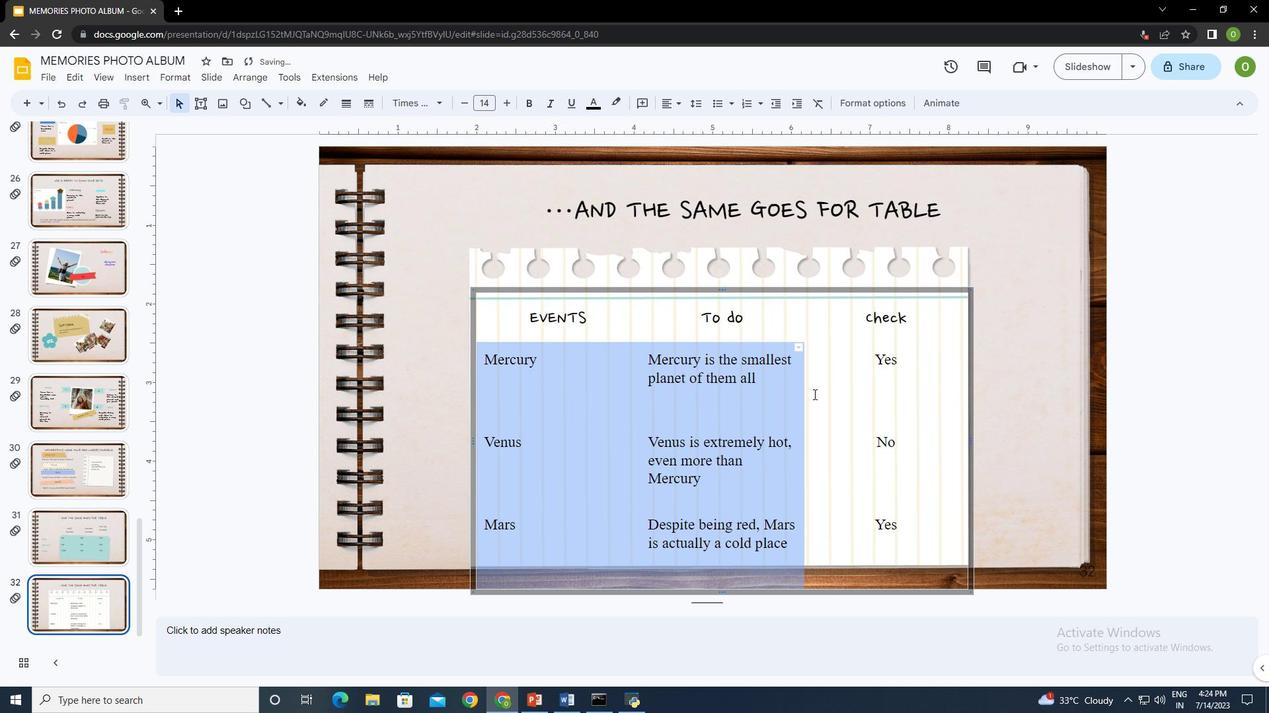 
Action: Mouse pressed left at (815, 391)
Screenshot: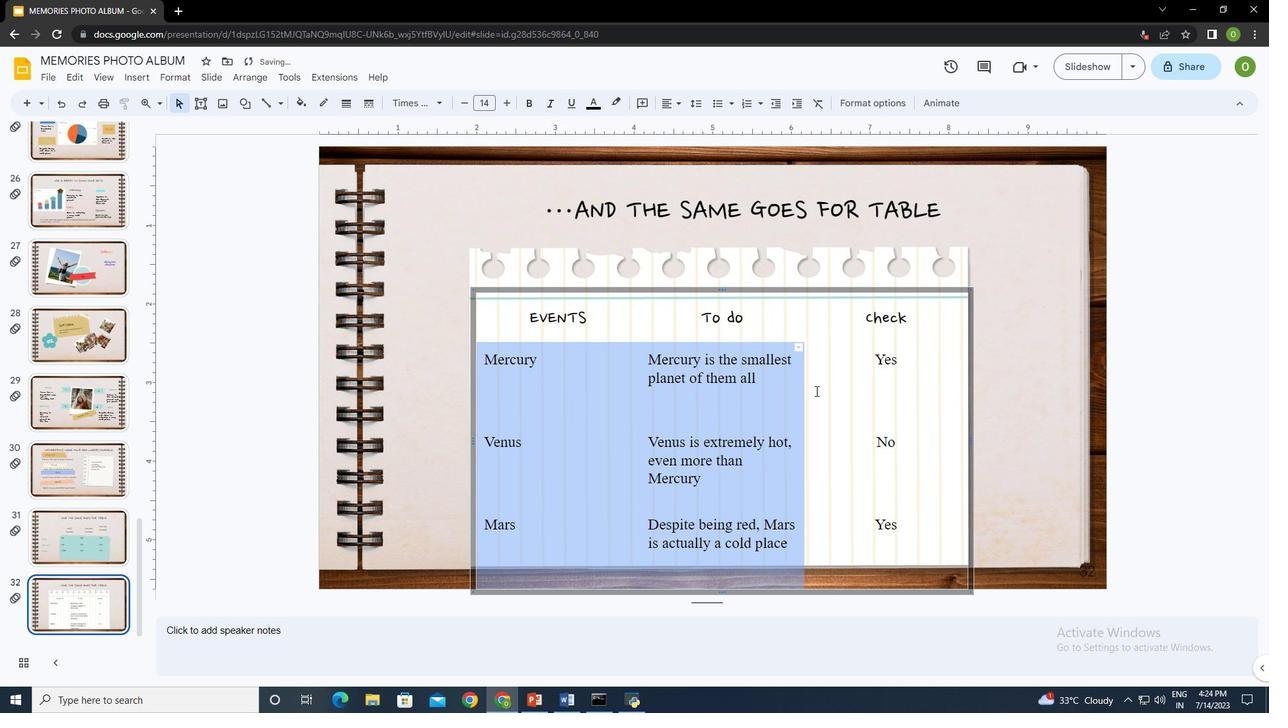 
Action: Mouse moved to (707, 410)
Screenshot: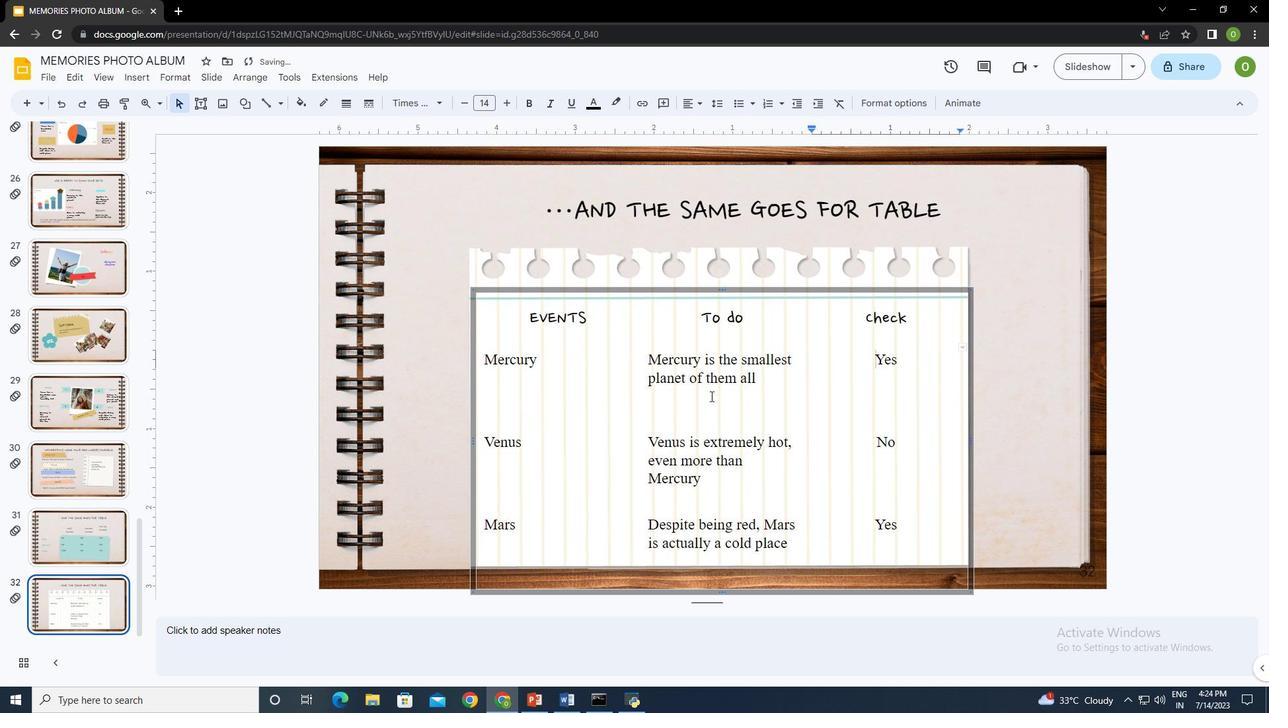 
Action: Mouse pressed left at (707, 410)
Screenshot: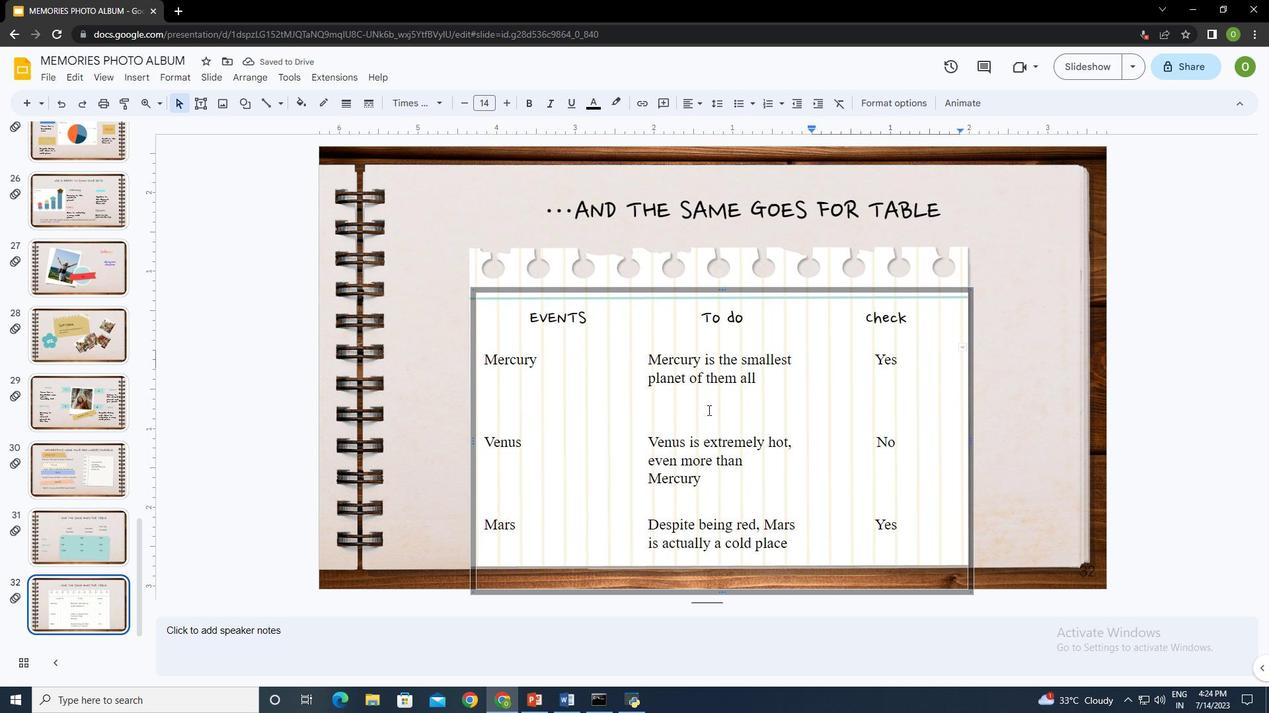 
Action: Mouse moved to (1033, 439)
Screenshot: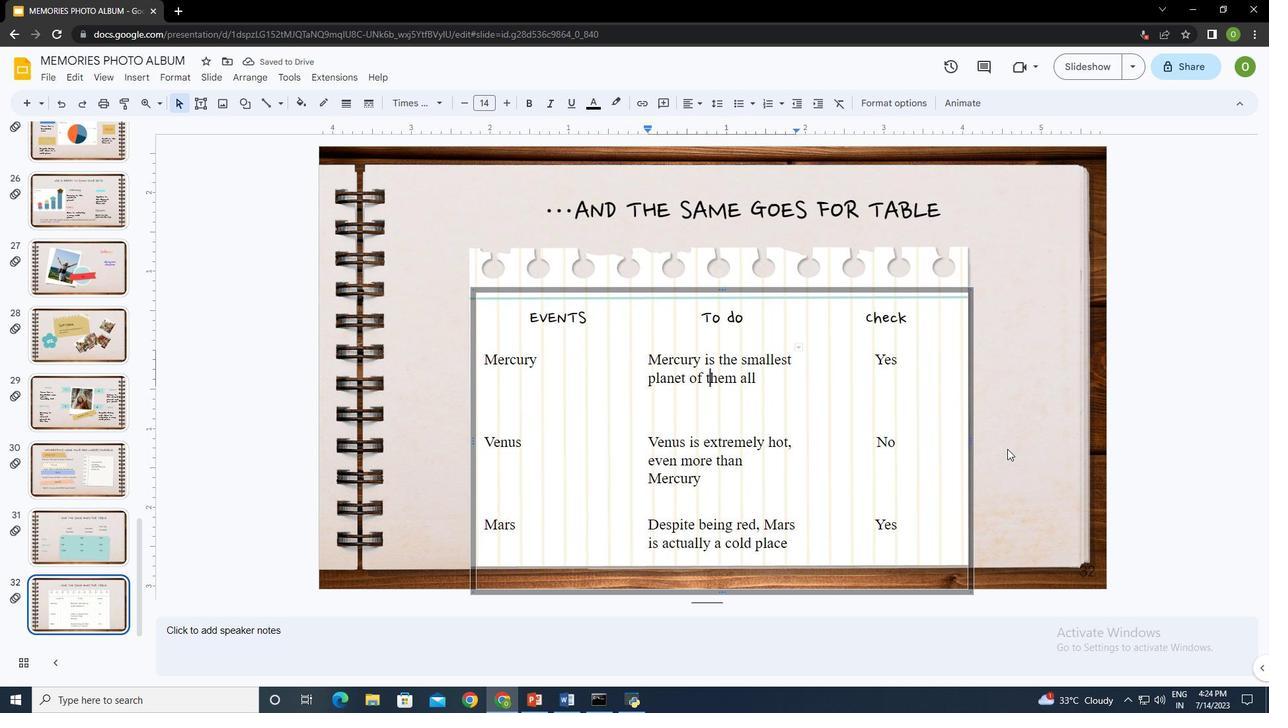 
Action: Mouse pressed left at (1033, 439)
Screenshot: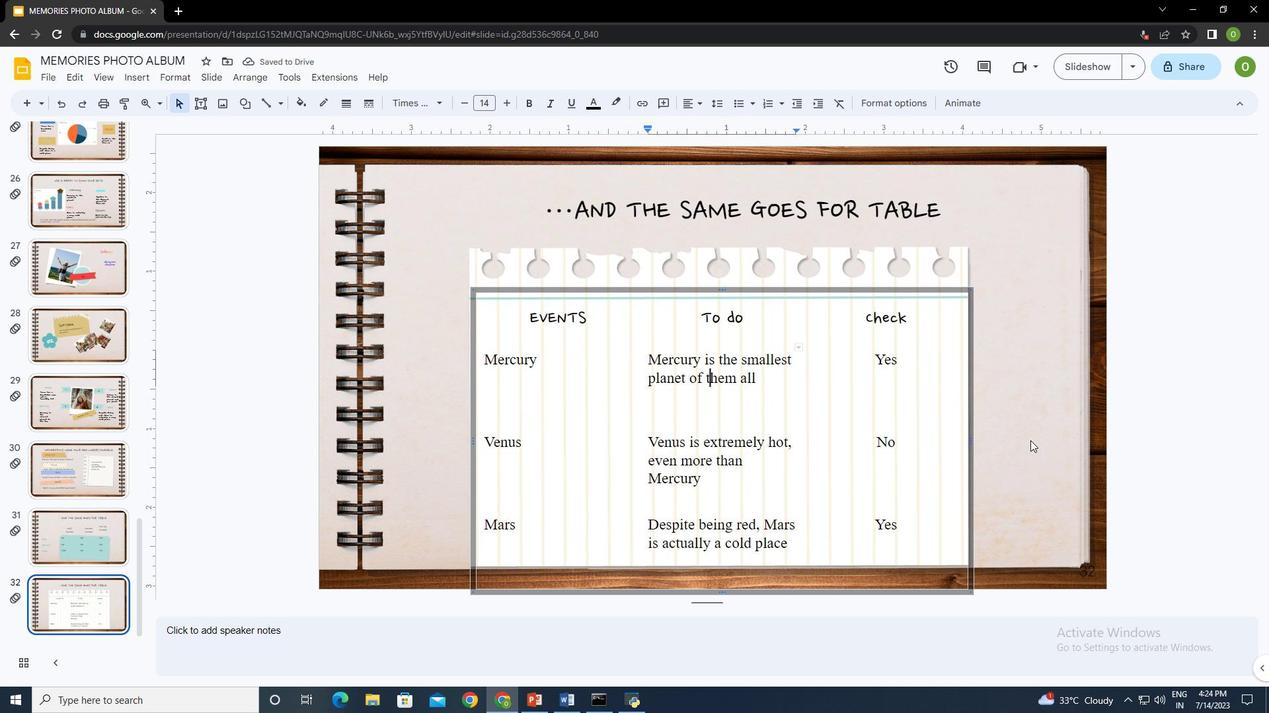 
Action: Mouse moved to (844, 467)
Screenshot: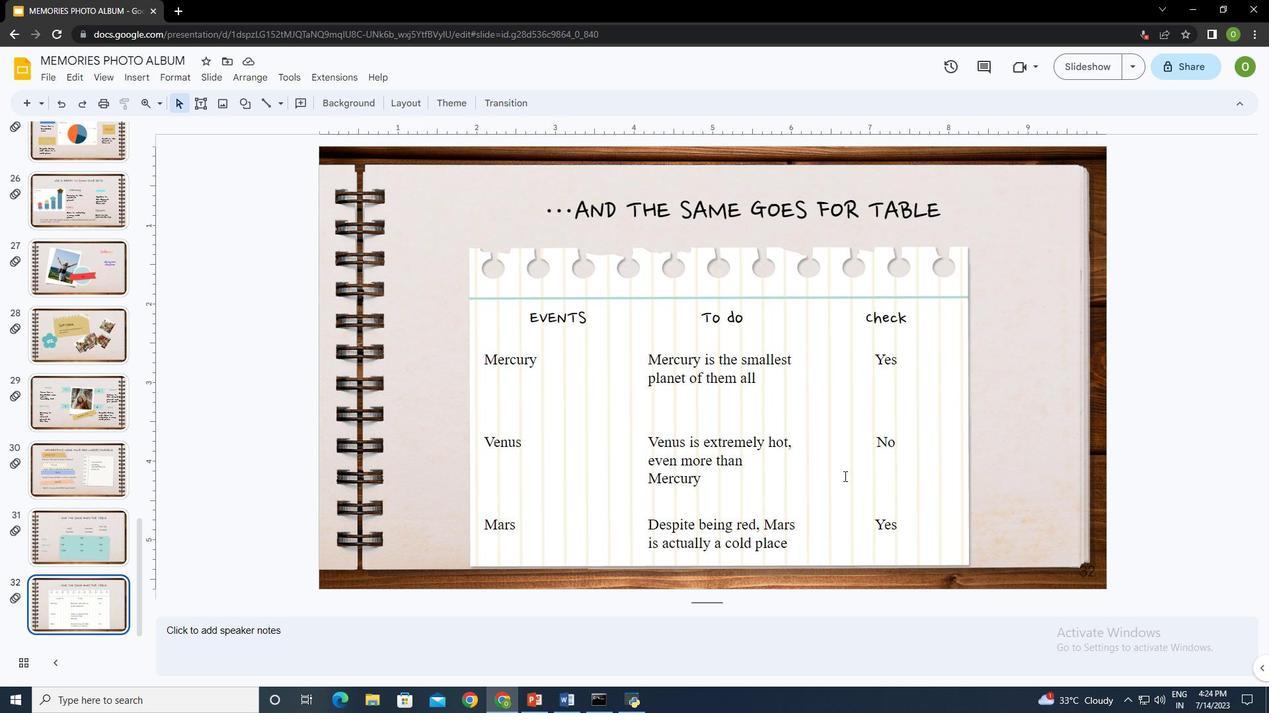 
Action: Mouse pressed left at (844, 467)
Screenshot: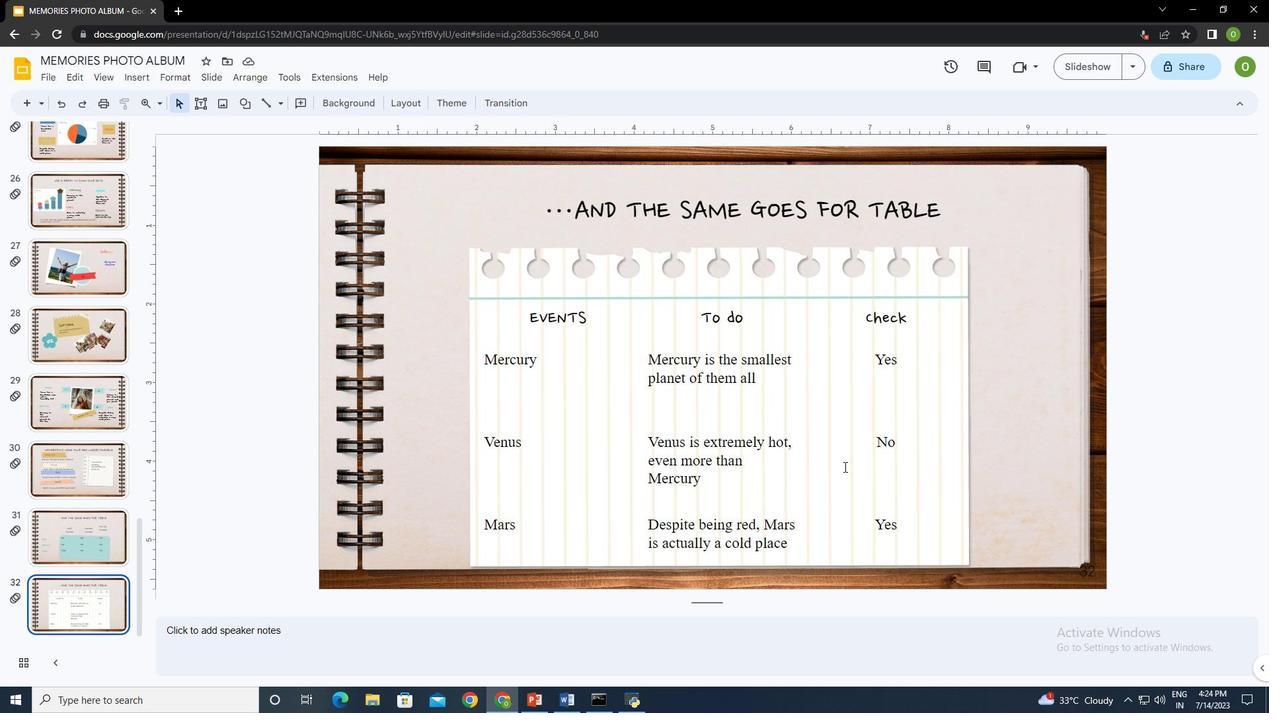 
Action: Mouse moved to (604, 266)
Screenshot: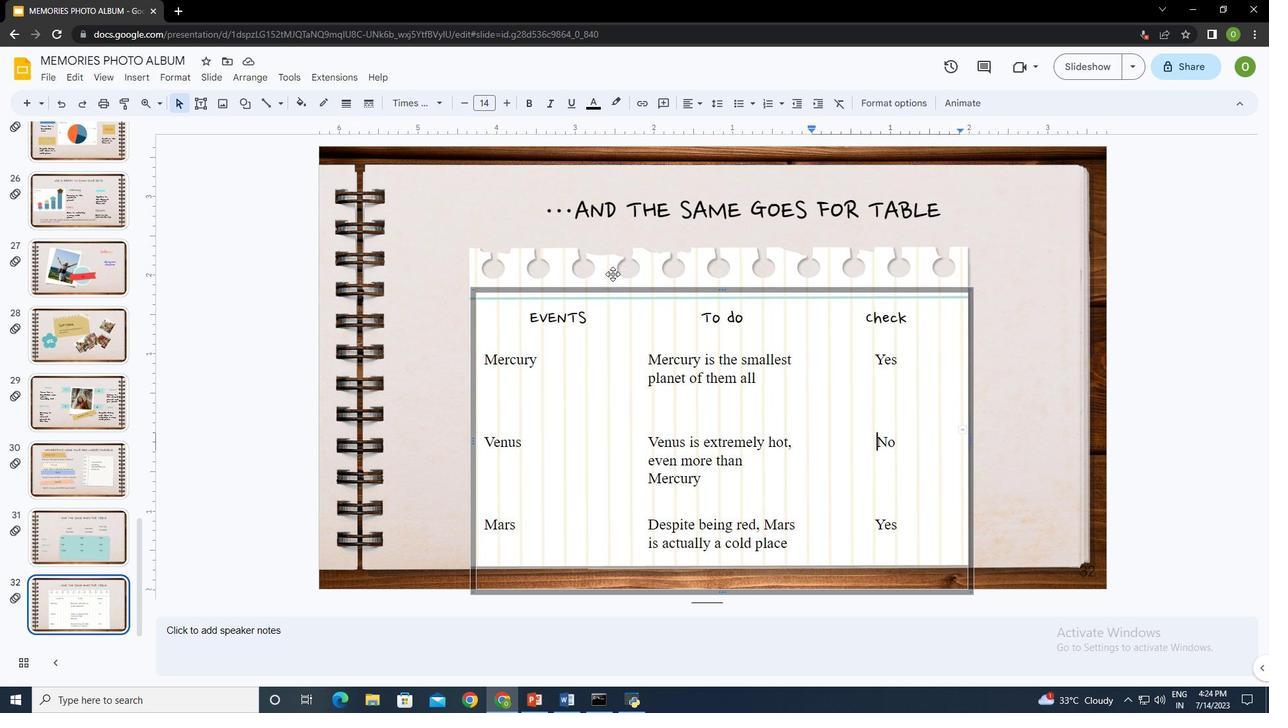 
Action: Mouse pressed left at (604, 266)
Screenshot: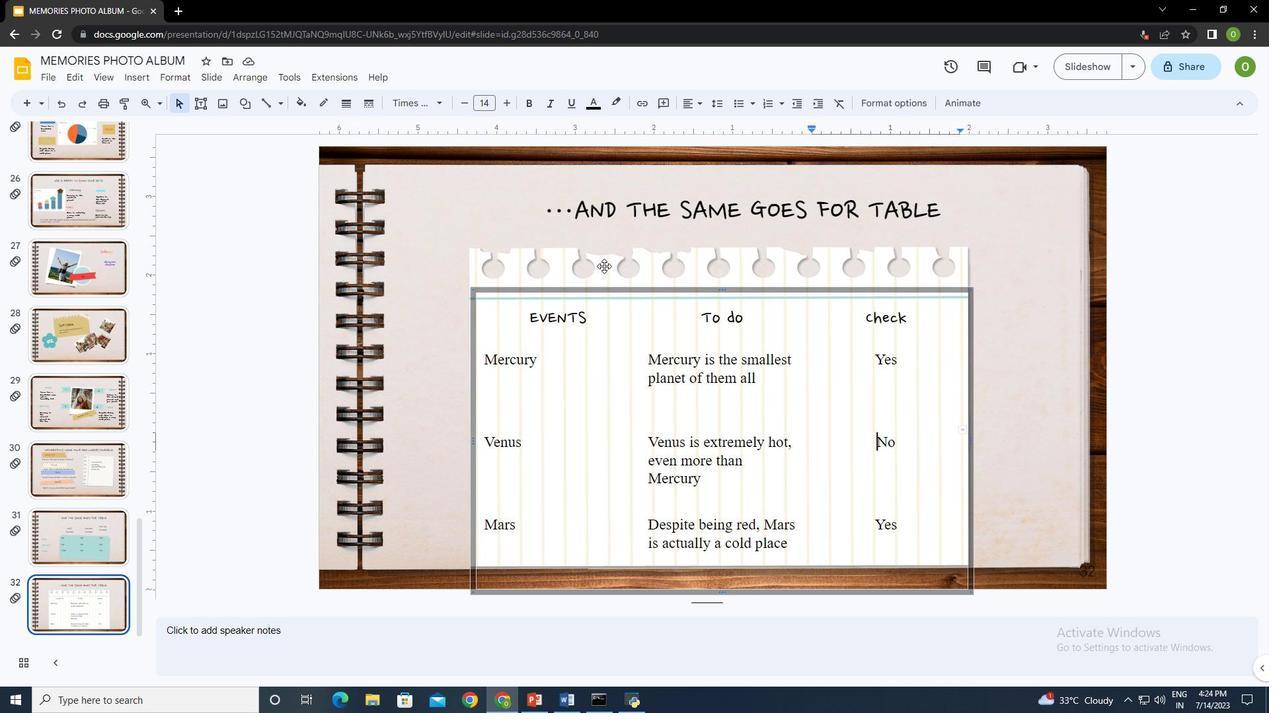 
Action: Mouse moved to (972, 569)
Screenshot: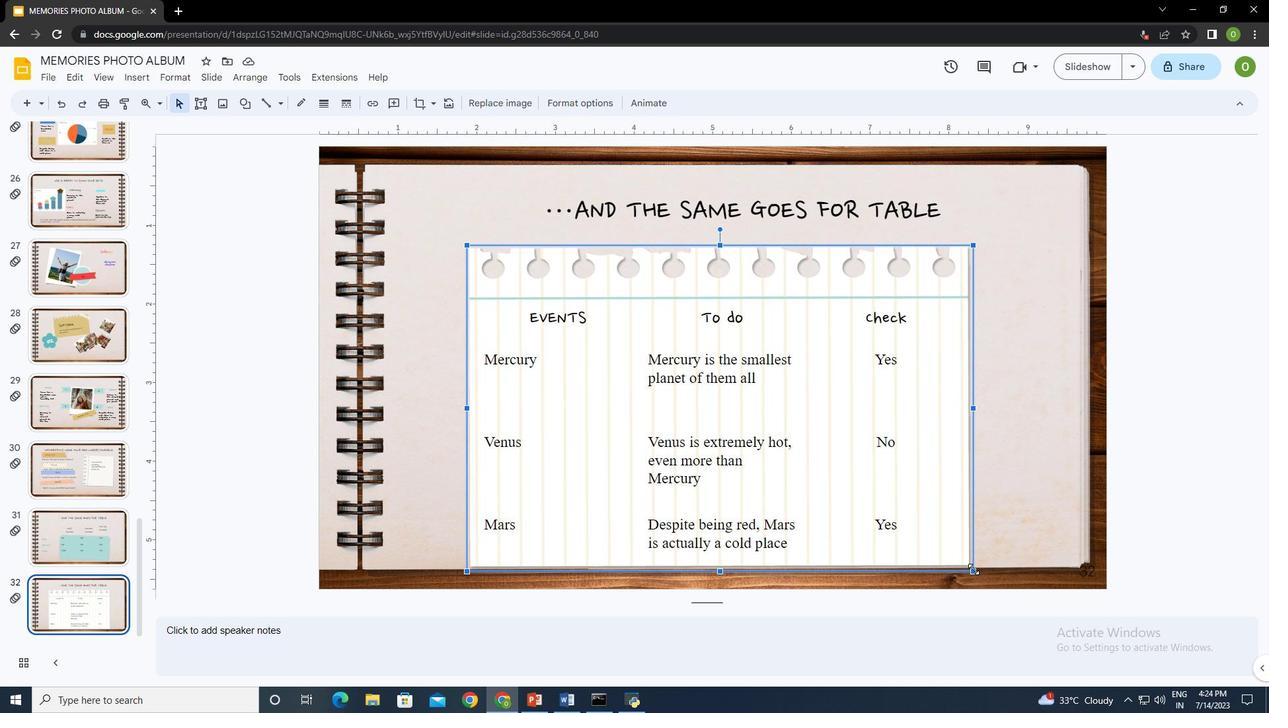 
Action: Mouse pressed left at (972, 569)
Screenshot: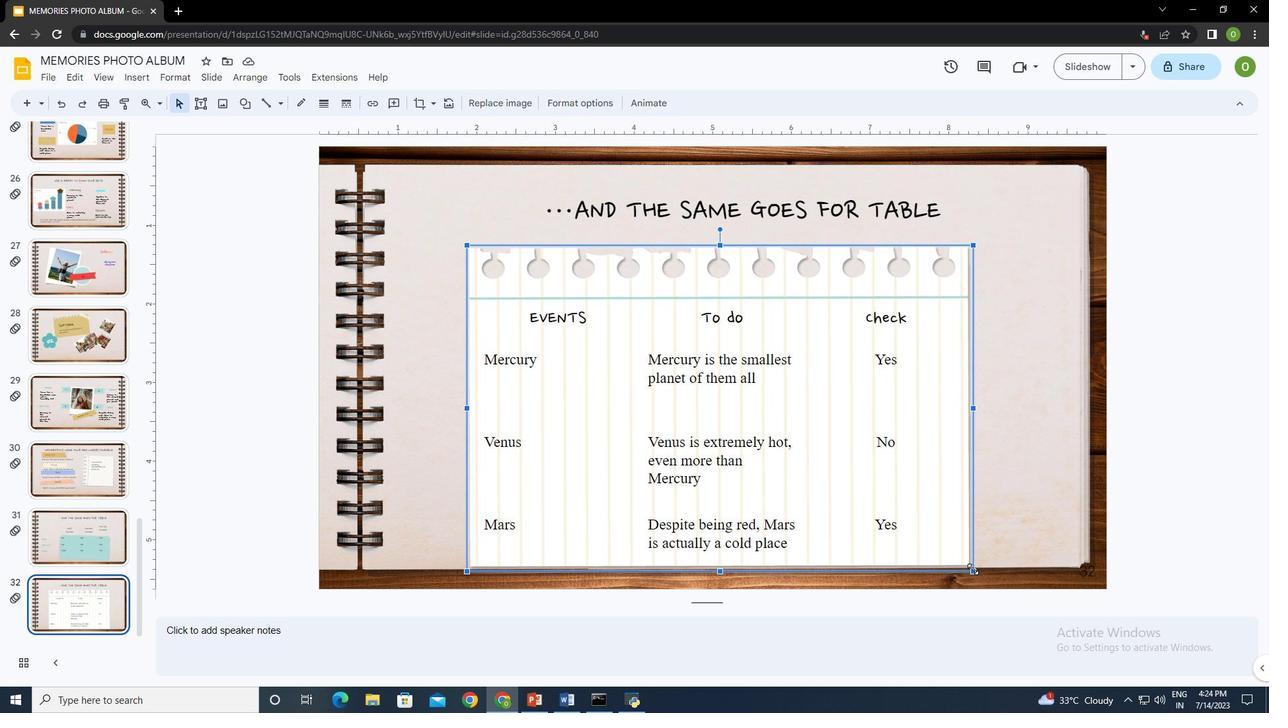 
Action: Mouse moved to (715, 567)
Screenshot: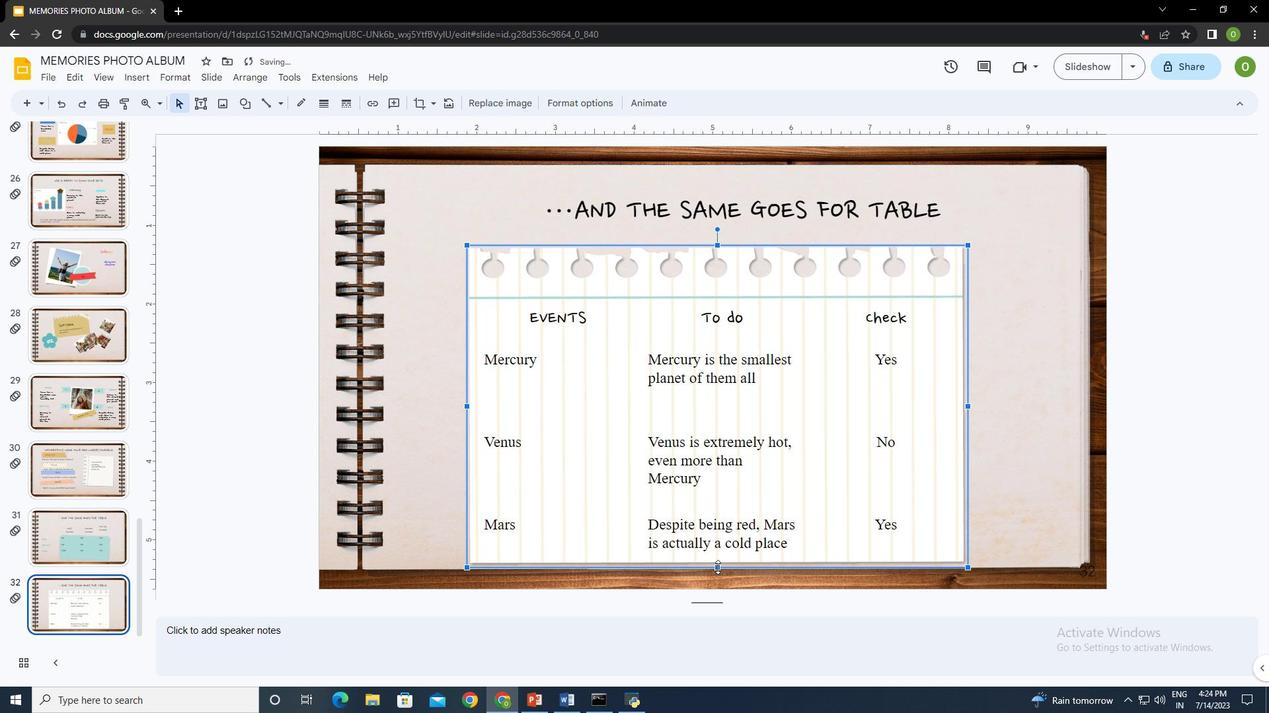 
Action: Mouse pressed left at (715, 567)
Screenshot: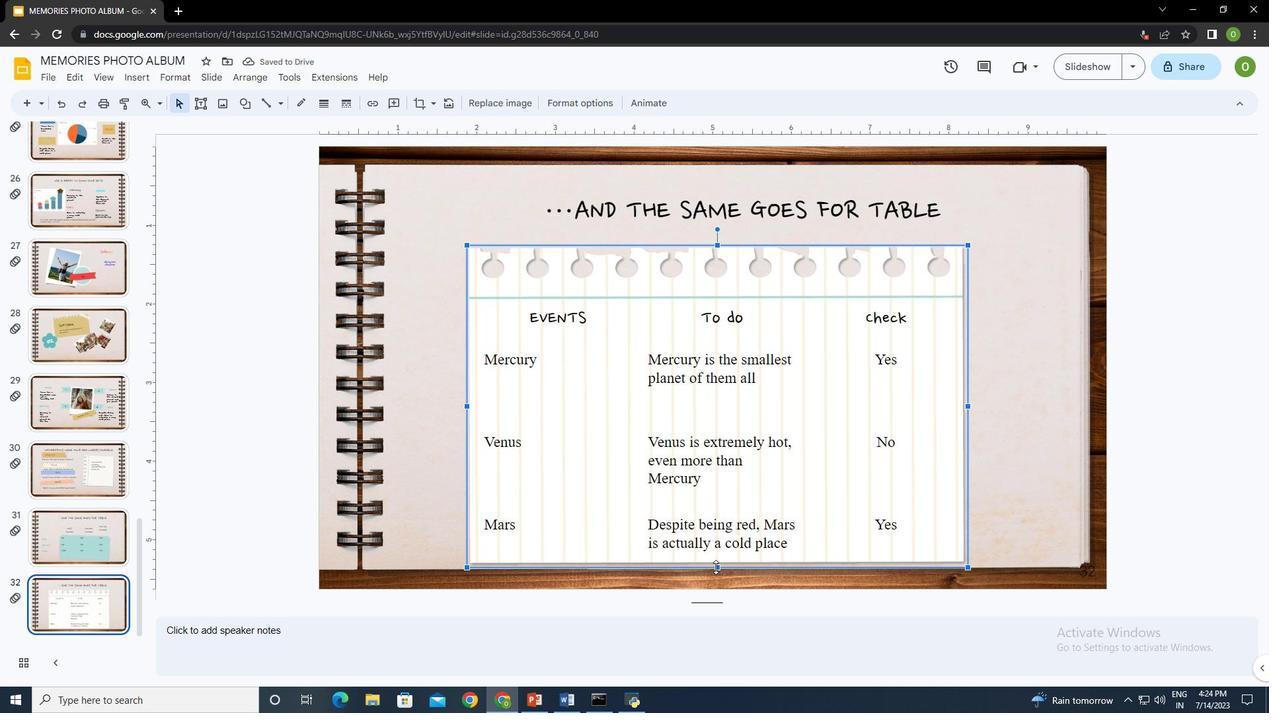 
Action: Mouse moved to (728, 400)
Screenshot: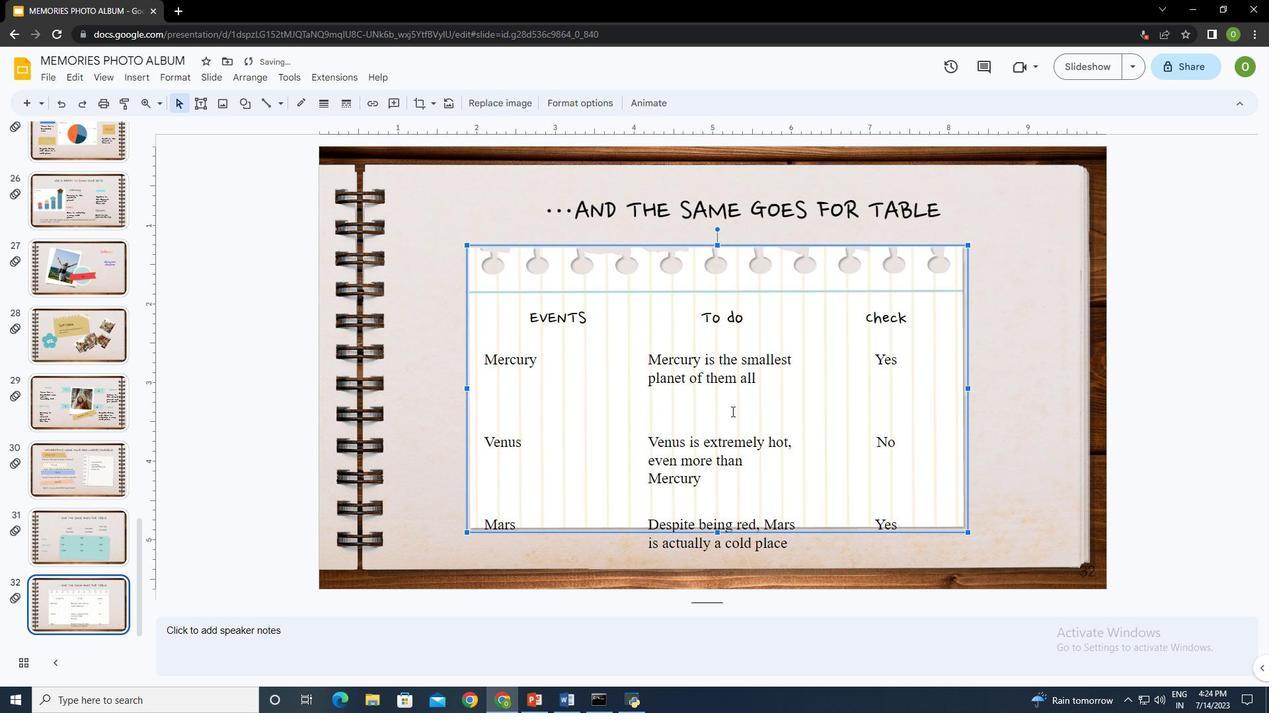 
Action: Mouse pressed left at (728, 400)
Screenshot: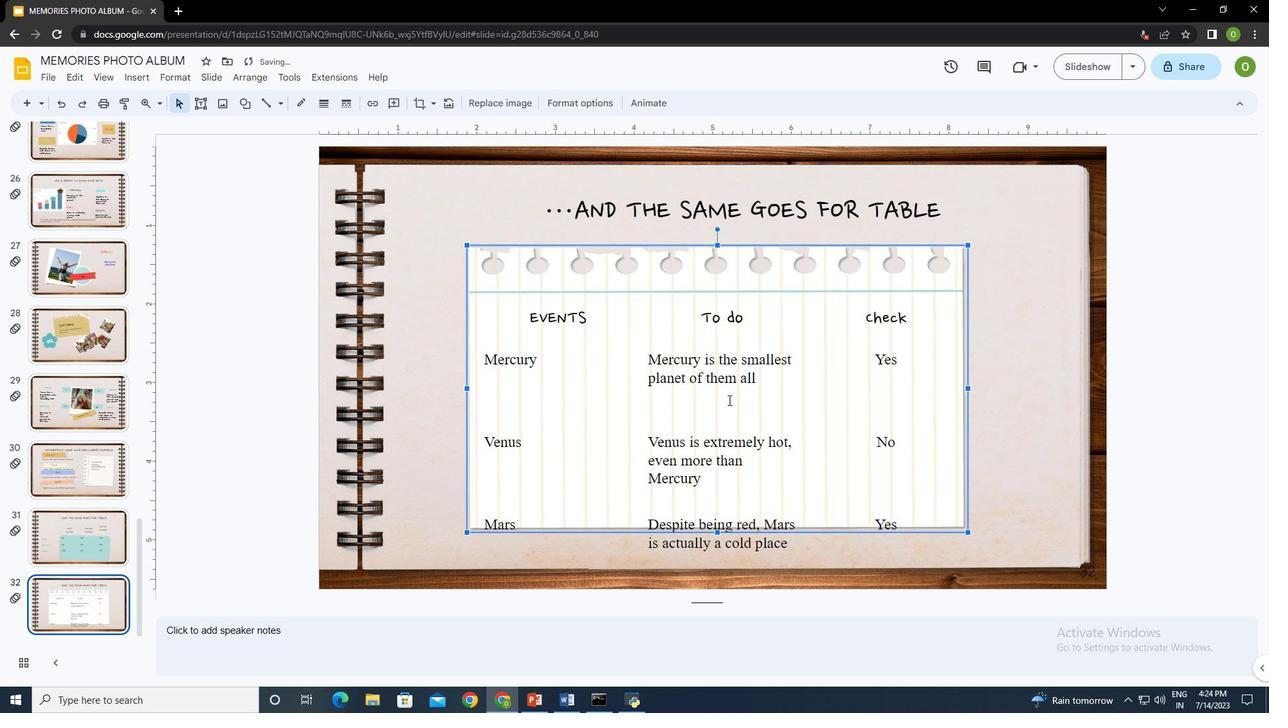 
Action: Mouse moved to (720, 591)
Screenshot: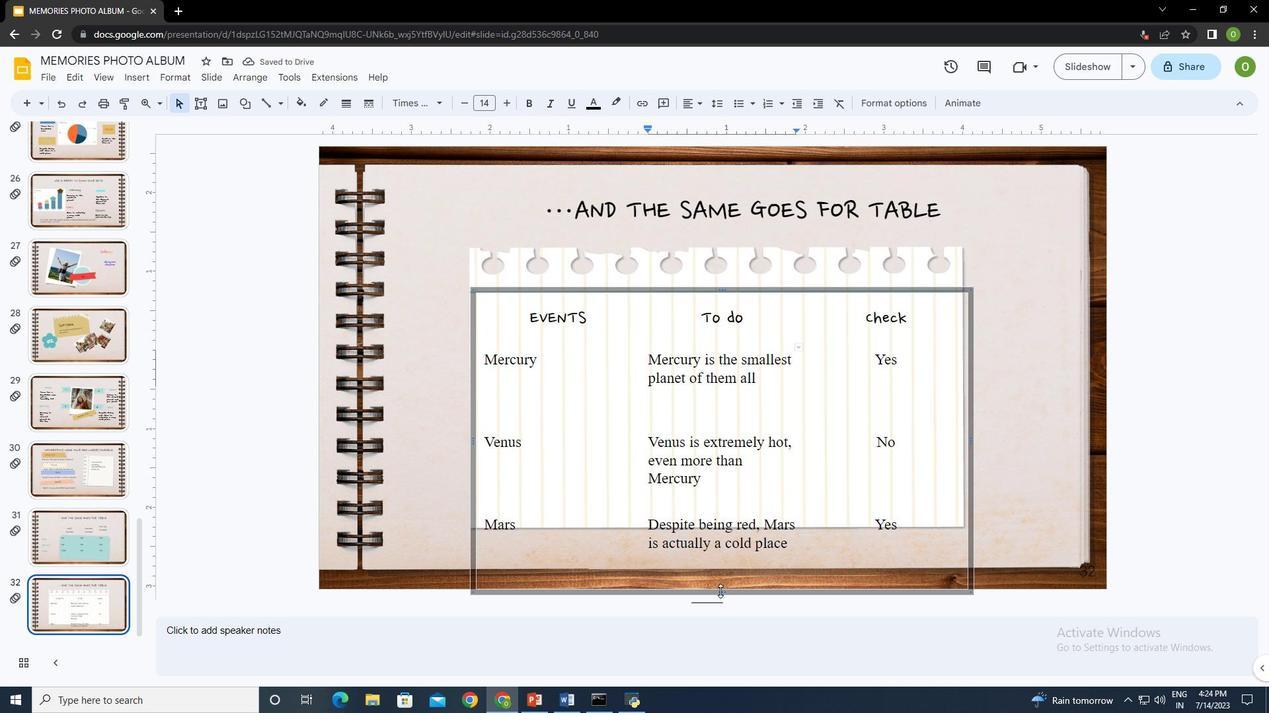 
Action: Mouse pressed left at (720, 591)
Screenshot: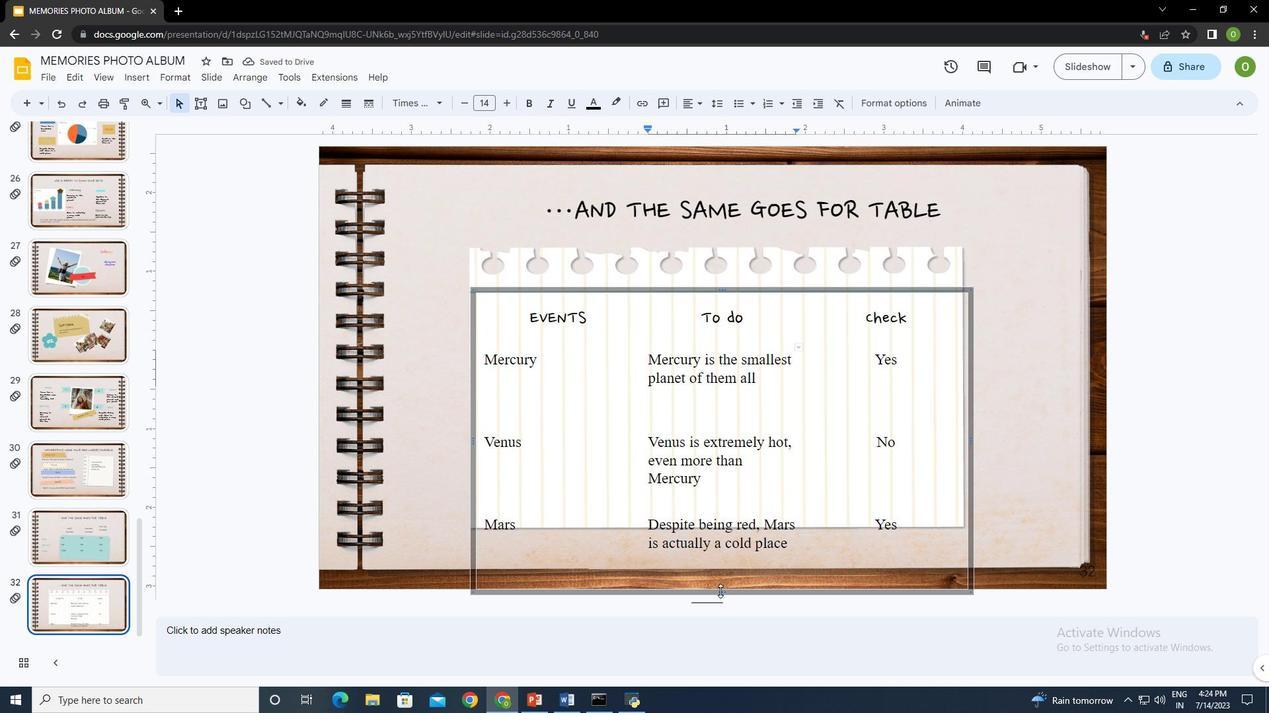 
Action: Mouse moved to (1037, 451)
Screenshot: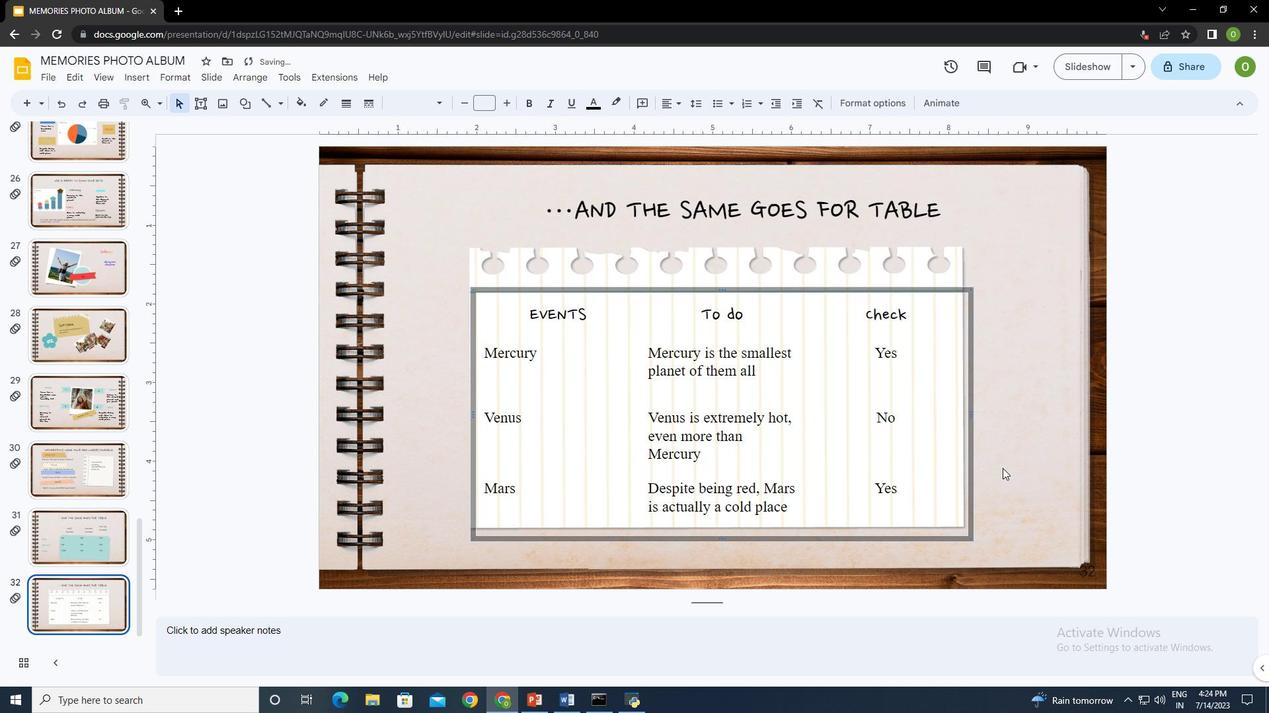 
Action: Mouse pressed left at (1037, 451)
Screenshot: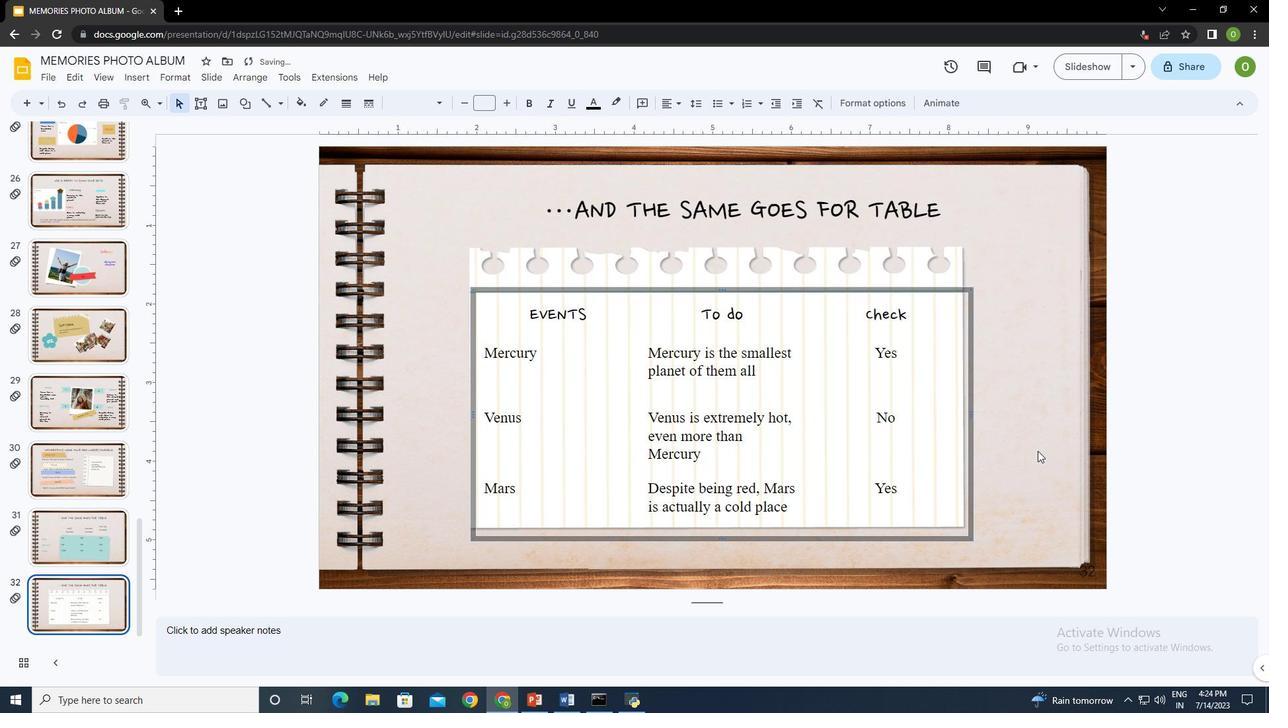 
Action: Mouse moved to (138, 77)
Screenshot: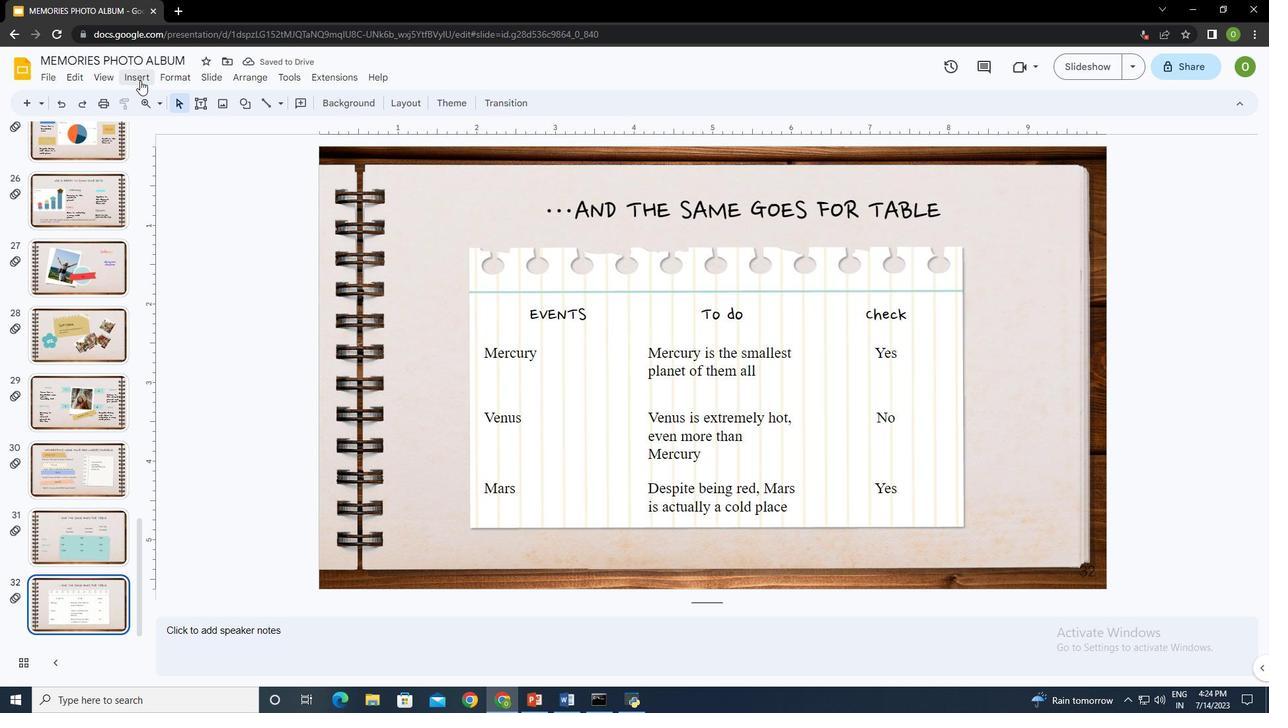 
Action: Mouse pressed left at (138, 77)
Screenshot: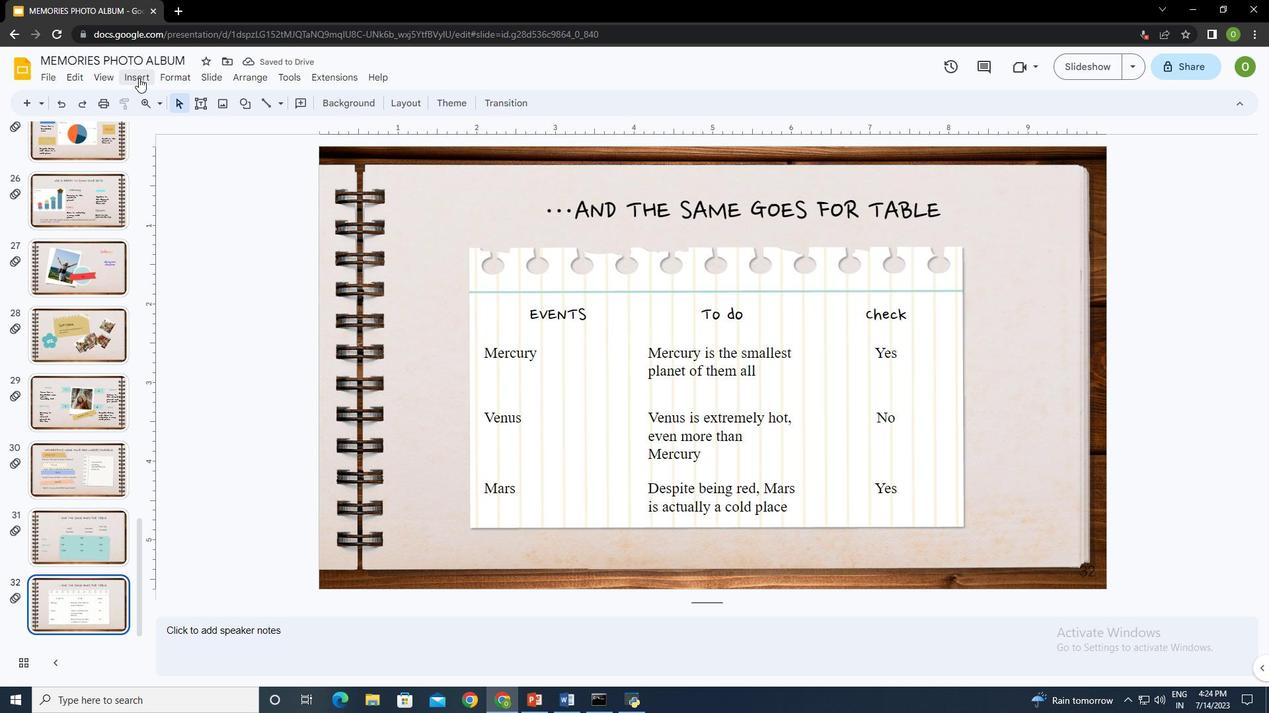 
Action: Mouse moved to (398, 105)
Screenshot: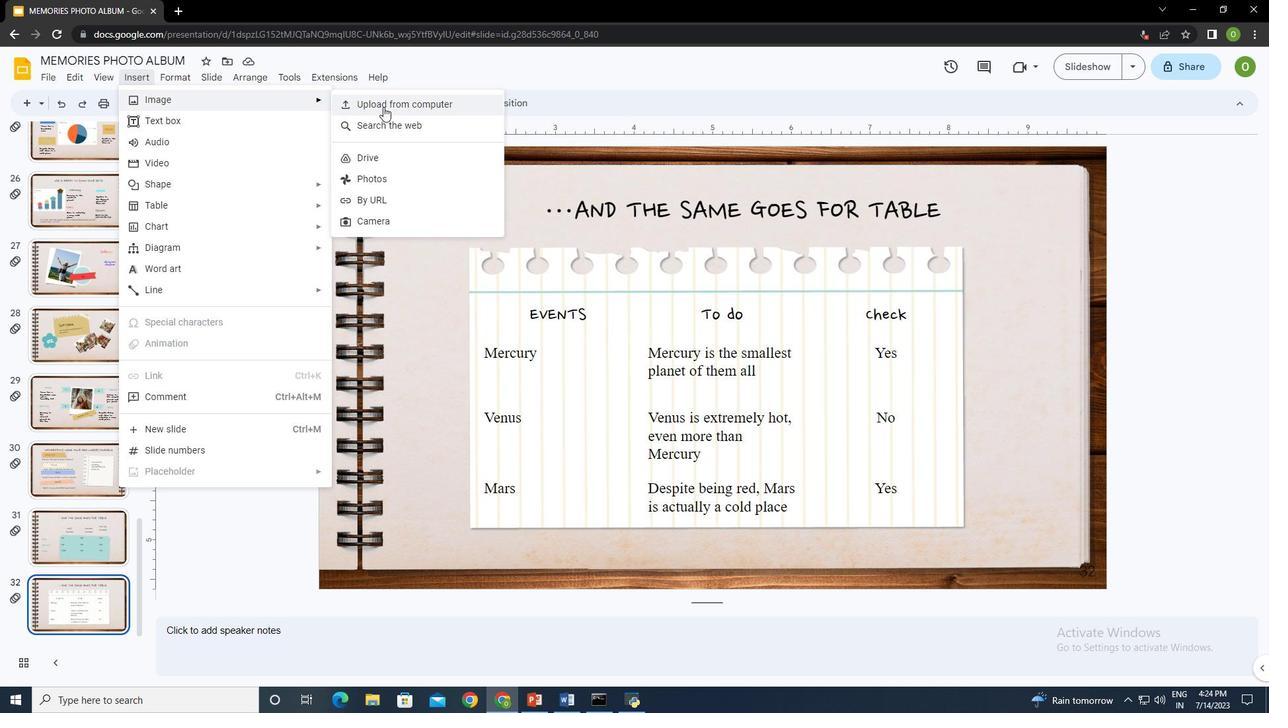 
Action: Mouse pressed left at (398, 105)
Screenshot: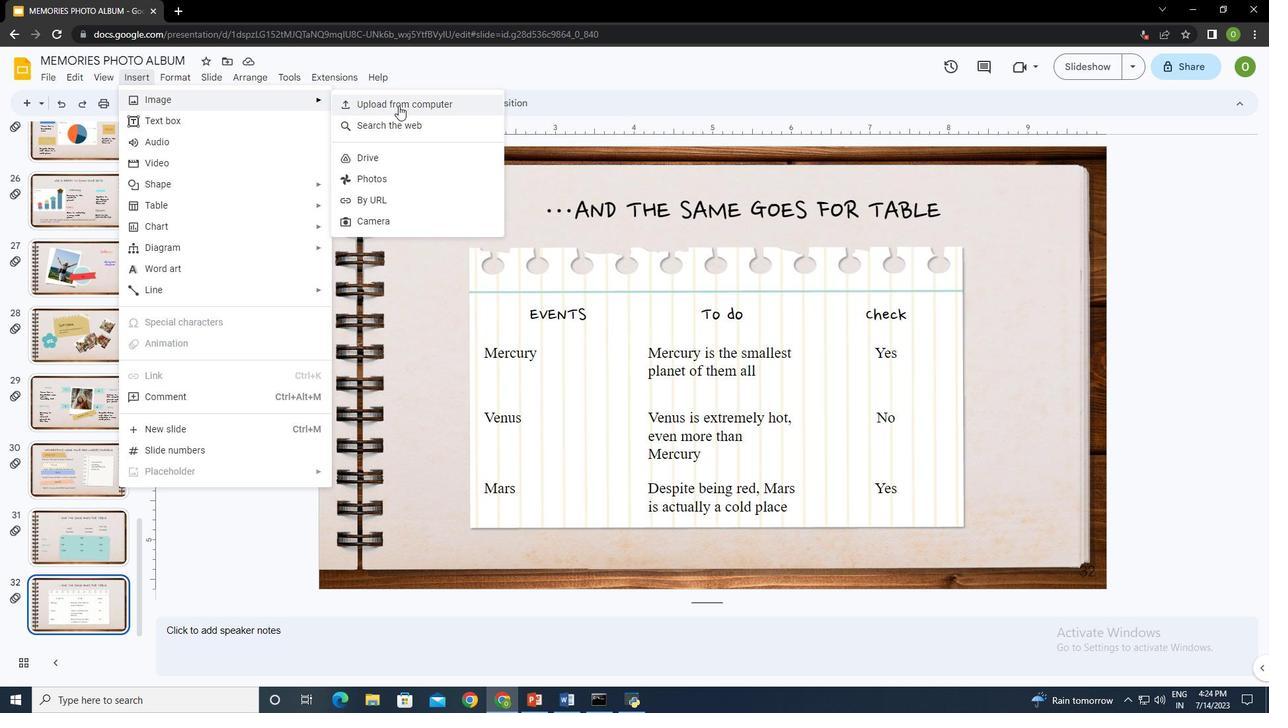 
Action: Mouse moved to (453, 228)
Screenshot: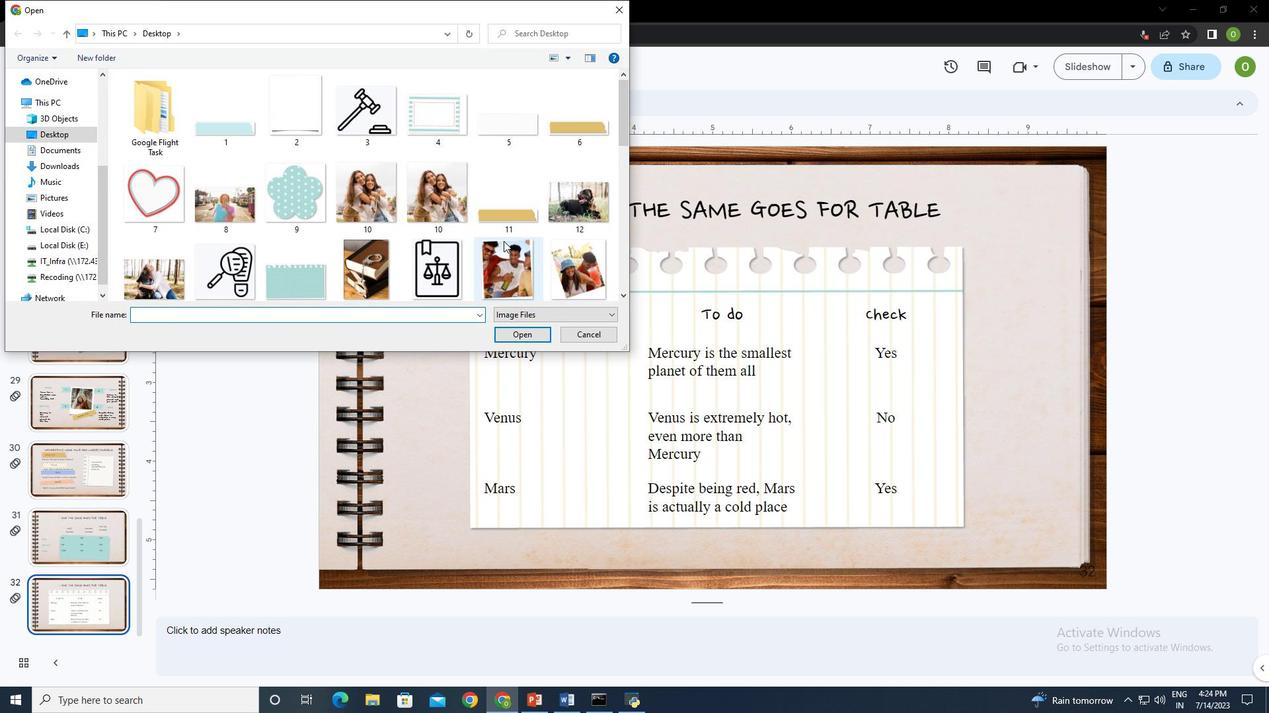 
Action: Mouse scrolled (453, 227) with delta (0, 0)
Screenshot: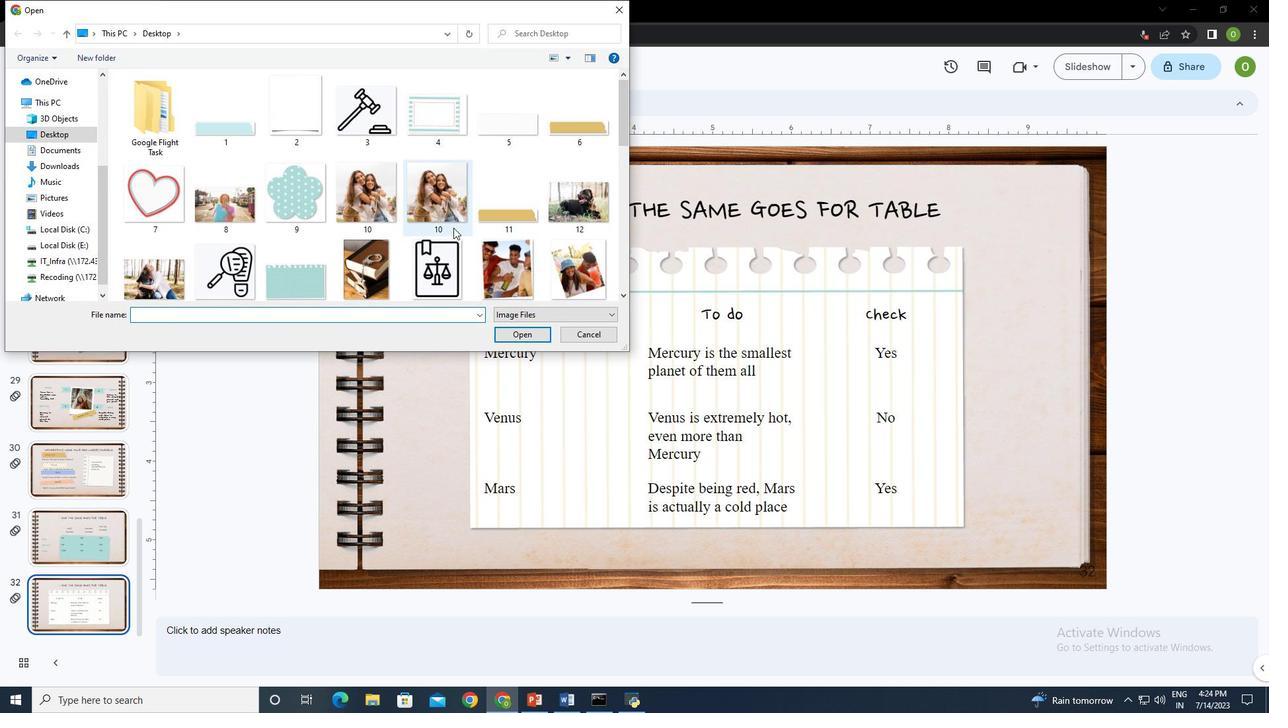 
Action: Mouse scrolled (453, 227) with delta (0, 0)
Screenshot: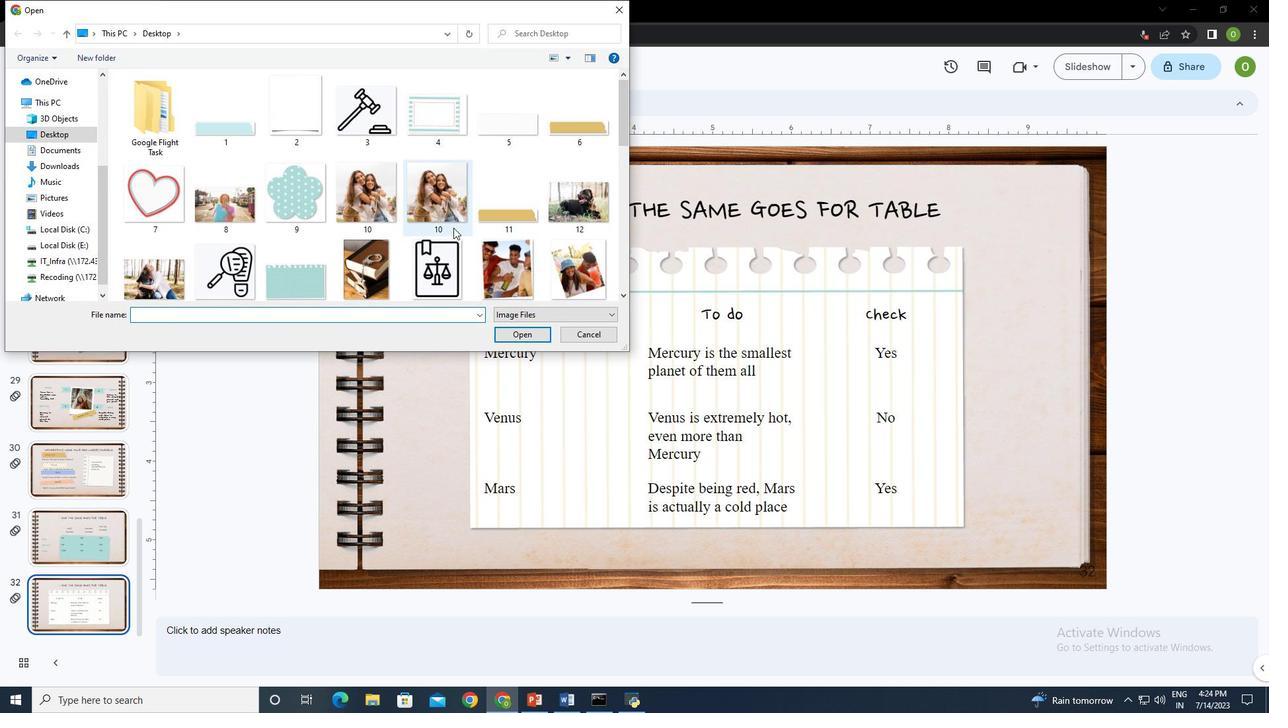 
Action: Mouse scrolled (453, 227) with delta (0, 0)
Screenshot: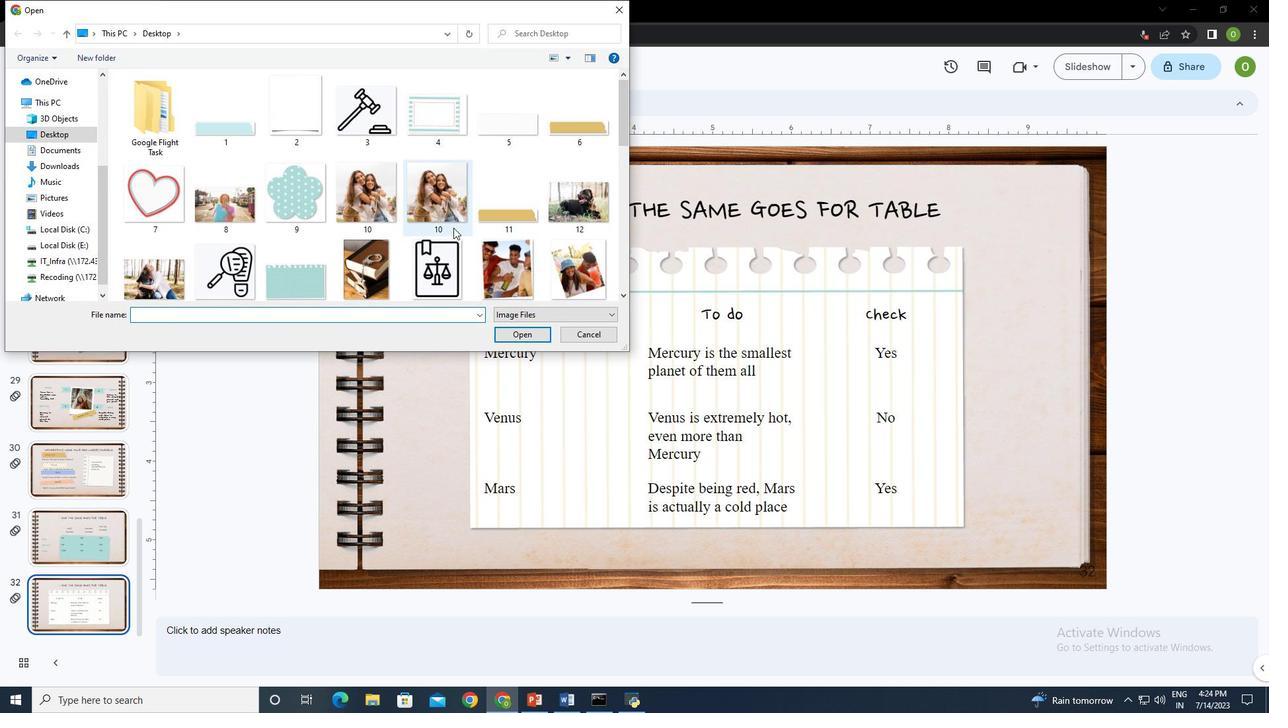 
Action: Mouse scrolled (453, 227) with delta (0, 0)
Screenshot: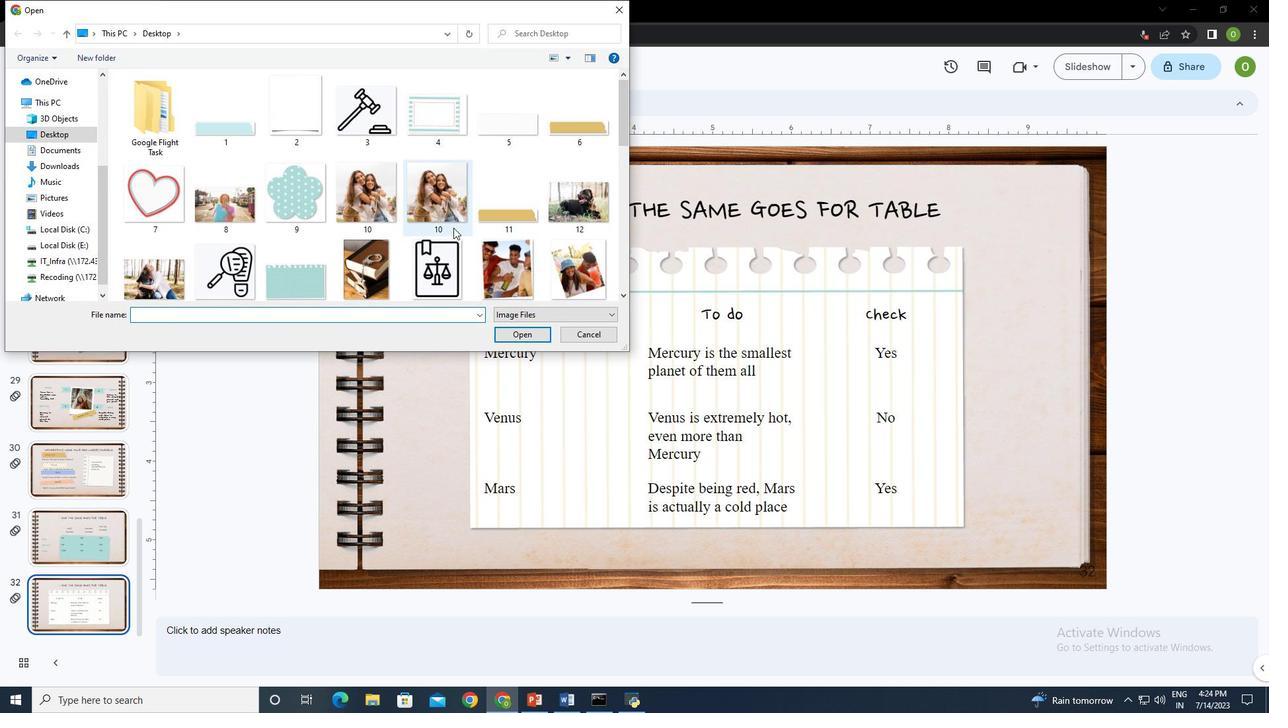 
Action: Mouse scrolled (453, 227) with delta (0, 0)
Screenshot: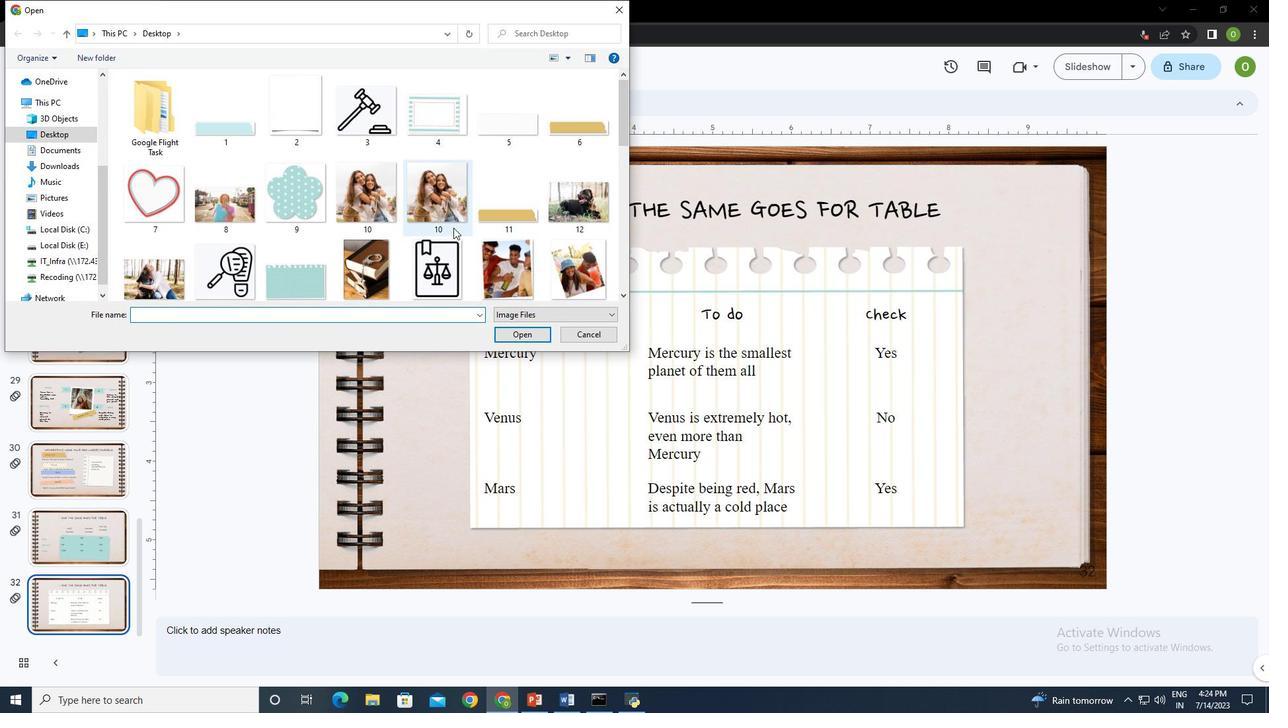 
Action: Mouse scrolled (453, 227) with delta (0, 0)
Screenshot: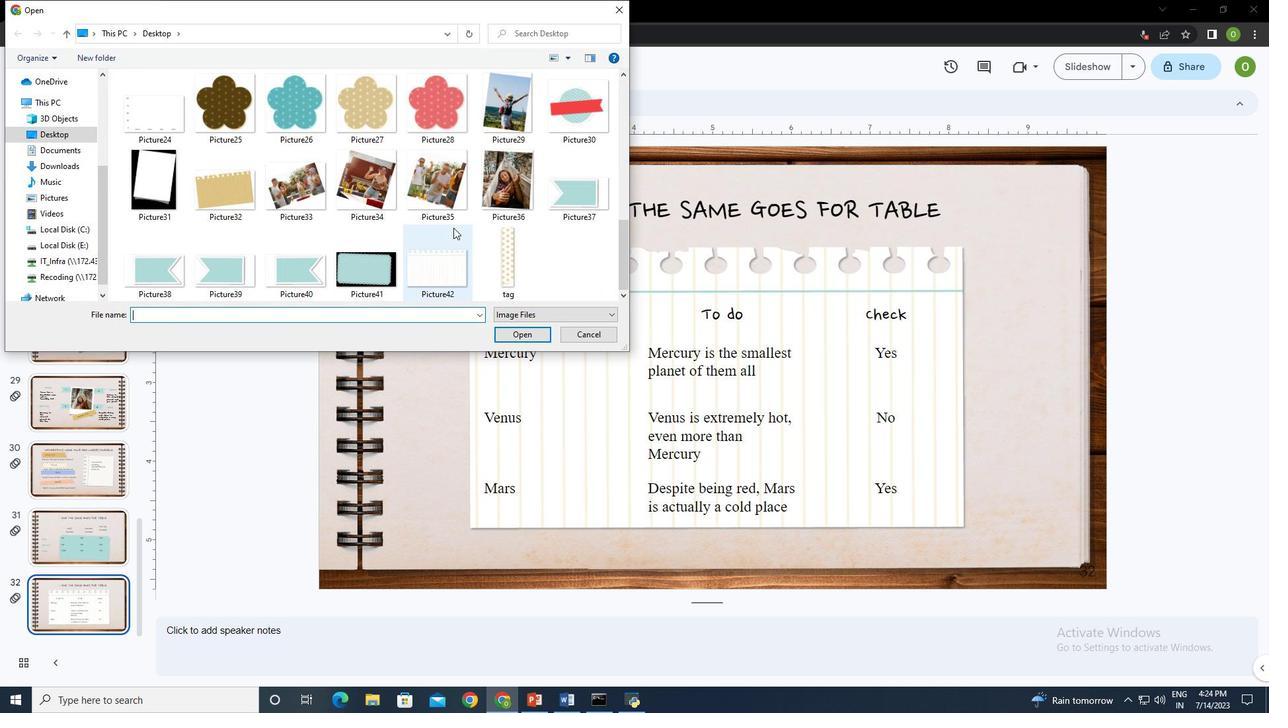 
Action: Mouse scrolled (453, 227) with delta (0, 0)
Screenshot: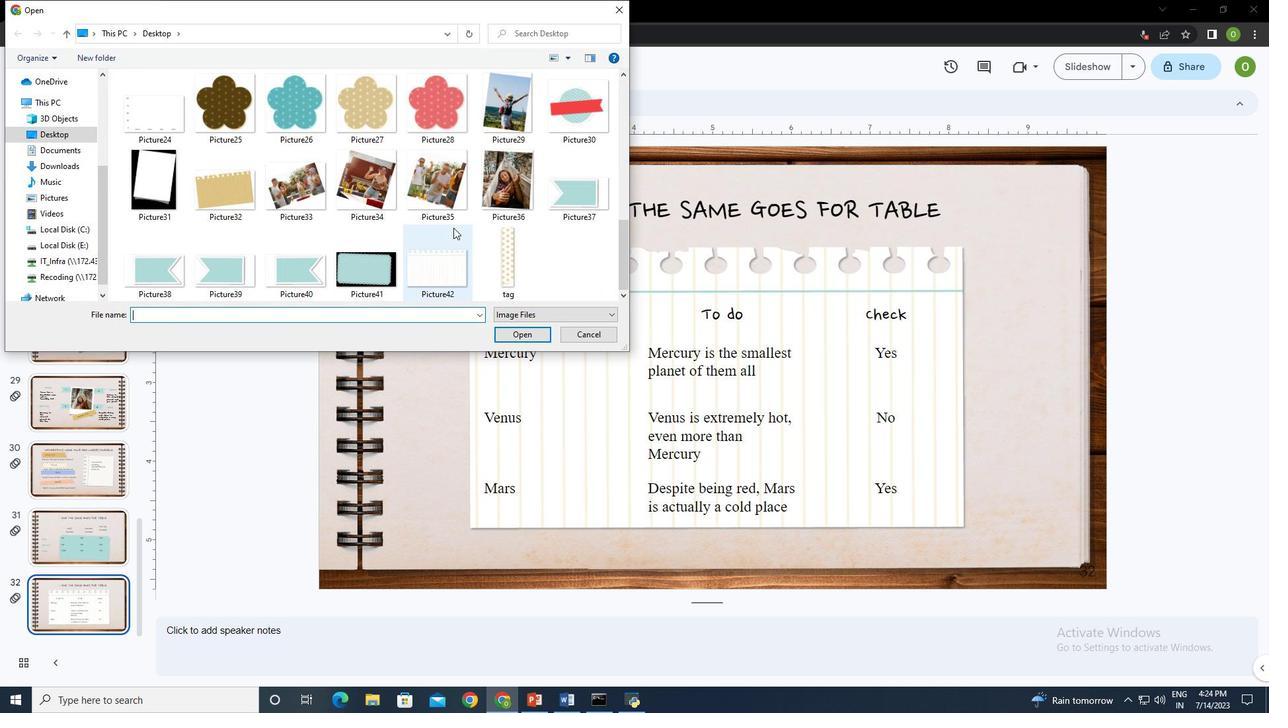 
Action: Mouse scrolled (453, 227) with delta (0, 0)
Screenshot: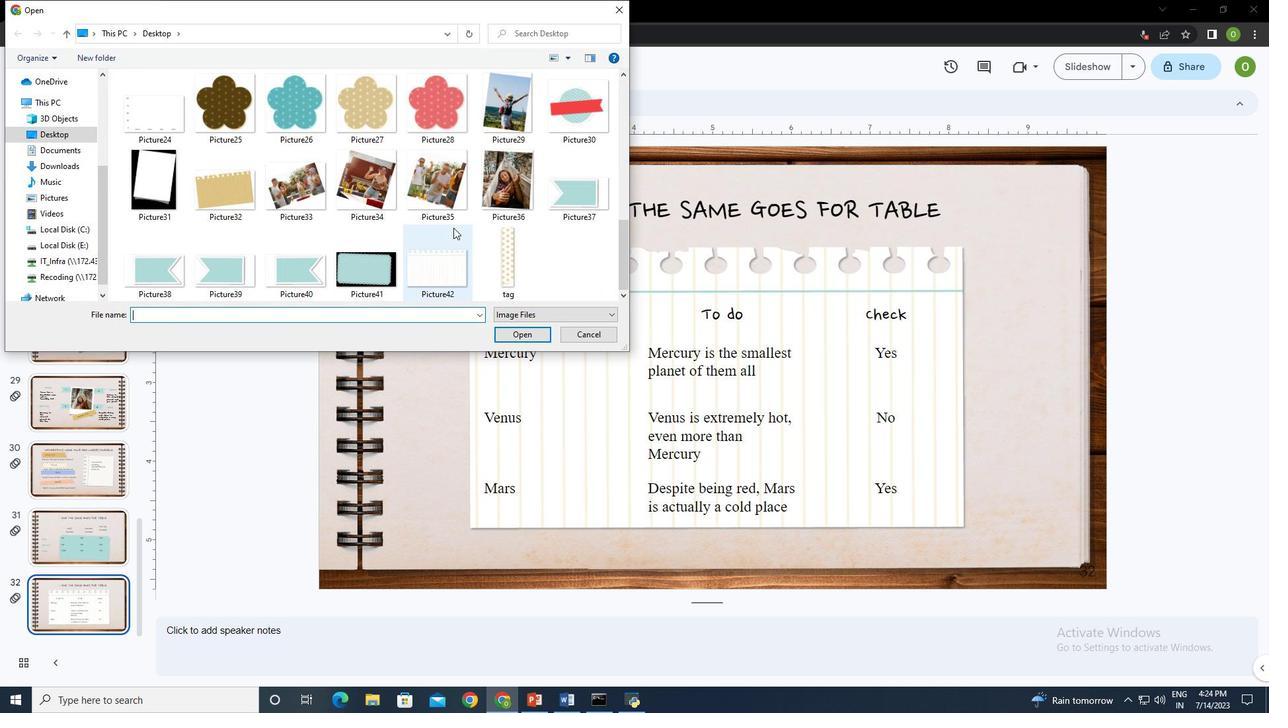 
Action: Mouse scrolled (453, 227) with delta (0, 0)
Screenshot: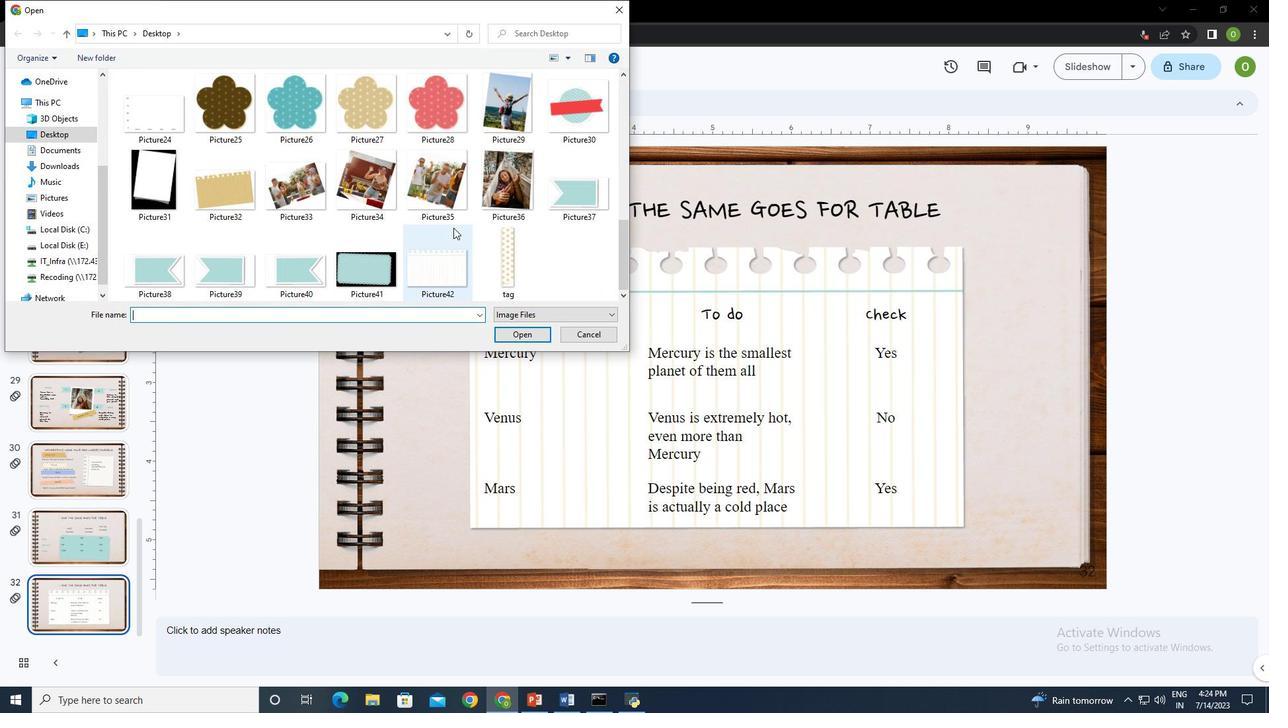 
Action: Mouse scrolled (453, 228) with delta (0, 0)
Screenshot: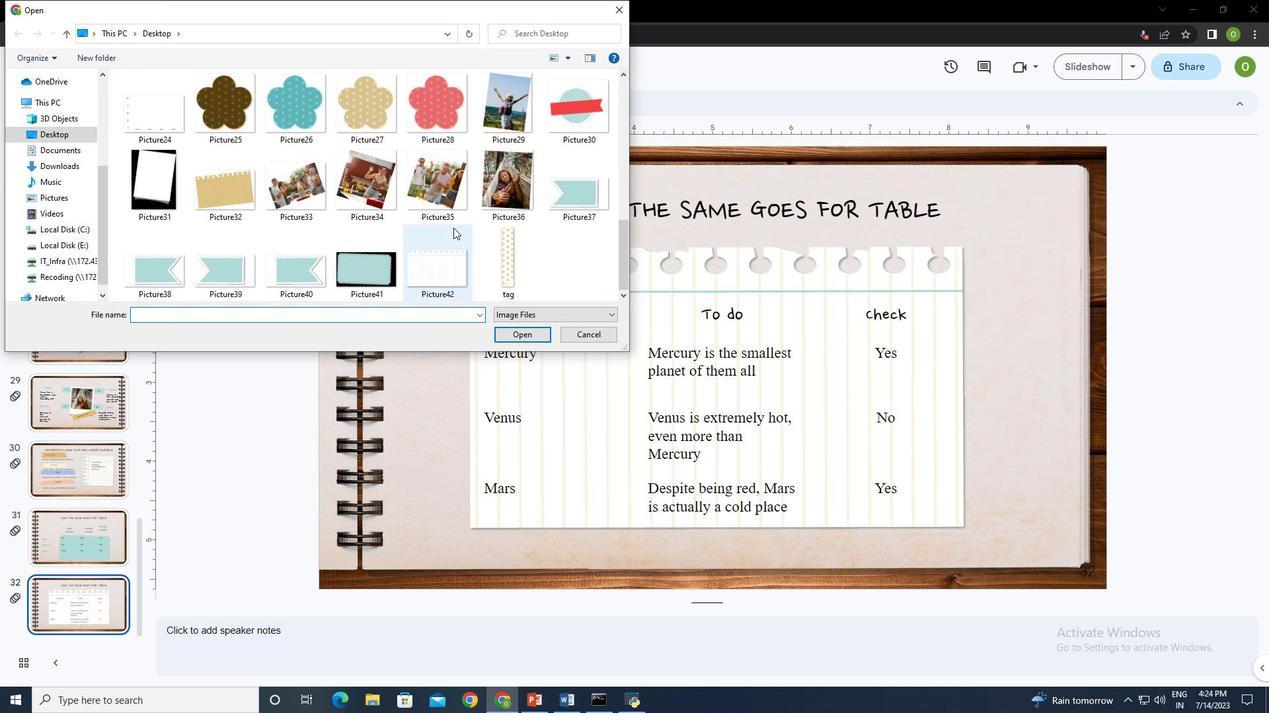 
Action: Mouse moved to (309, 177)
Screenshot: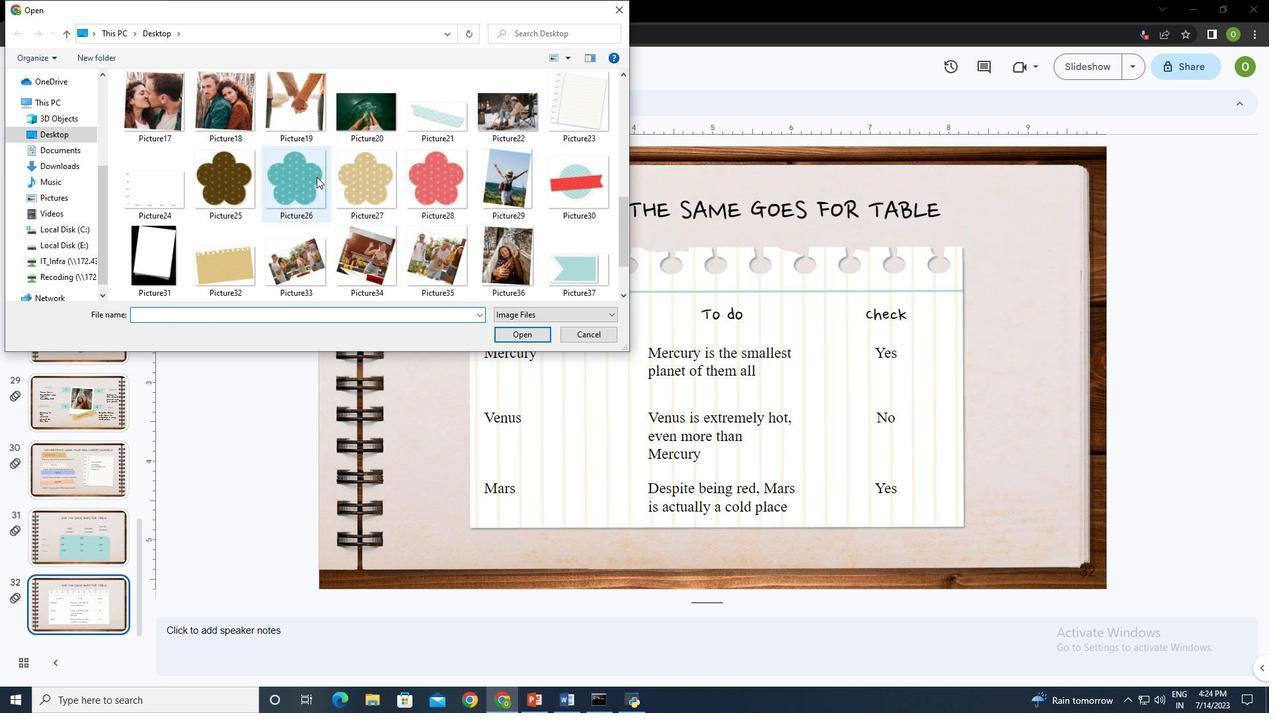 
Action: Mouse pressed left at (309, 177)
Screenshot: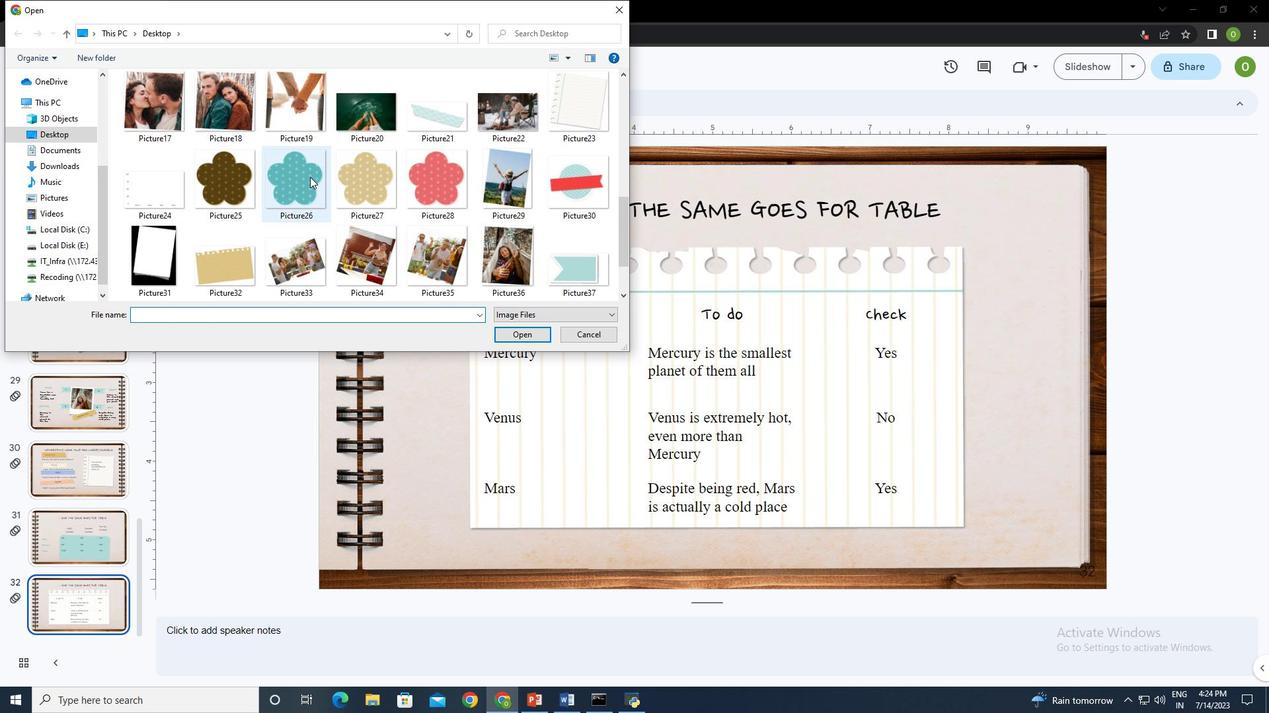 
Action: Mouse moved to (528, 332)
Screenshot: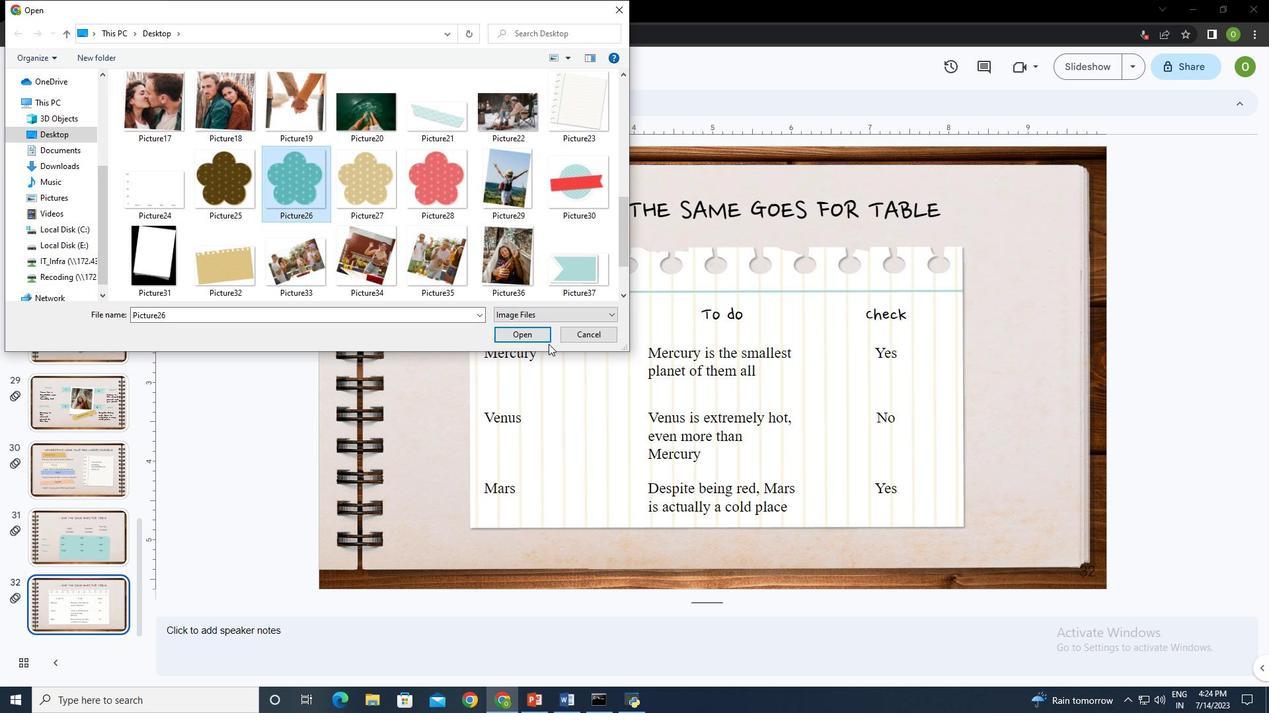 
Action: Mouse pressed left at (528, 332)
Screenshot: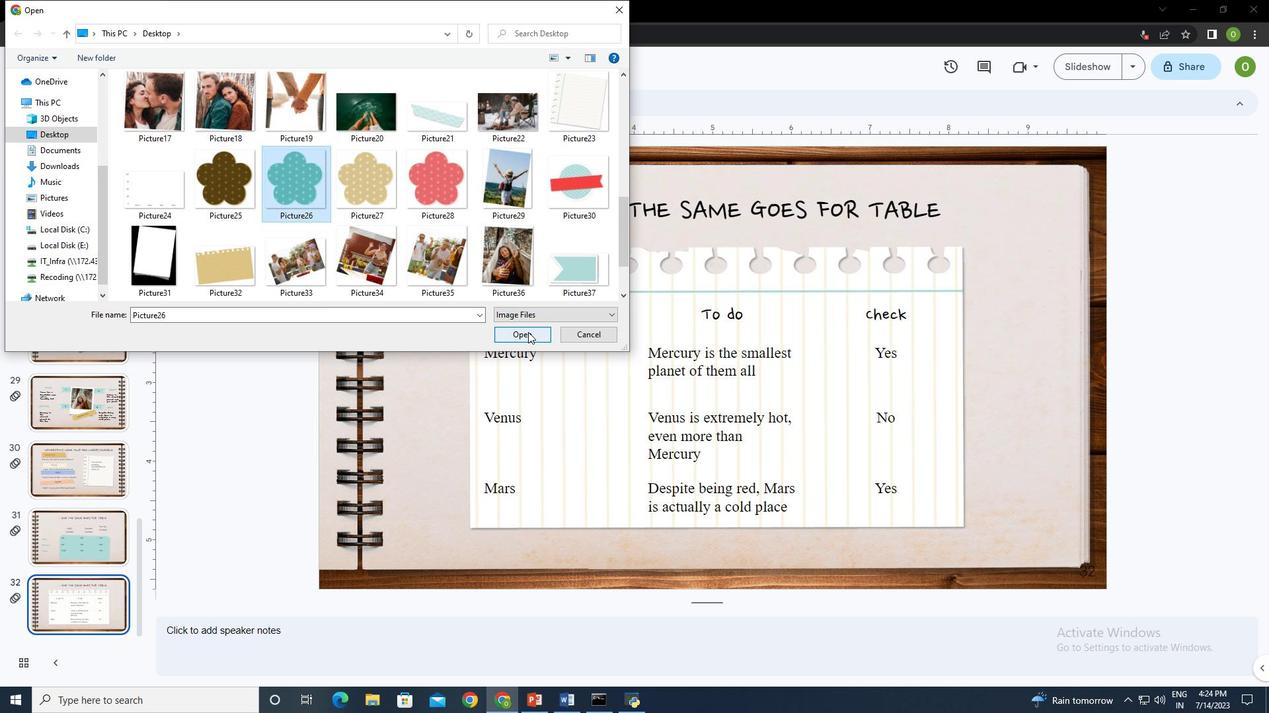
Action: Mouse moved to (382, 198)
Screenshot: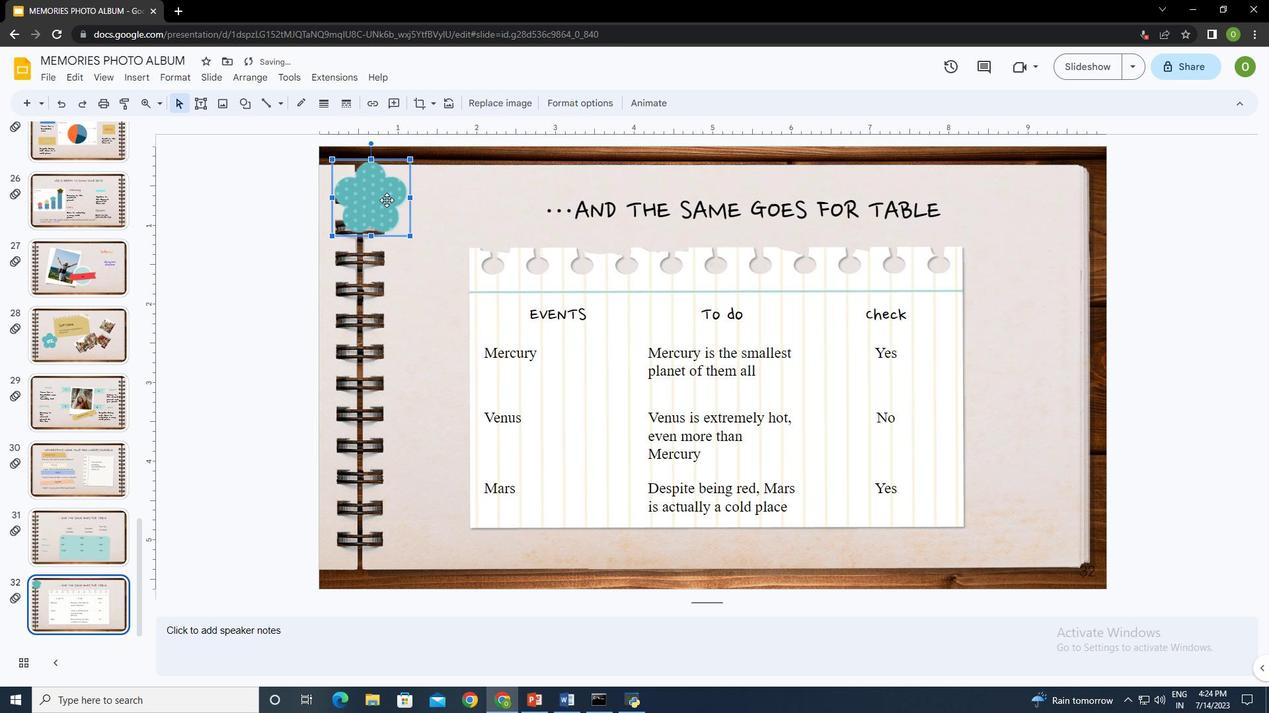 
Action: Mouse pressed left at (382, 198)
Screenshot: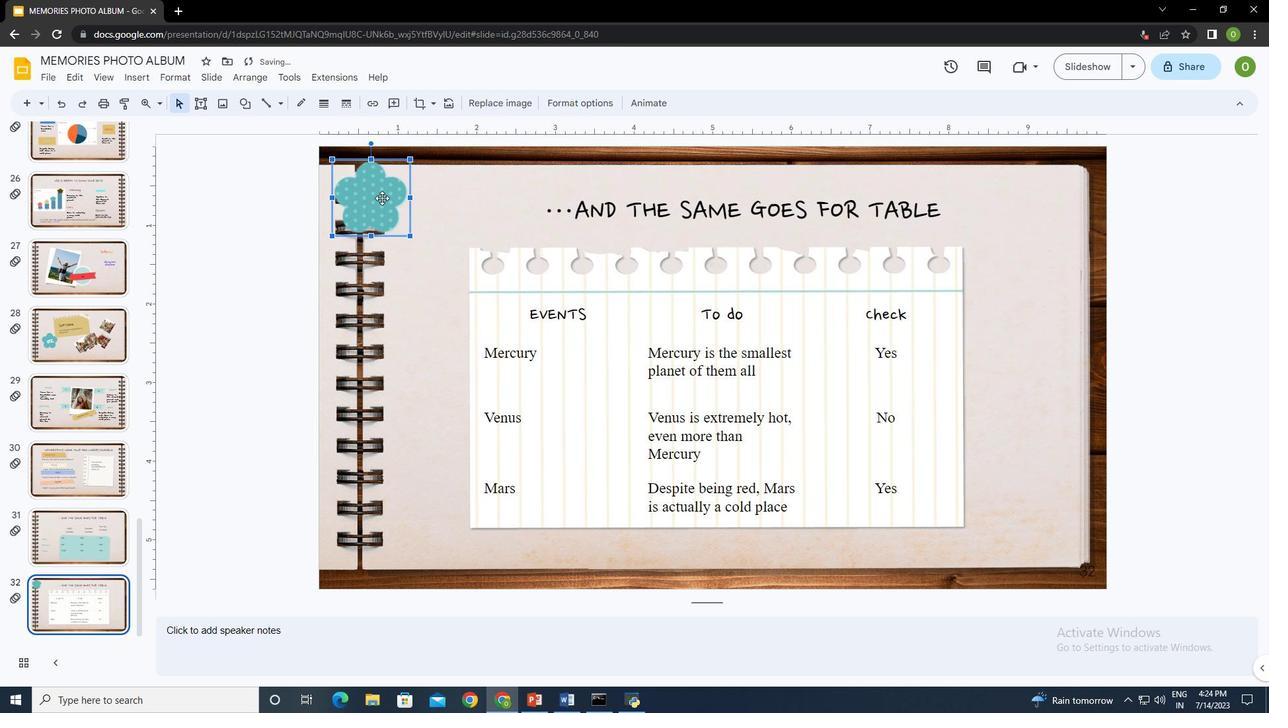 
Action: Mouse moved to (967, 499)
Screenshot: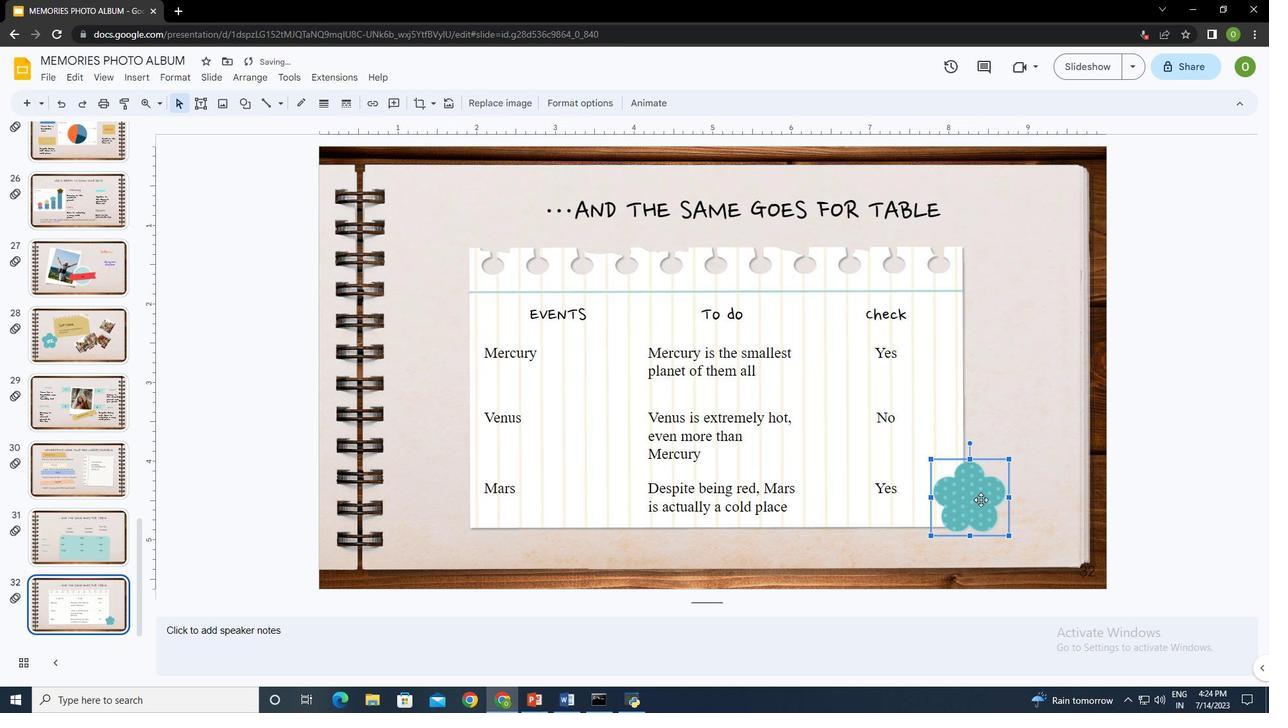 
Action: Mouse pressed left at (967, 499)
Screenshot: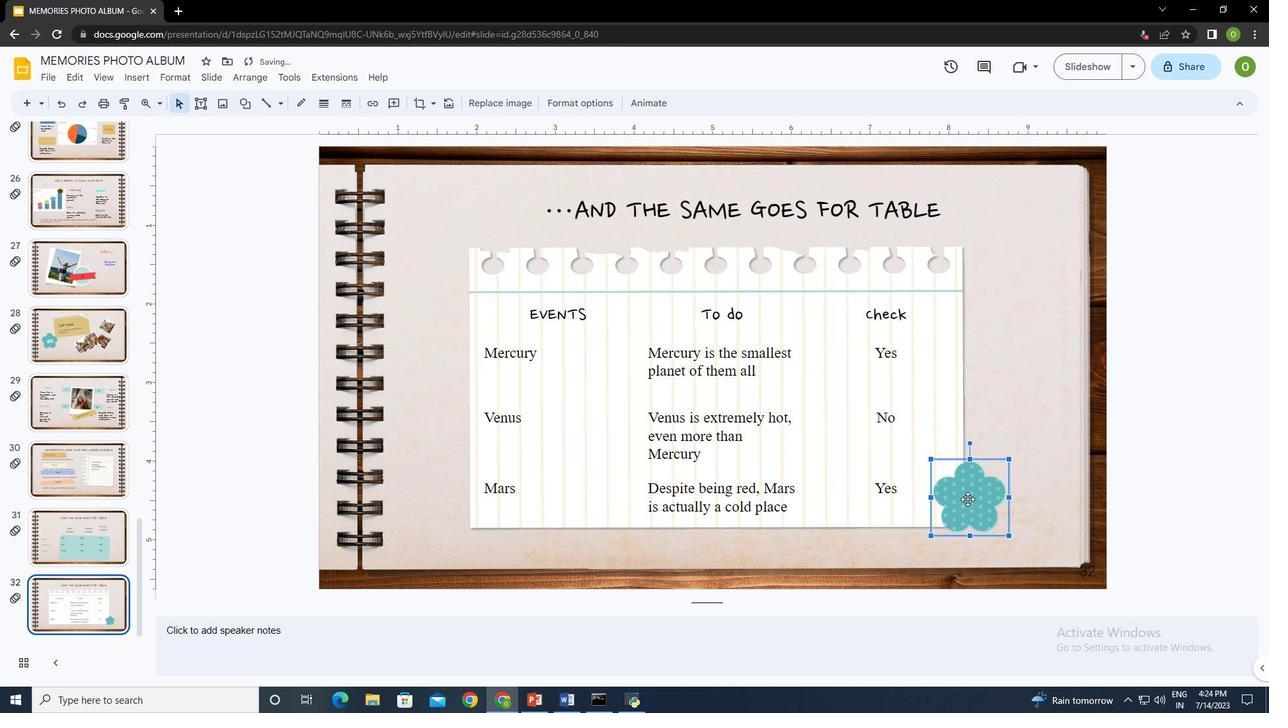 
Action: Mouse moved to (1003, 528)
Screenshot: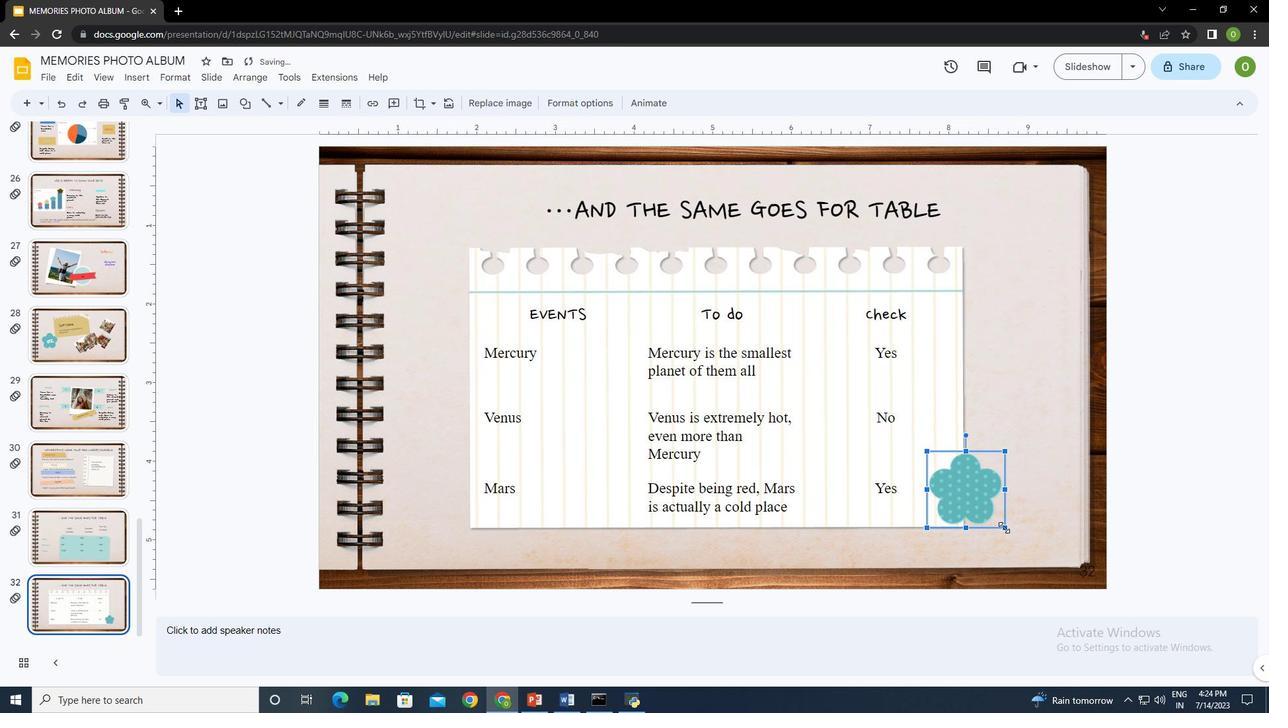 
Action: Mouse pressed left at (1003, 528)
Screenshot: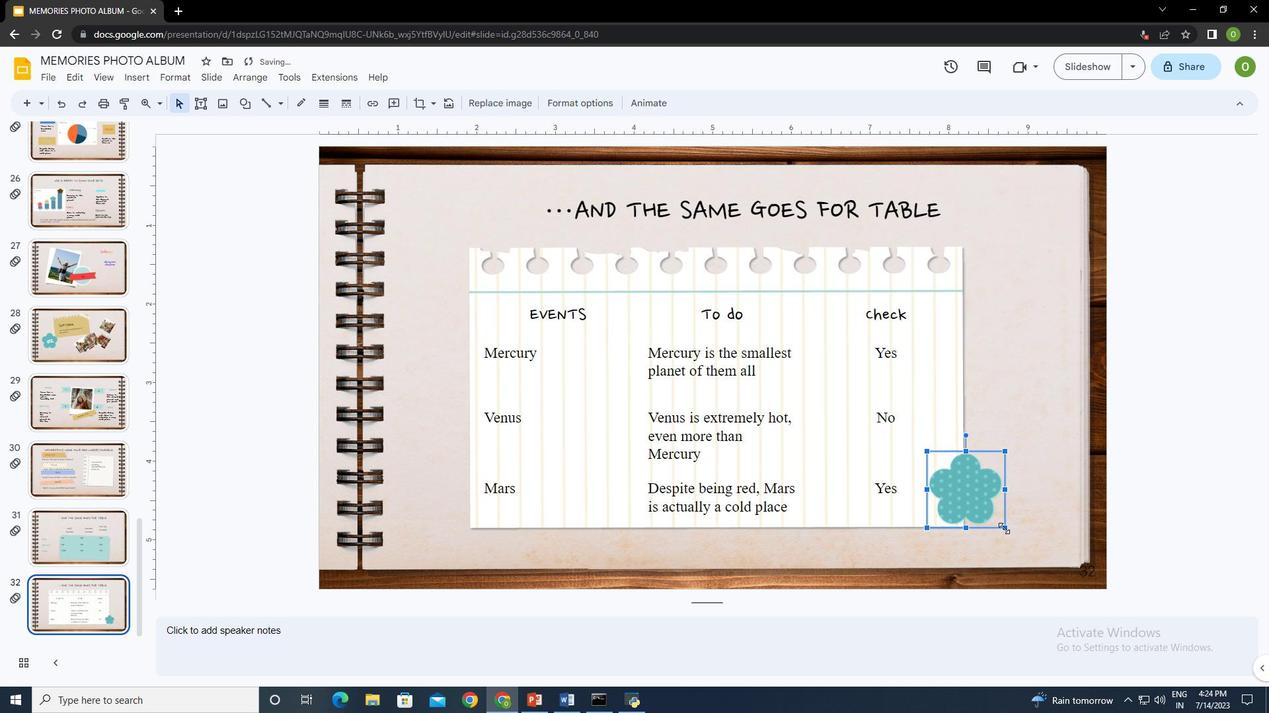
Action: Mouse moved to (238, 77)
Screenshot: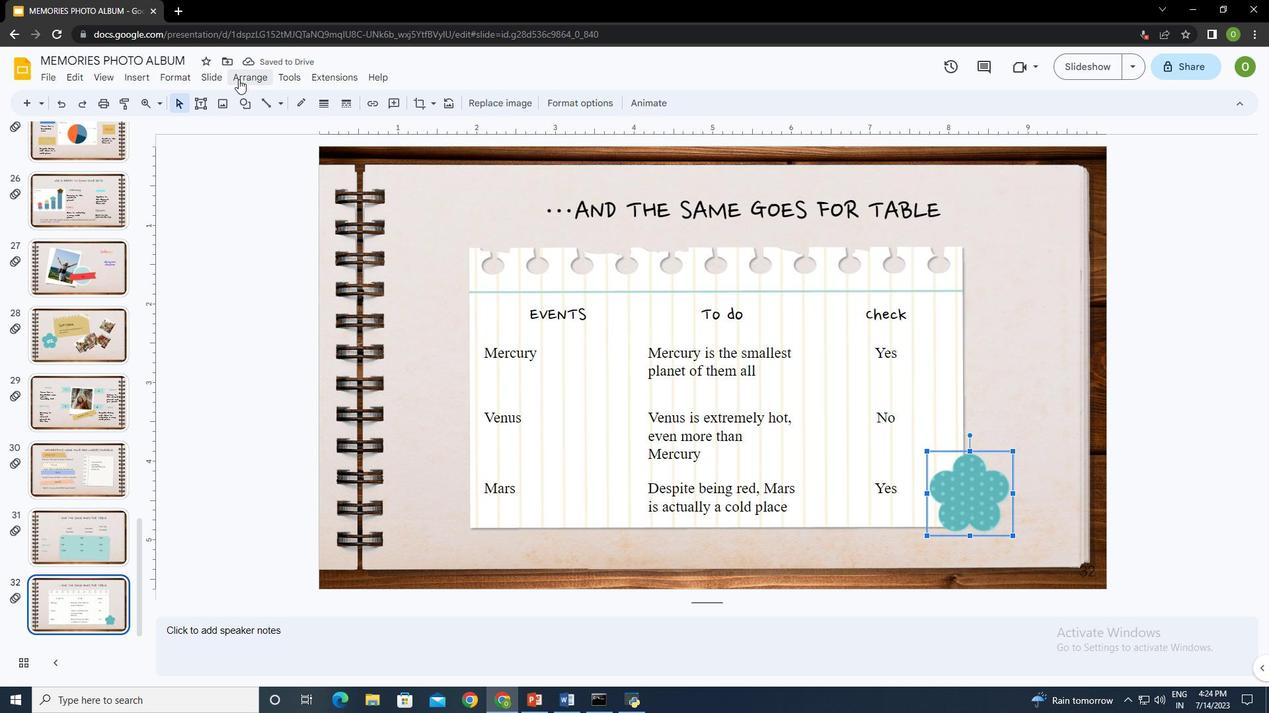 
Action: Mouse pressed left at (238, 77)
Screenshot: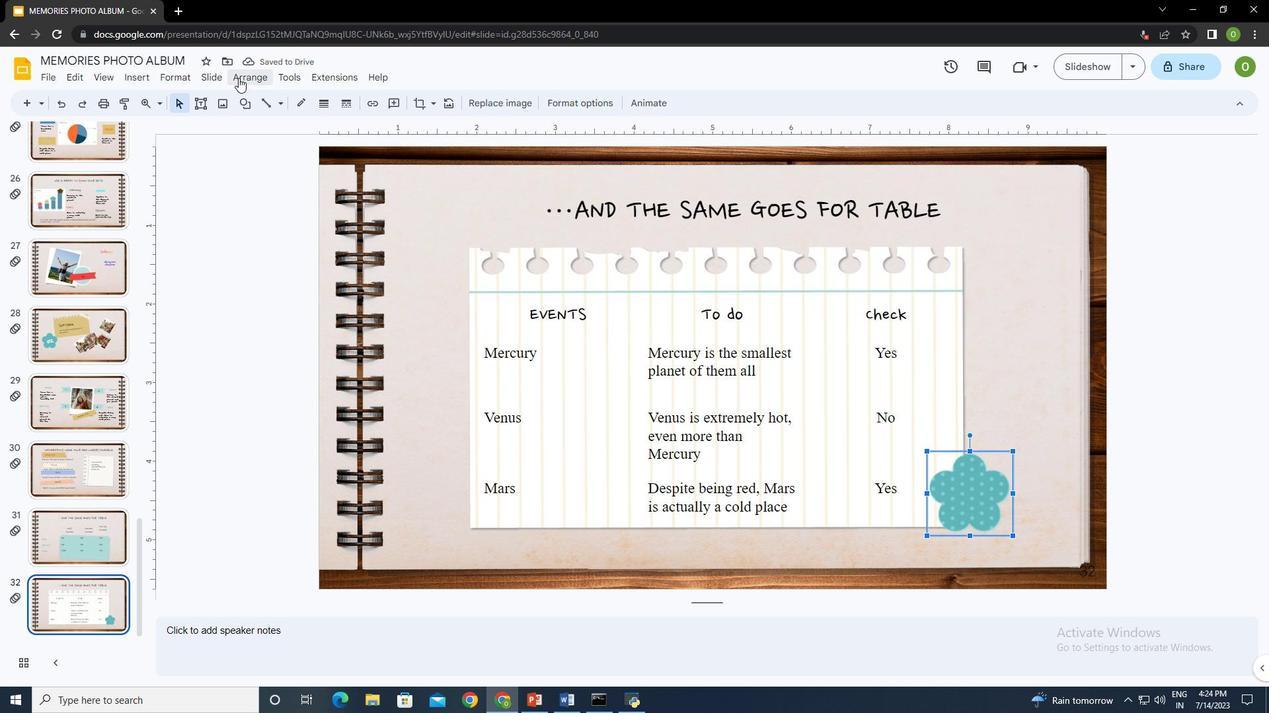 
Action: Mouse moved to (502, 165)
Screenshot: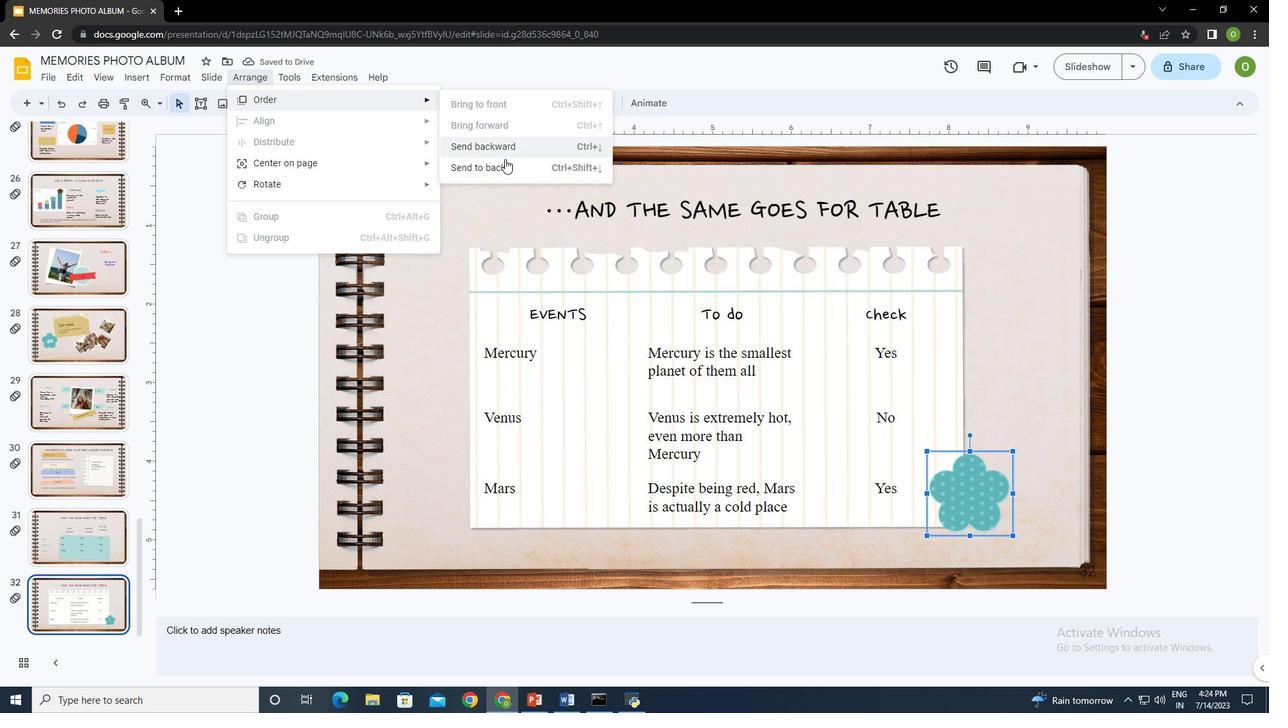 
Action: Mouse pressed left at (502, 165)
Screenshot: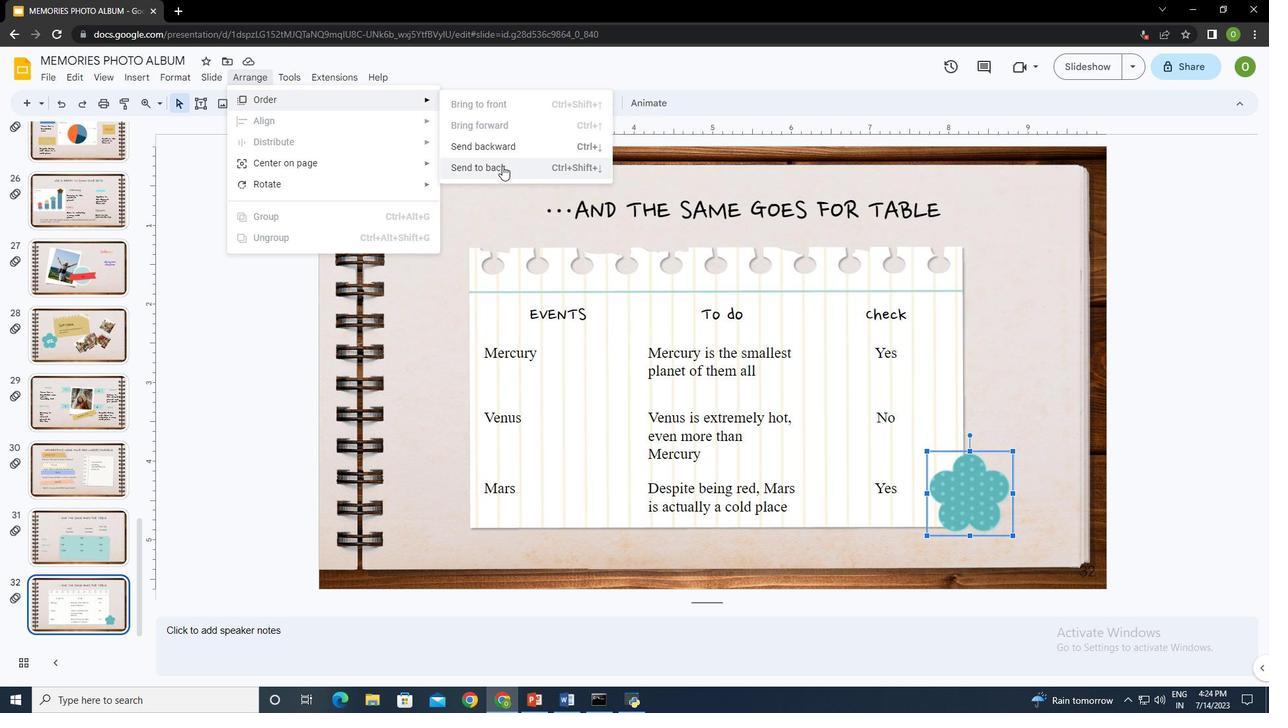 
Action: Mouse moved to (1011, 366)
Screenshot: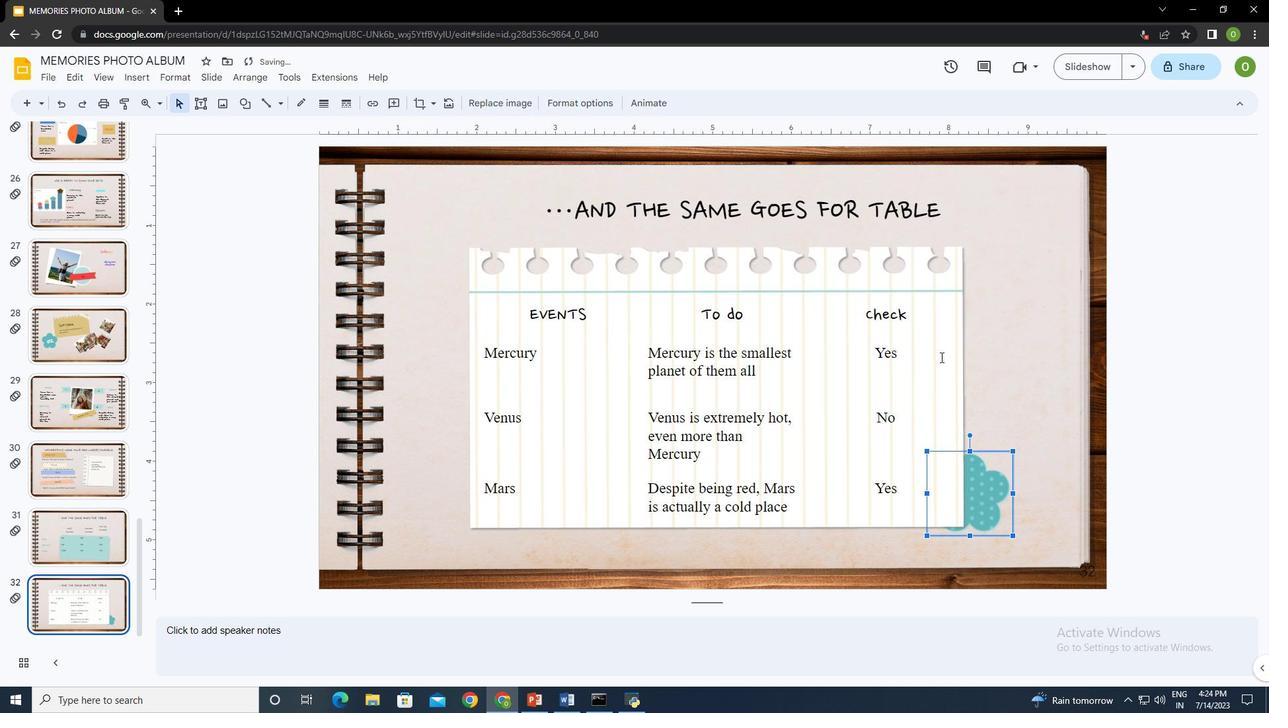 
Action: Mouse pressed left at (1011, 366)
Screenshot: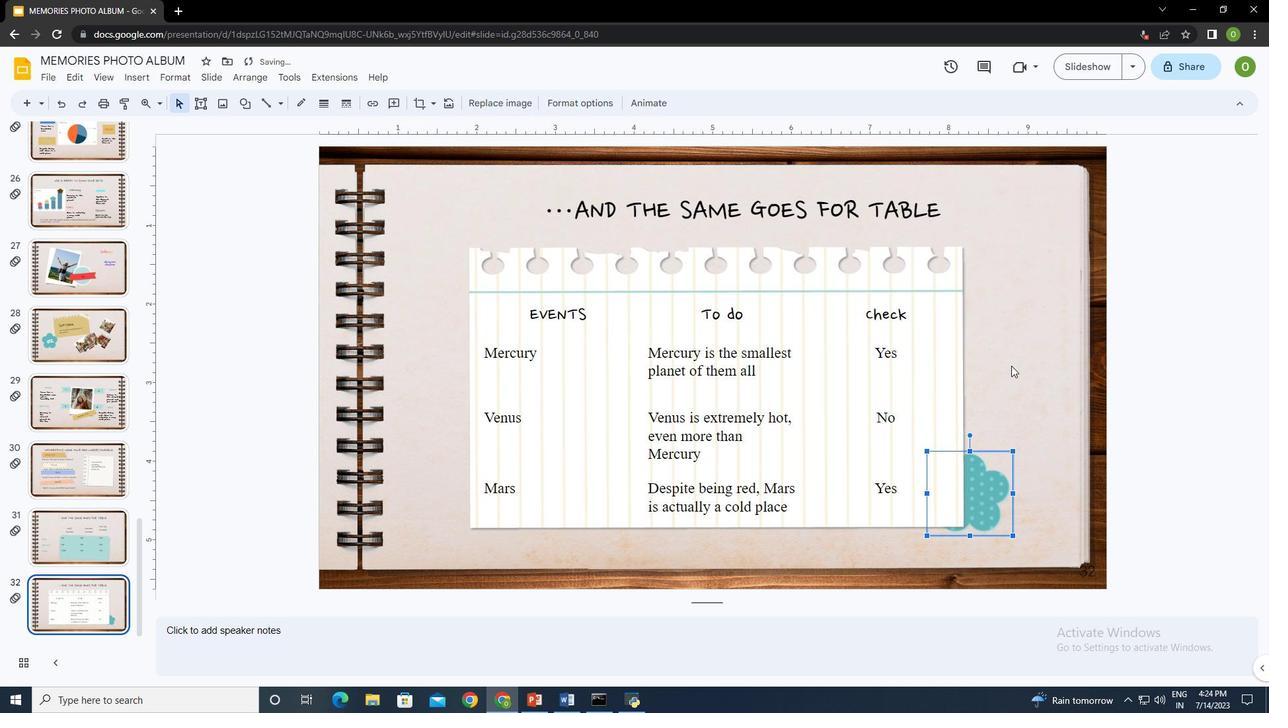 
Action: Mouse moved to (472, 272)
Screenshot: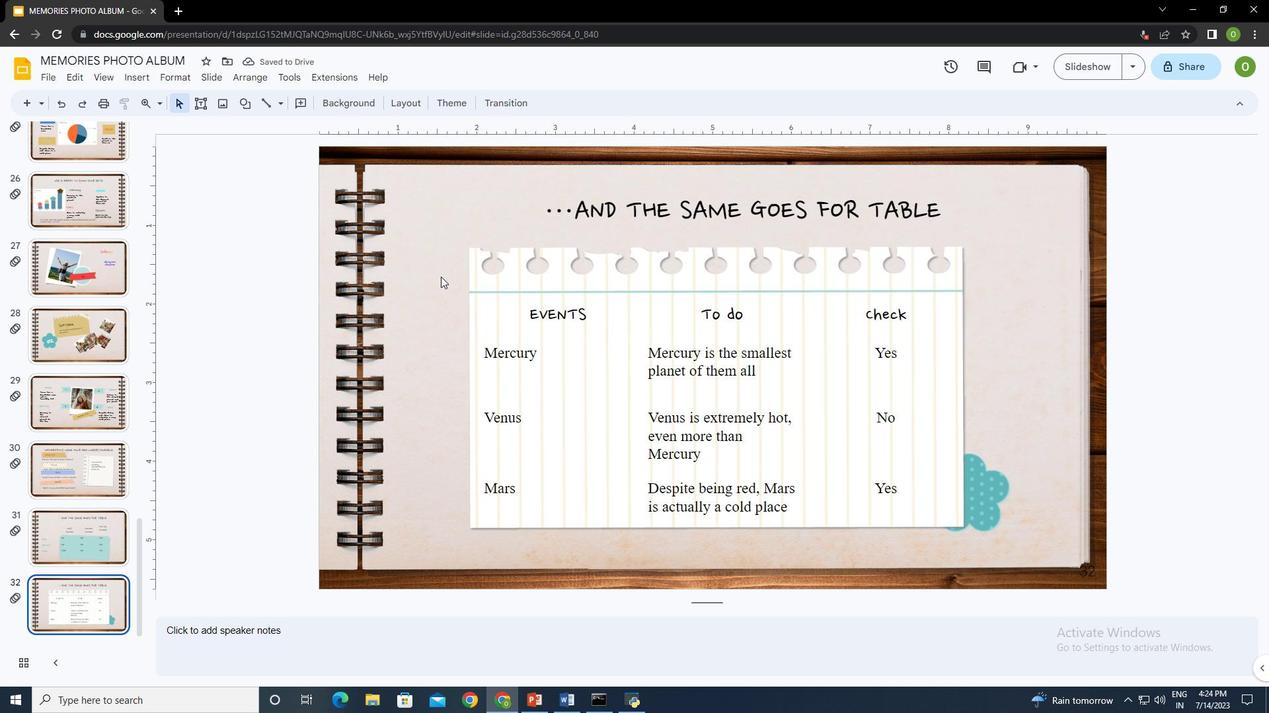 
Action: Mouse pressed left at (472, 272)
Screenshot: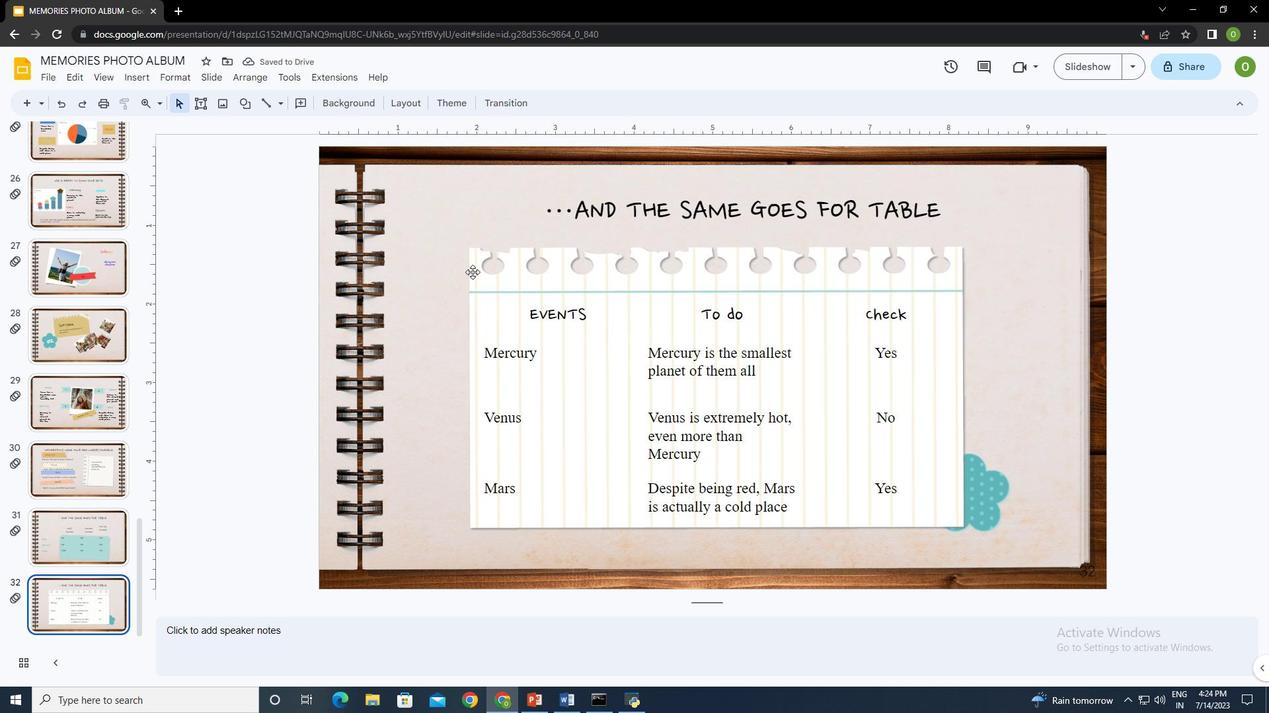 
Action: Mouse moved to (426, 257)
Screenshot: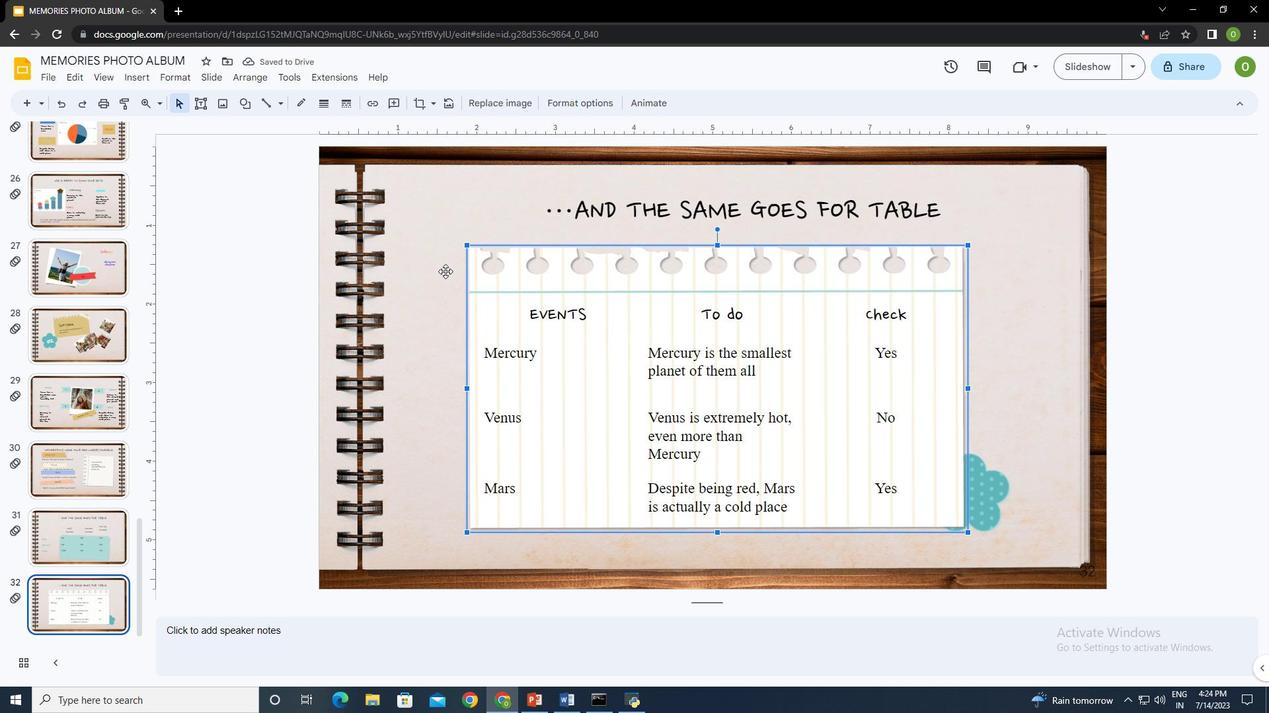 
Action: Mouse pressed left at (426, 257)
Screenshot: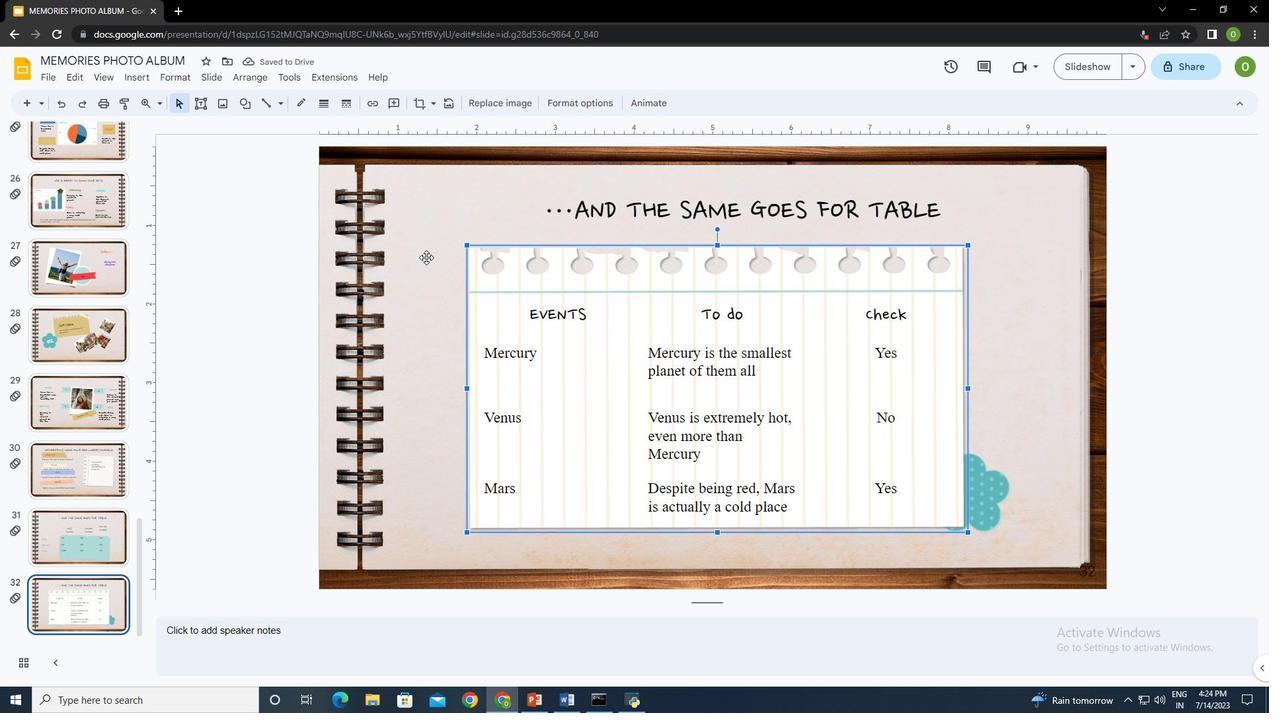 
Action: Mouse moved to (144, 74)
Screenshot: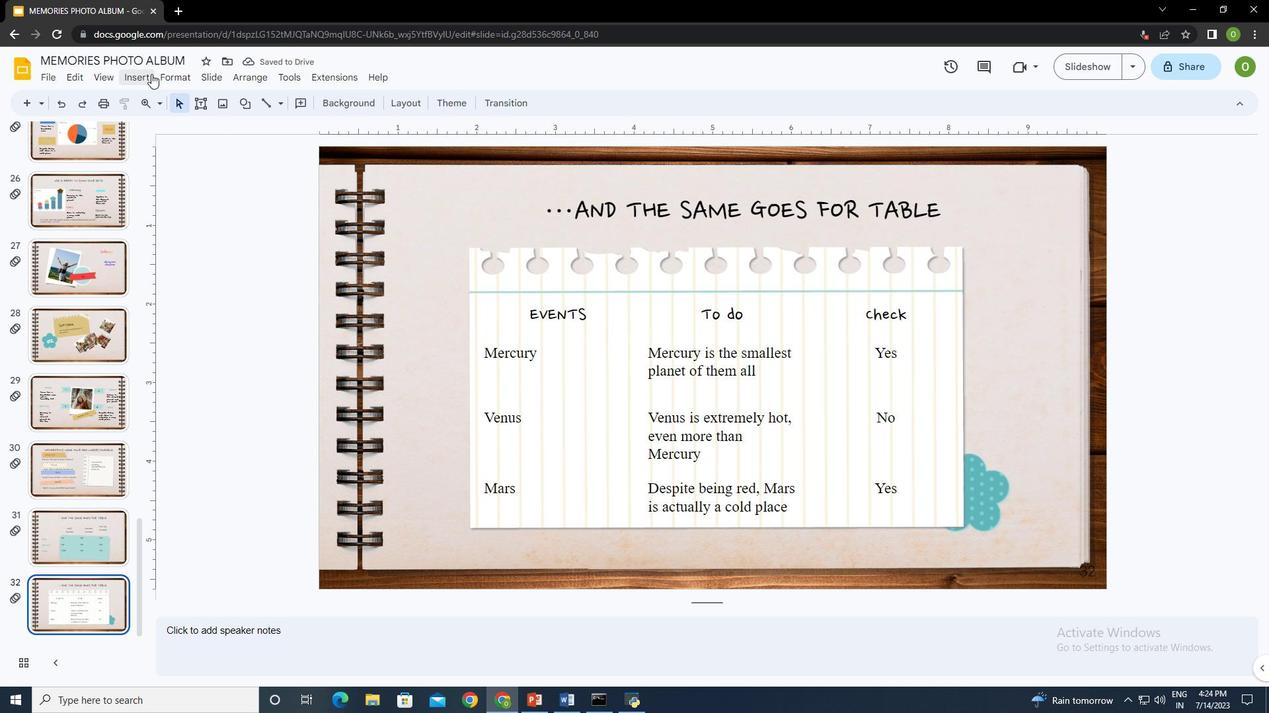 
Action: Mouse pressed left at (144, 74)
Screenshot: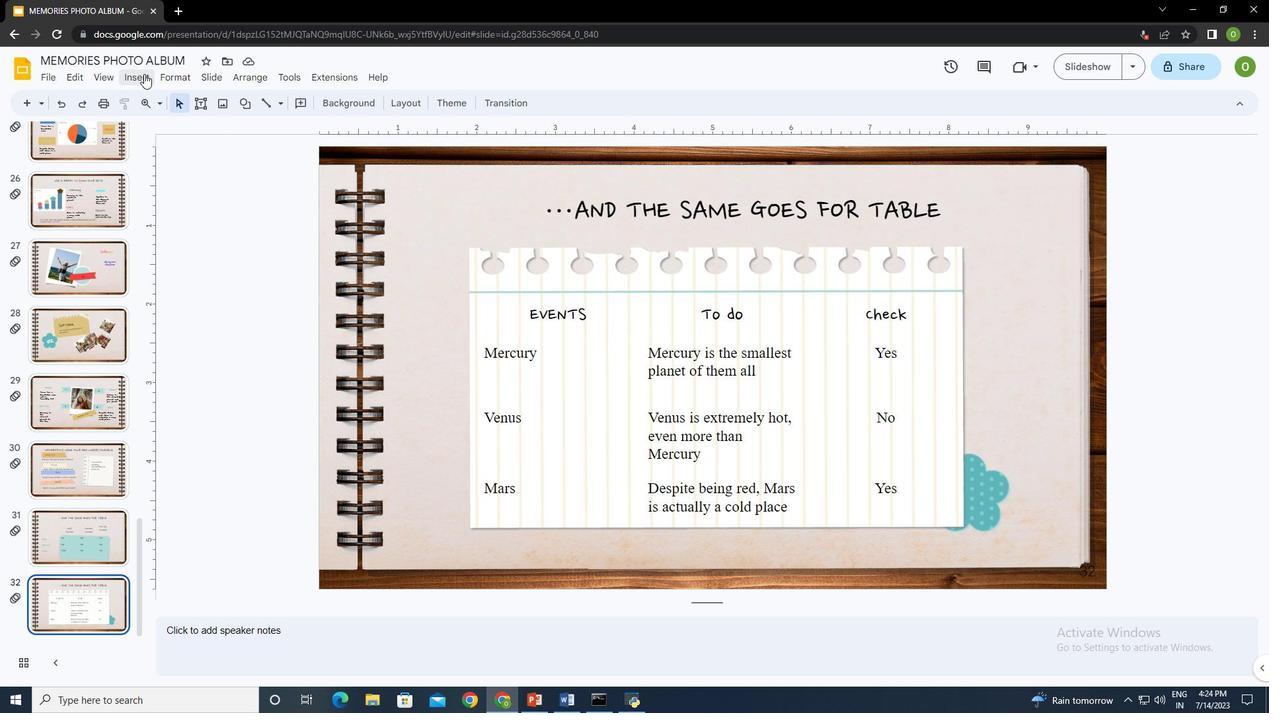 
Action: Mouse moved to (393, 106)
Screenshot: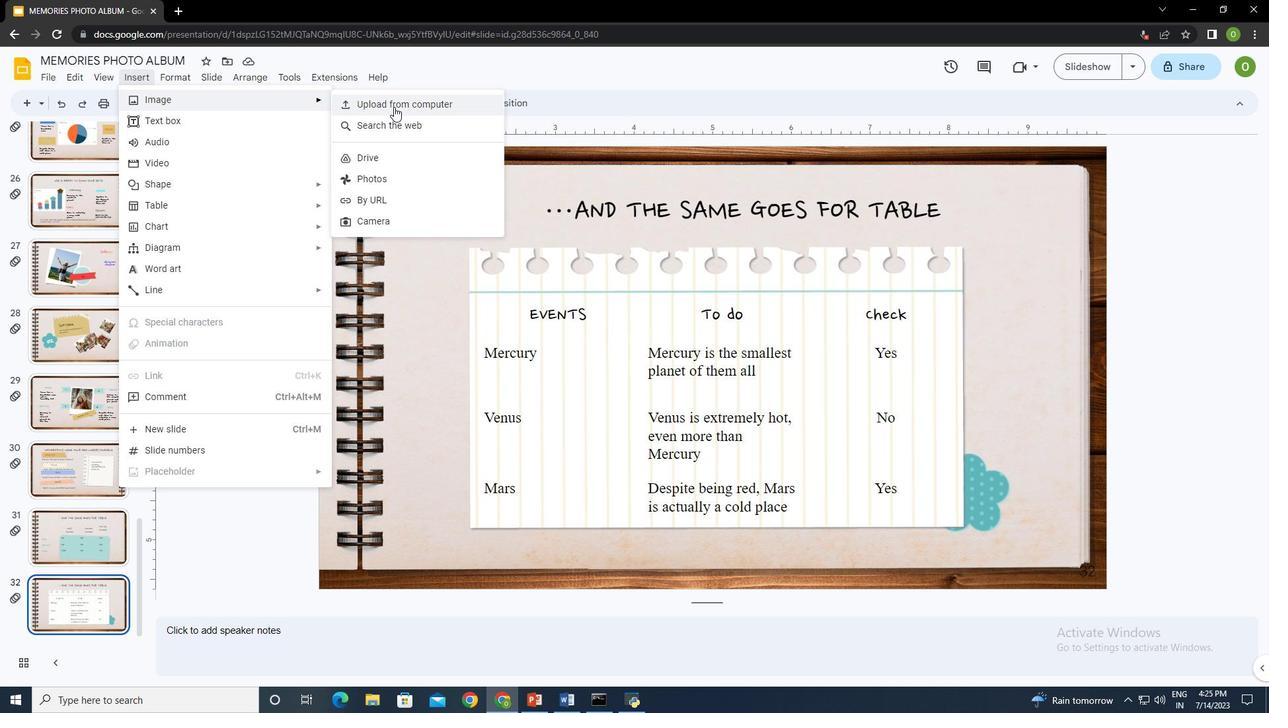 
Action: Mouse pressed left at (393, 106)
Screenshot: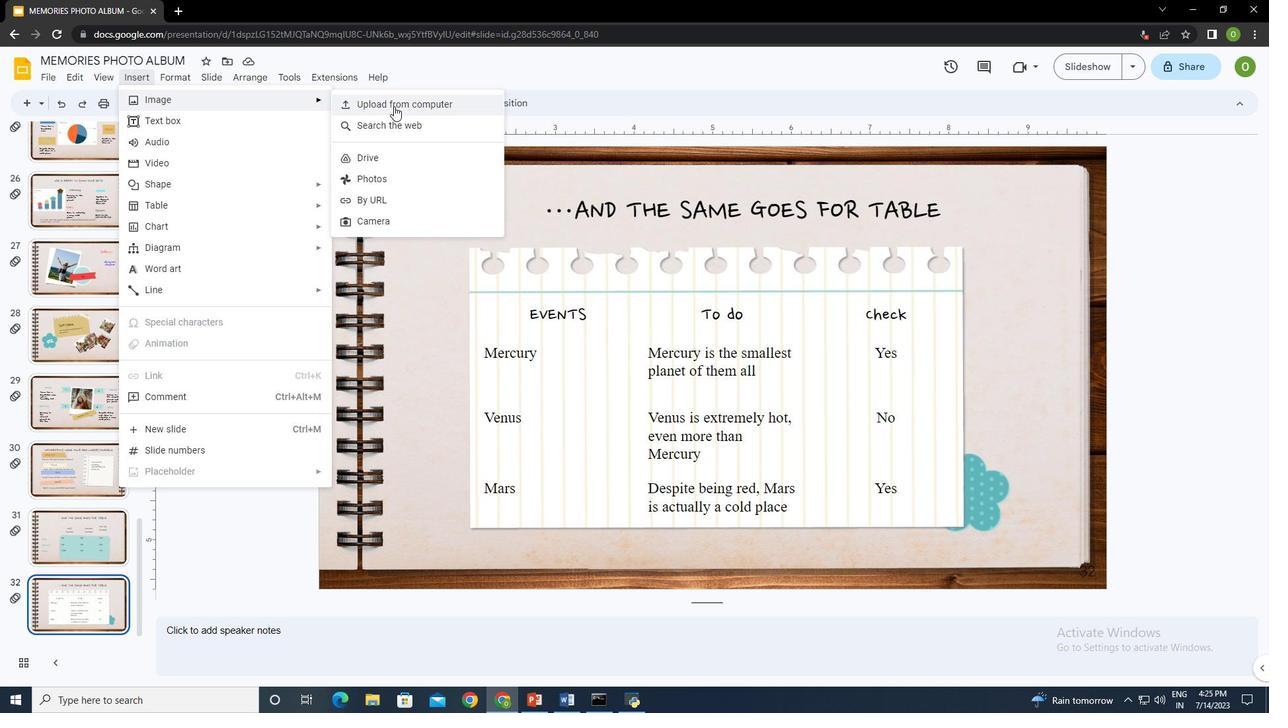 
Action: Mouse moved to (405, 193)
Screenshot: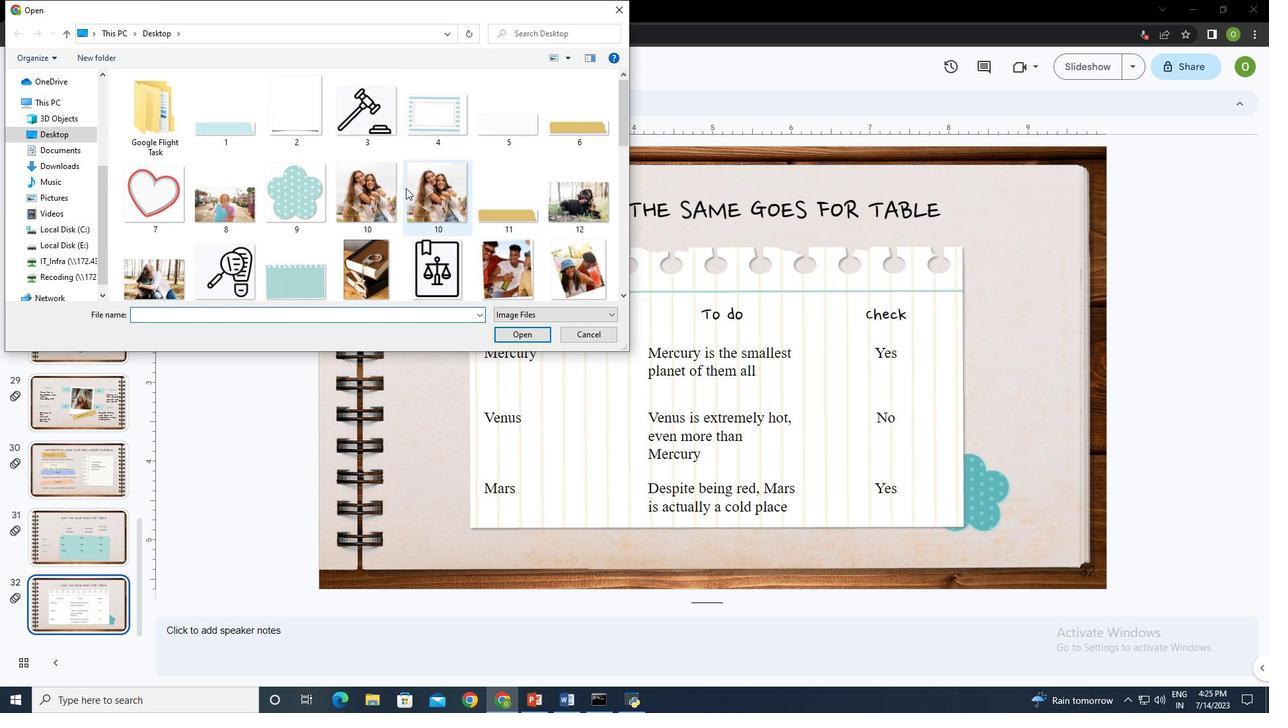 
Action: Mouse scrolled (405, 192) with delta (0, 0)
Screenshot: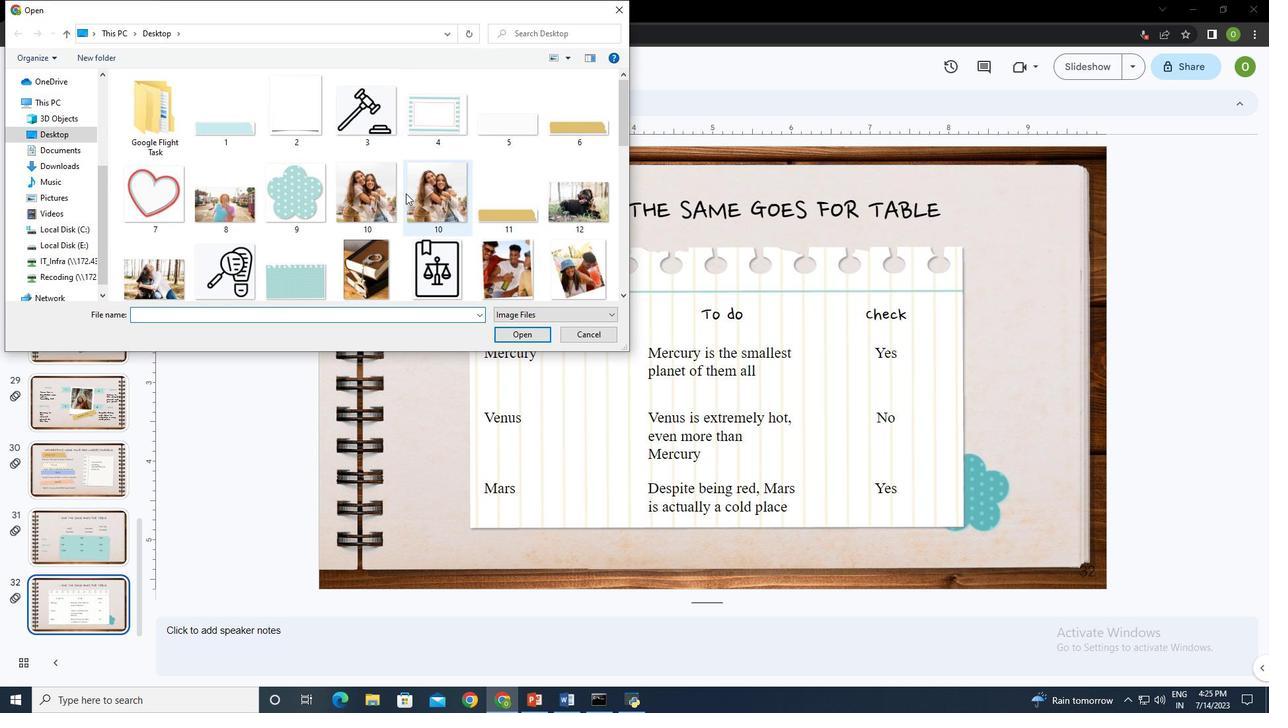 
Action: Mouse scrolled (405, 192) with delta (0, 0)
Screenshot: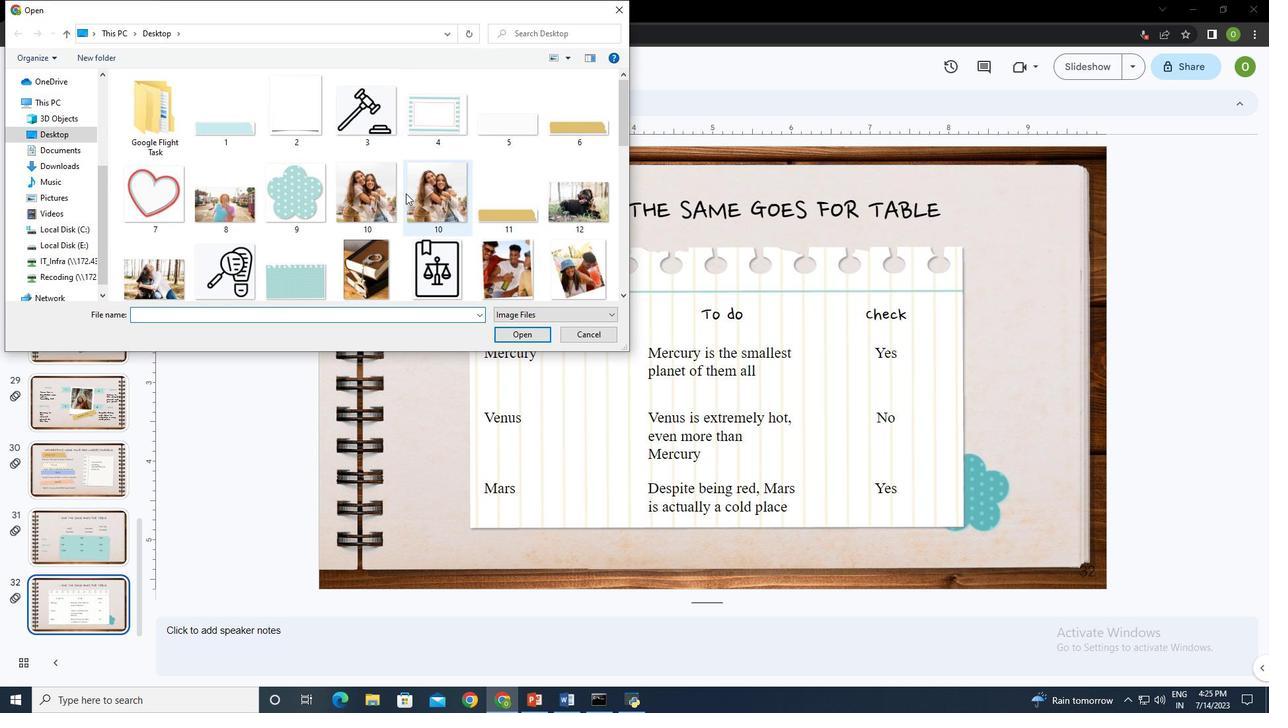 
Action: Mouse scrolled (405, 192) with delta (0, 0)
Screenshot: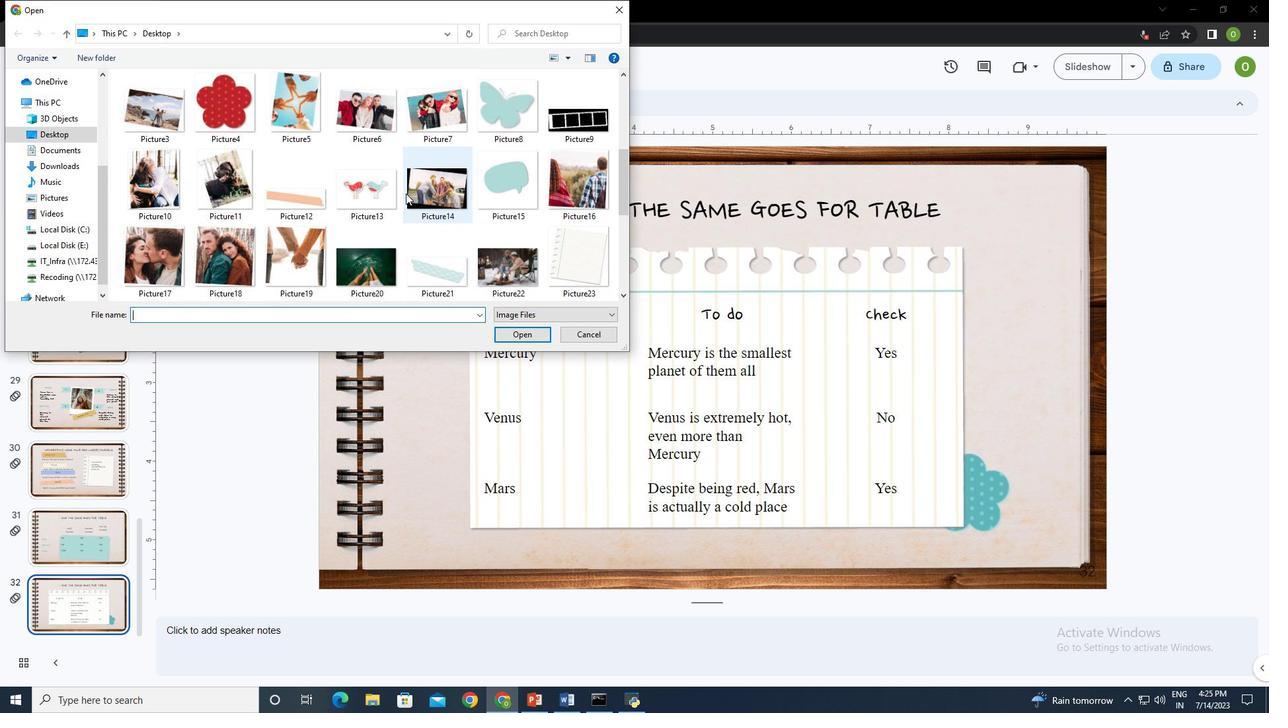 
Action: Mouse scrolled (405, 192) with delta (0, 0)
Screenshot: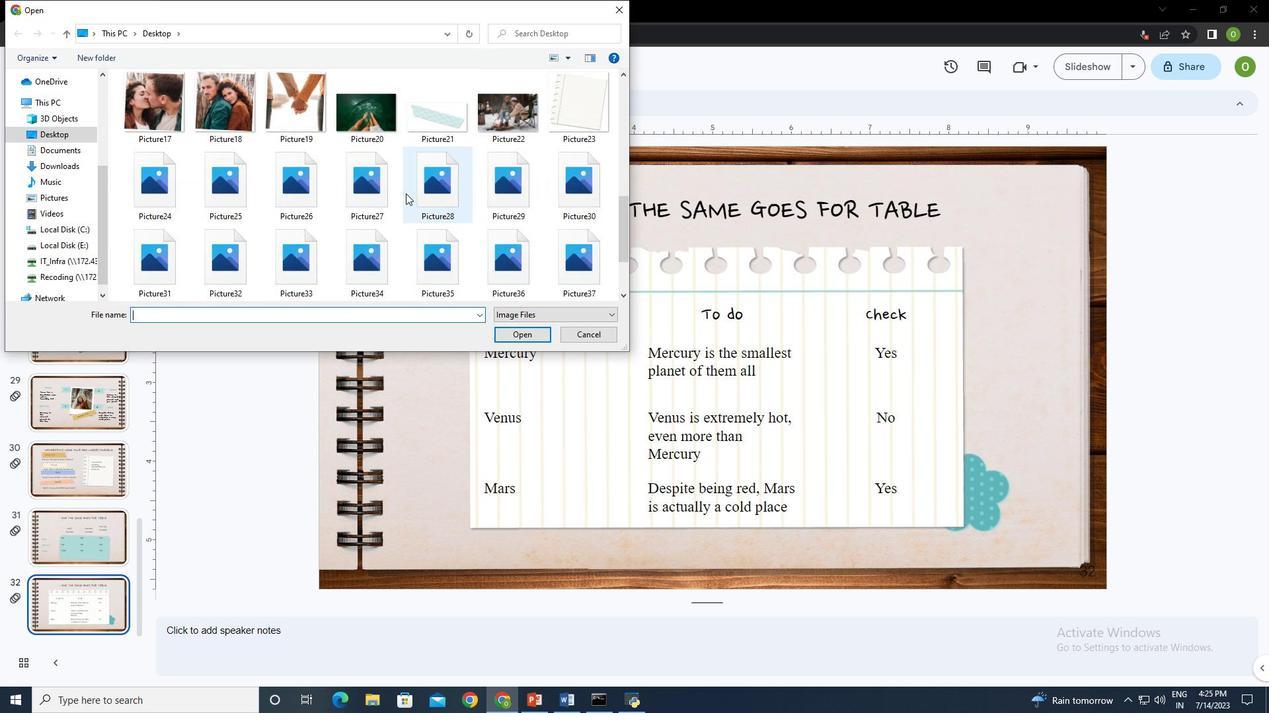 
Action: Mouse scrolled (405, 192) with delta (0, 0)
Screenshot: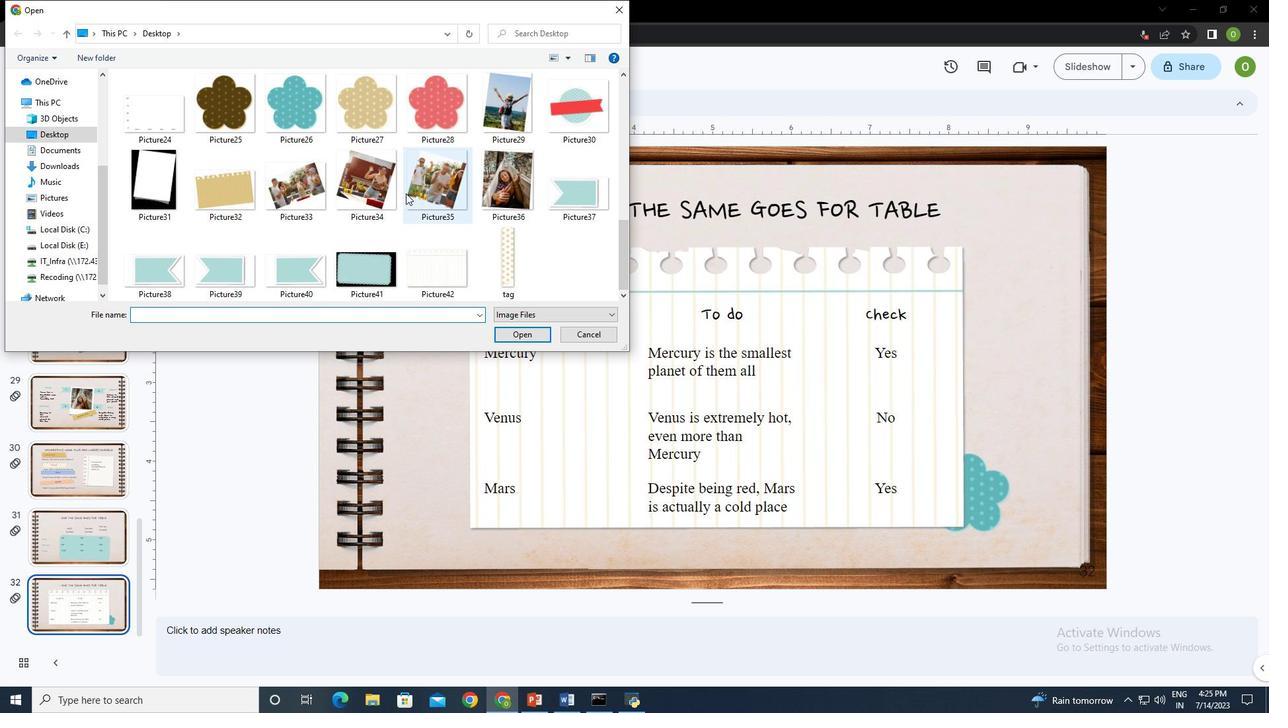 
Action: Mouse moved to (567, 192)
Screenshot: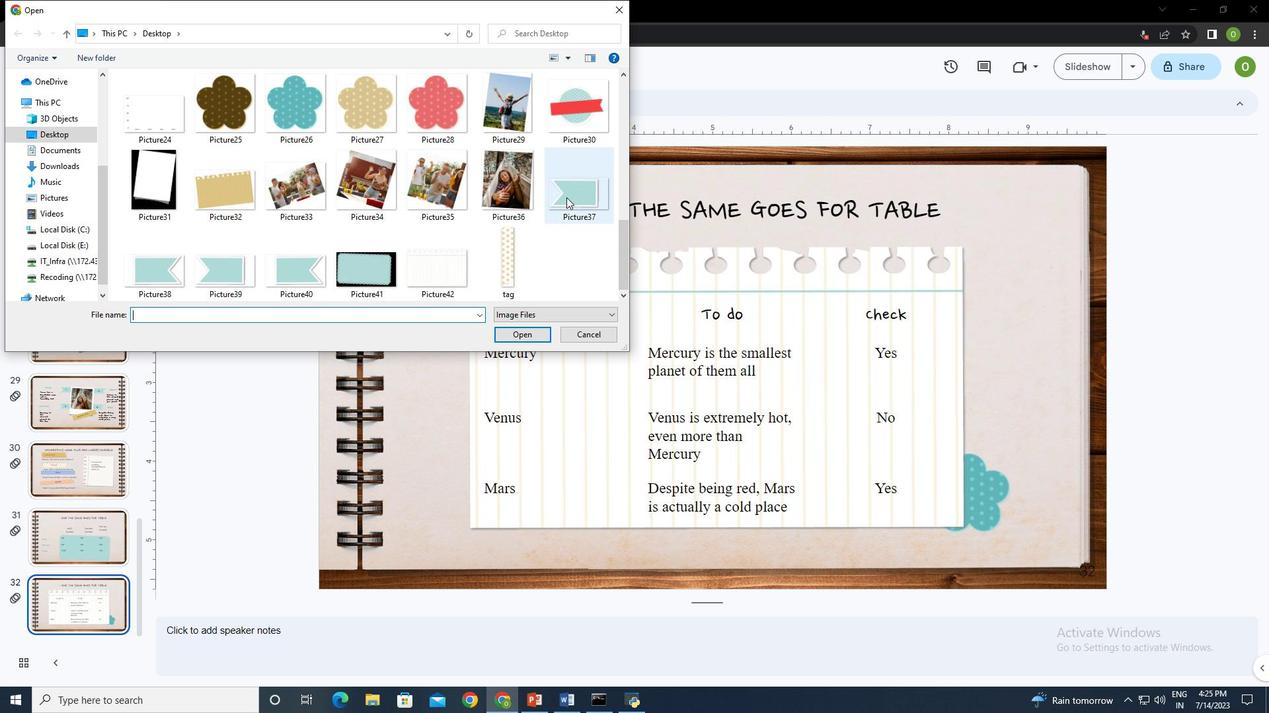 
Action: Mouse pressed left at (567, 192)
Screenshot: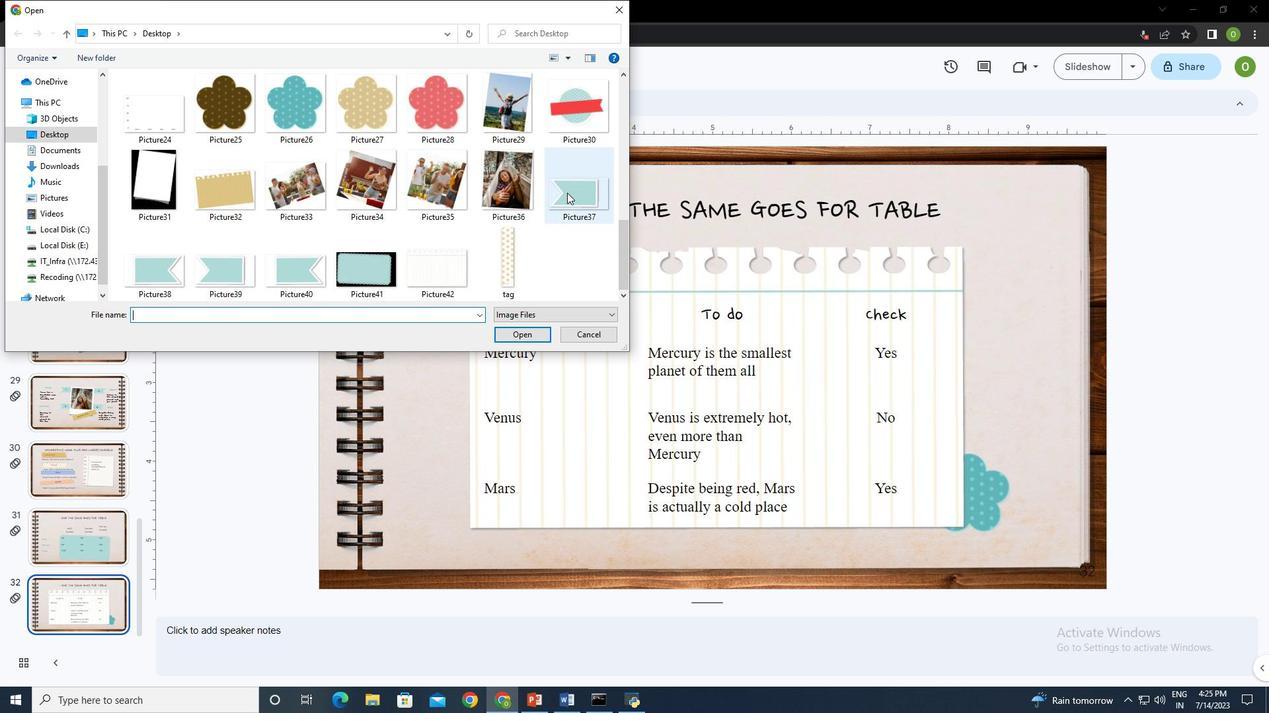 
Action: Mouse moved to (522, 338)
Screenshot: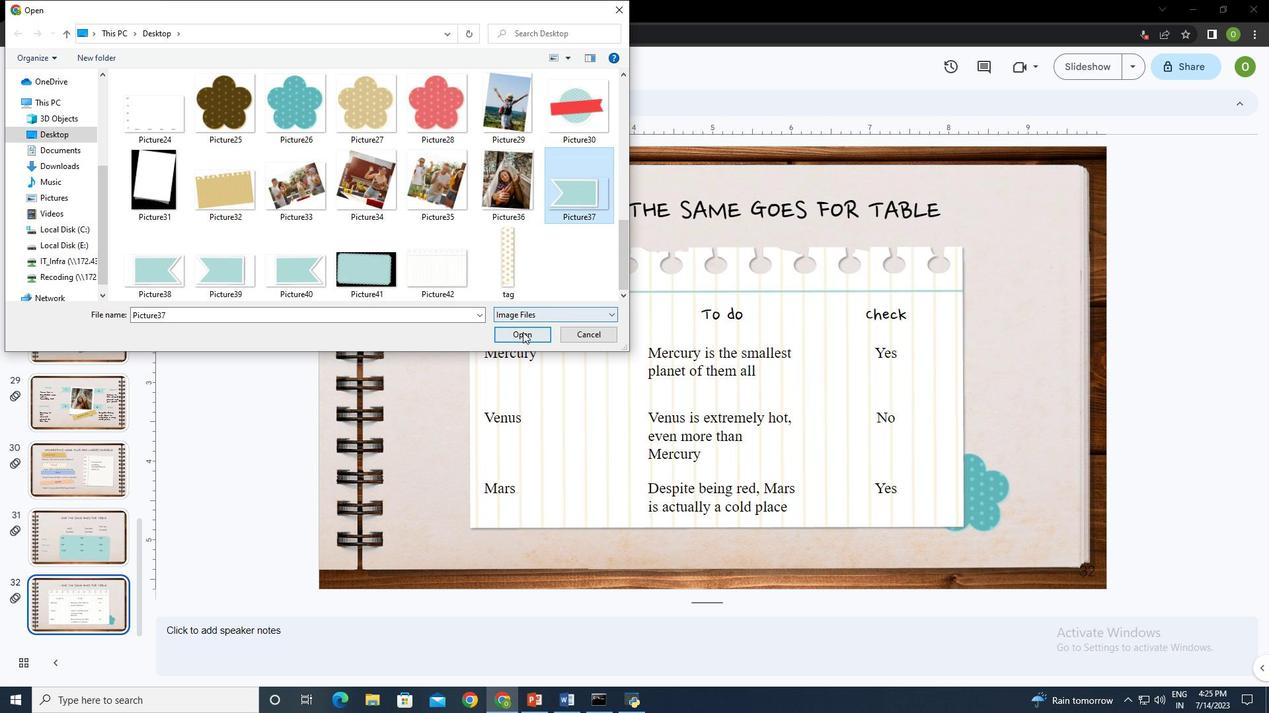 
Action: Mouse pressed left at (522, 338)
Screenshot: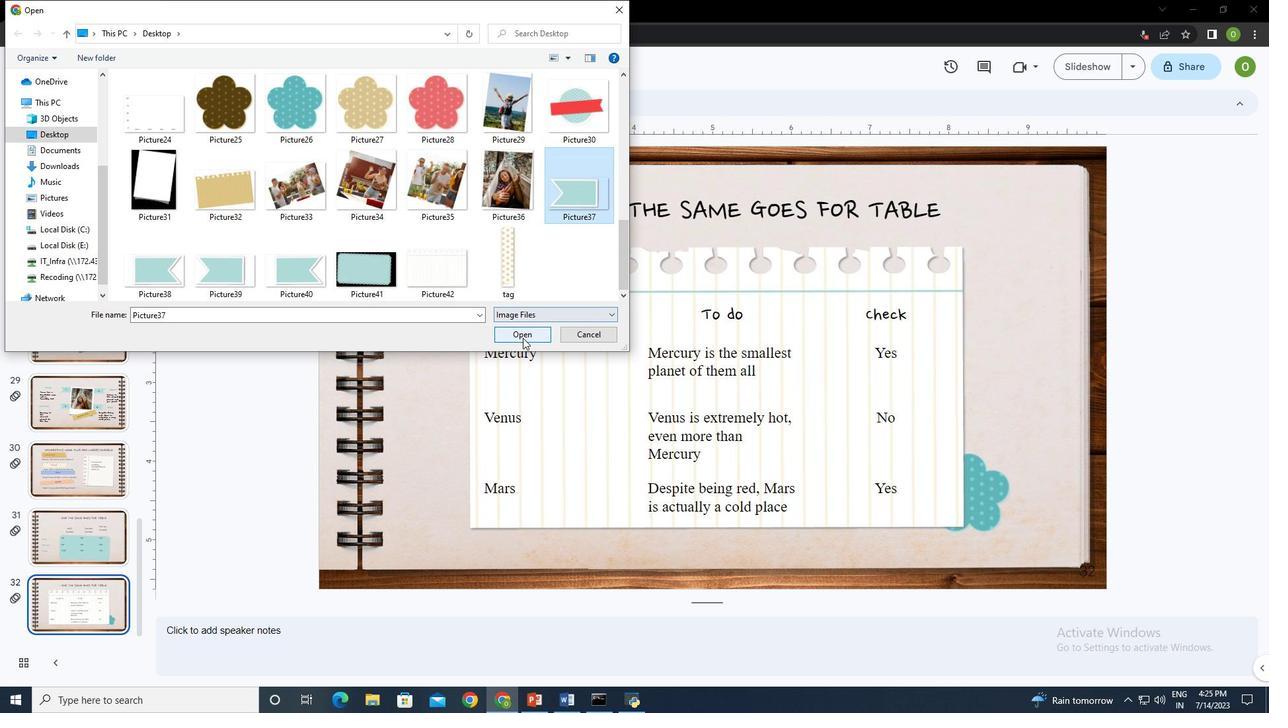 
Action: Mouse moved to (723, 369)
Screenshot: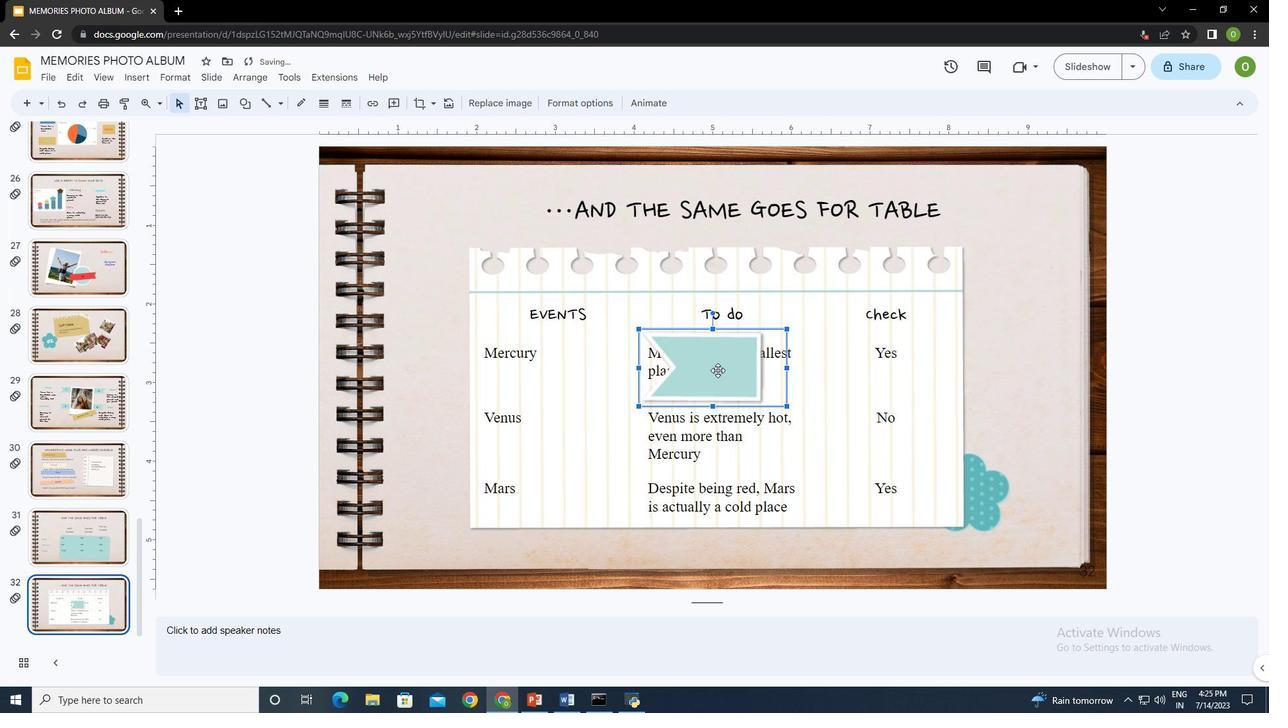 
Action: Mouse pressed left at (723, 369)
Screenshot: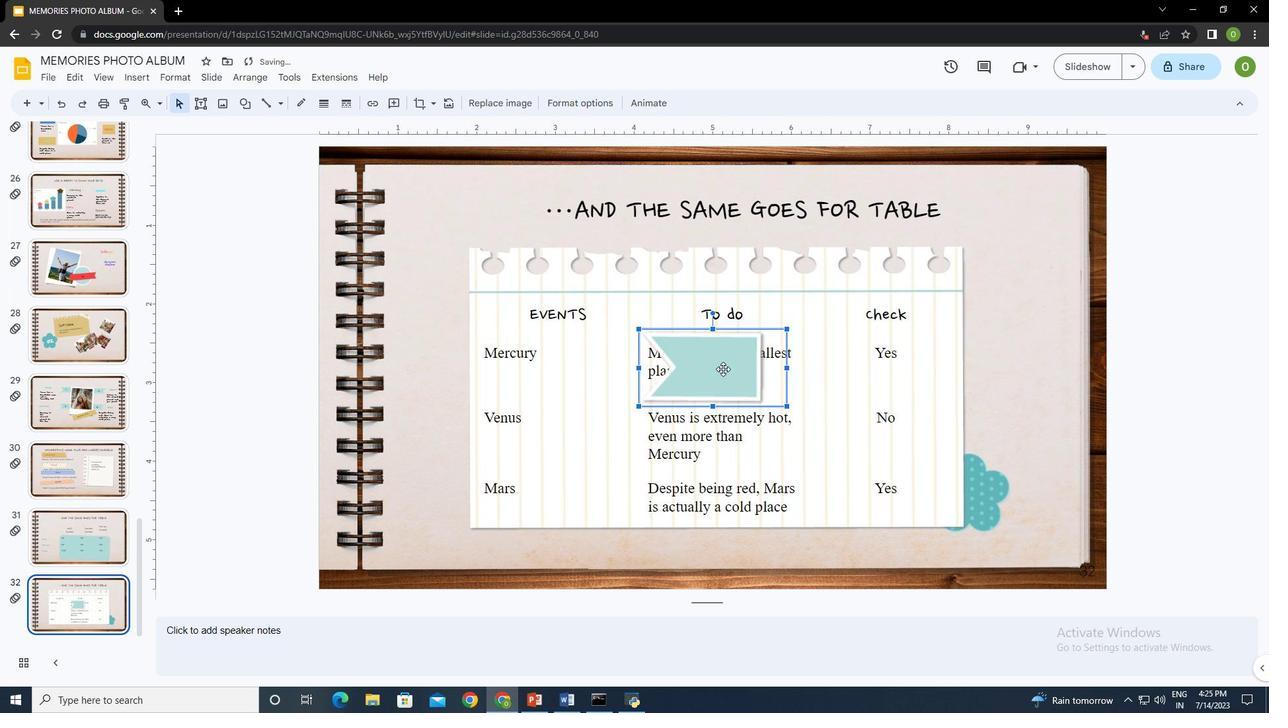 
Action: Mouse moved to (473, 189)
Screenshot: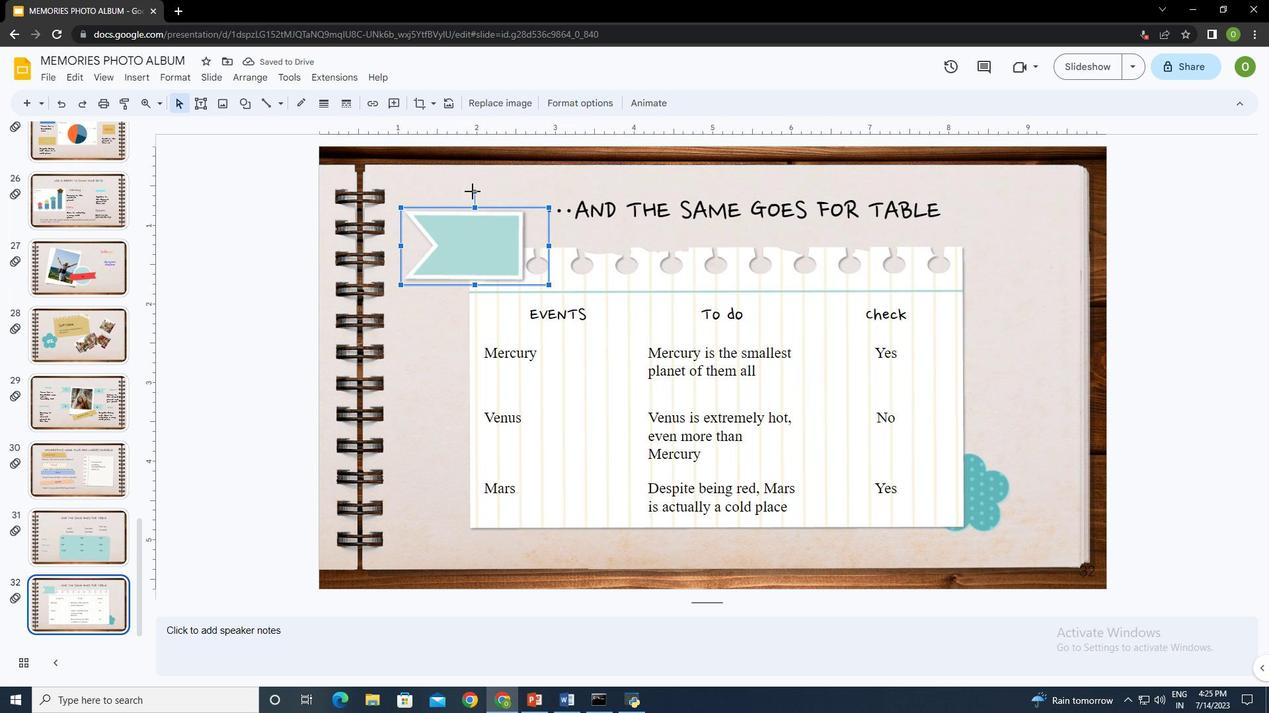 
Action: Mouse pressed left at (473, 189)
Screenshot: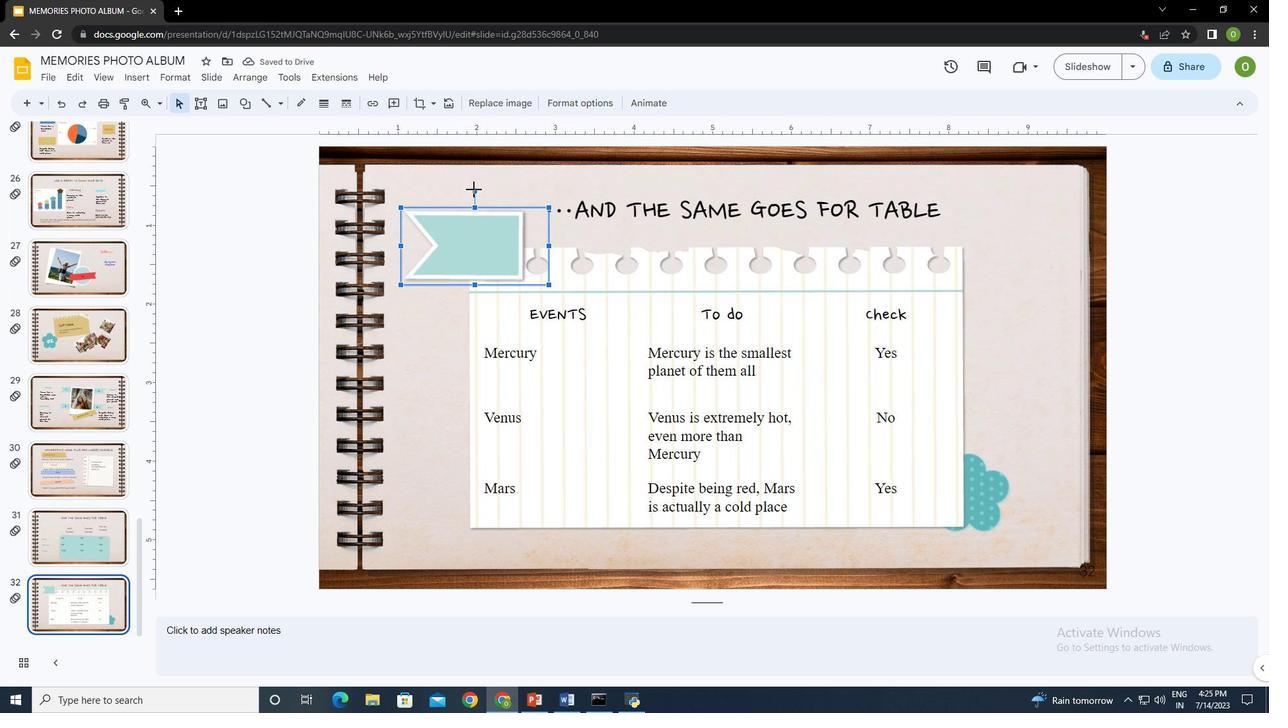 
Action: Mouse moved to (488, 280)
Screenshot: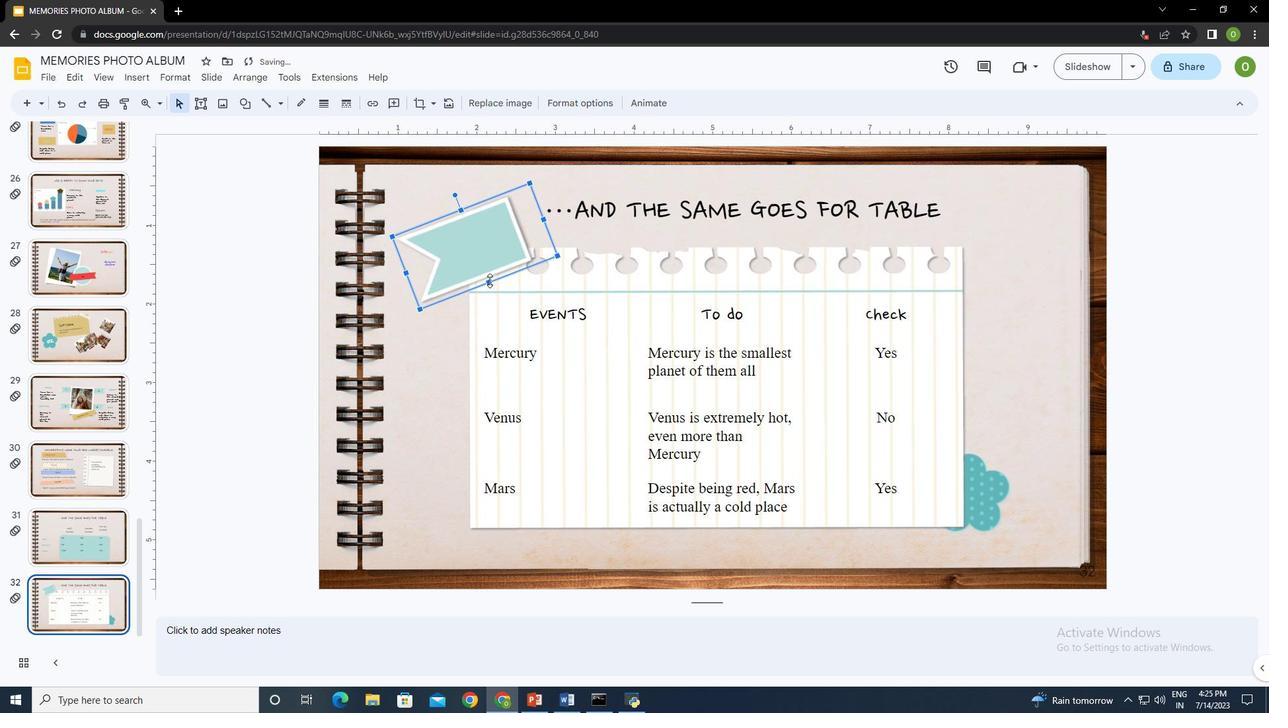 
Action: Mouse pressed left at (488, 280)
Screenshot: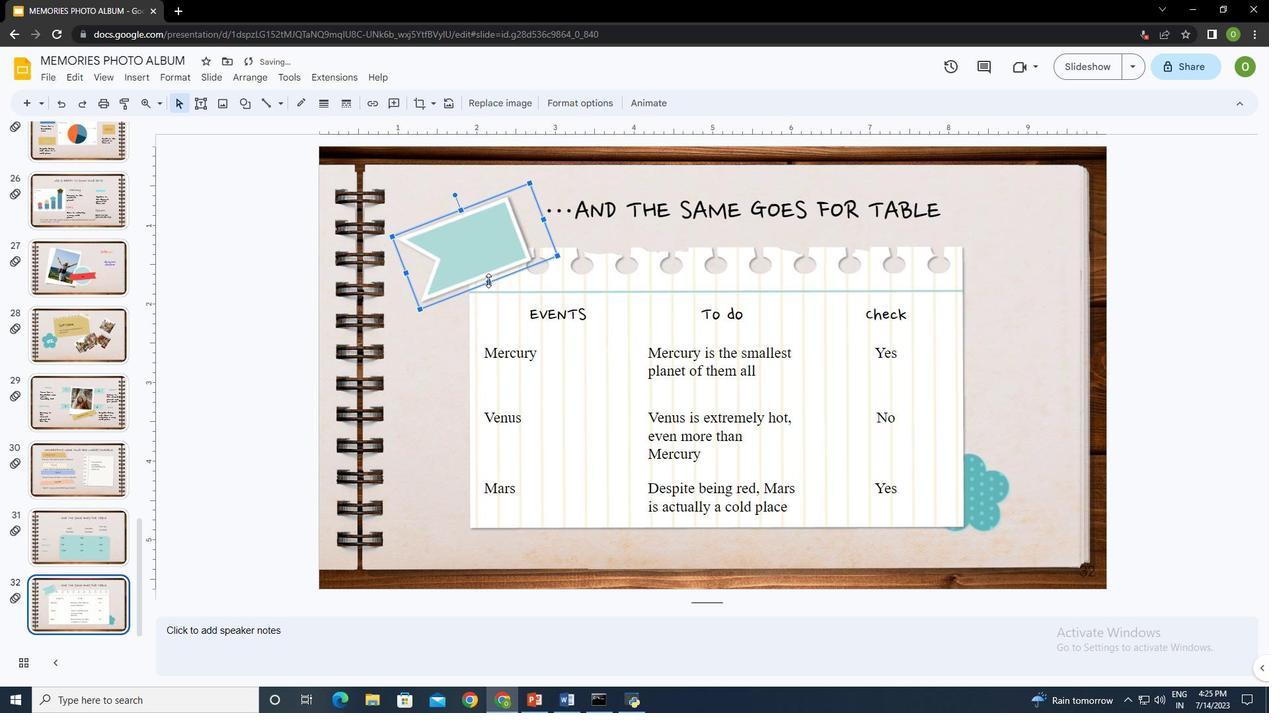 
Action: Mouse moved to (458, 231)
Screenshot: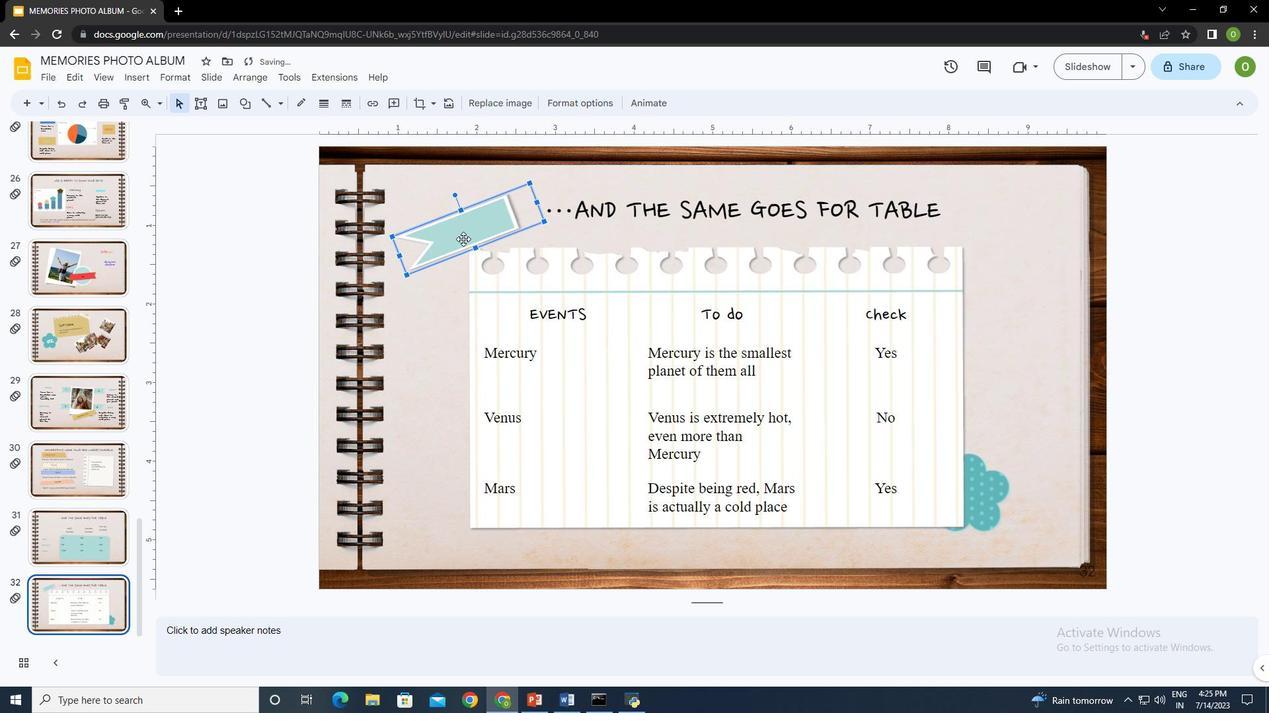 
Action: Mouse pressed left at (458, 231)
Screenshot: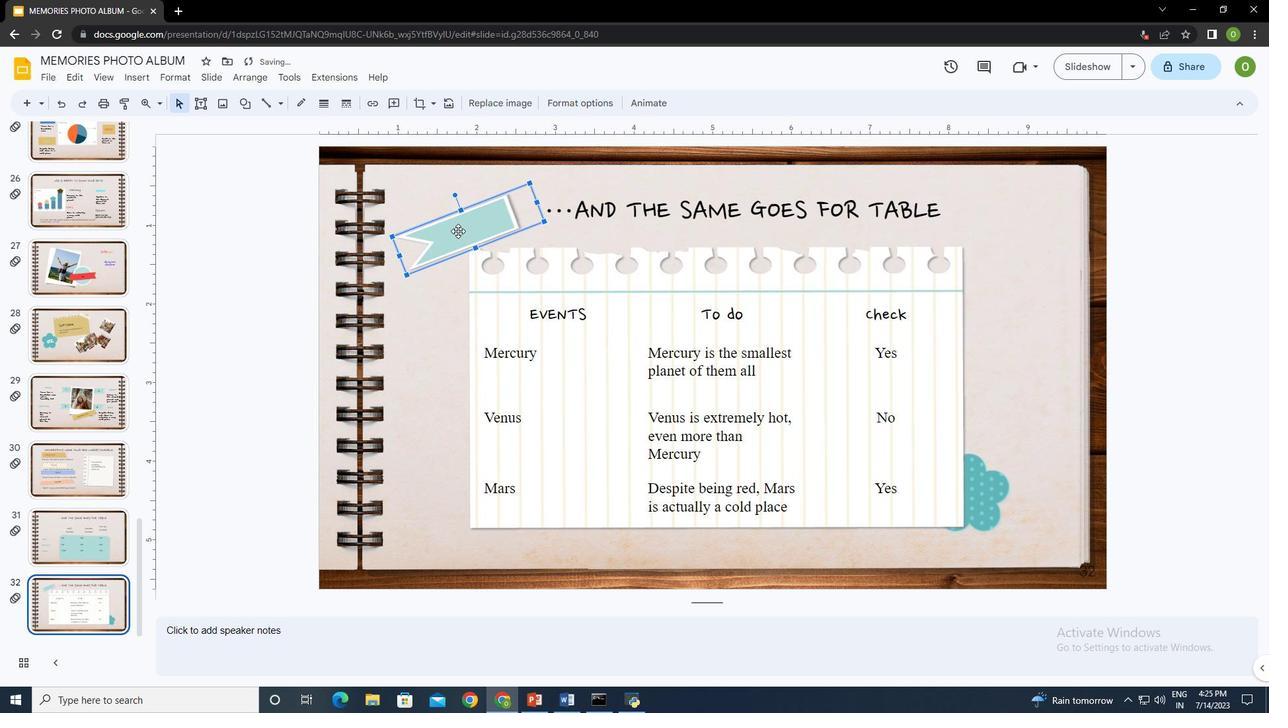 
Action: Mouse moved to (487, 230)
Screenshot: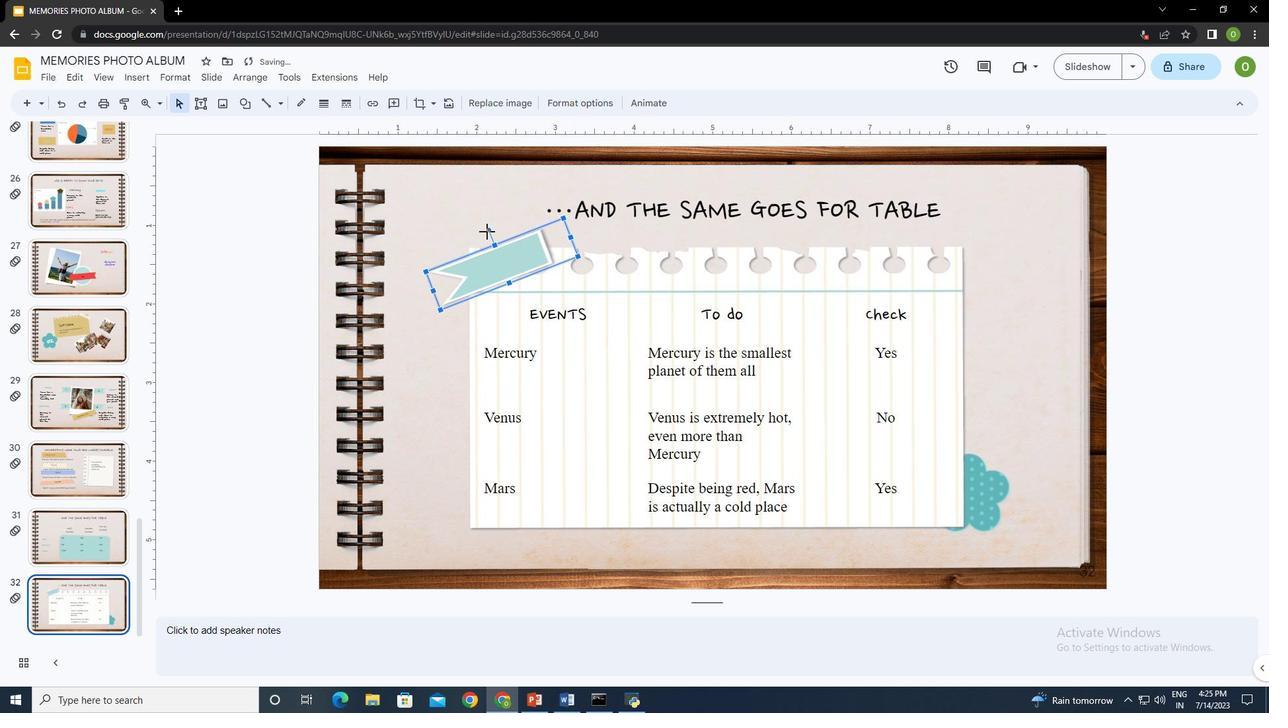 
Action: Mouse pressed left at (487, 230)
Screenshot: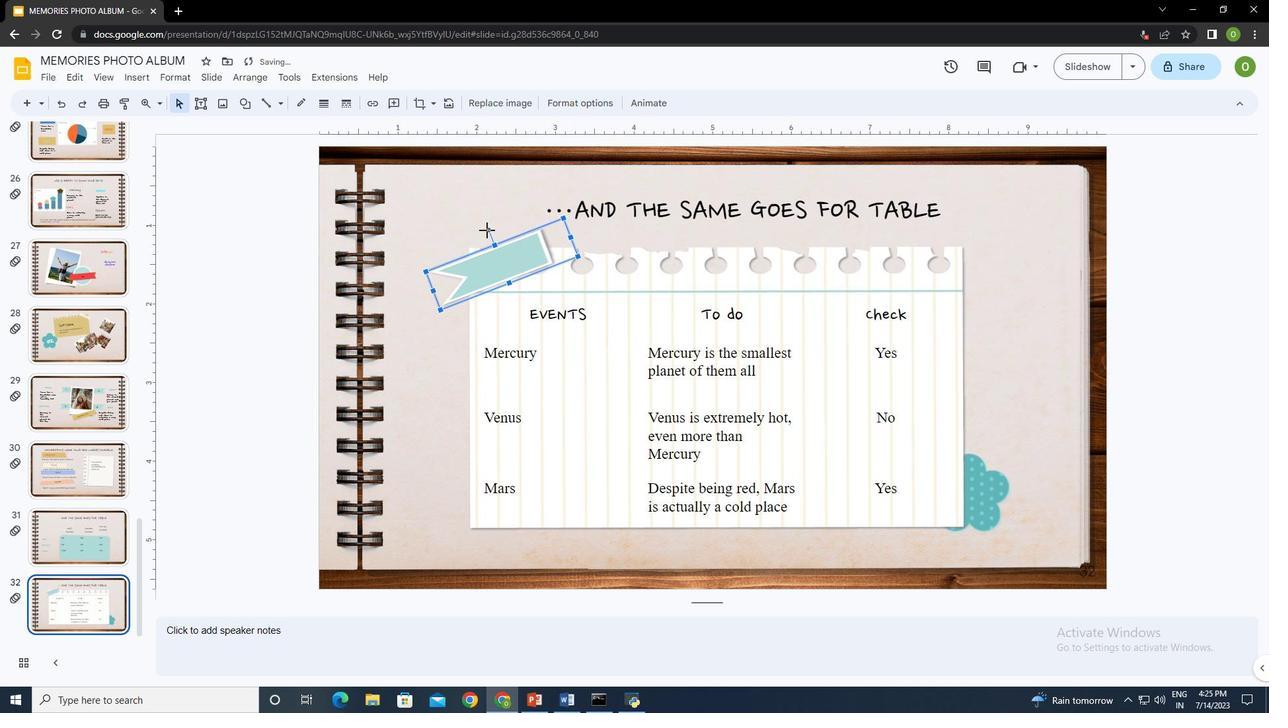 
Action: Mouse moved to (509, 257)
Screenshot: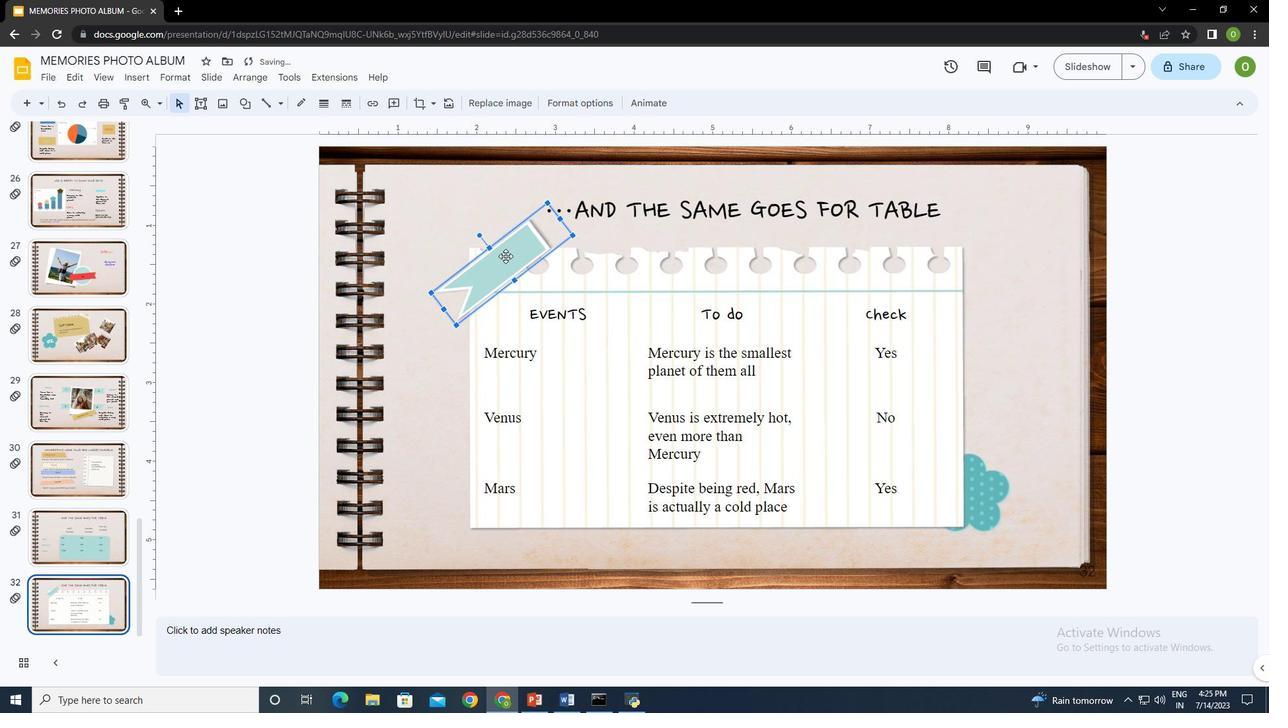 
Action: Mouse pressed left at (509, 257)
Screenshot: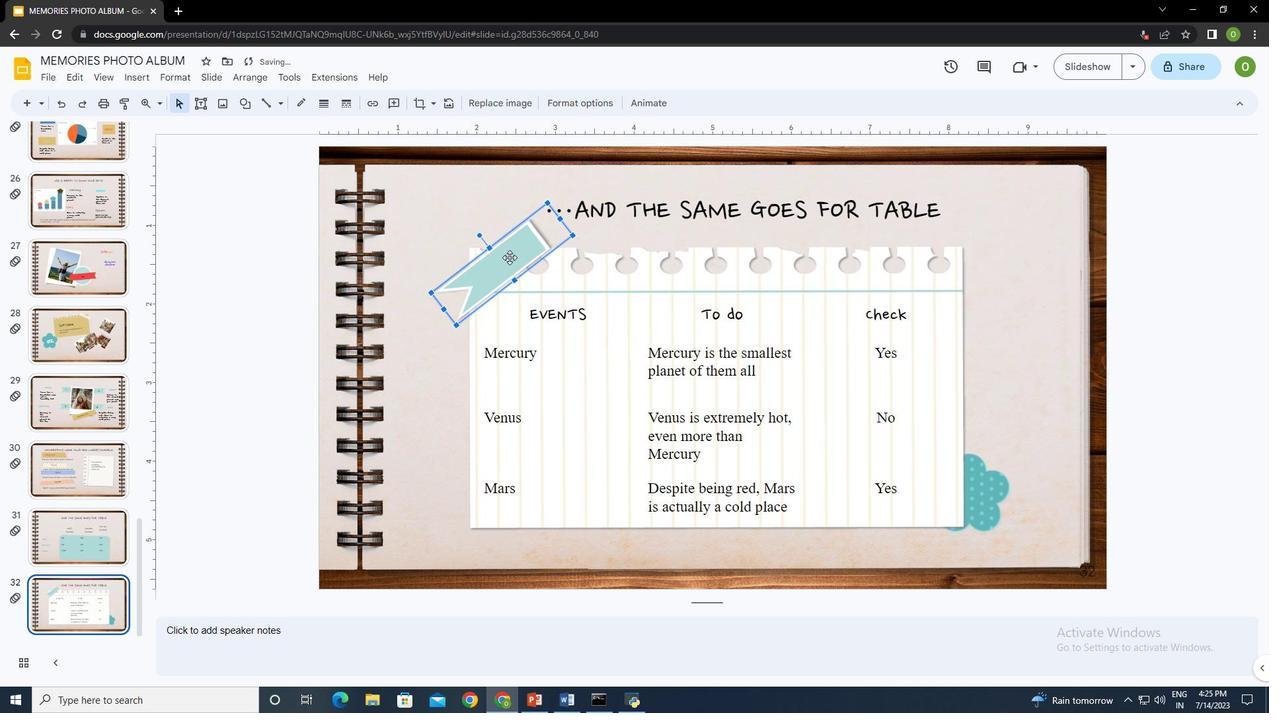 
Action: Mouse moved to (988, 223)
Screenshot: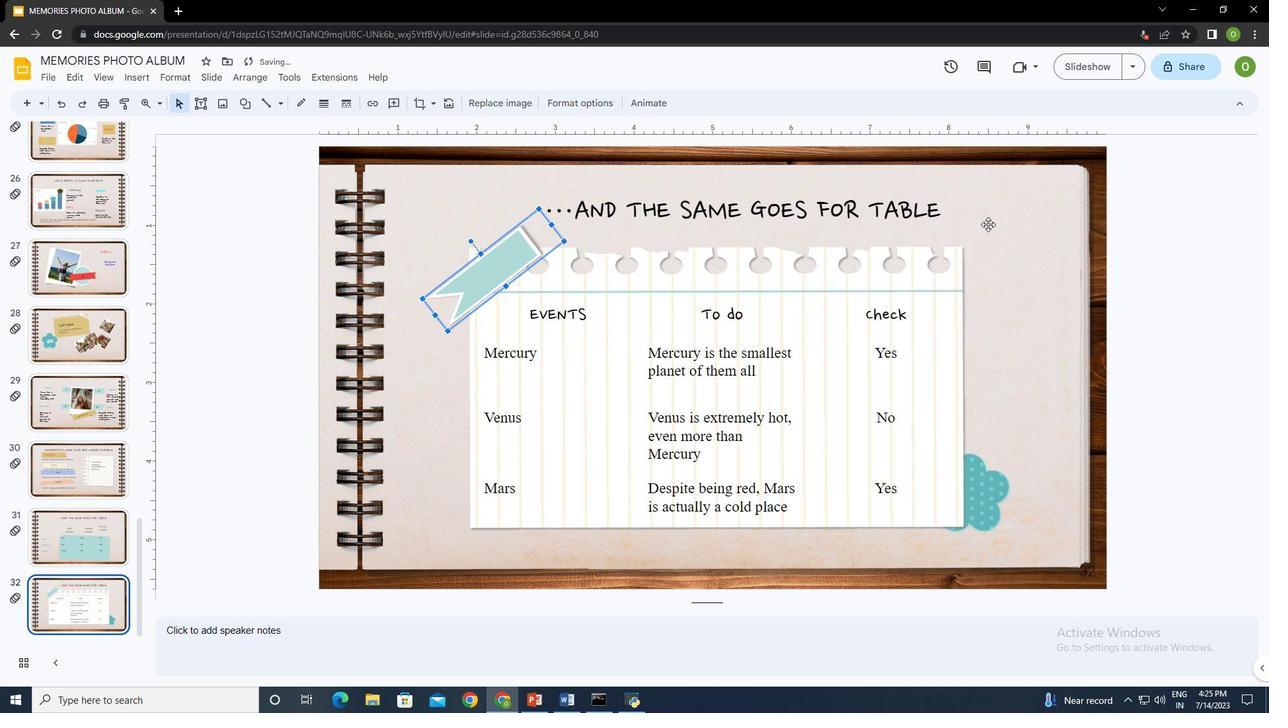 
Action: Mouse pressed left at (988, 223)
Screenshot: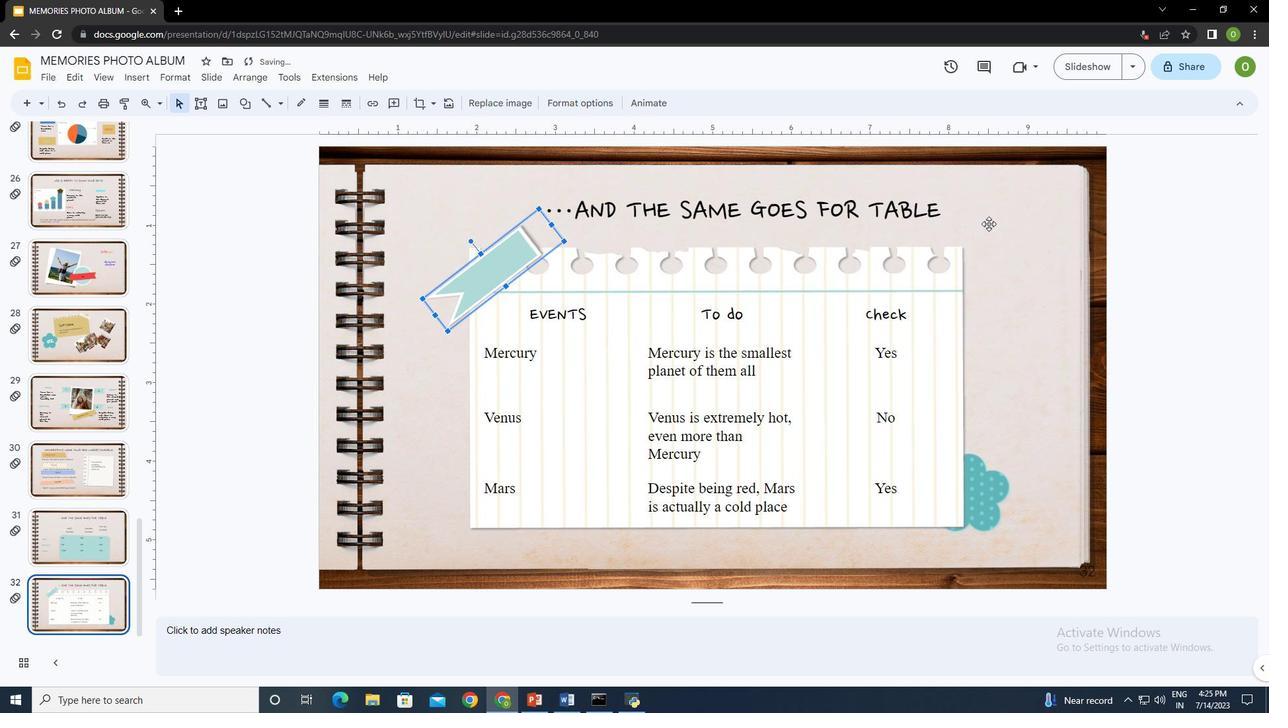 
Action: Mouse moved to (989, 278)
Screenshot: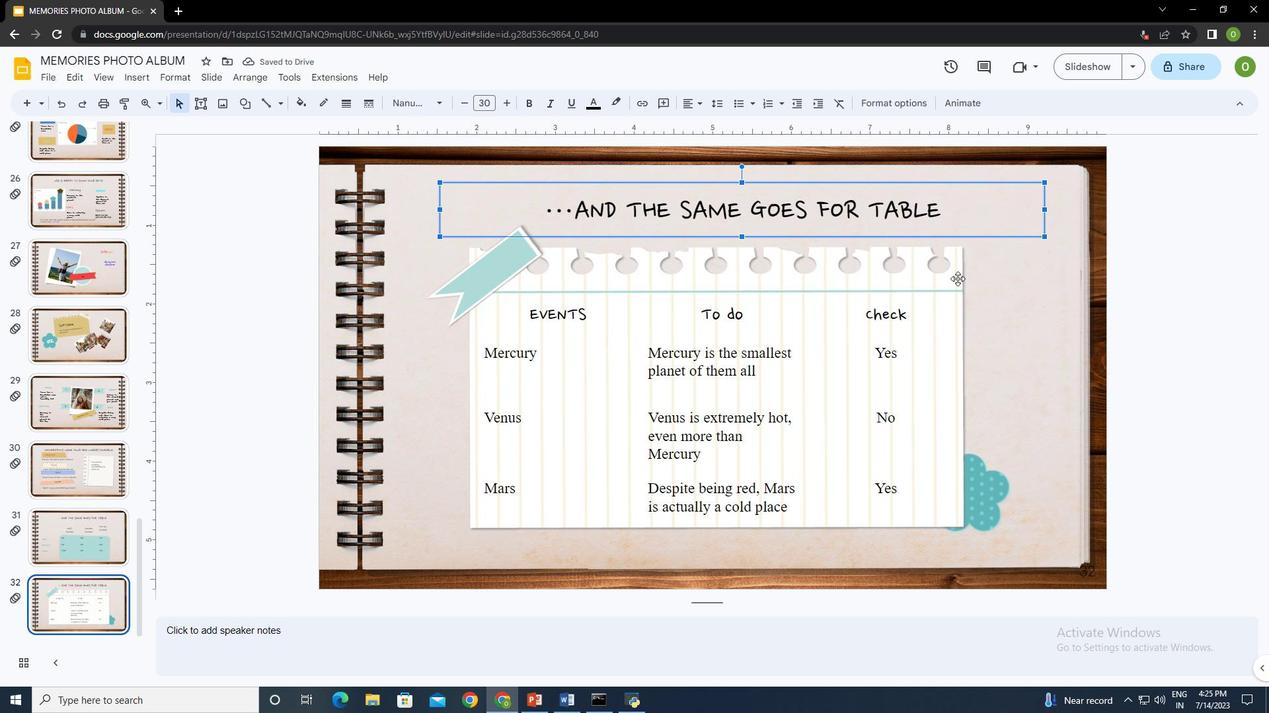 
Action: Mouse pressed left at (989, 278)
Screenshot: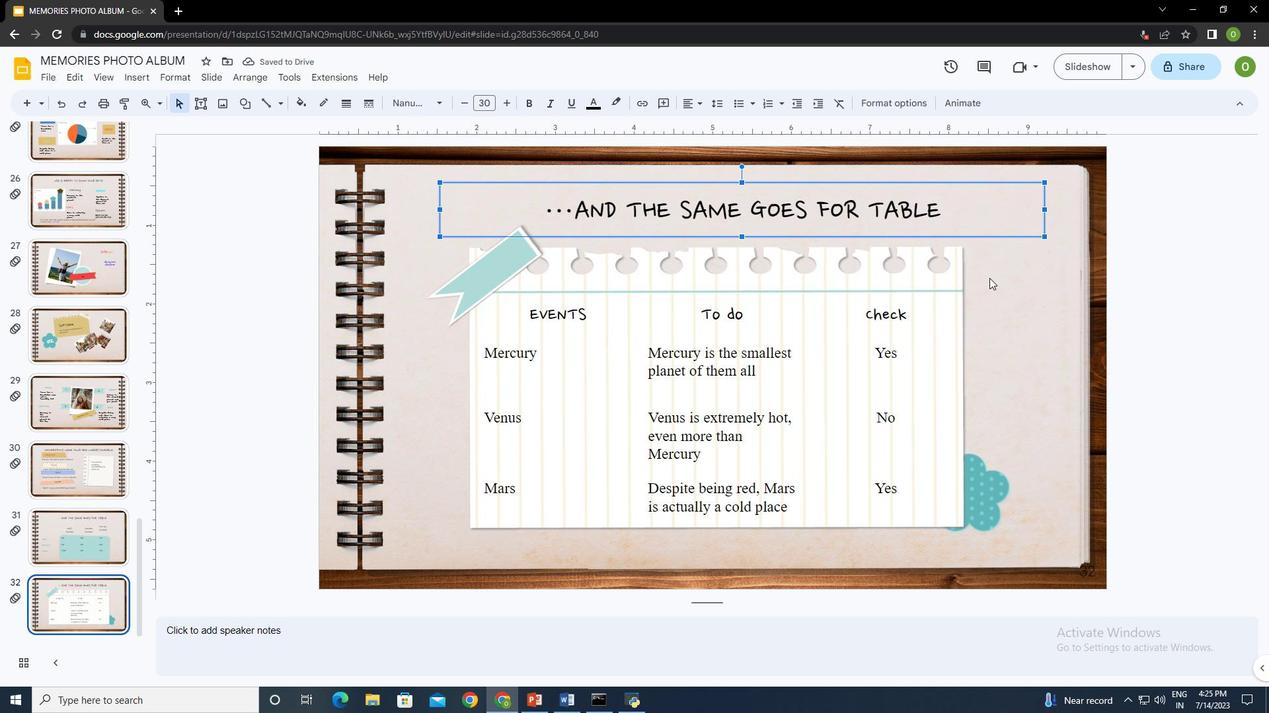 
Action: Mouse moved to (177, 76)
Screenshot: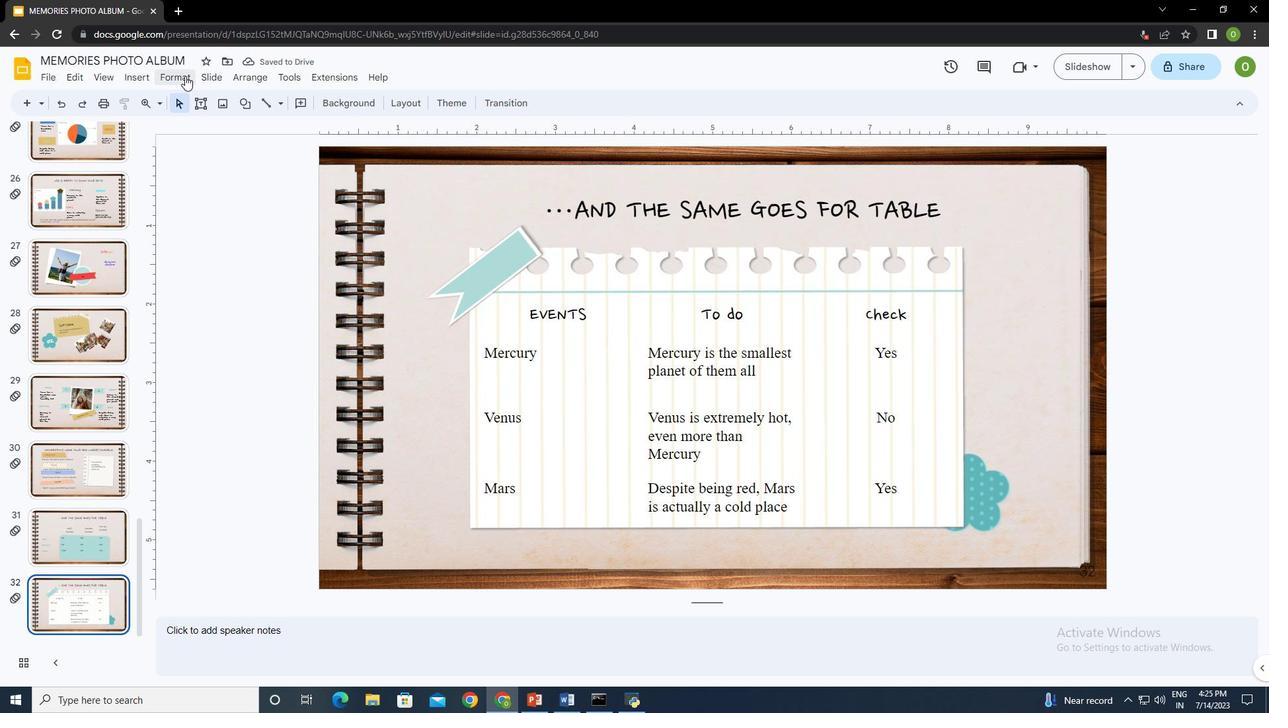 
Action: Mouse pressed left at (177, 76)
Screenshot: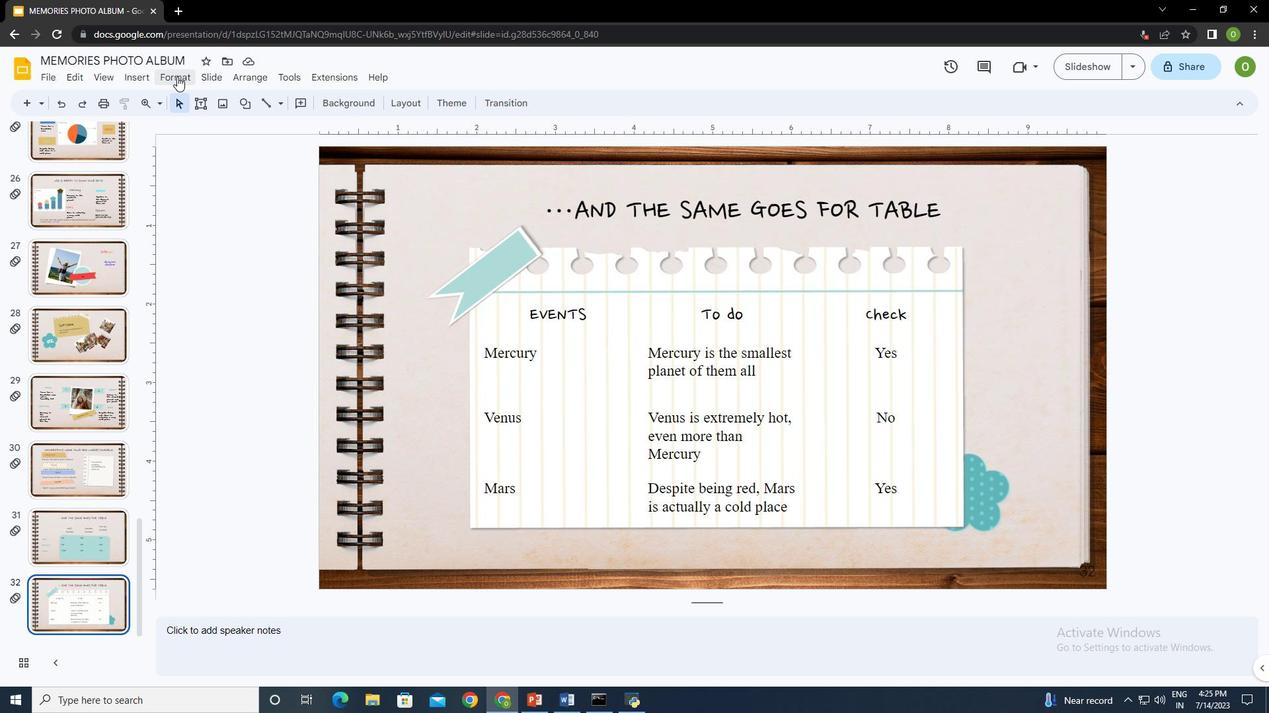 
Action: Mouse pressed left at (177, 76)
Screenshot: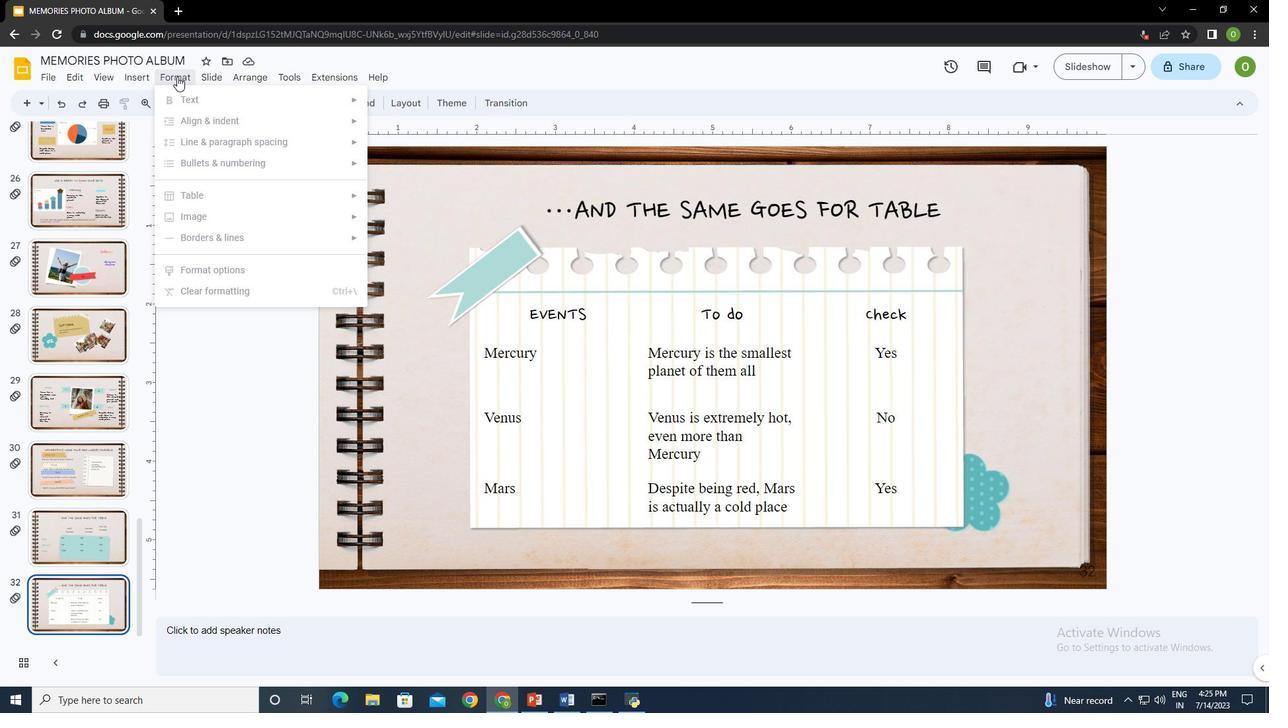 
Action: Mouse moved to (683, 183)
Screenshot: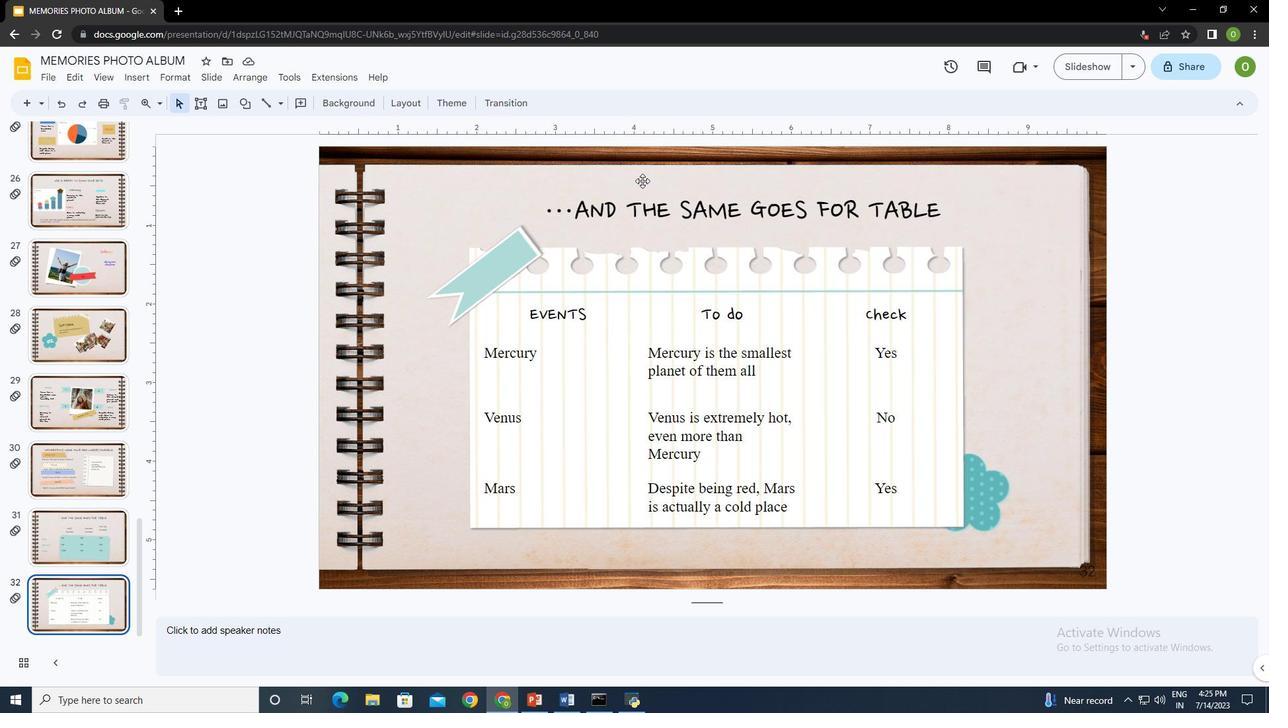 
